 Task: For heading Use Caveat with green colour & Underline.  font size for heading24,  'Change the font style of data to'Caveat and font size to 16,  Change the alignment of both headline & data to Align left In the sheet   Budget Guru book
Action: Mouse moved to (175, 238)
Screenshot: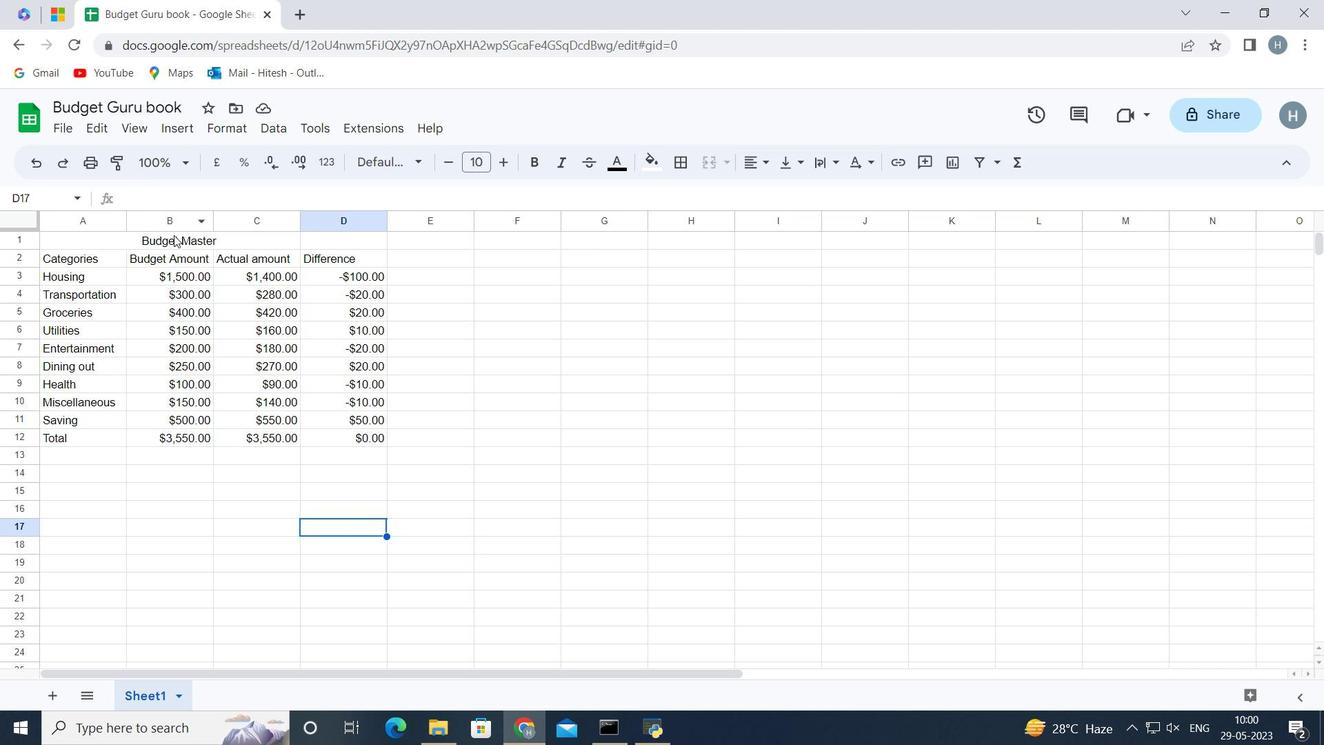 
Action: Mouse pressed left at (175, 238)
Screenshot: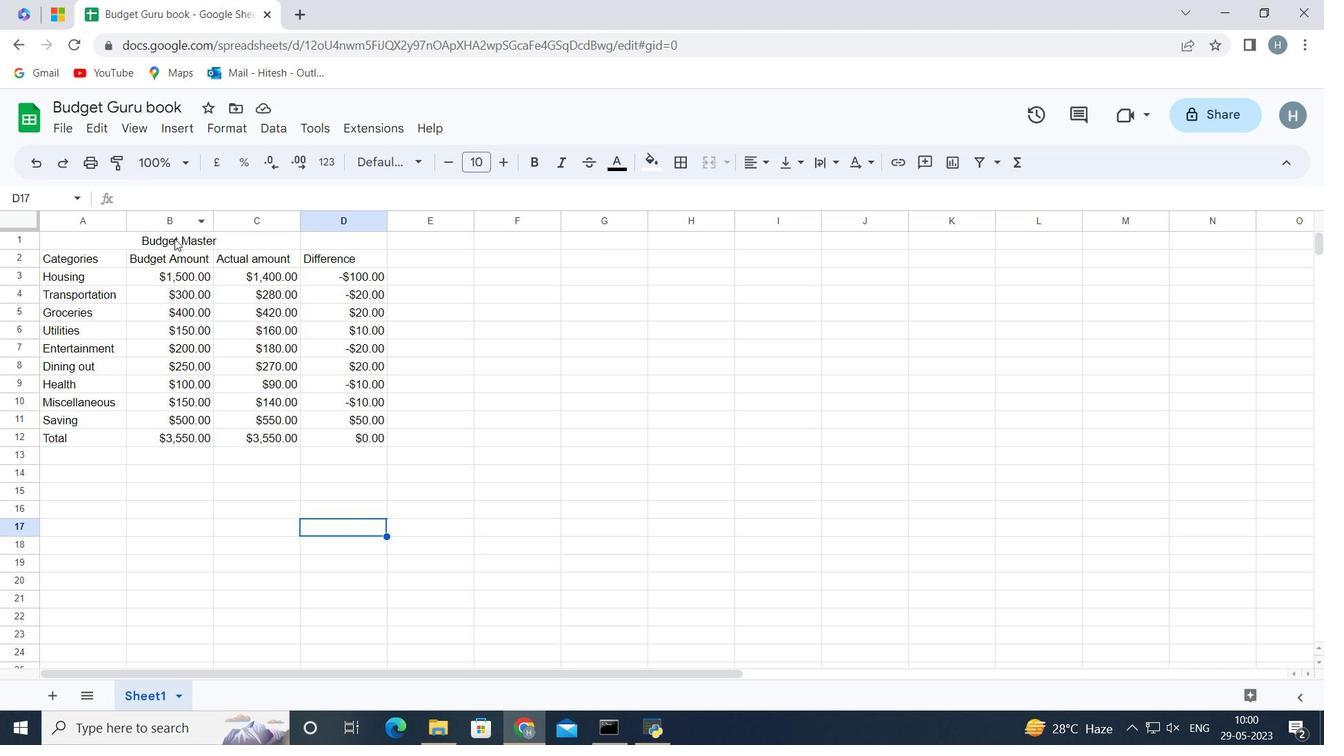 
Action: Mouse moved to (88, 126)
Screenshot: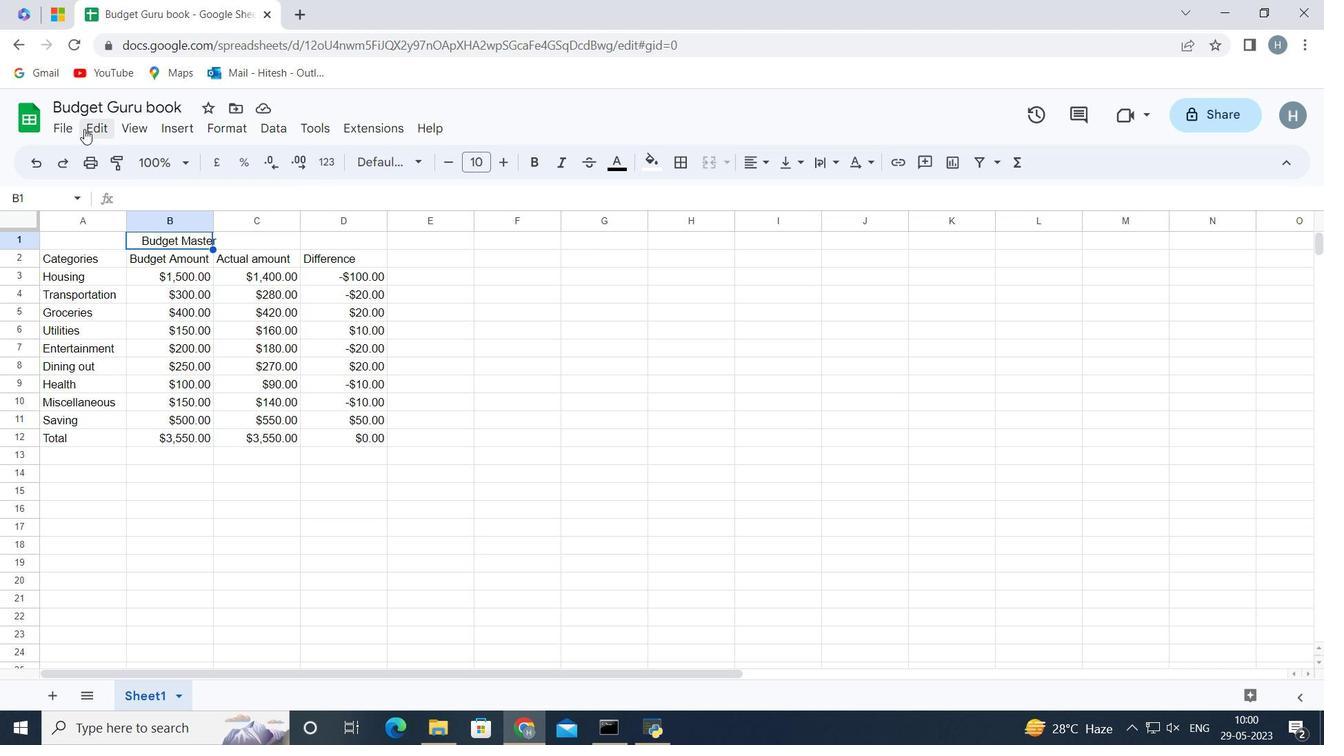 
Action: Mouse pressed left at (88, 126)
Screenshot: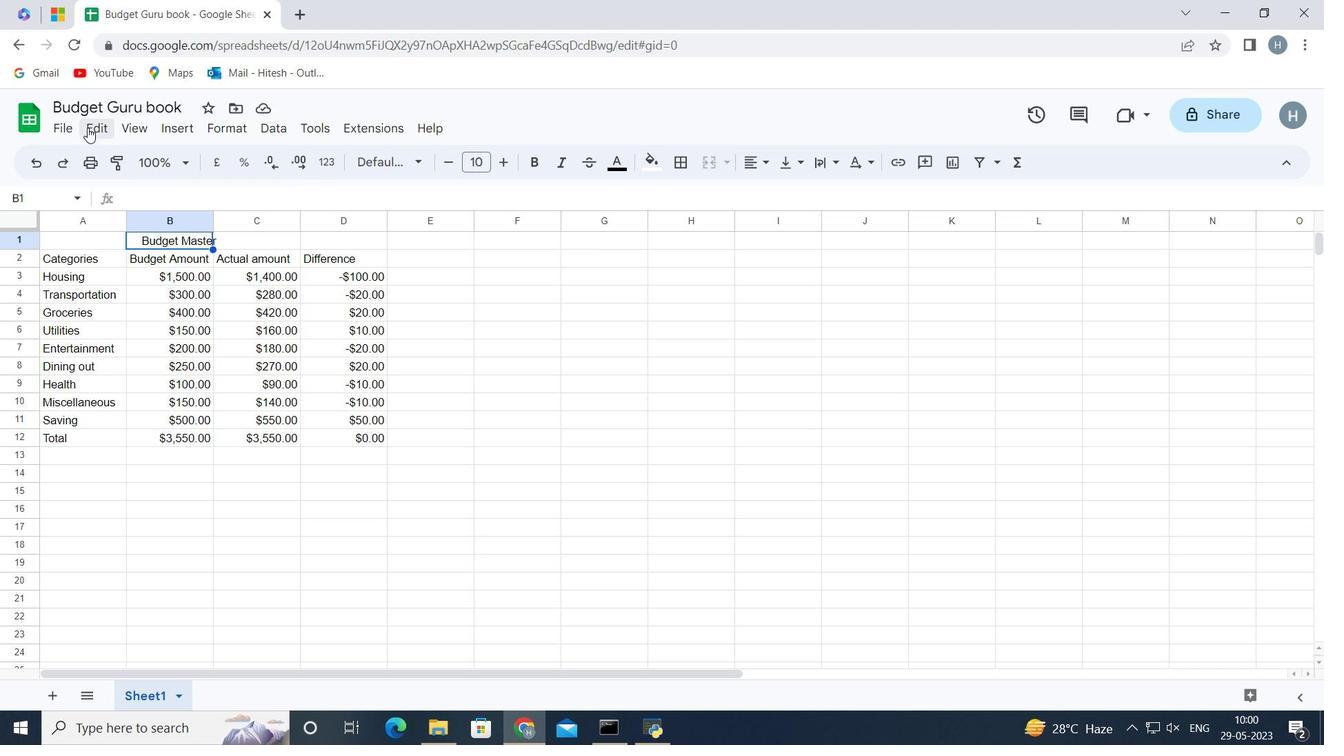 
Action: Mouse moved to (620, 409)
Screenshot: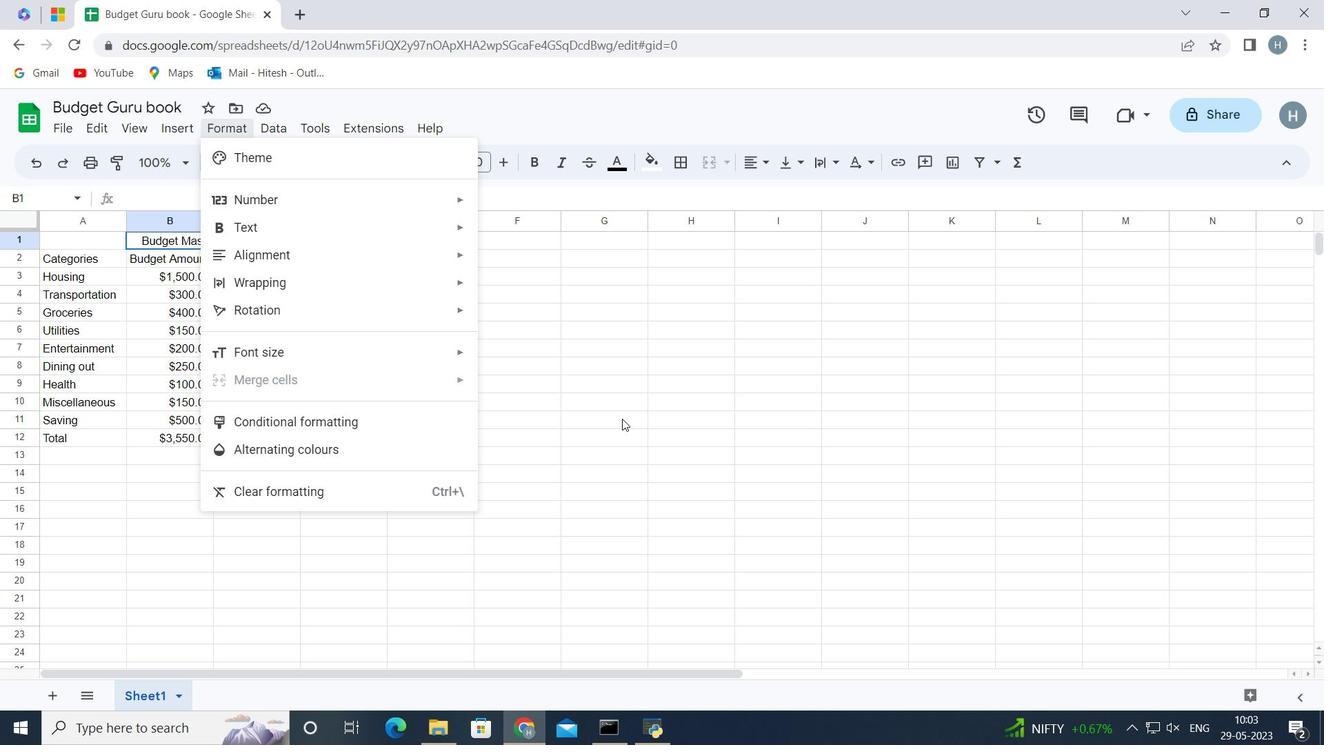
Action: Mouse pressed left at (620, 409)
Screenshot: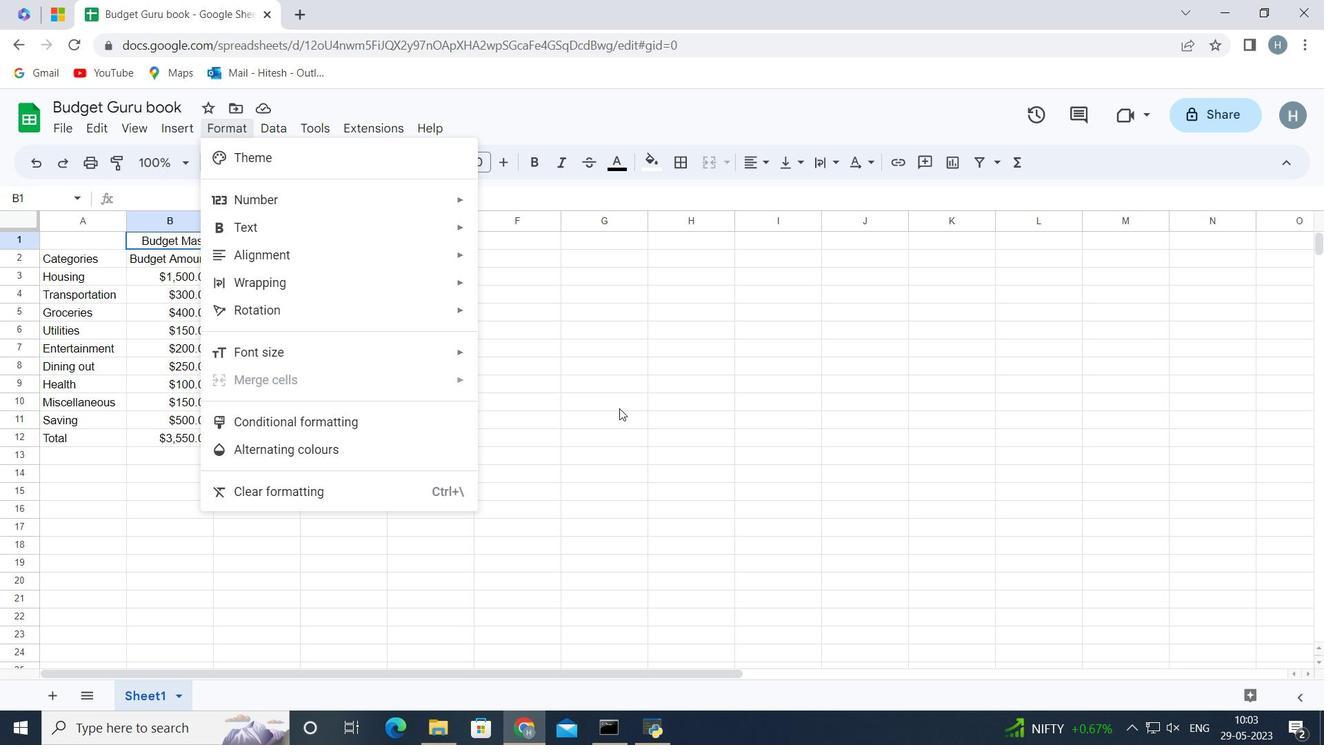 
Action: Mouse moved to (175, 240)
Screenshot: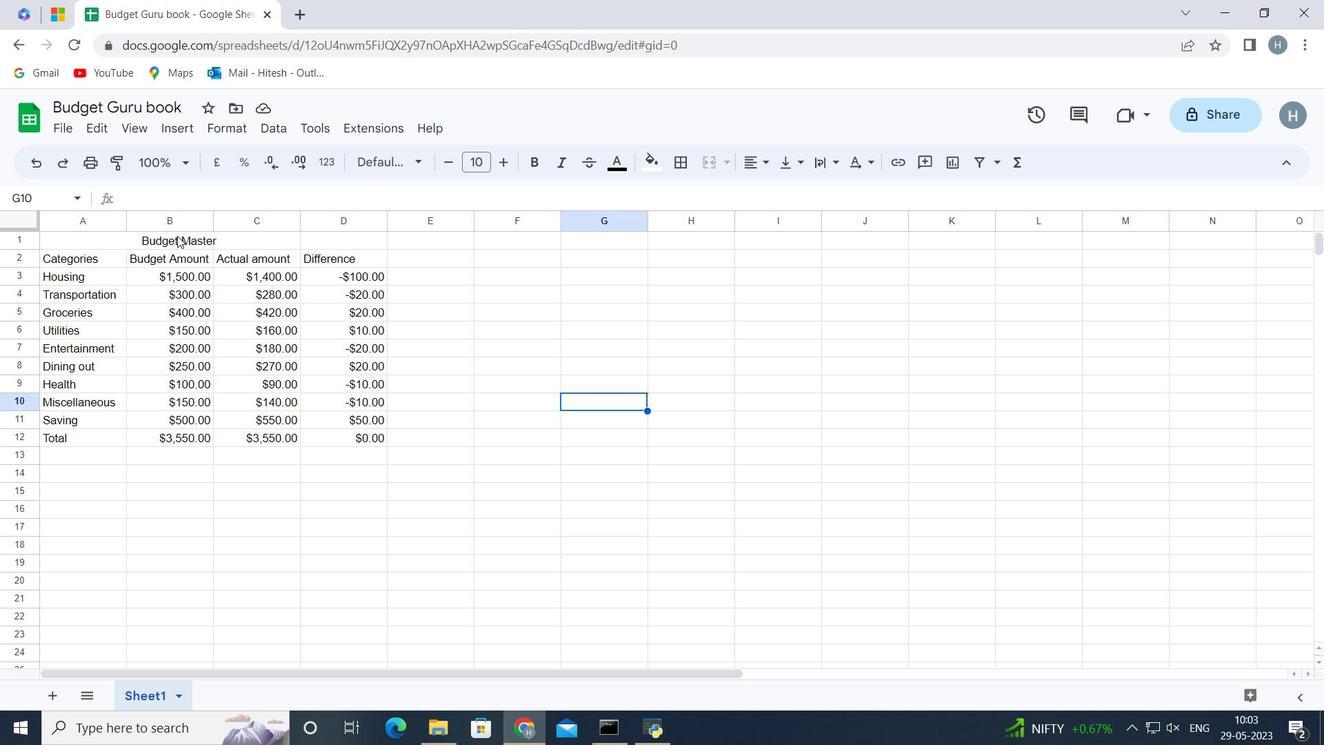 
Action: Mouse pressed left at (175, 240)
Screenshot: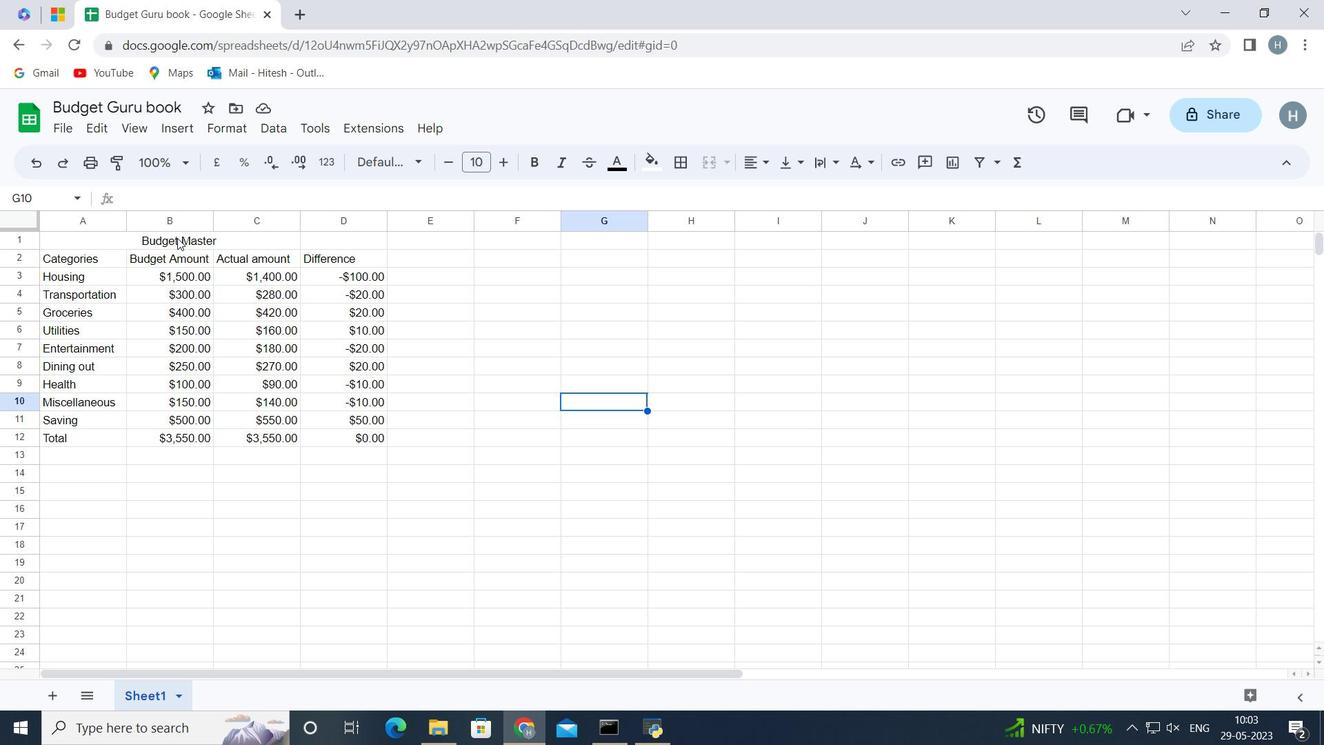 
Action: Mouse pressed left at (175, 240)
Screenshot: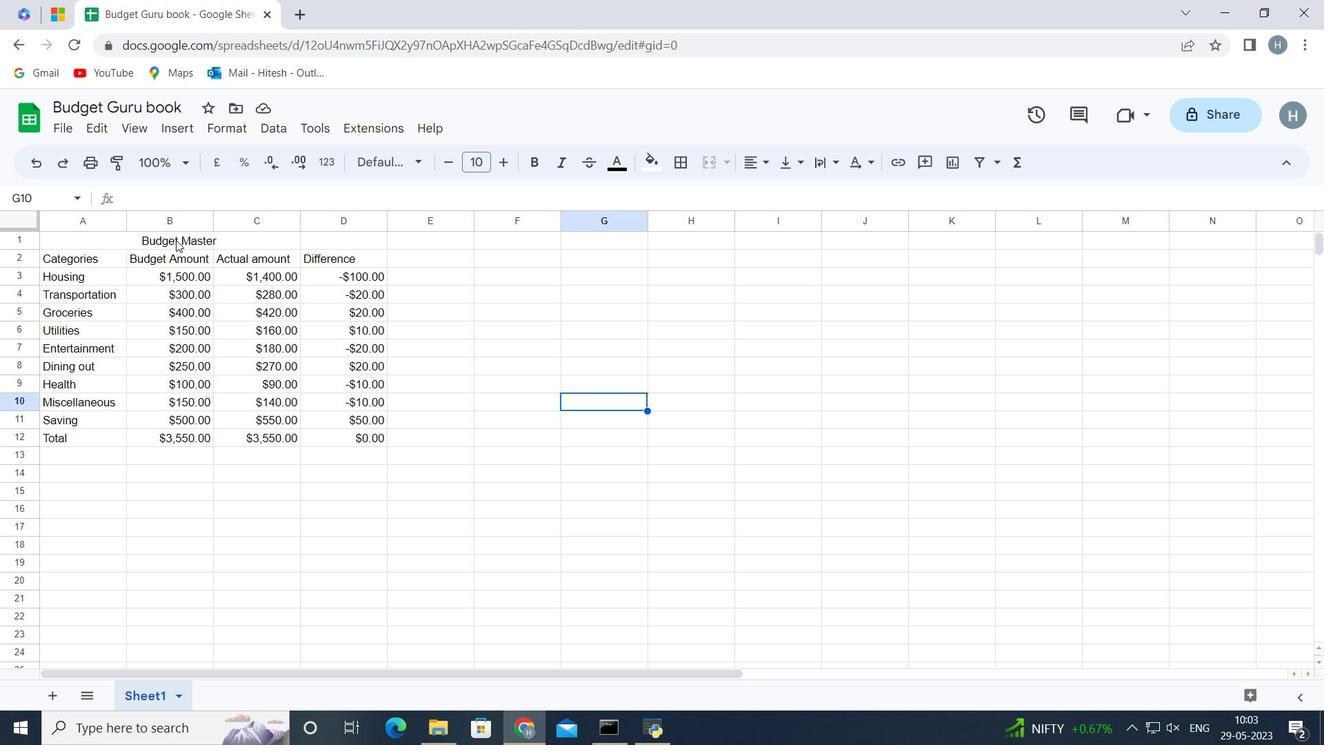
Action: Mouse moved to (168, 257)
Screenshot: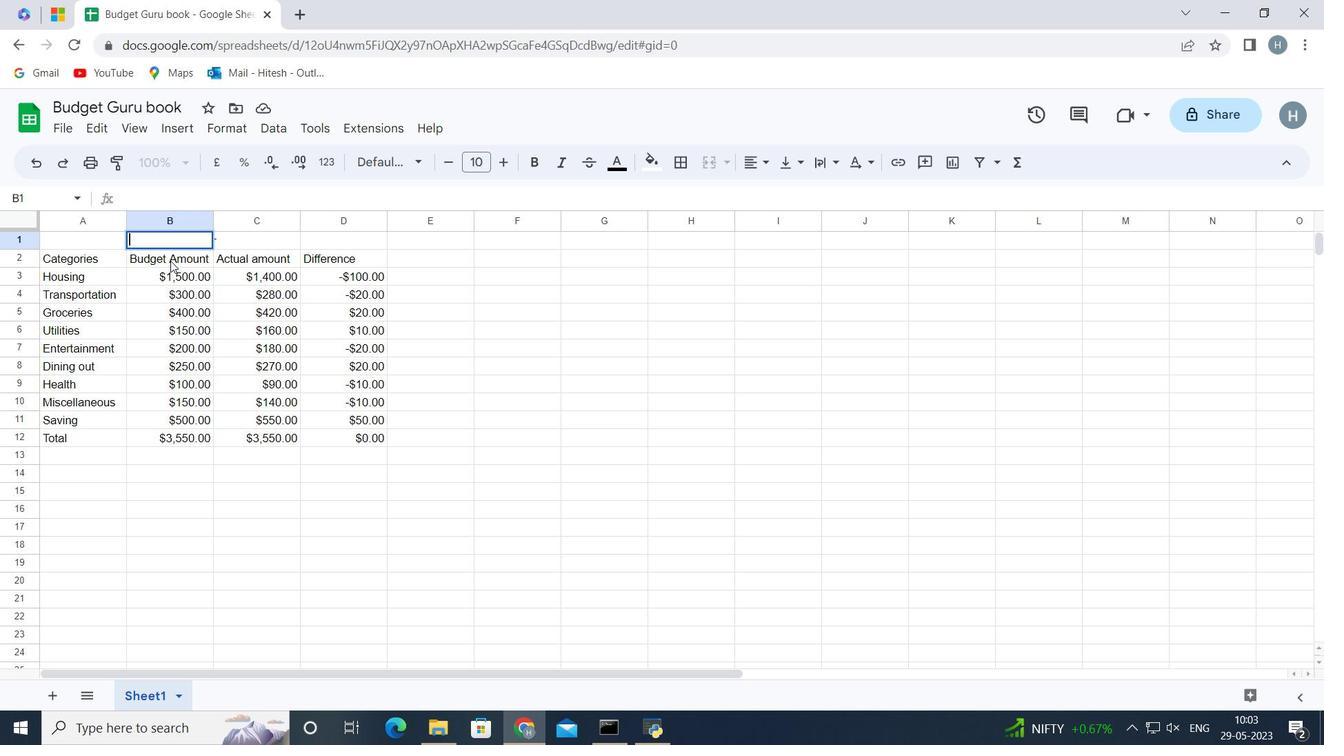 
Action: Mouse pressed left at (168, 257)
Screenshot: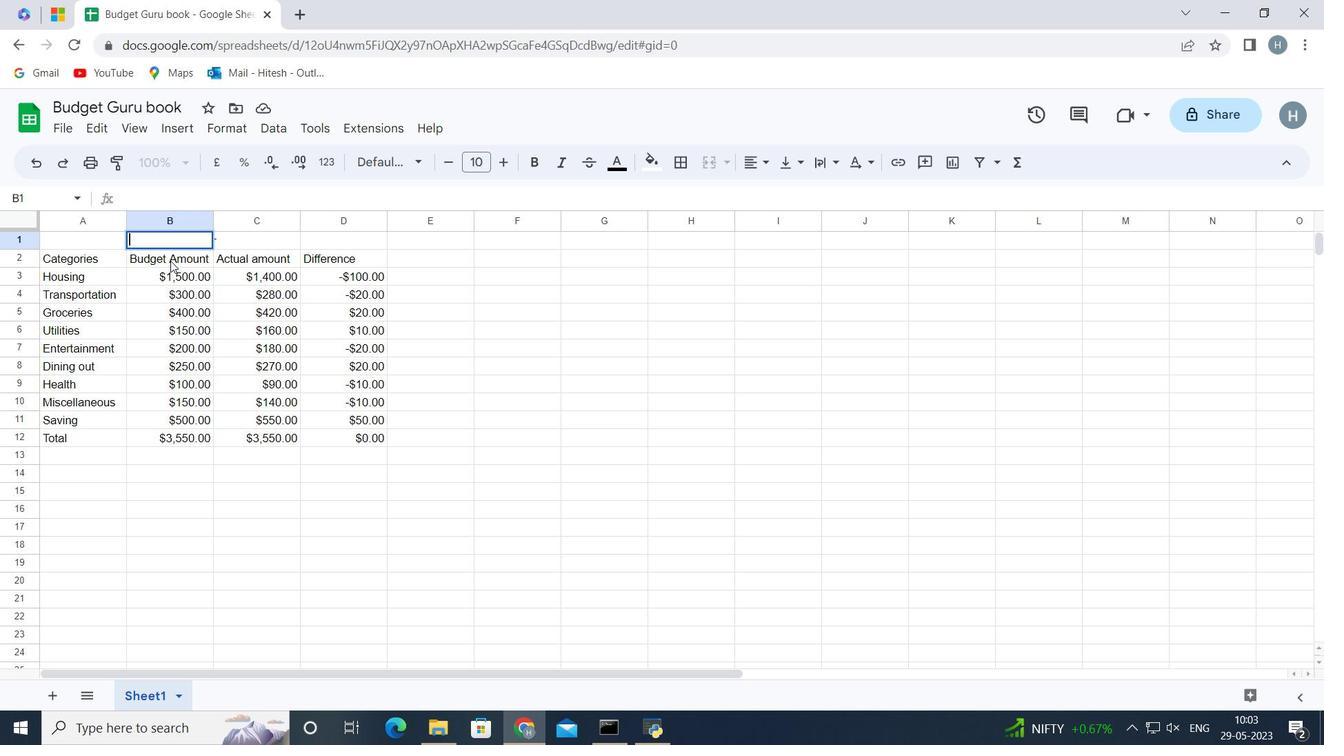 
Action: Mouse moved to (166, 242)
Screenshot: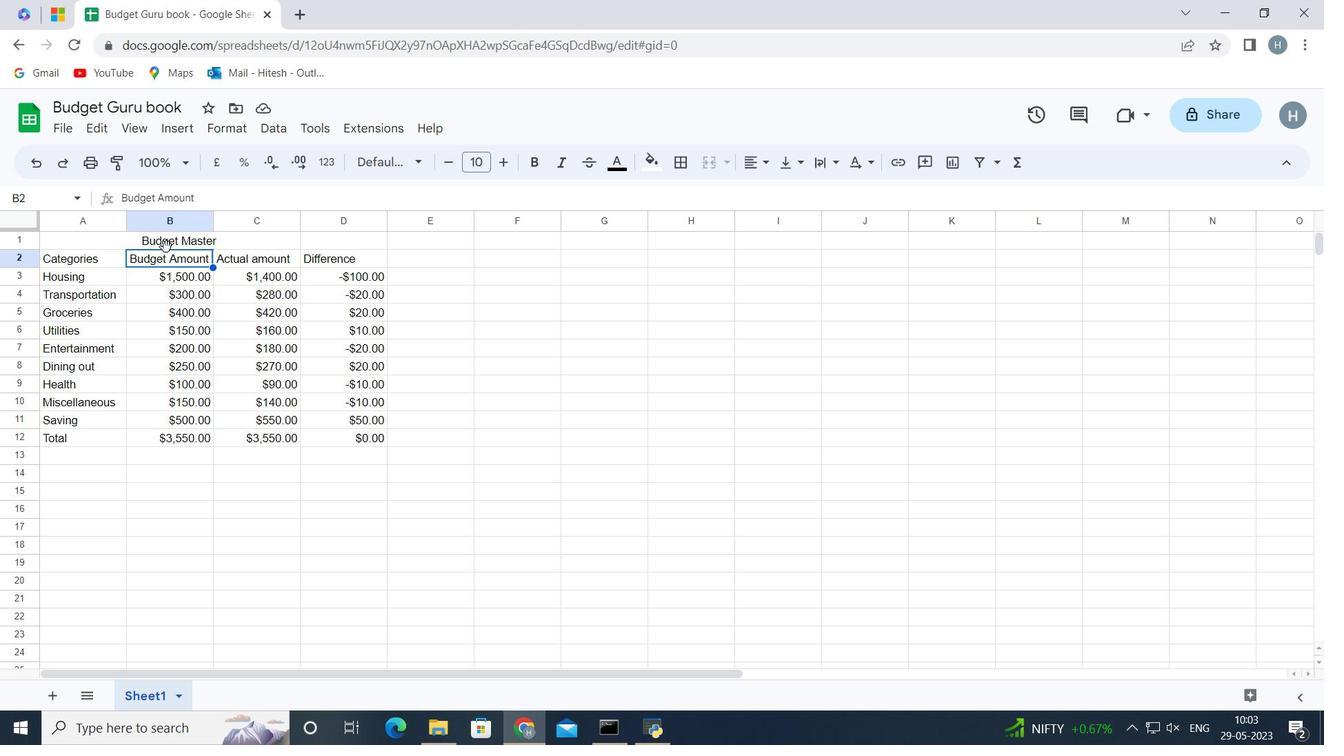 
Action: Mouse pressed left at (166, 242)
Screenshot: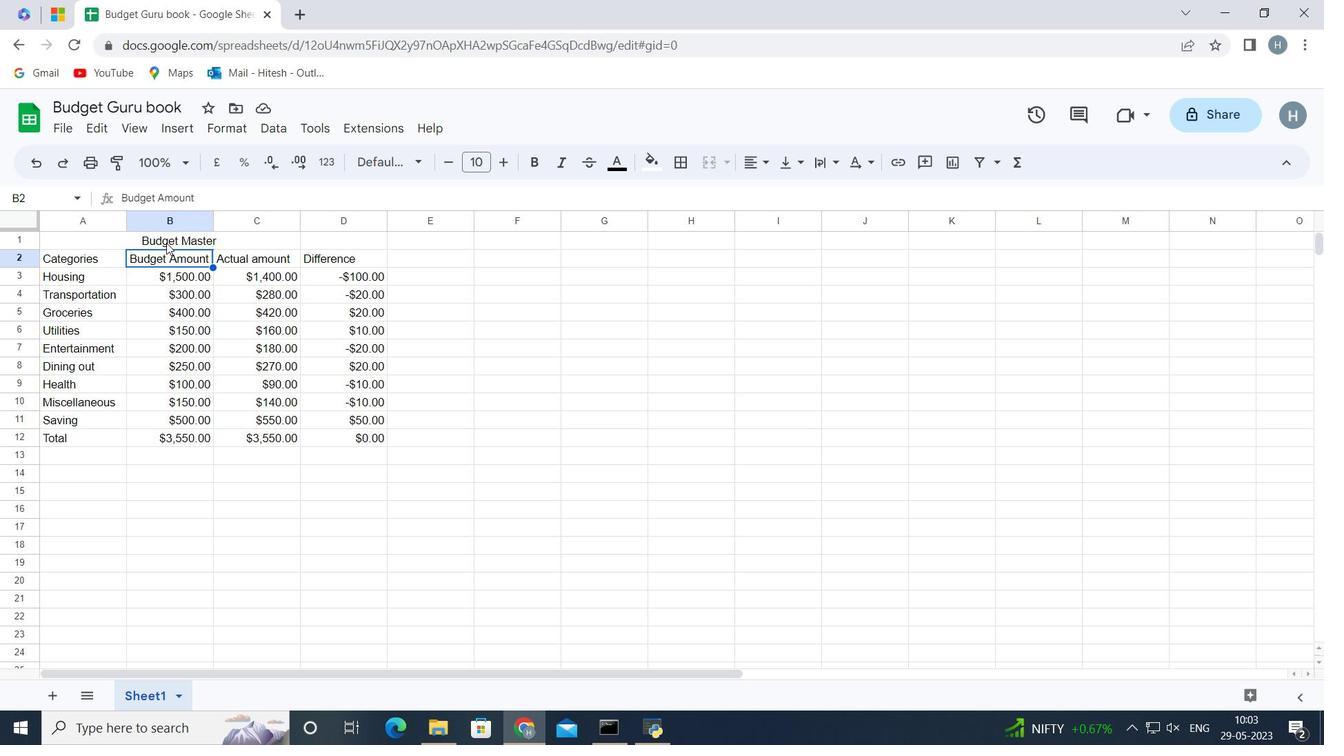 
Action: Mouse moved to (179, 271)
Screenshot: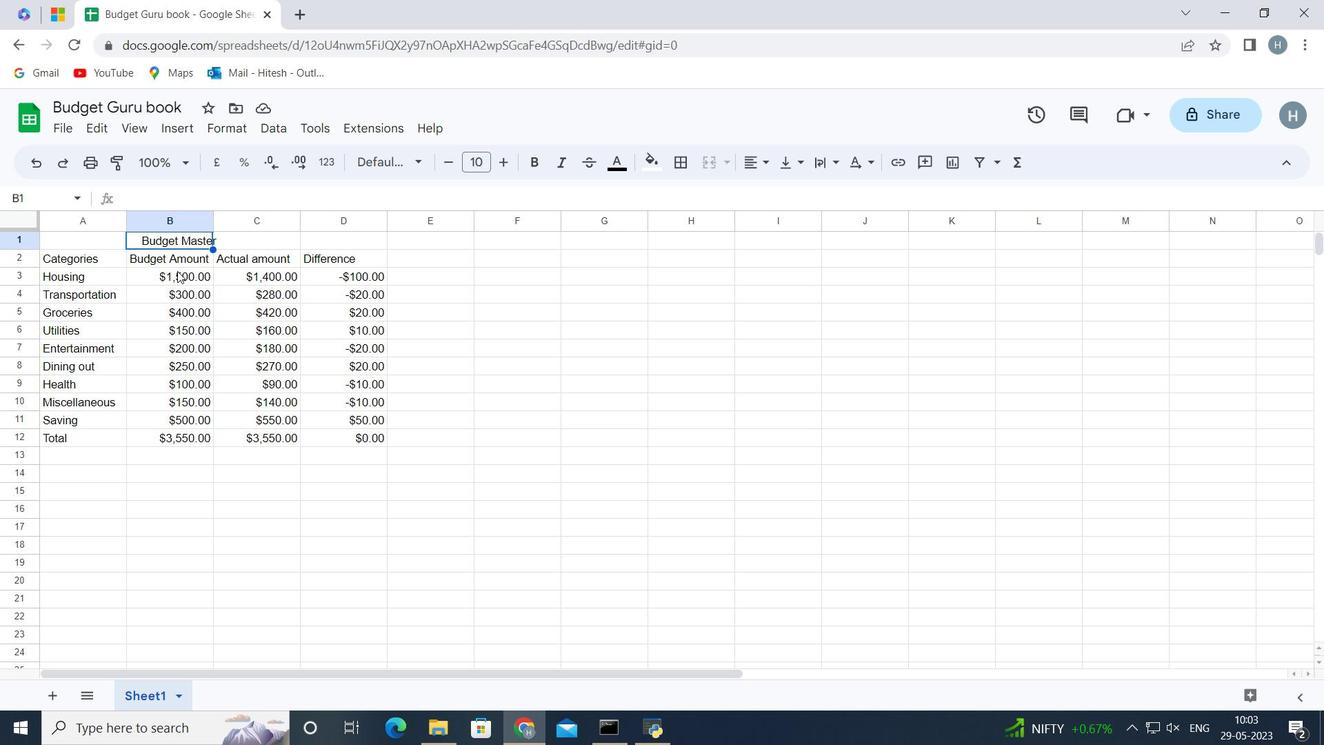 
Action: Mouse scrolled (179, 271) with delta (0, 0)
Screenshot: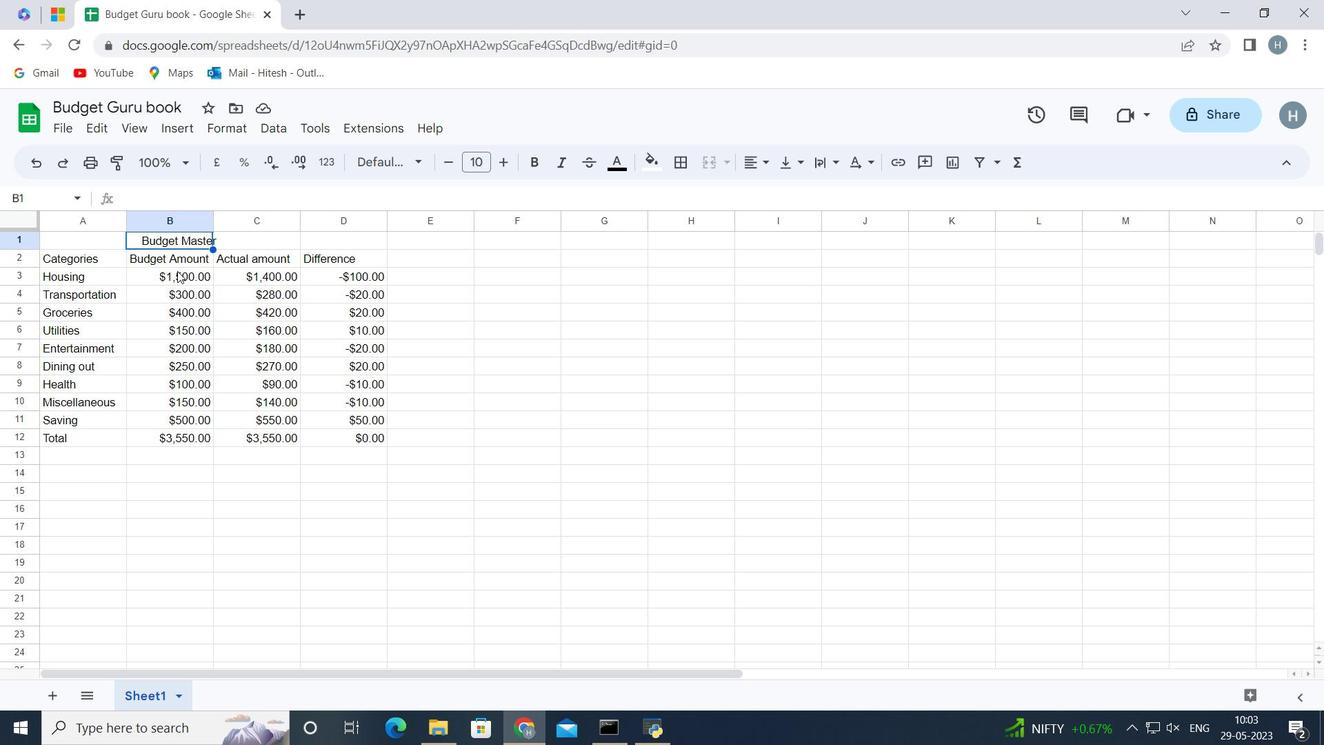 
Action: Mouse moved to (182, 271)
Screenshot: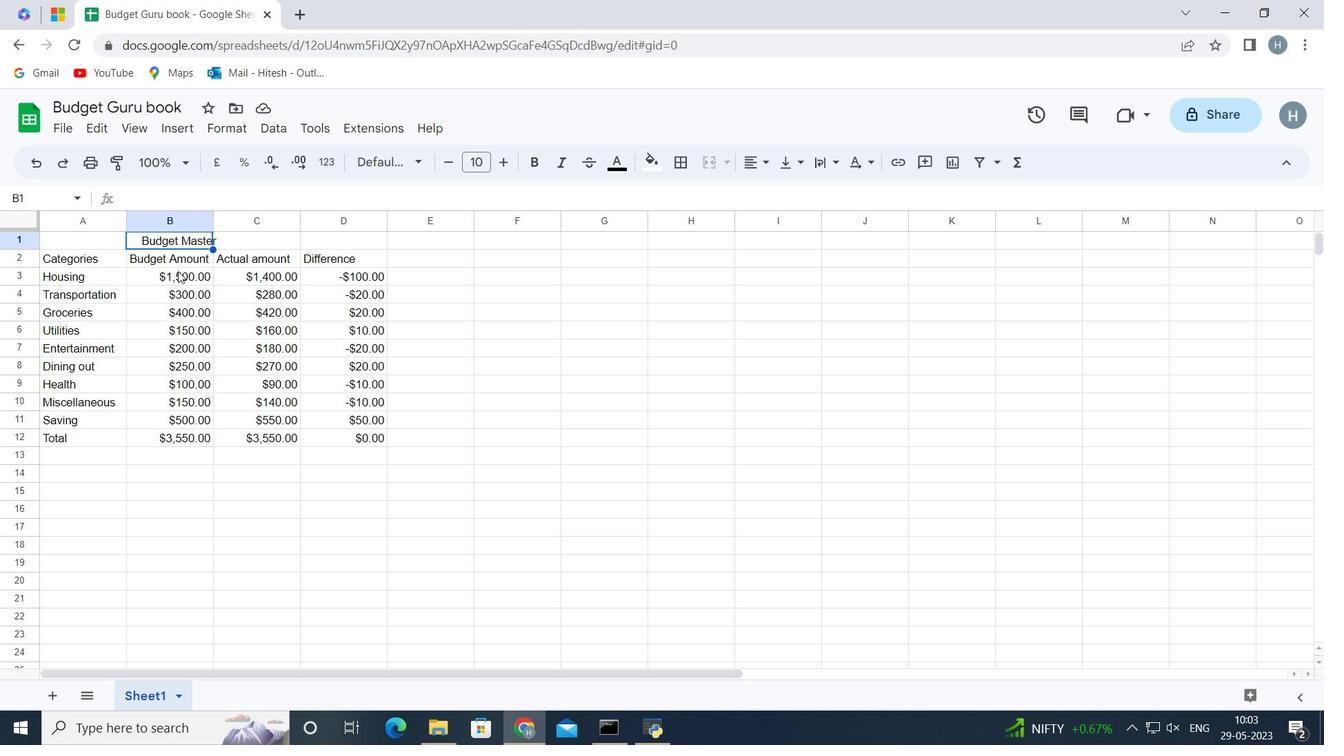 
Action: Mouse scrolled (182, 271) with delta (0, 0)
Screenshot: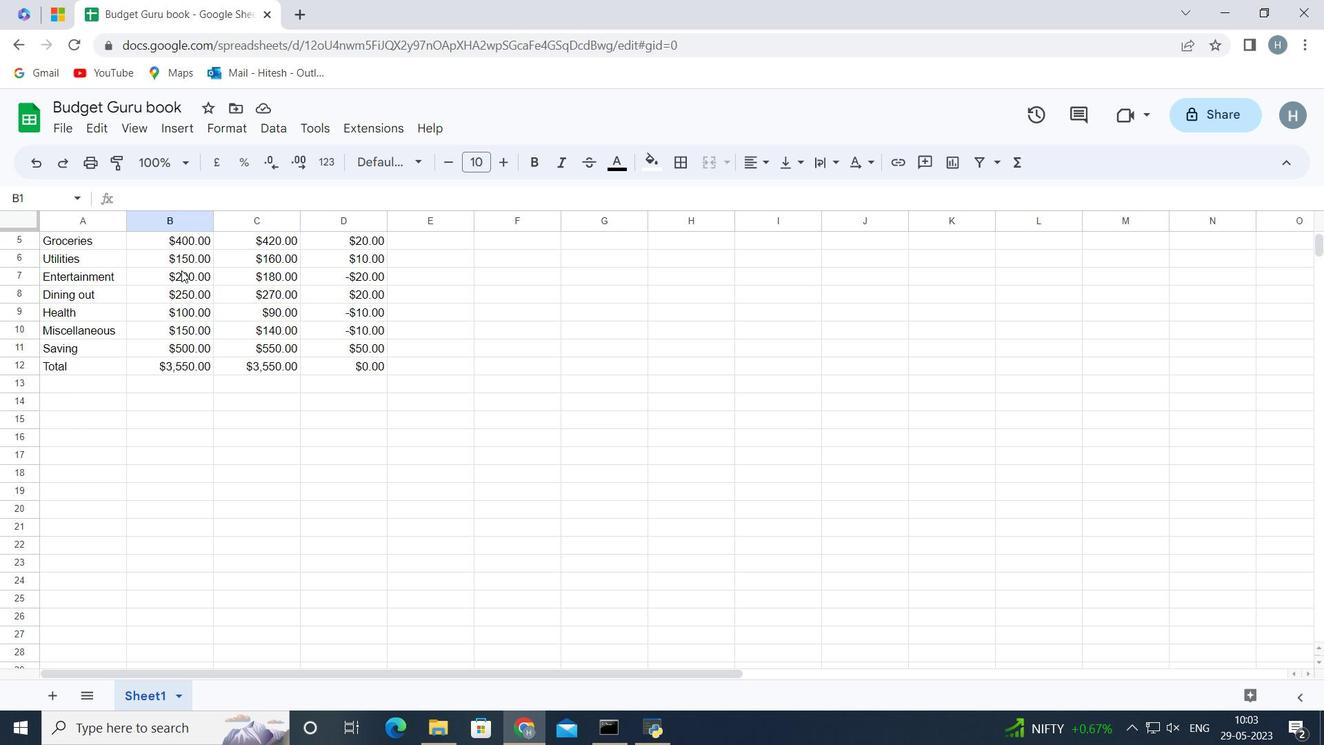 
Action: Mouse moved to (182, 270)
Screenshot: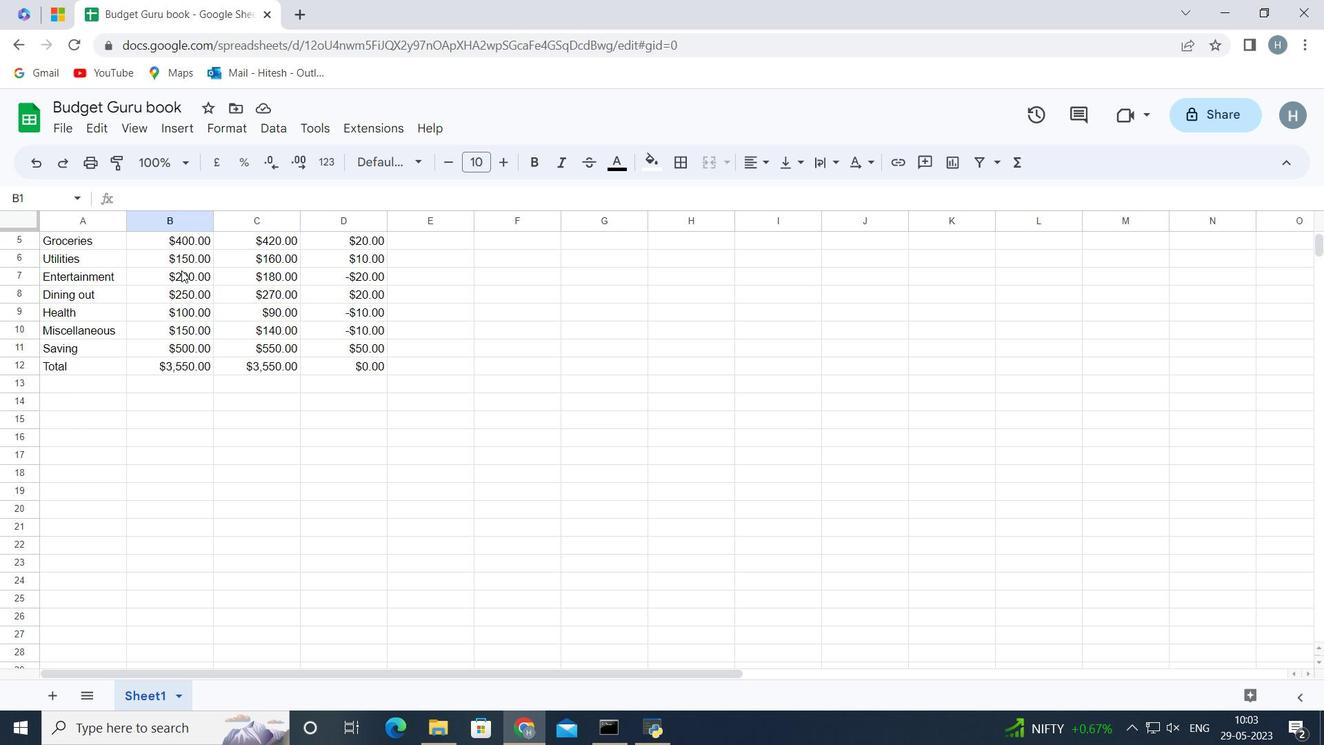 
Action: Mouse scrolled (182, 271) with delta (0, 0)
Screenshot: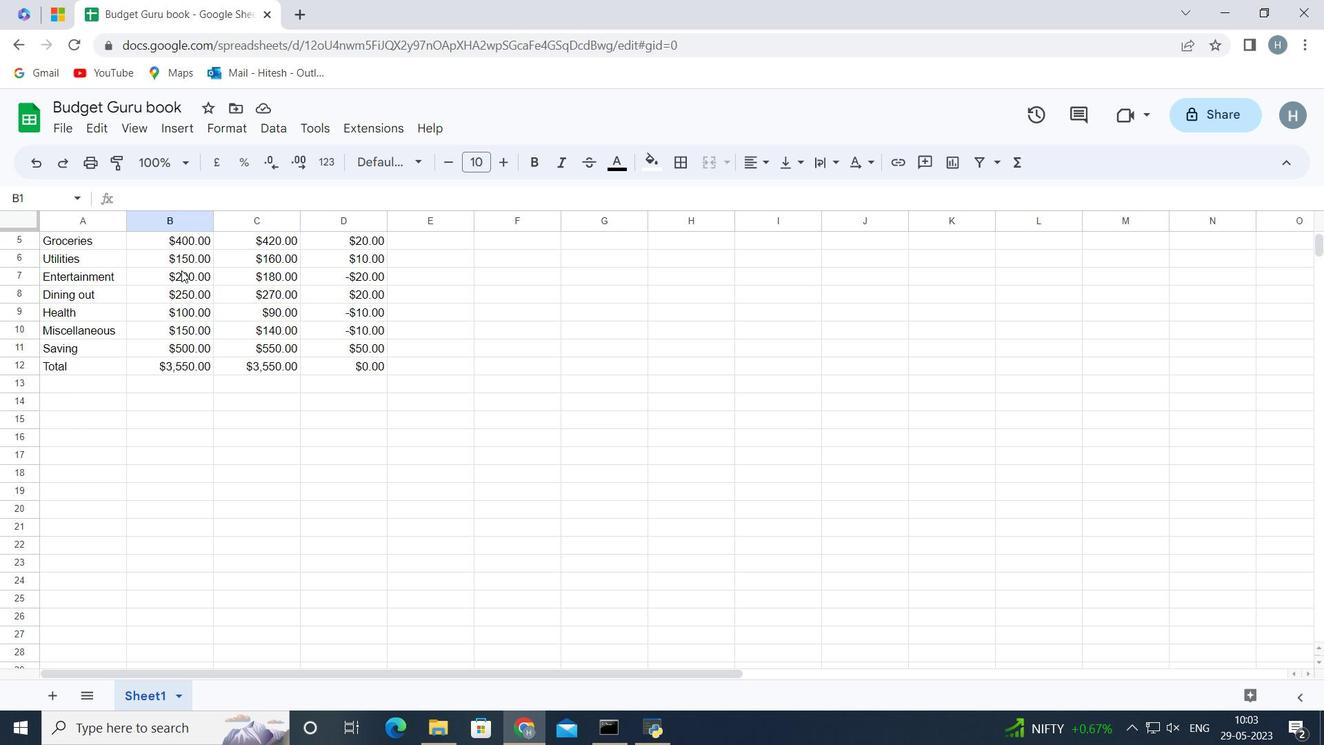 
Action: Mouse moved to (202, 240)
Screenshot: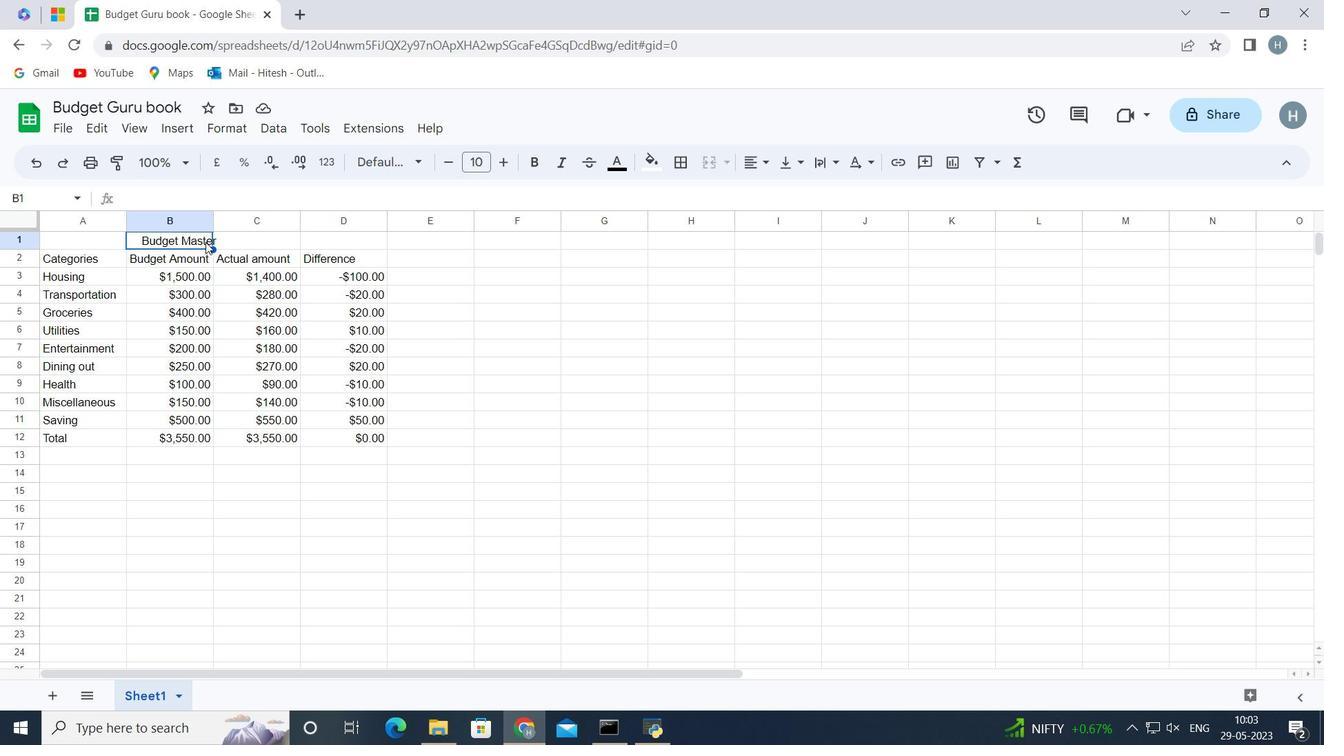 
Action: Mouse pressed left at (202, 240)
Screenshot: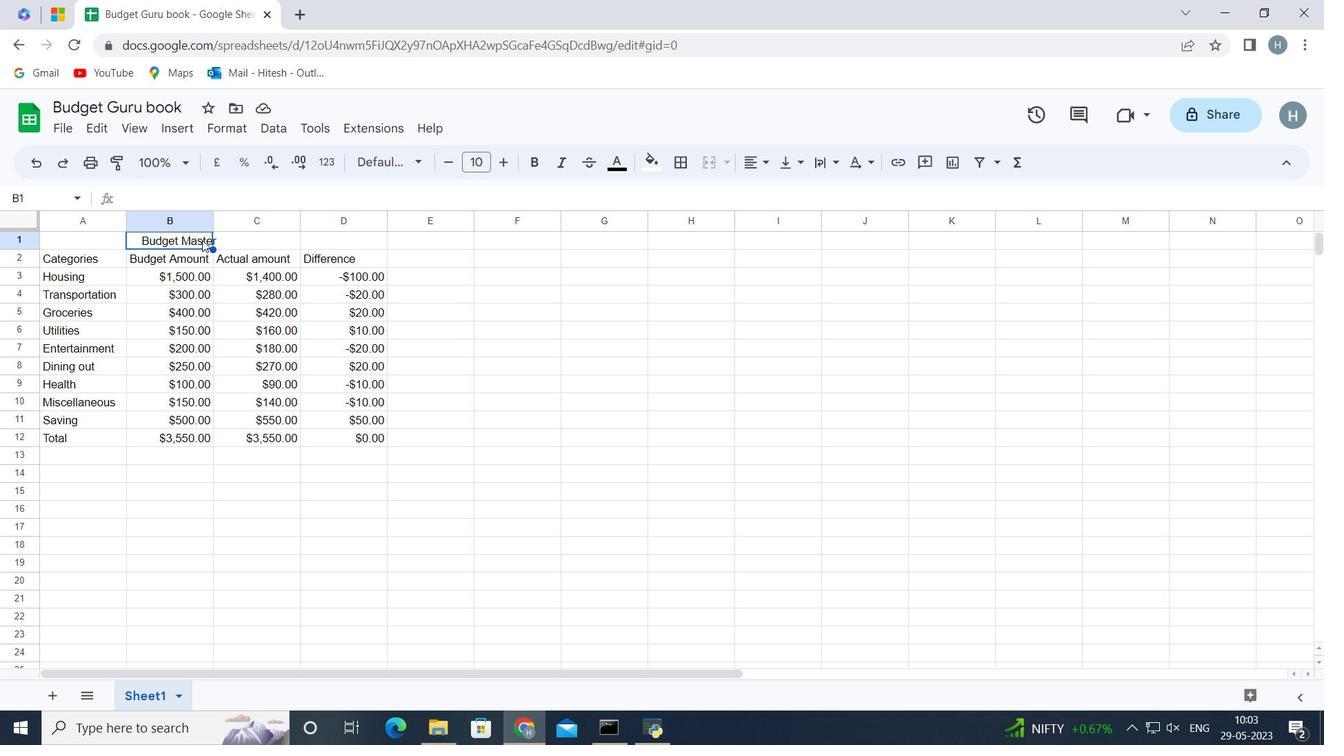 
Action: Mouse pressed left at (202, 240)
Screenshot: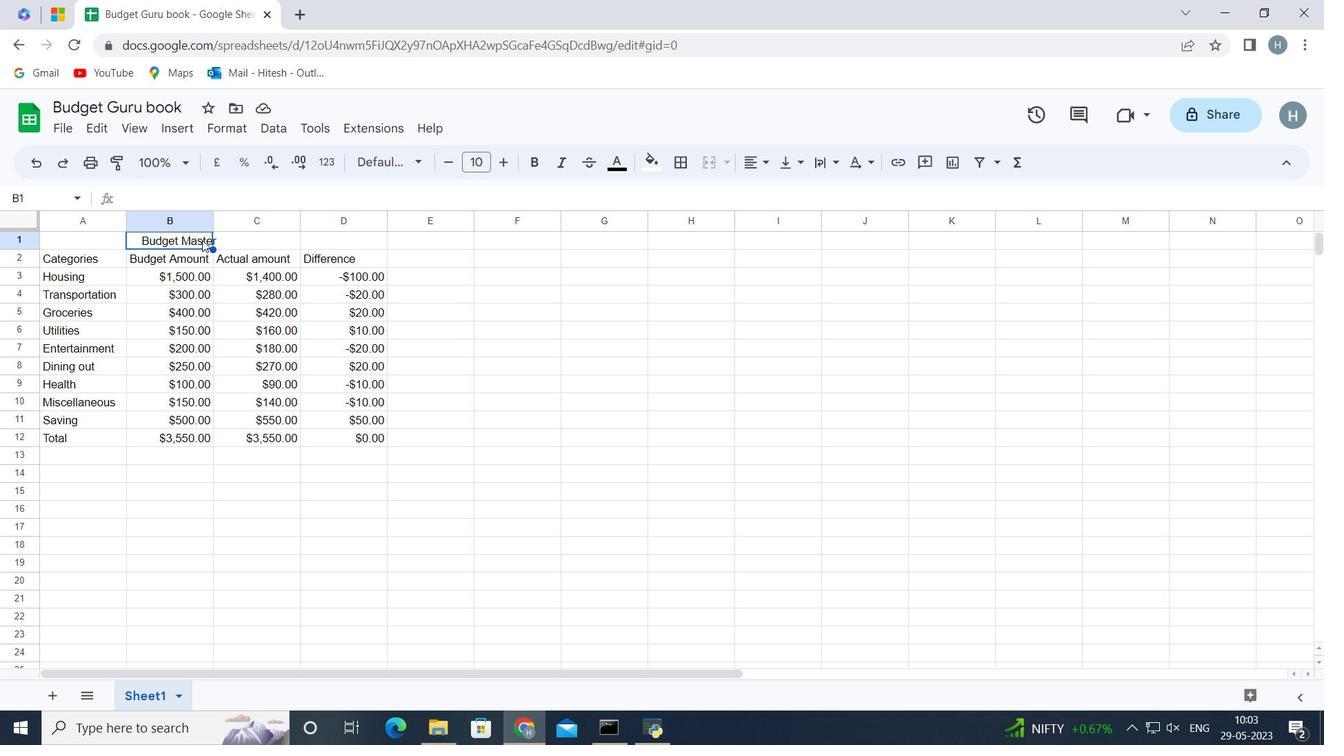 
Action: Mouse moved to (182, 260)
Screenshot: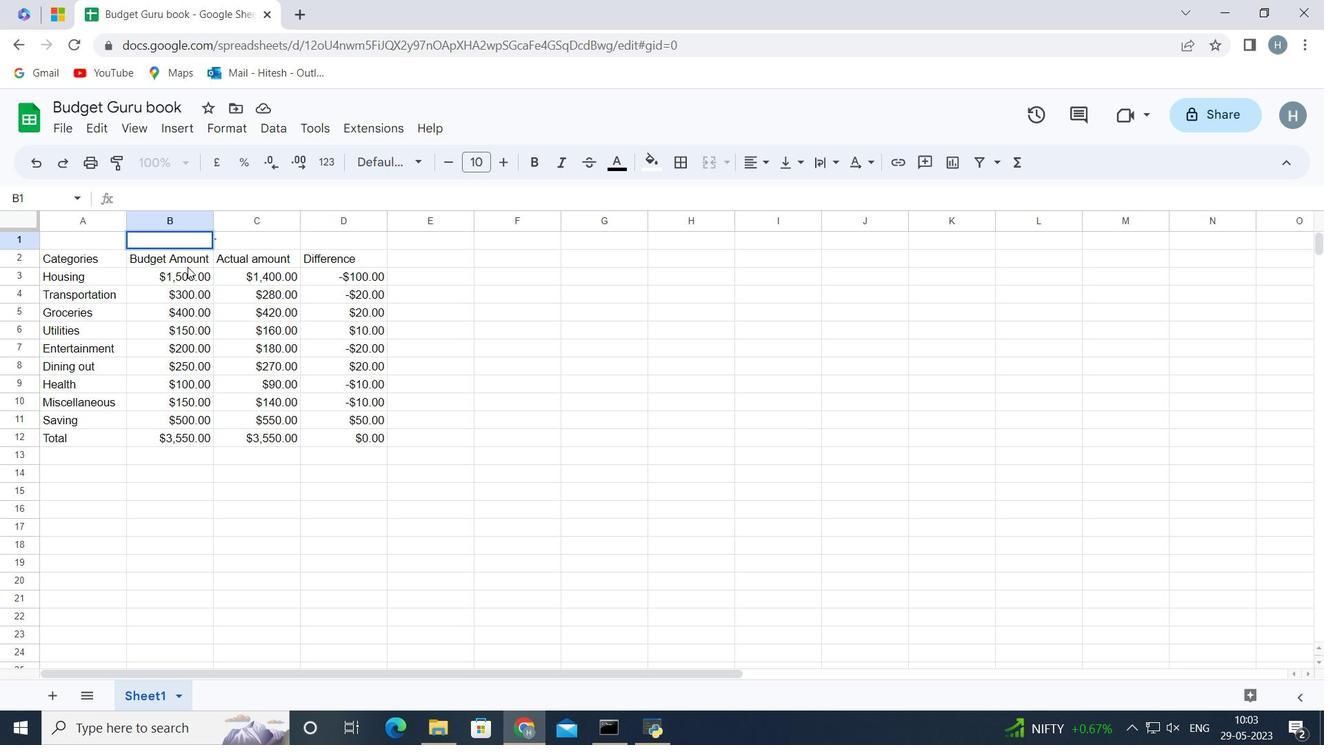 
Action: Mouse pressed left at (182, 260)
Screenshot: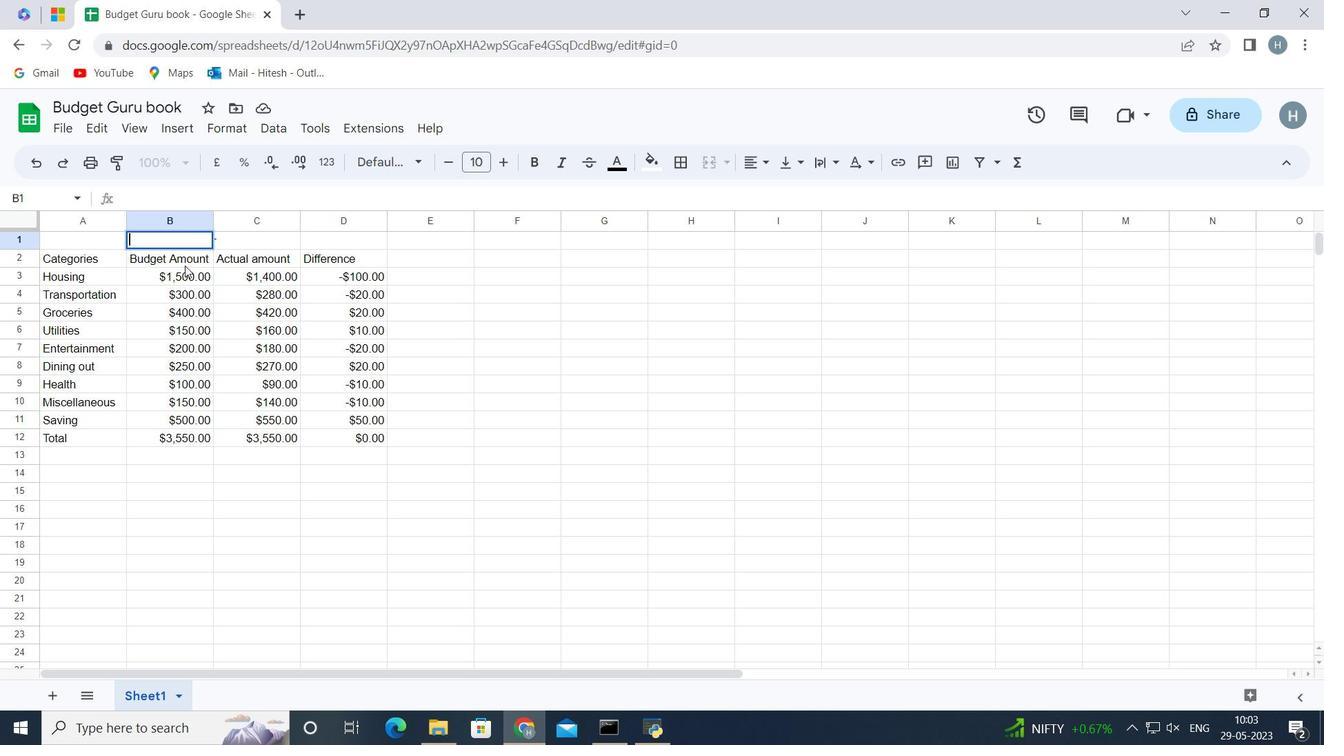 
Action: Mouse moved to (212, 239)
Screenshot: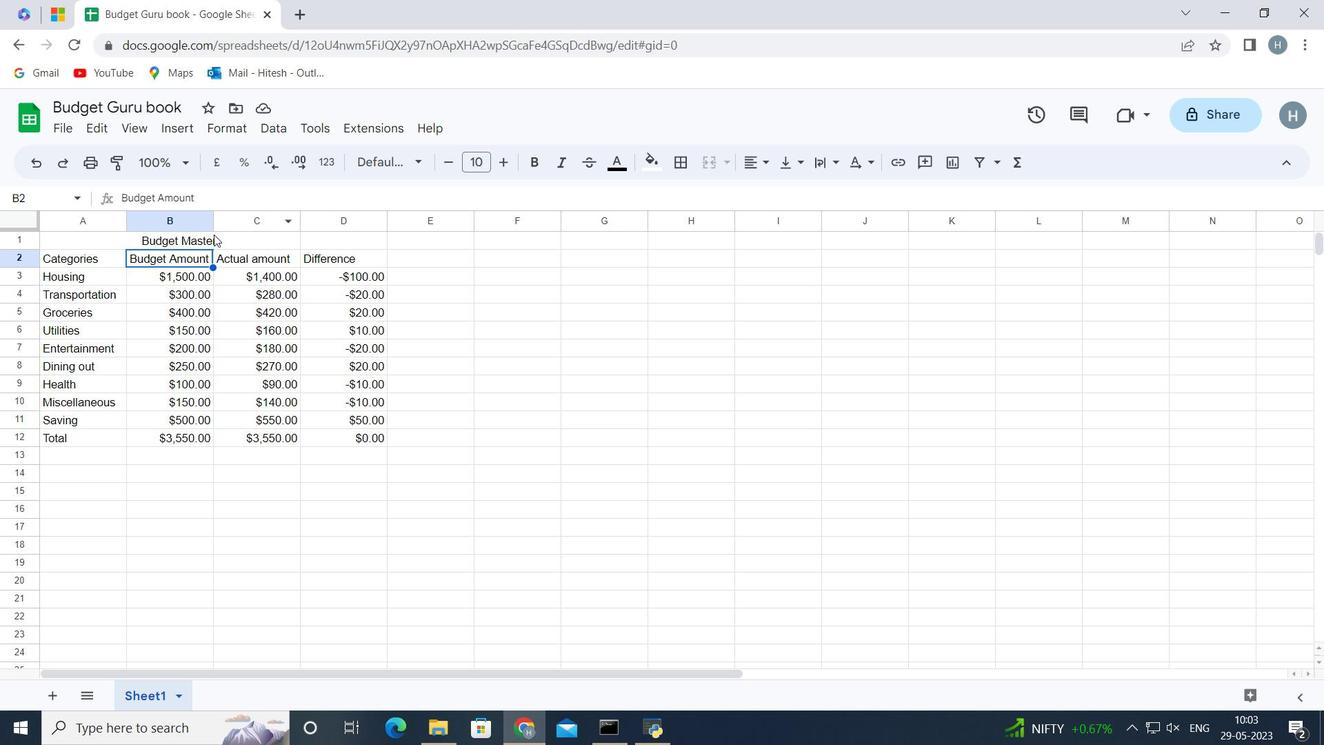 
Action: Mouse pressed left at (212, 239)
Screenshot: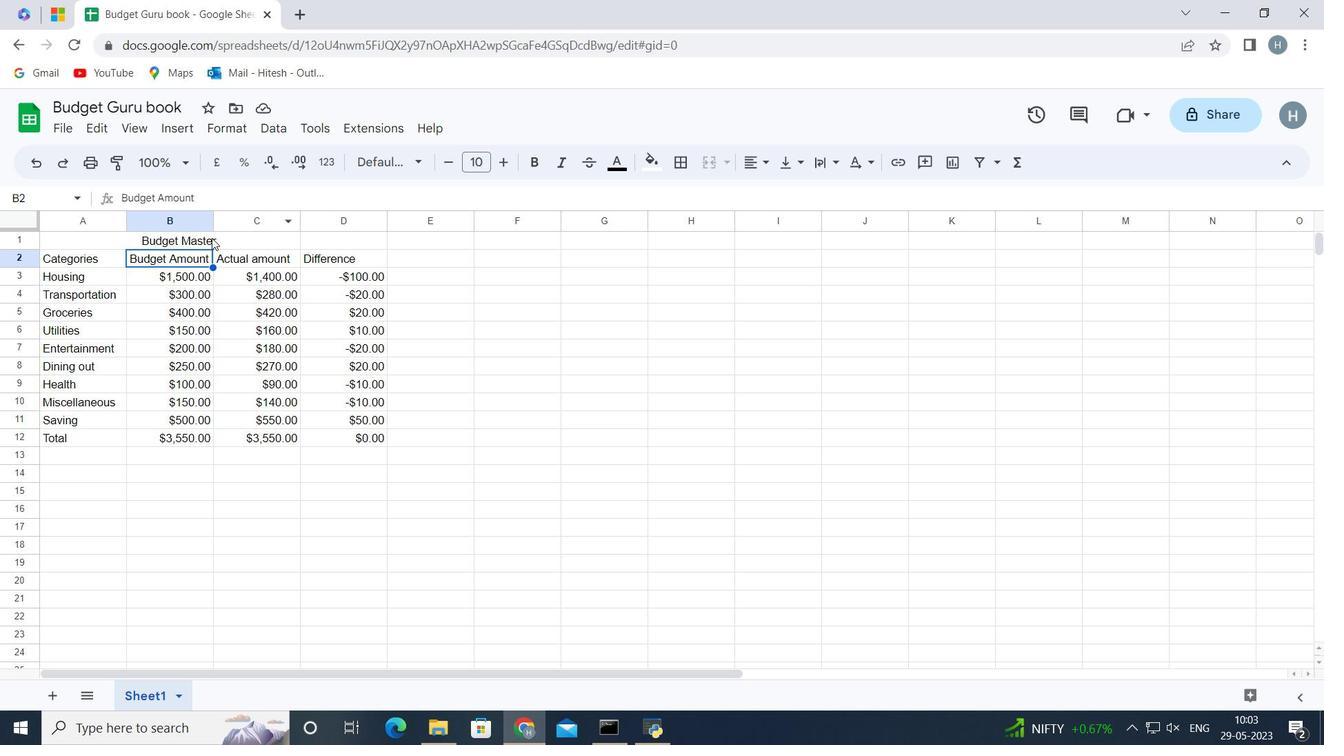 
Action: Mouse moved to (195, 242)
Screenshot: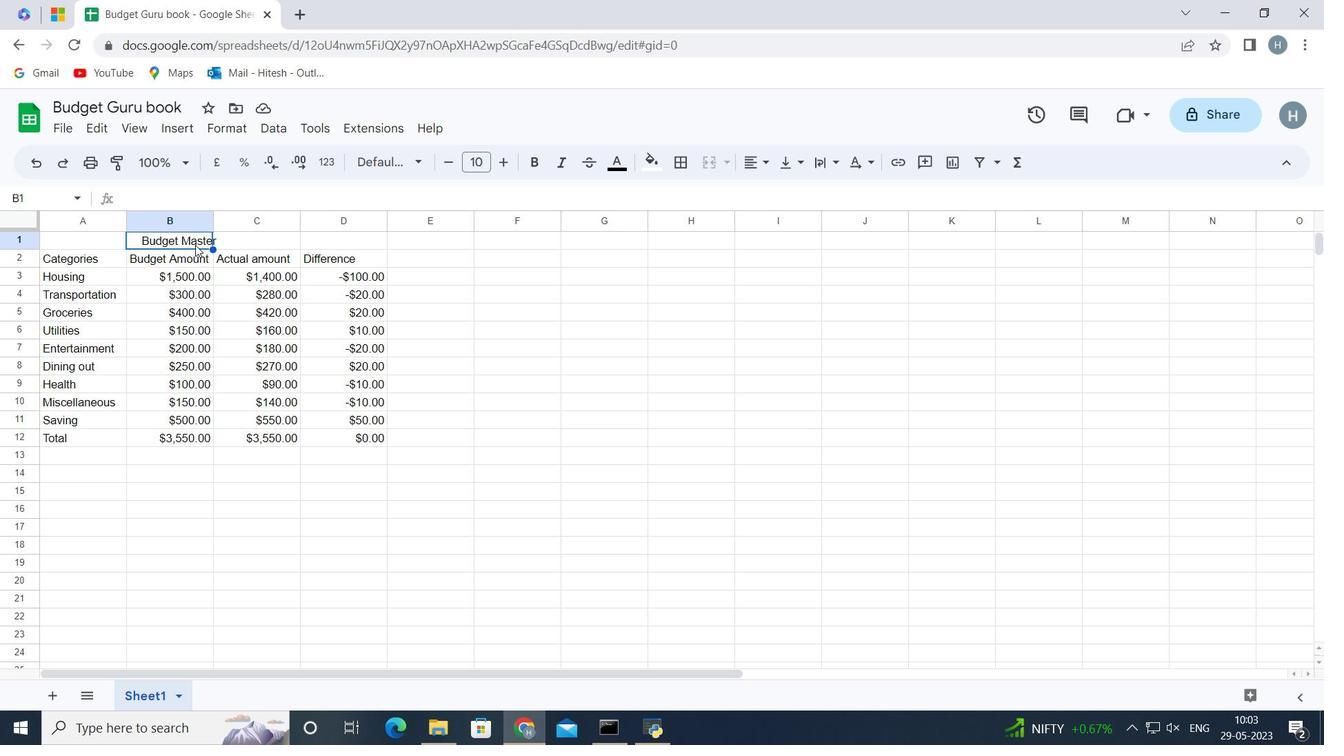 
Action: Mouse pressed left at (195, 242)
Screenshot: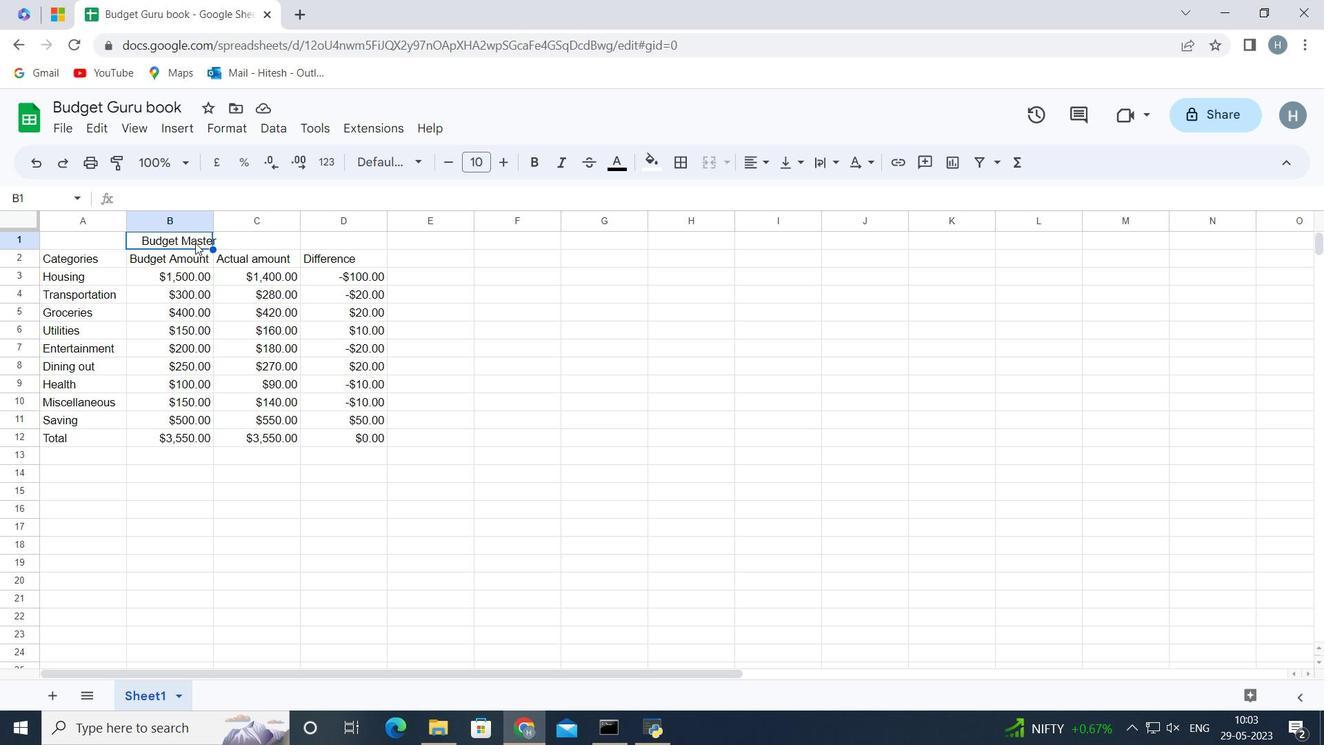 
Action: Mouse pressed left at (195, 242)
Screenshot: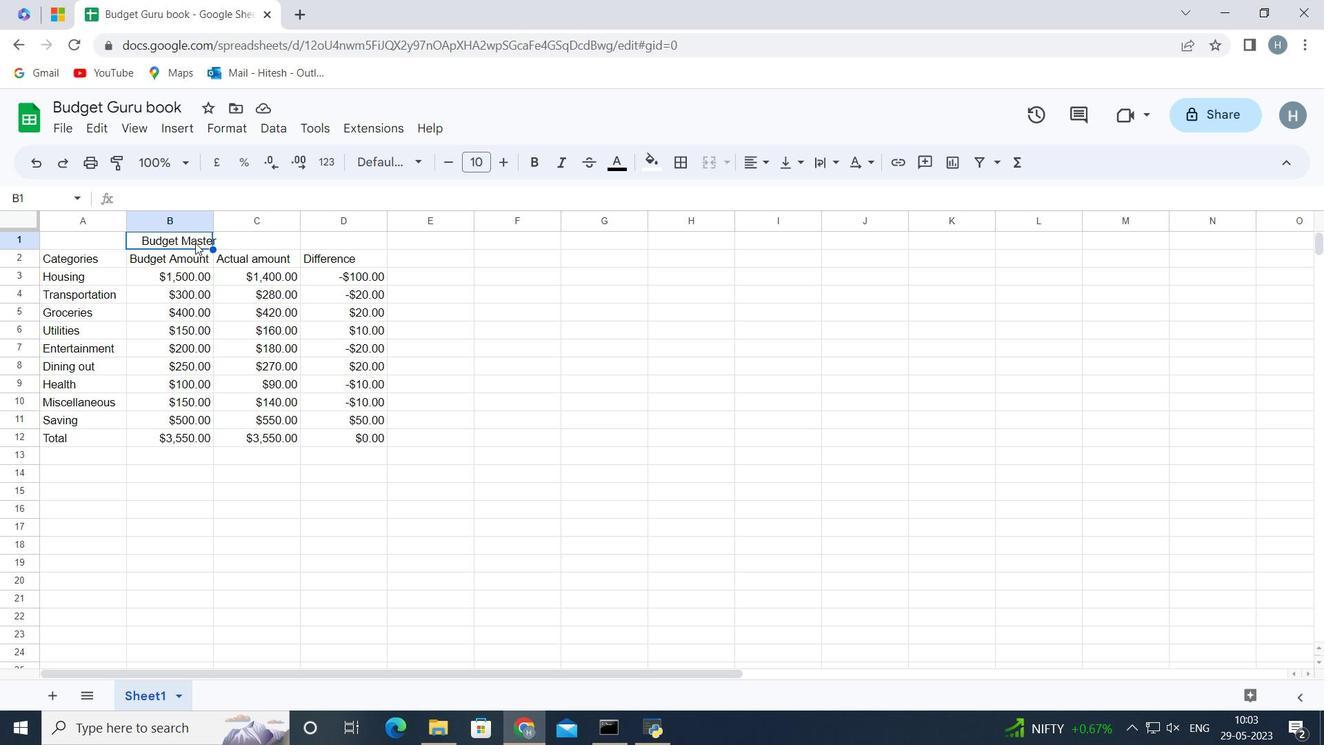 
Action: Mouse moved to (193, 257)
Screenshot: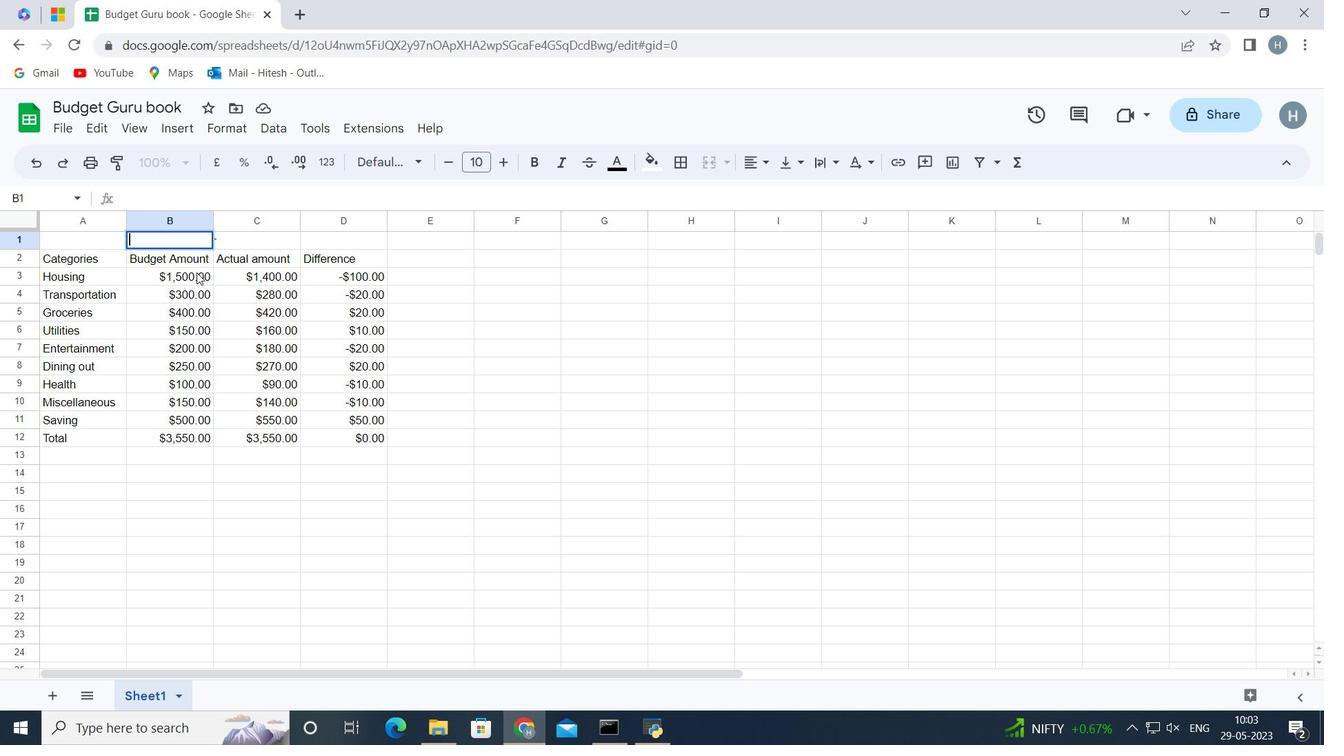 
Action: Mouse pressed left at (193, 257)
Screenshot: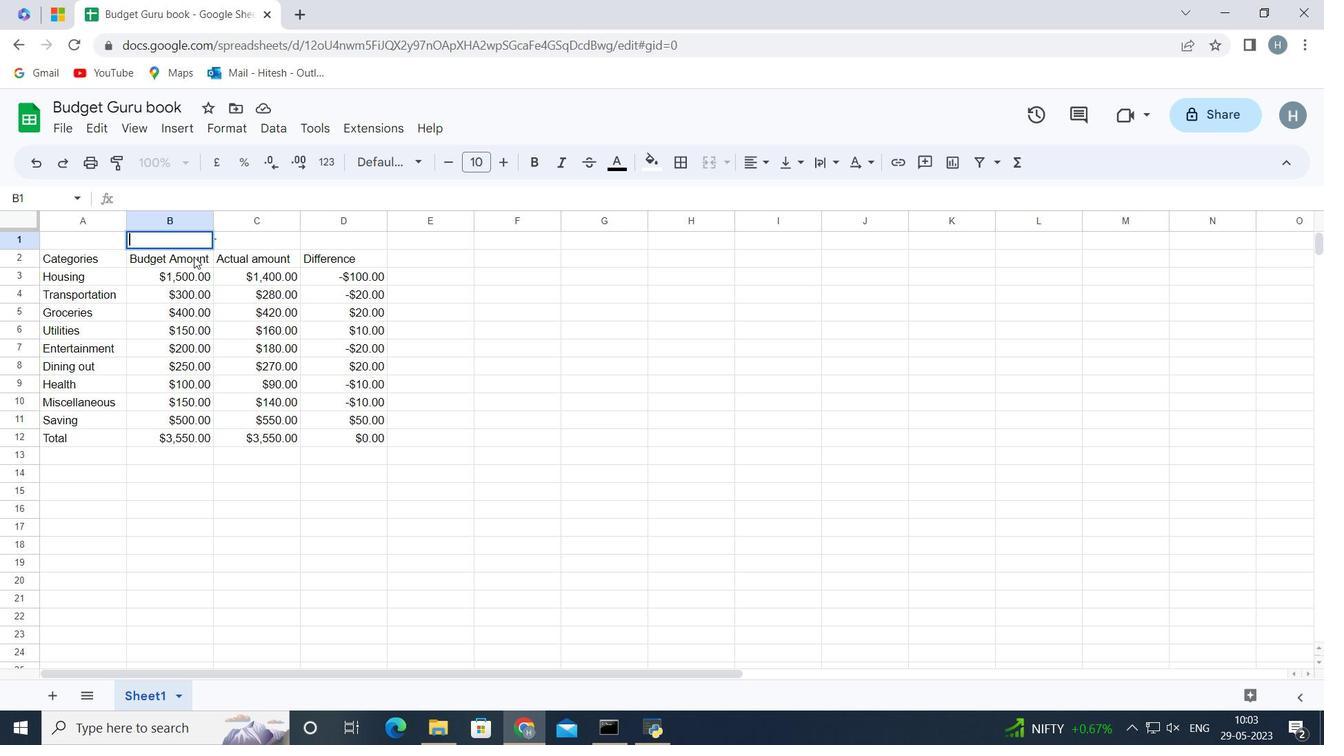 
Action: Mouse moved to (202, 240)
Screenshot: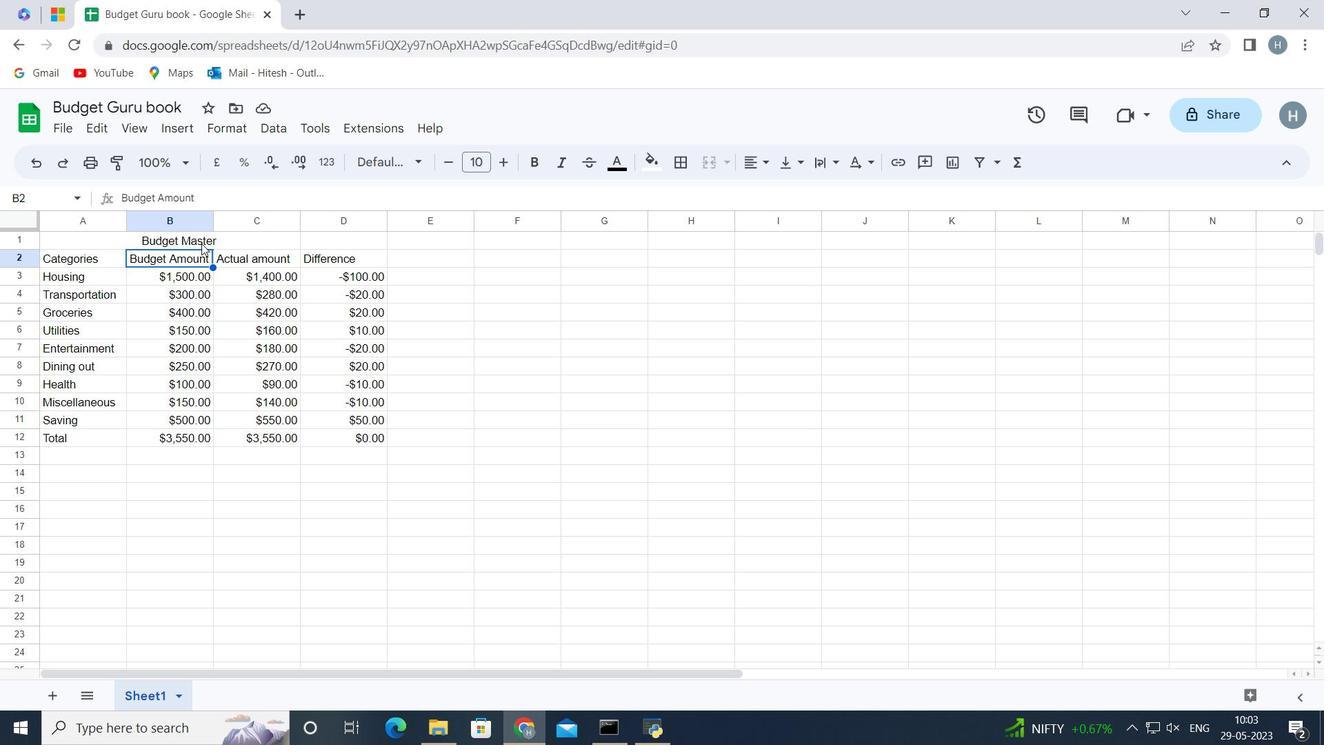 
Action: Mouse pressed left at (202, 240)
Screenshot: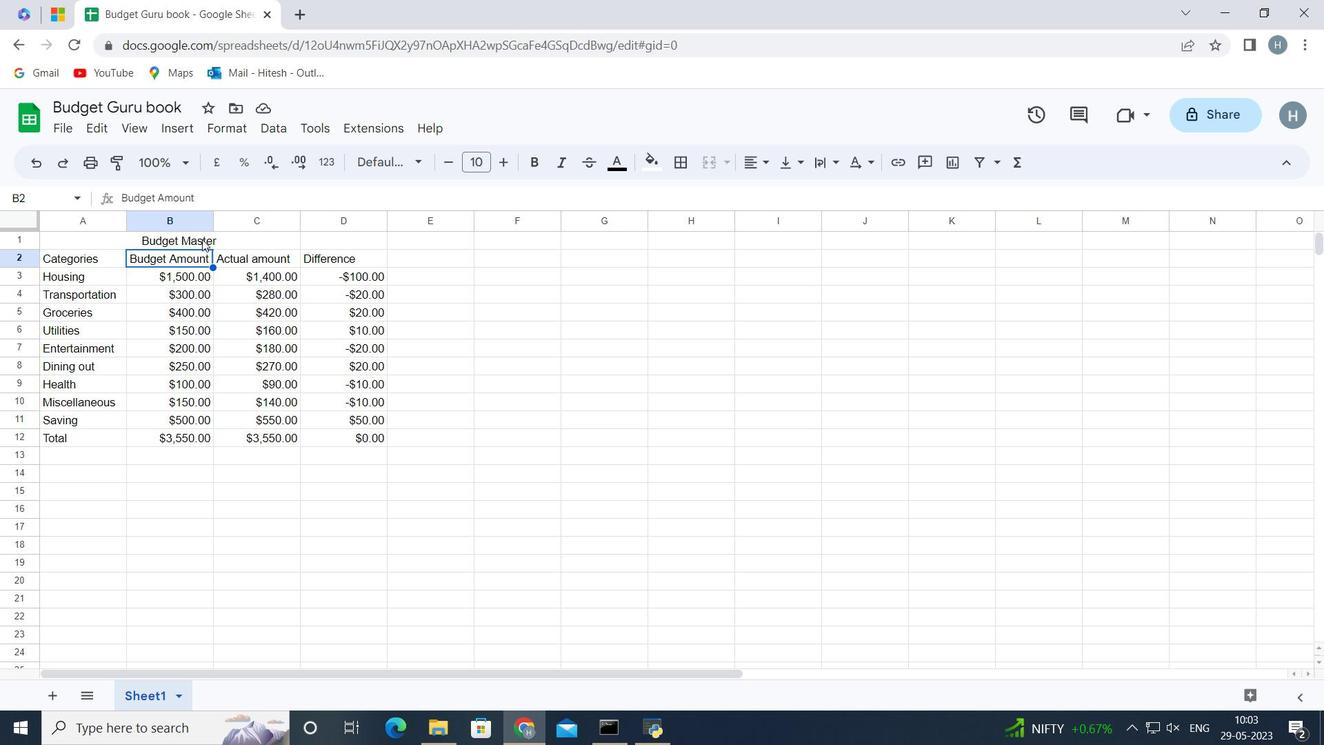 
Action: Mouse moved to (149, 237)
Screenshot: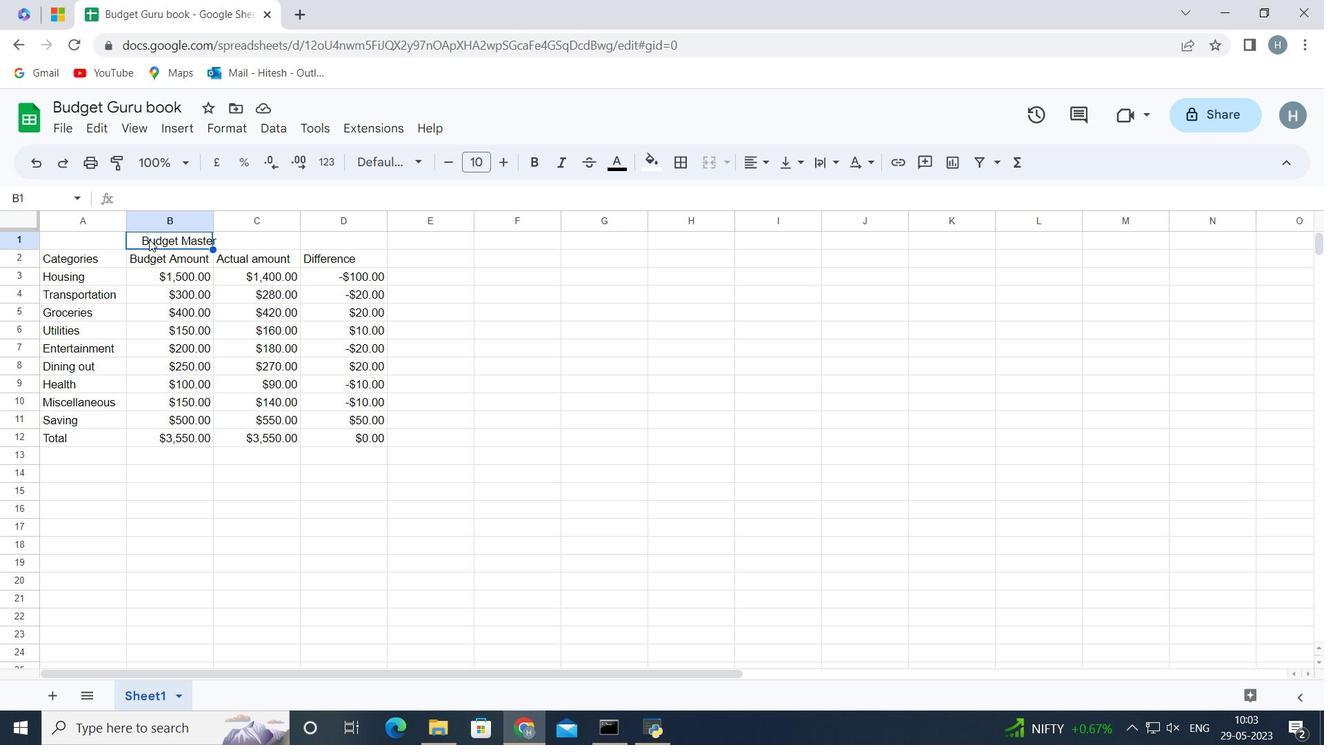 
Action: Mouse pressed left at (149, 237)
Screenshot: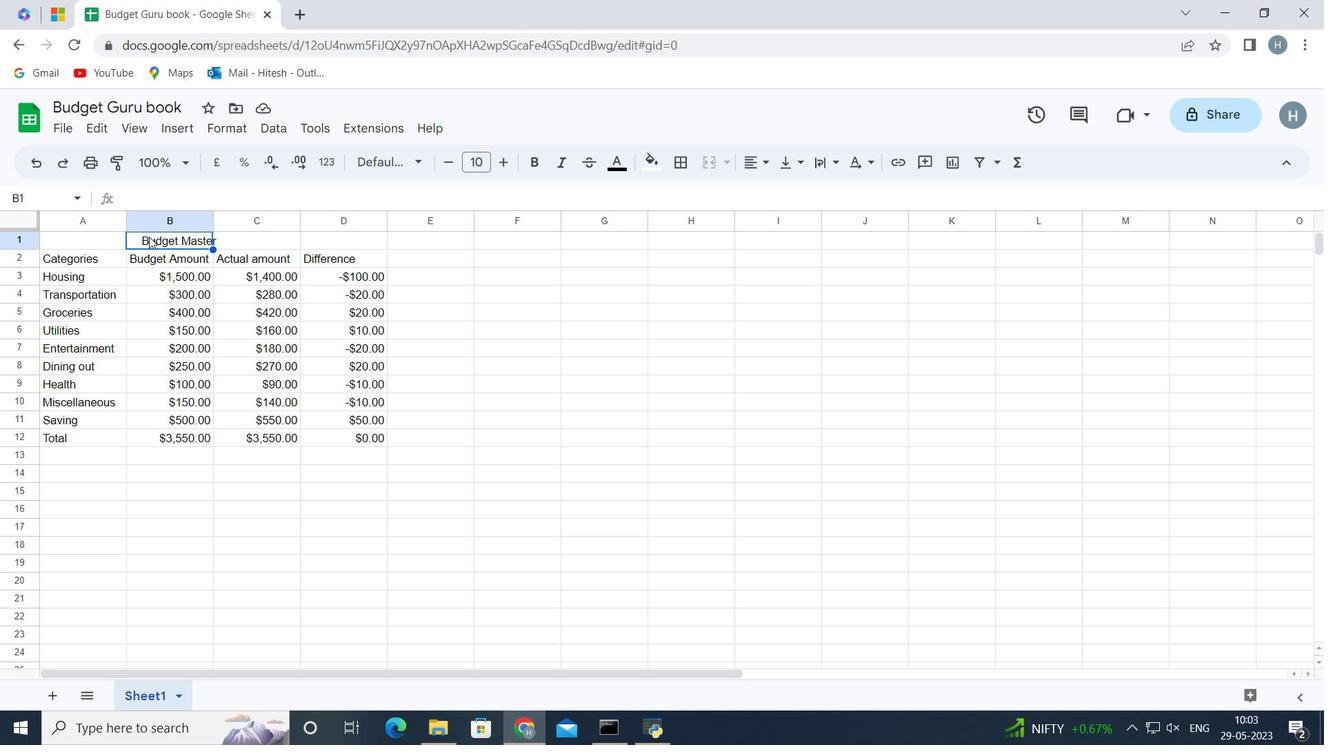 
Action: Mouse moved to (197, 241)
Screenshot: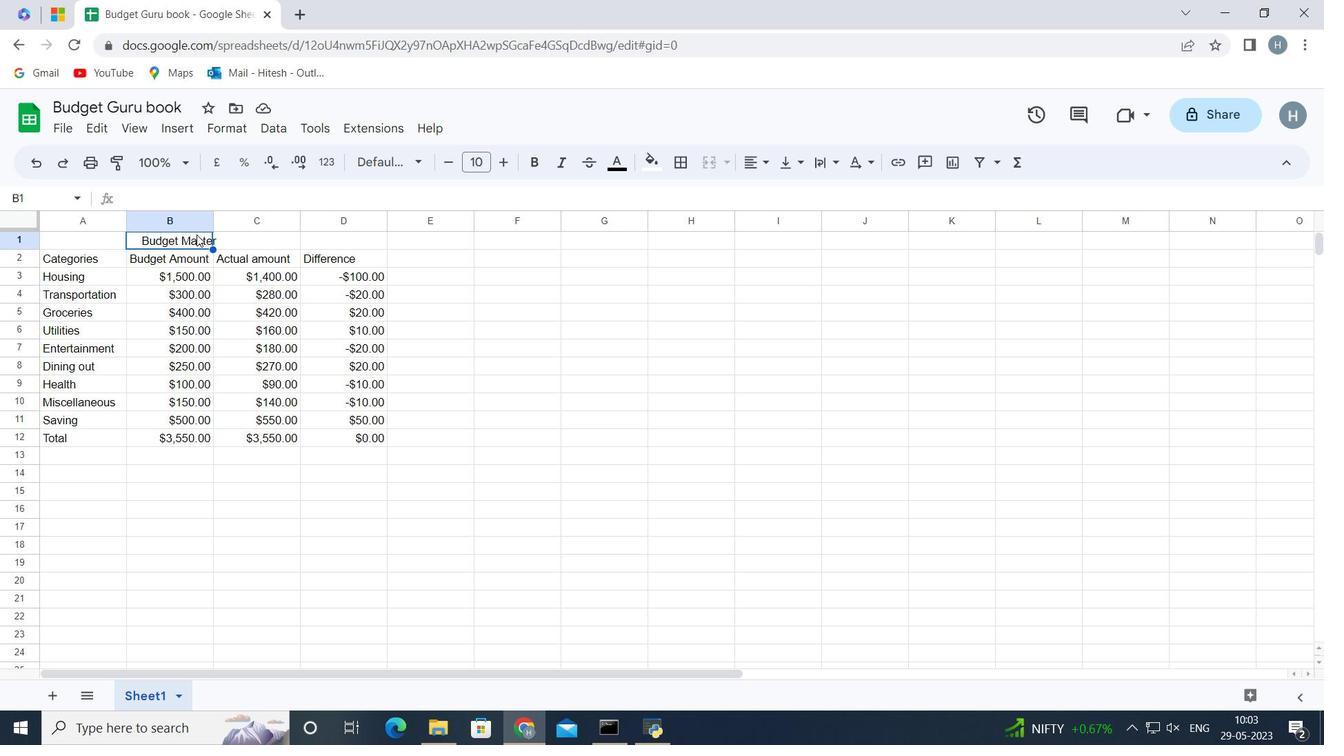 
Action: Mouse pressed left at (197, 241)
Screenshot: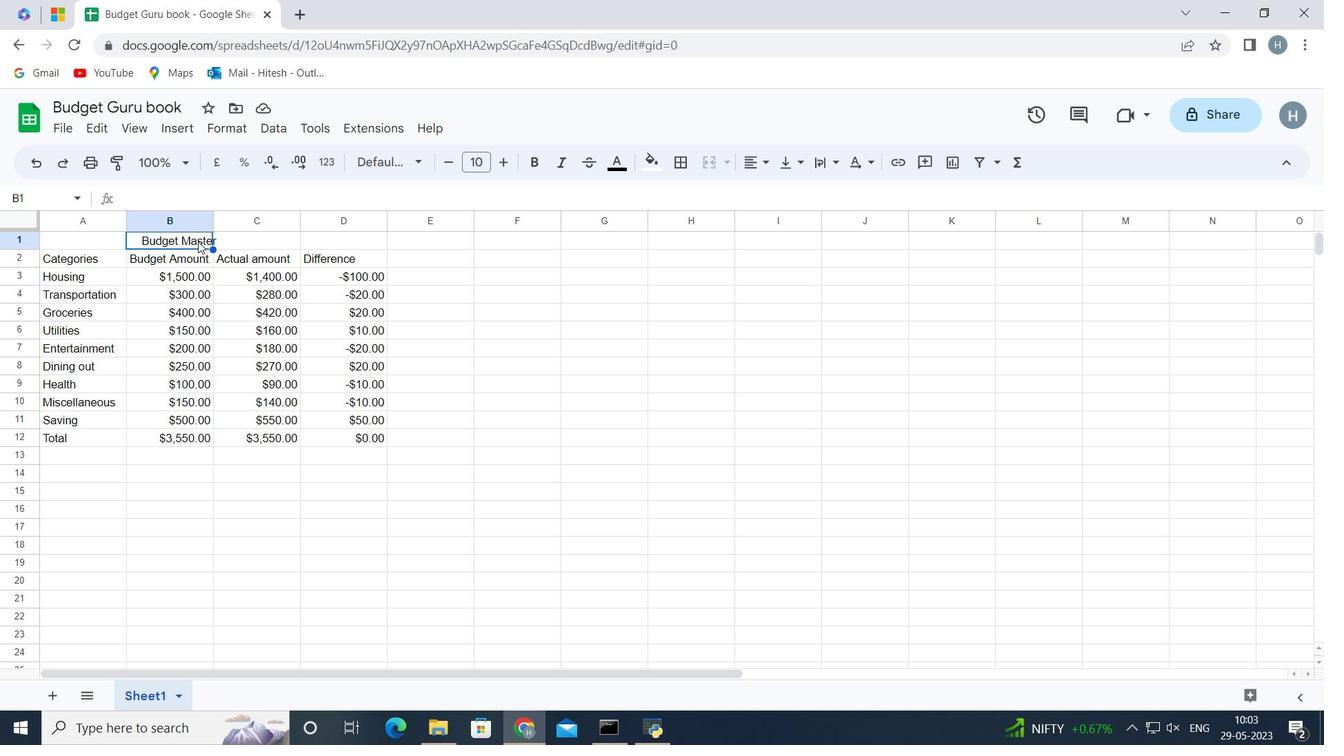 
Action: Mouse moved to (202, 265)
Screenshot: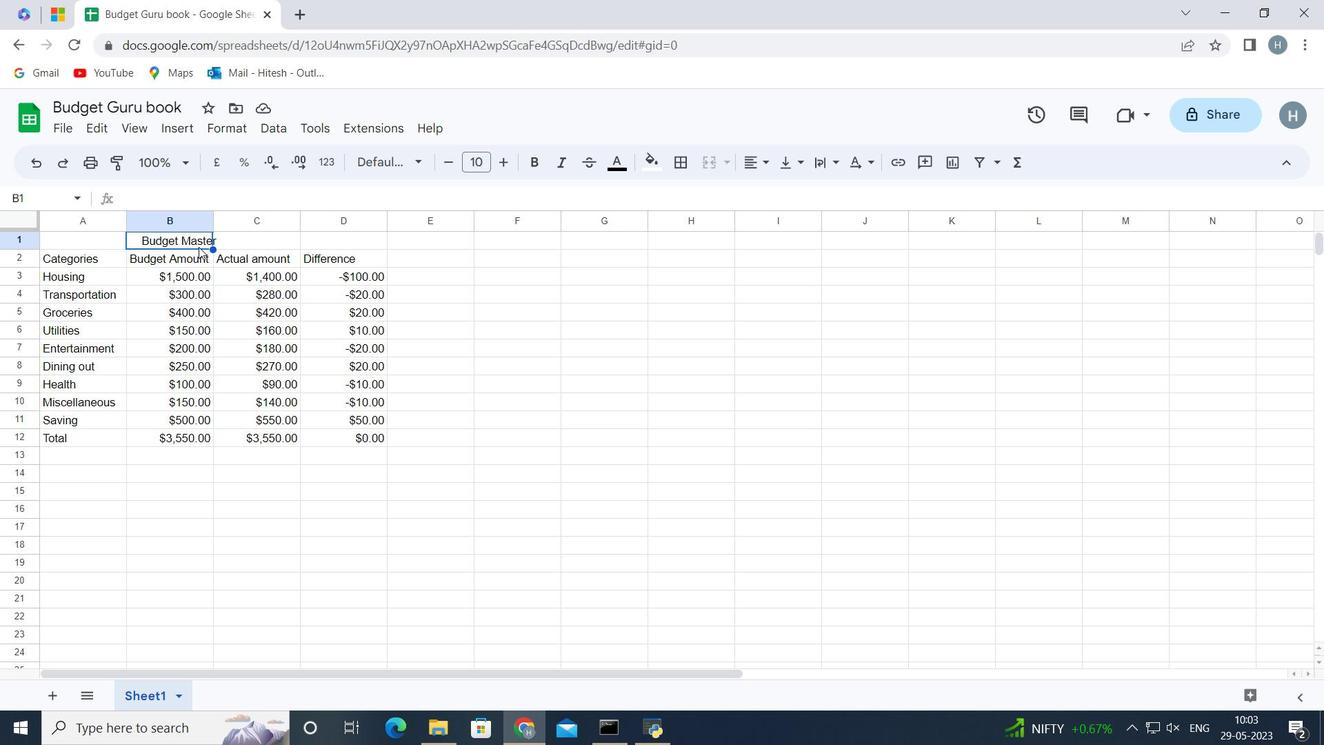 
Action: Mouse pressed left at (202, 265)
Screenshot: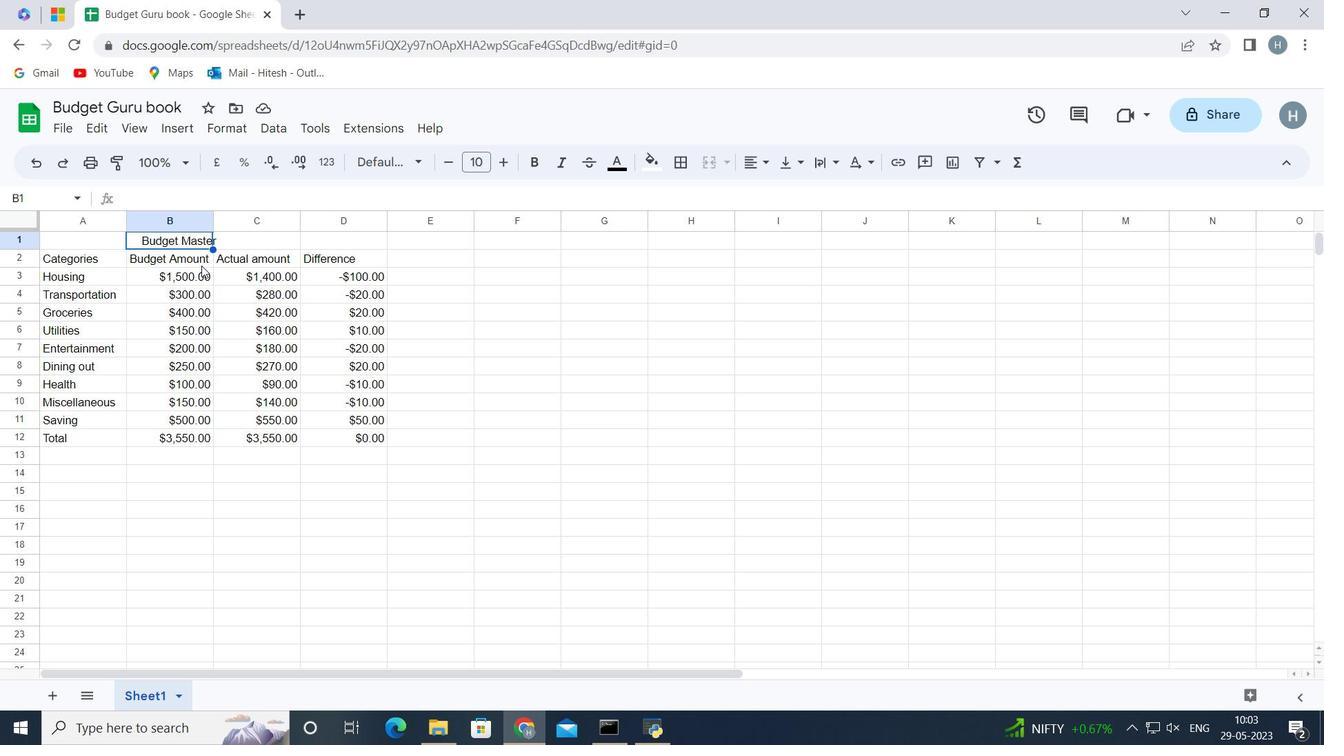 
Action: Mouse moved to (203, 242)
Screenshot: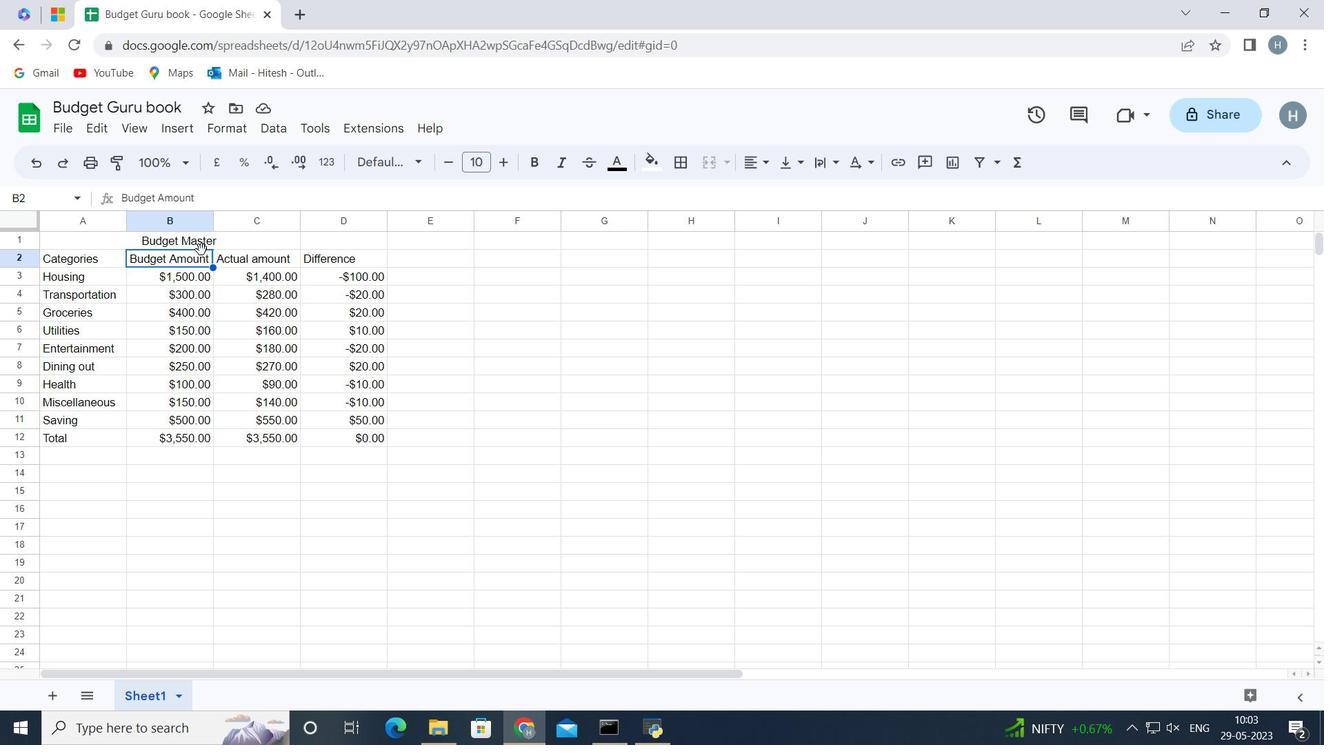 
Action: Mouse pressed left at (203, 242)
Screenshot: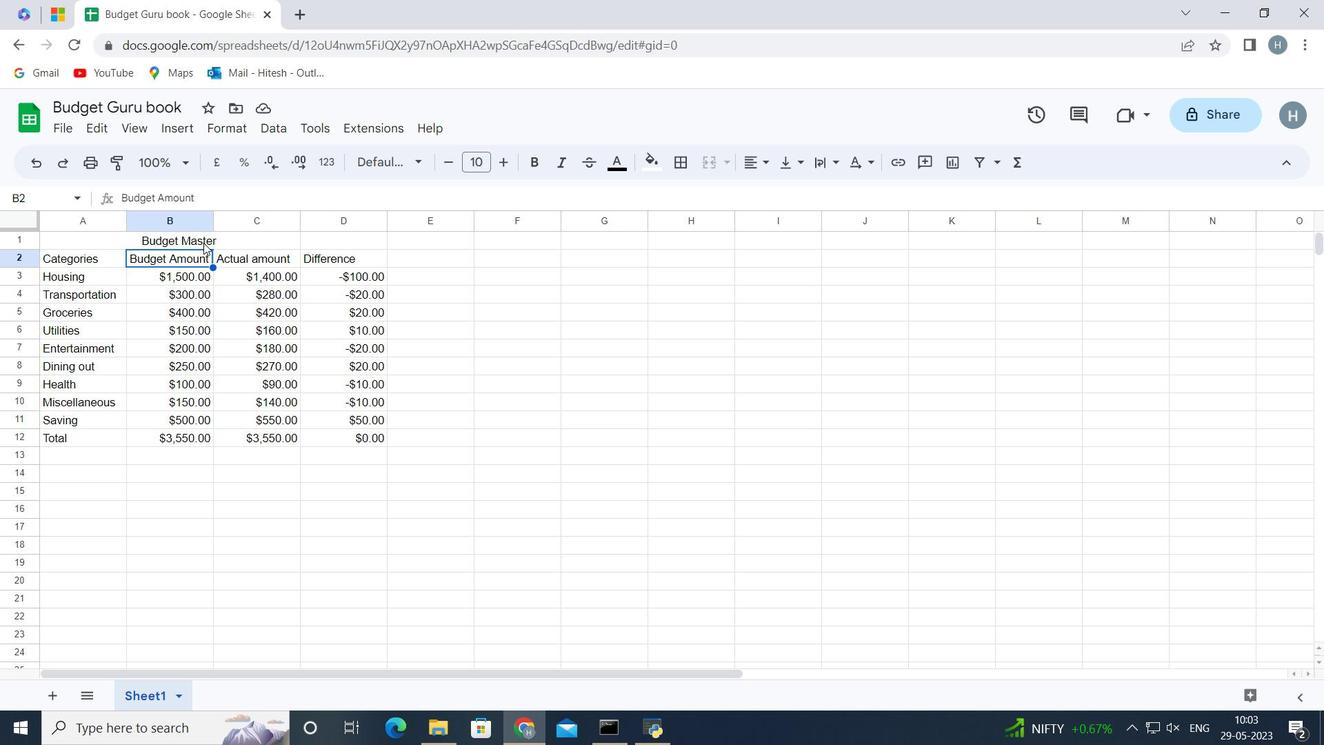 
Action: Mouse pressed left at (203, 242)
Screenshot: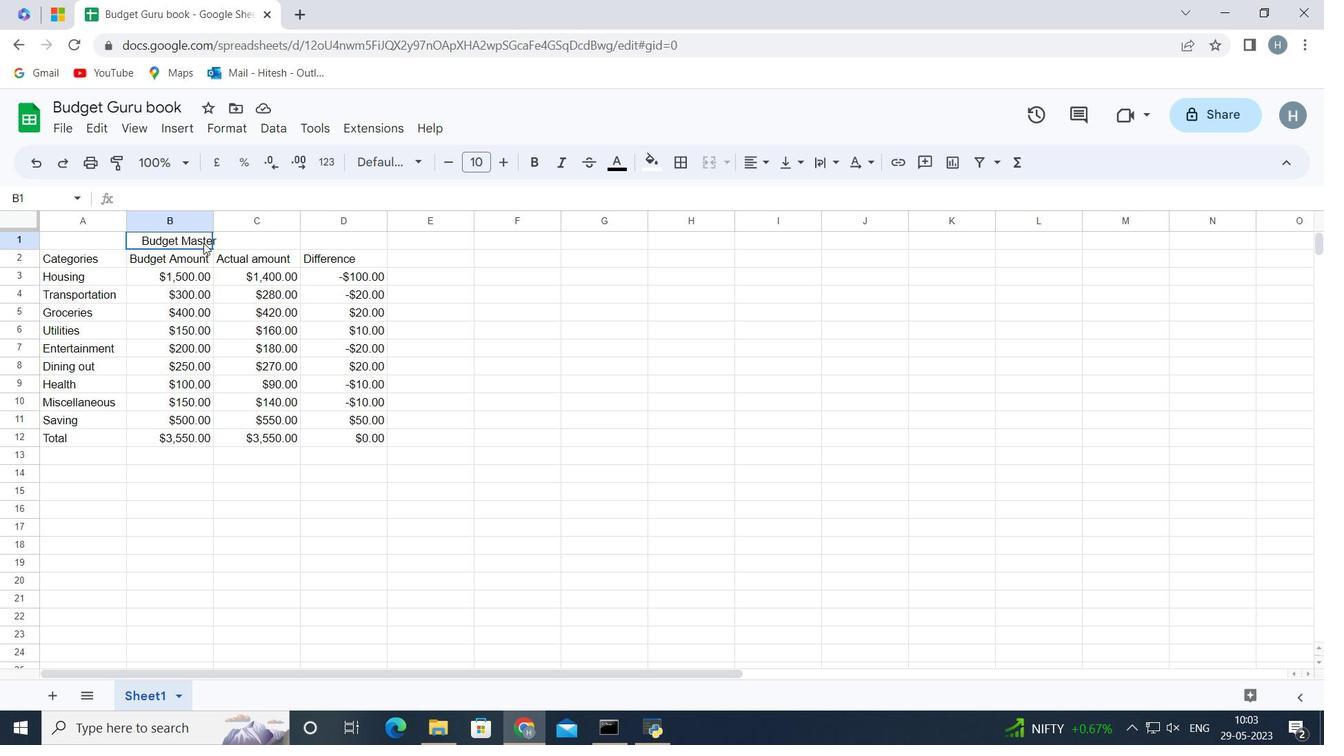 
Action: Mouse moved to (224, 284)
Screenshot: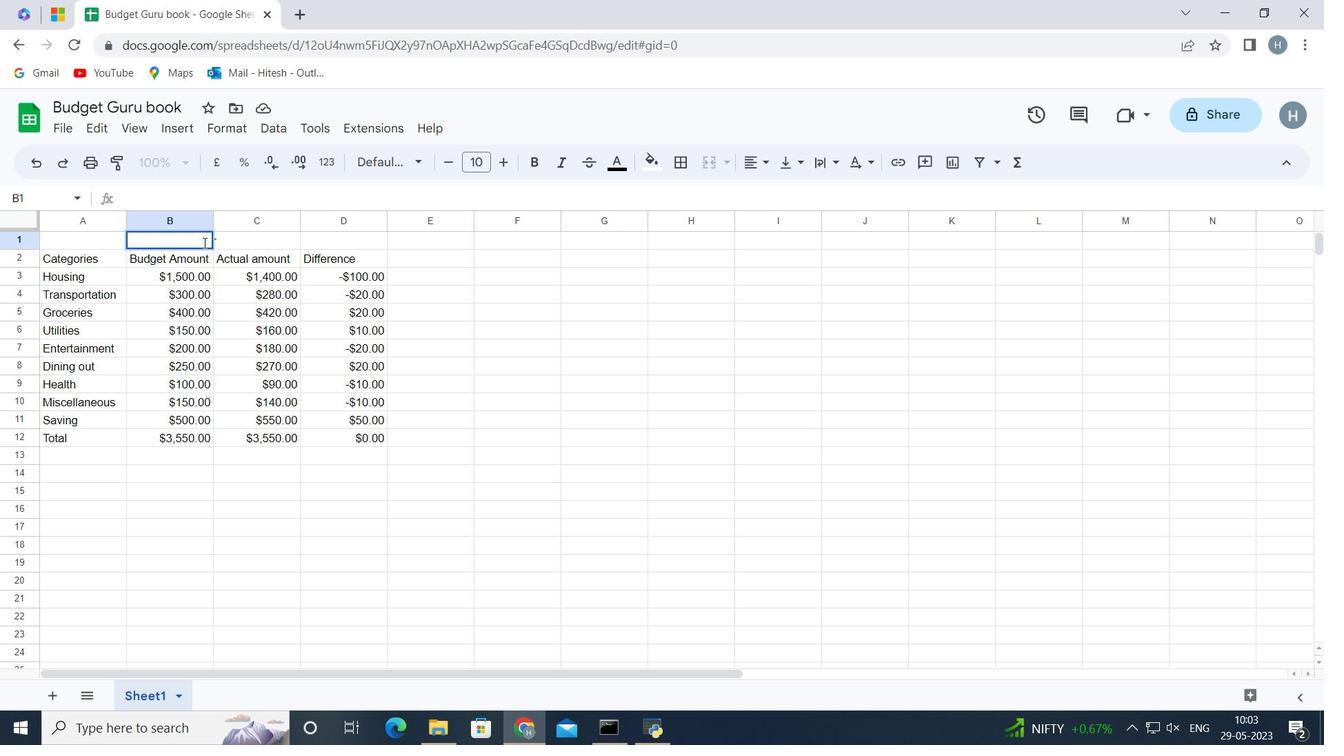 
Action: Mouse pressed left at (224, 284)
Screenshot: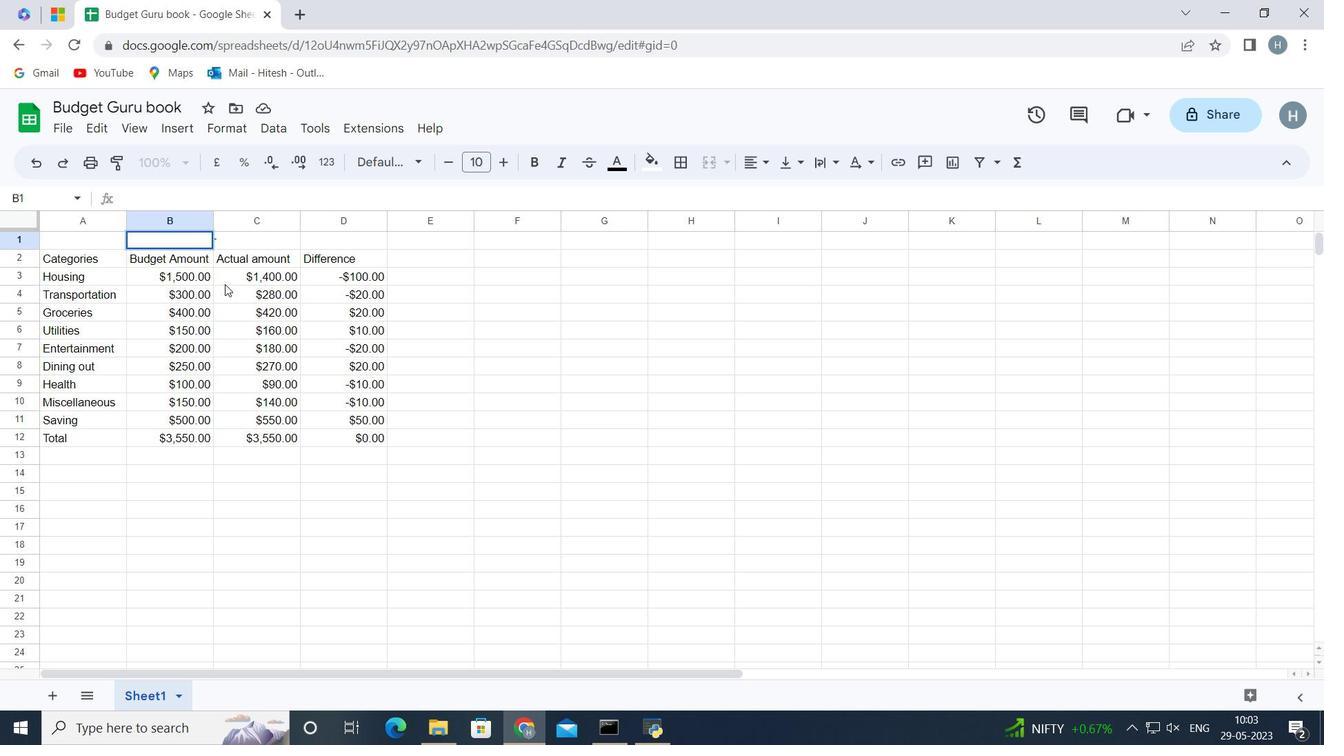 
Action: Mouse moved to (371, 202)
Screenshot: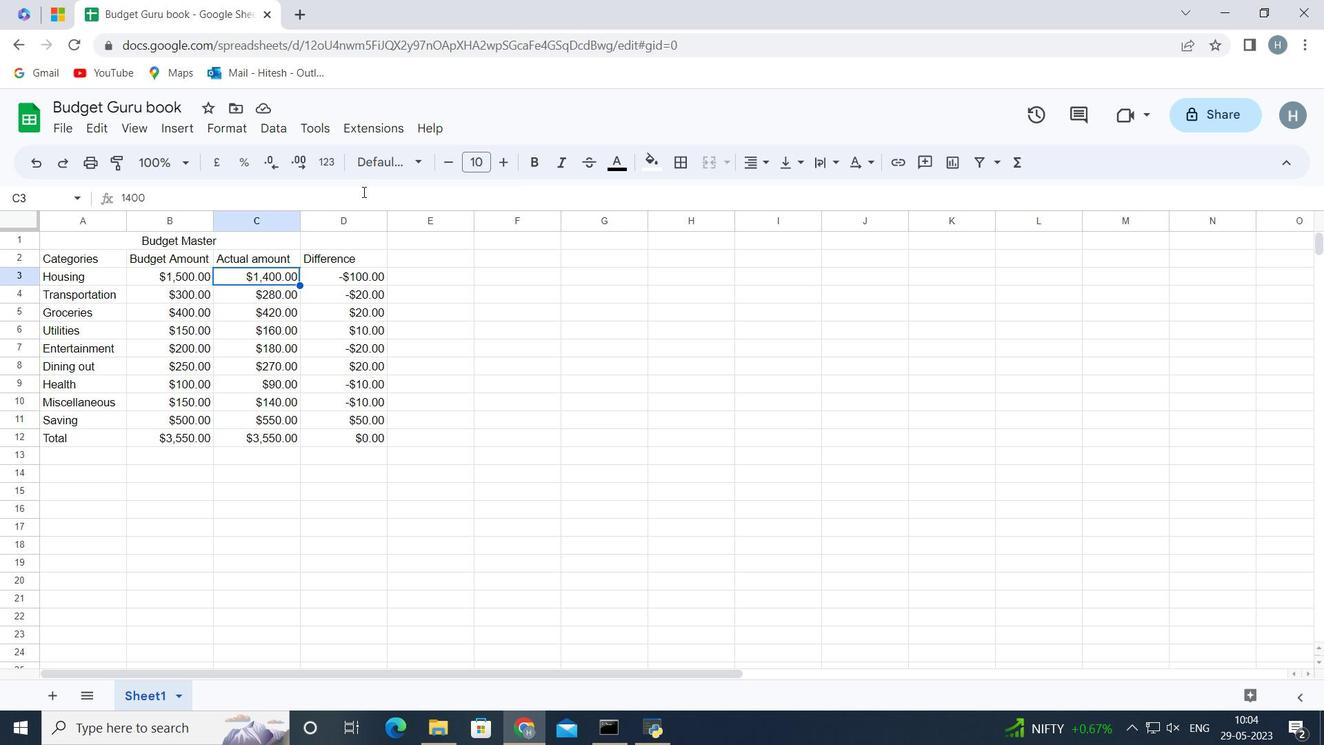 
Action: Mouse scrolled (371, 201) with delta (0, 0)
Screenshot: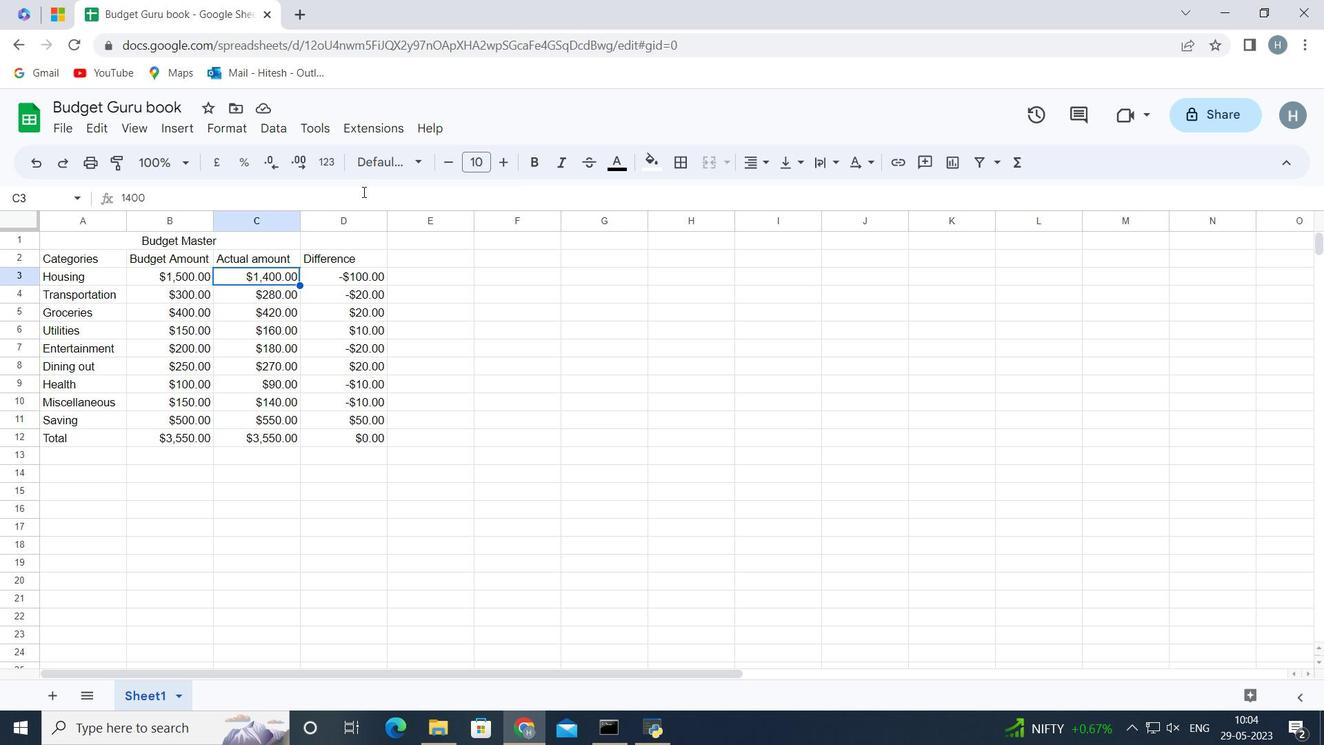 
Action: Mouse moved to (369, 223)
Screenshot: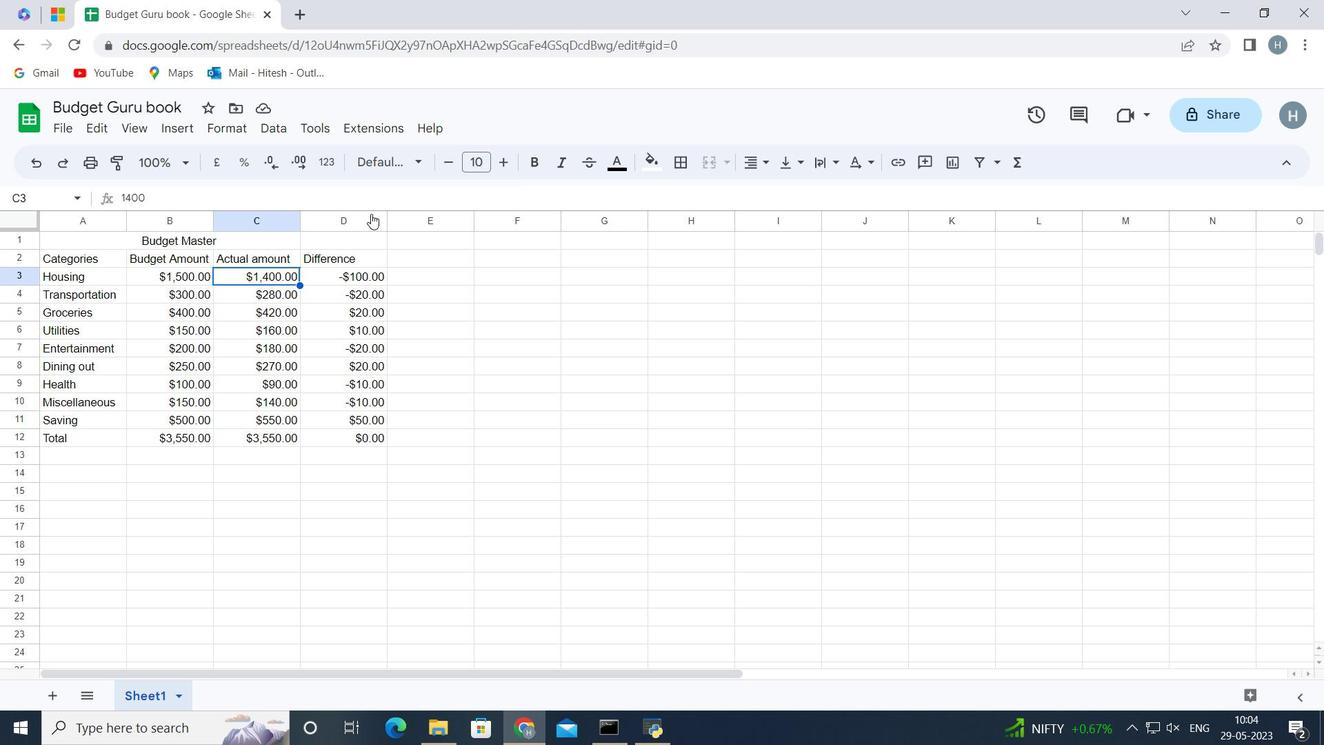 
Action: Mouse scrolled (370, 219) with delta (0, 0)
Screenshot: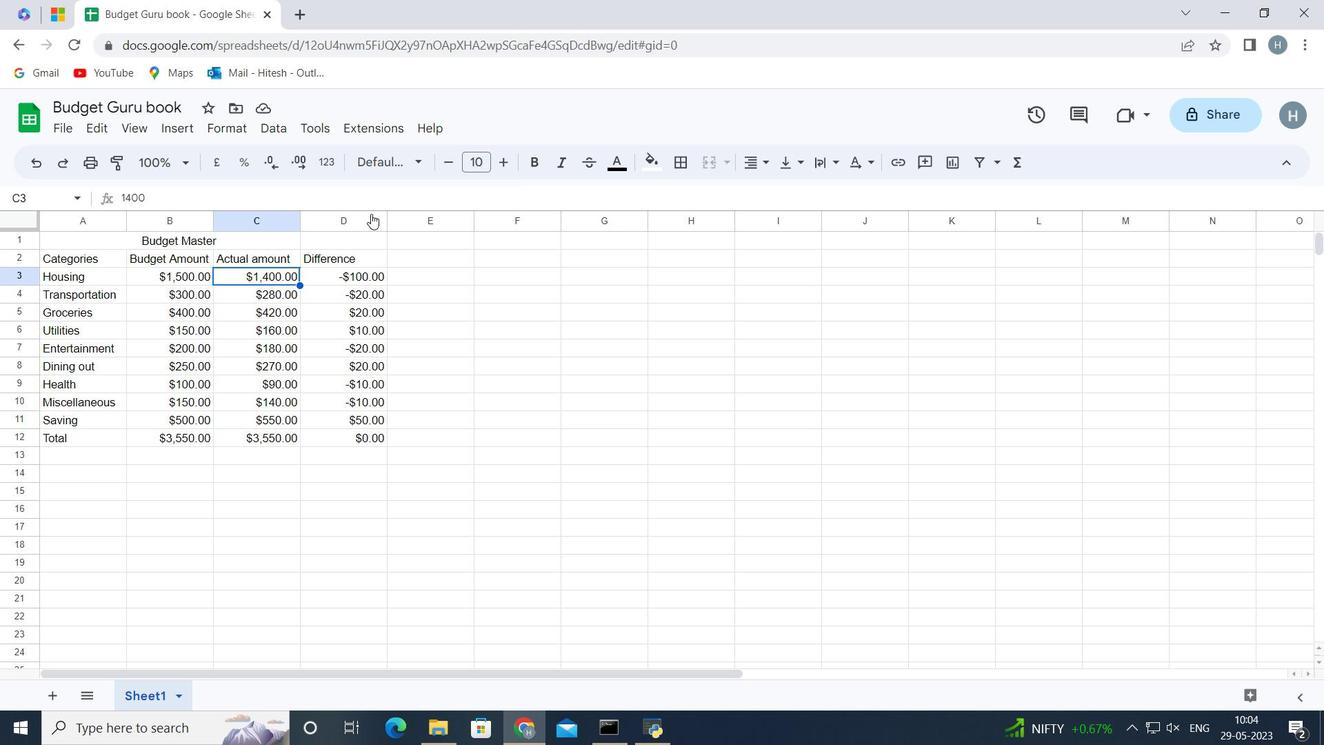 
Action: Mouse moved to (369, 227)
Screenshot: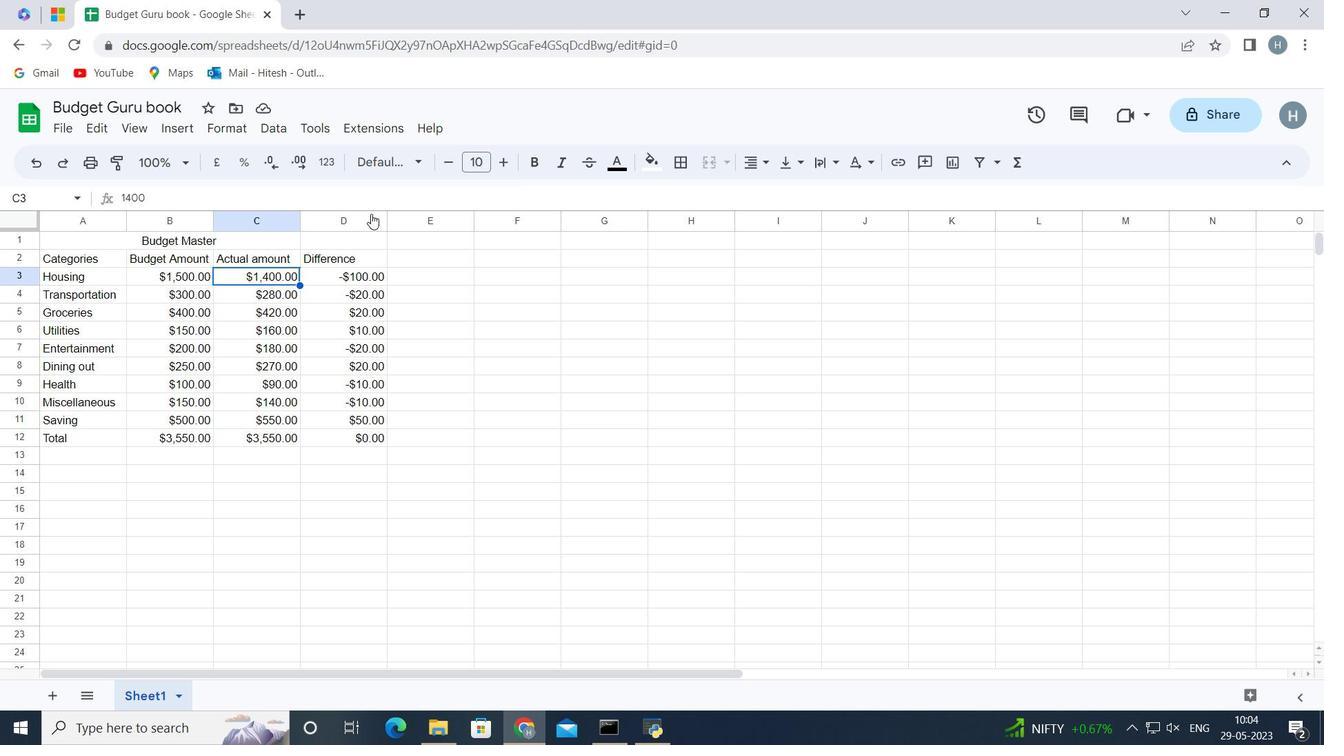 
Action: Mouse scrolled (369, 228) with delta (0, 0)
Screenshot: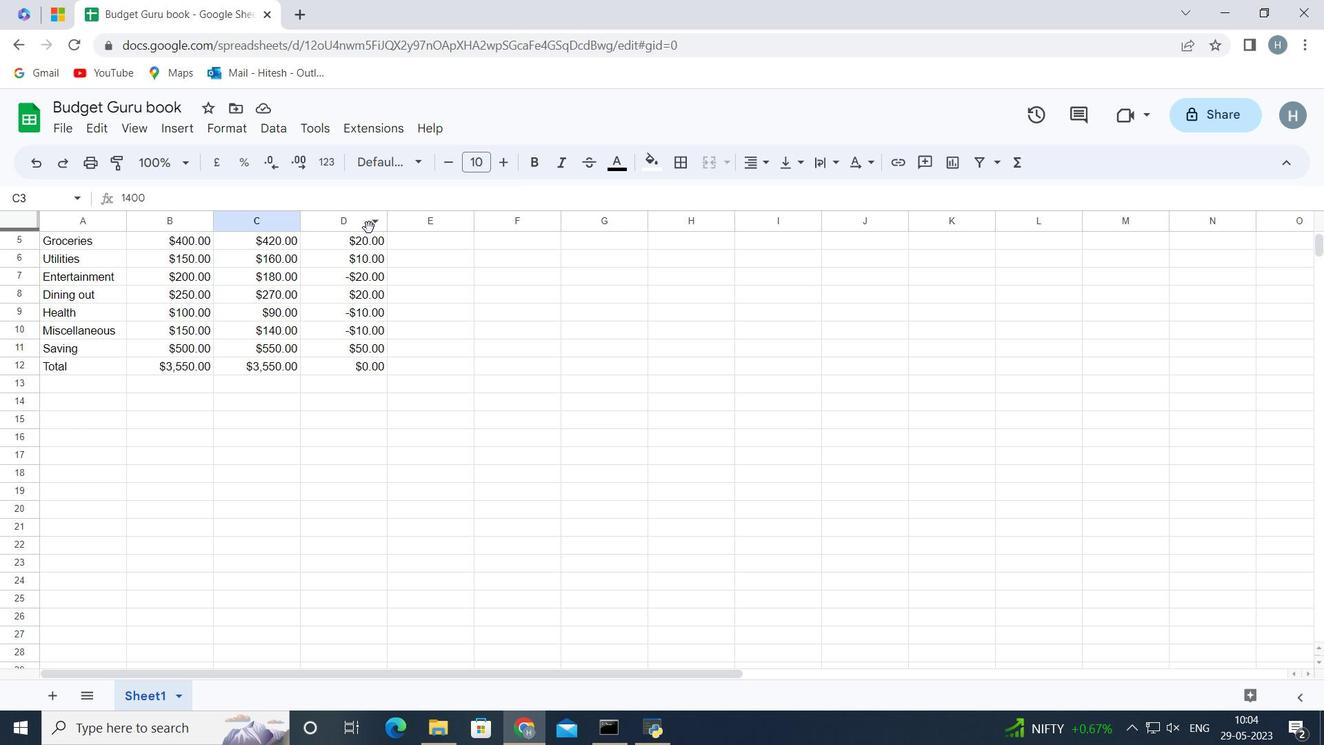 
Action: Mouse scrolled (369, 228) with delta (0, 0)
Screenshot: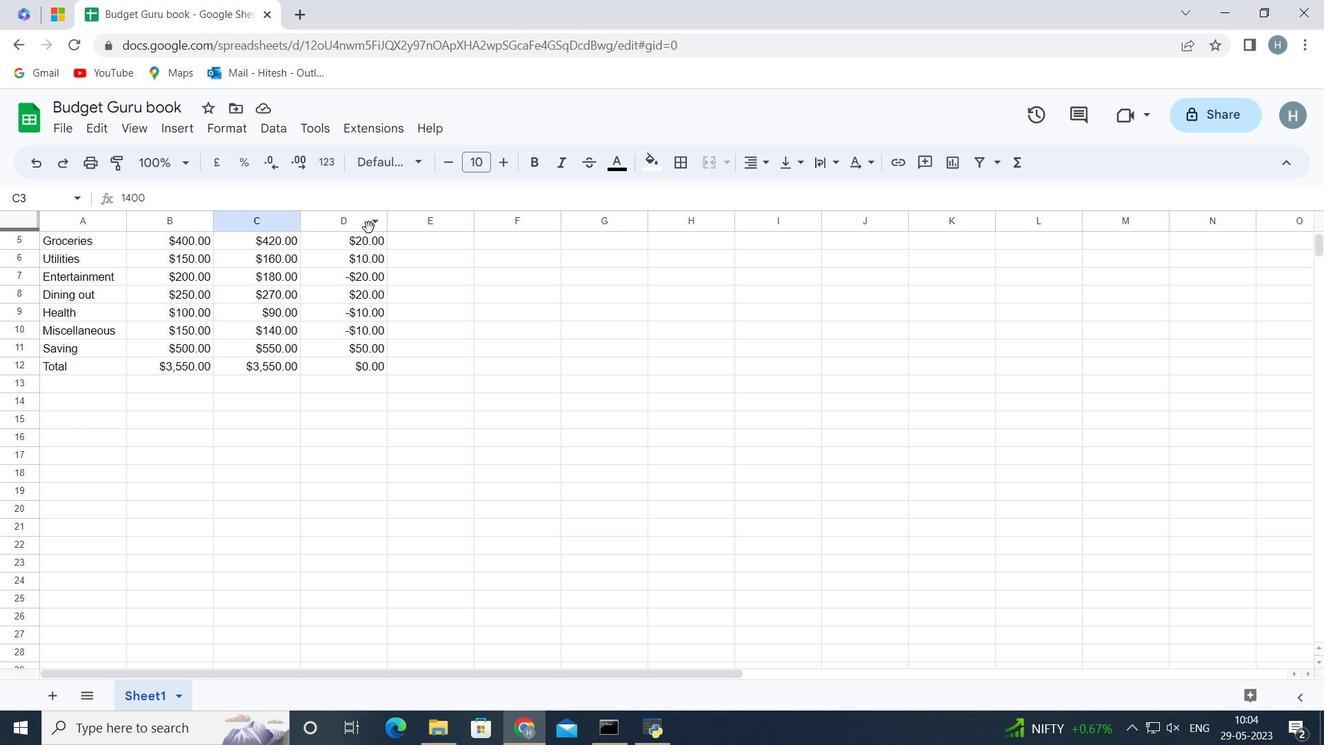 
Action: Mouse scrolled (369, 228) with delta (0, 0)
Screenshot: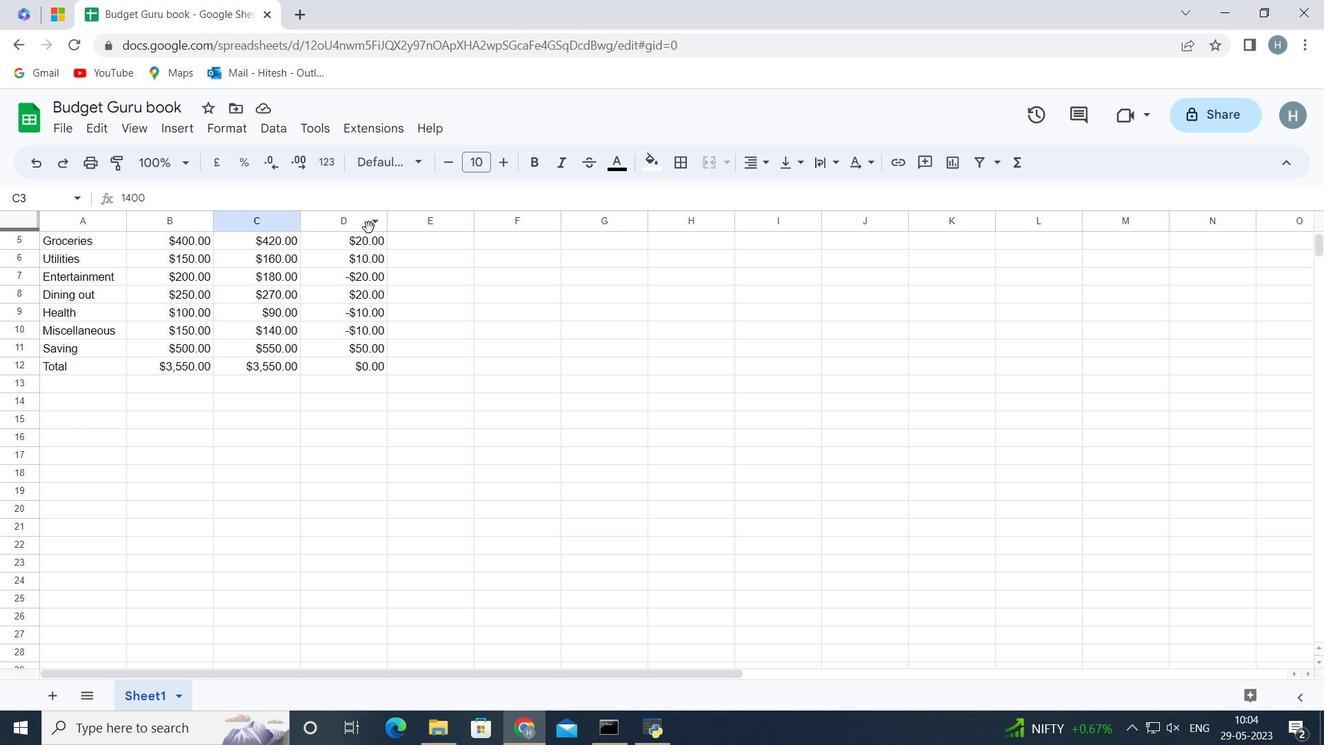 
Action: Mouse moved to (398, 258)
Screenshot: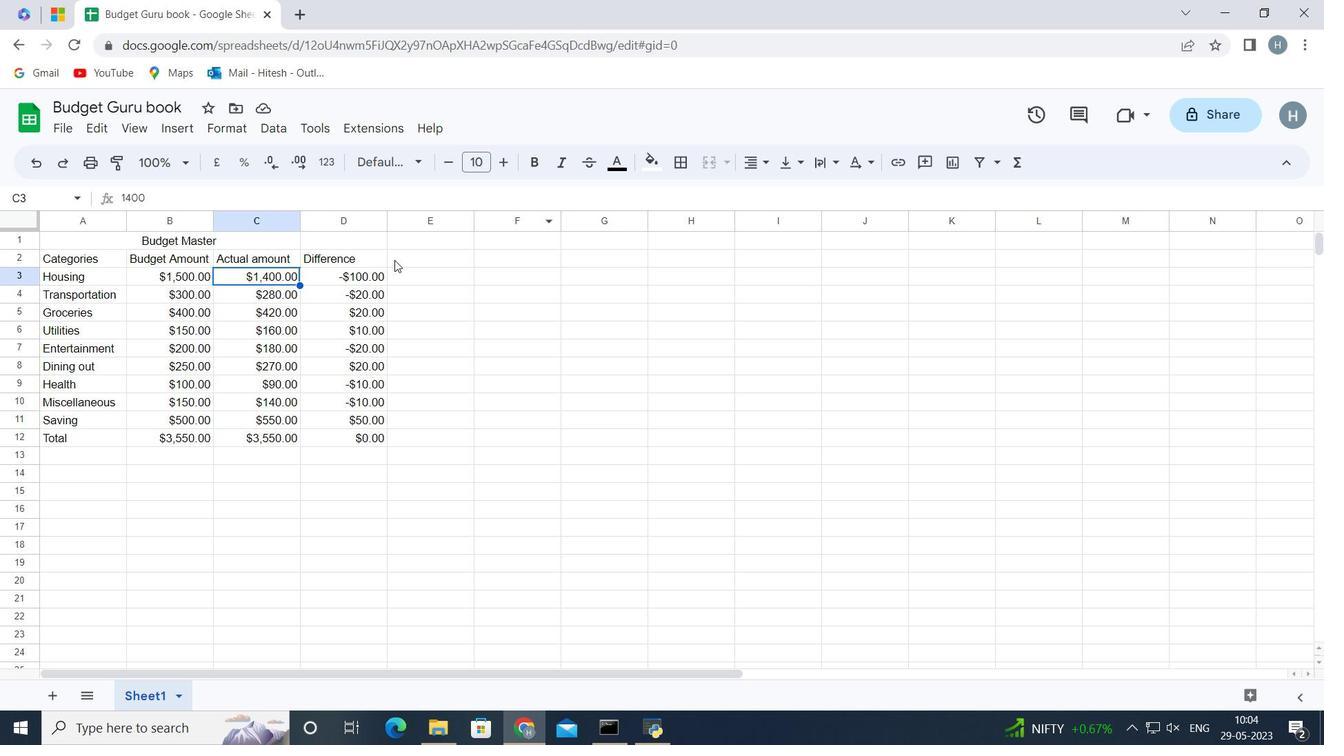 
Action: Mouse pressed left at (398, 258)
Screenshot: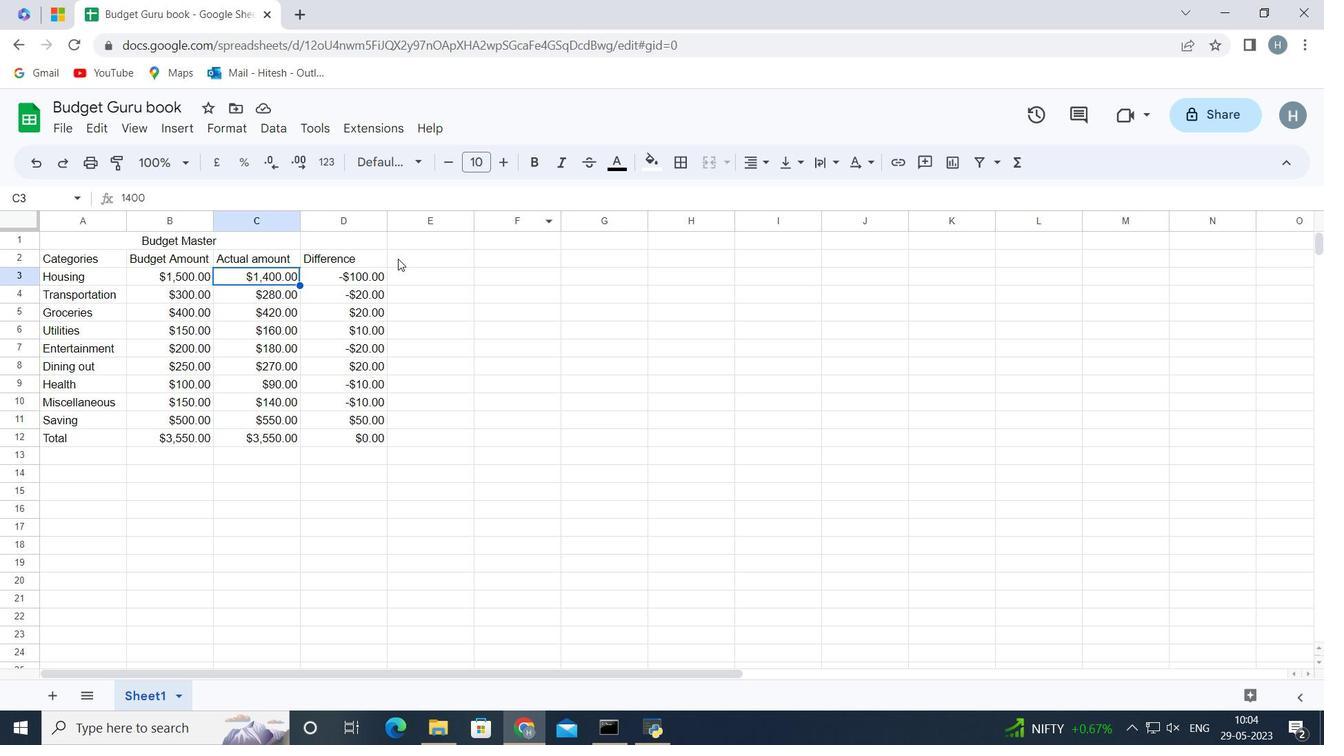 
Action: Mouse moved to (386, 267)
Screenshot: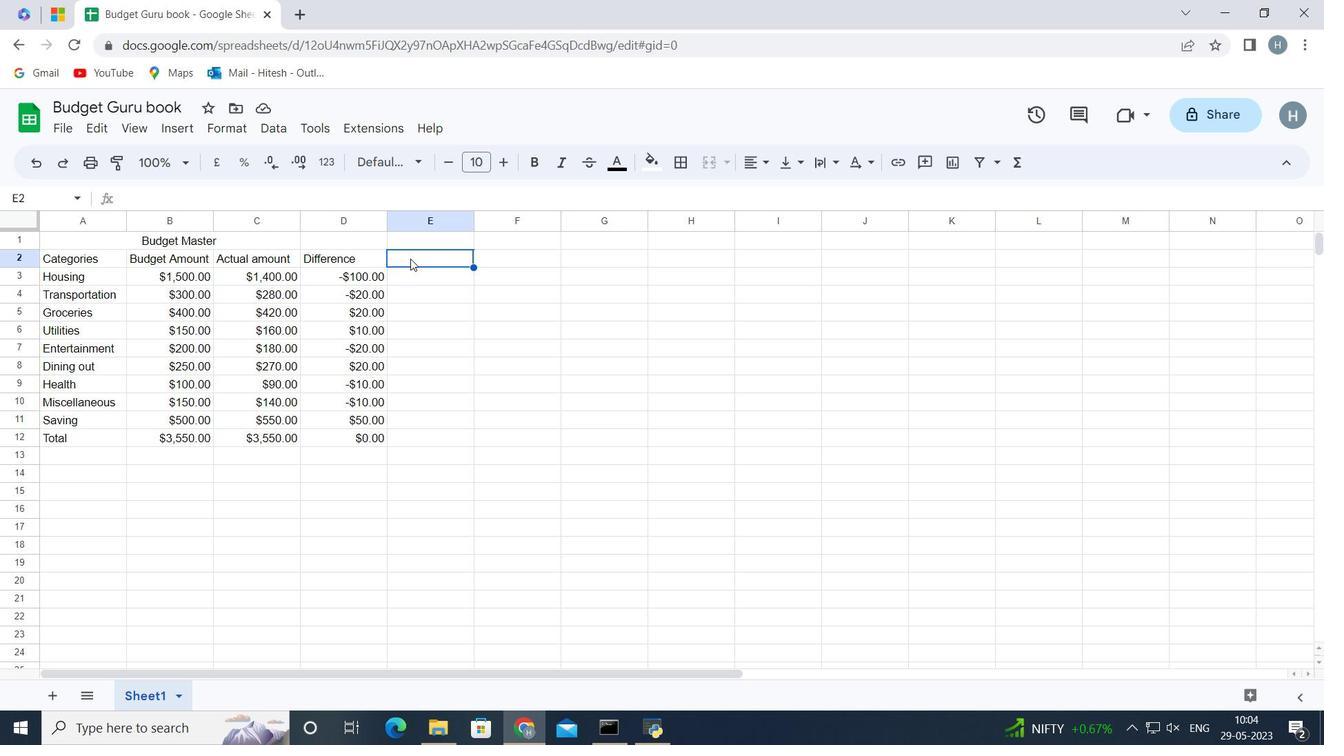 
Action: Mouse scrolled (386, 266) with delta (0, 0)
Screenshot: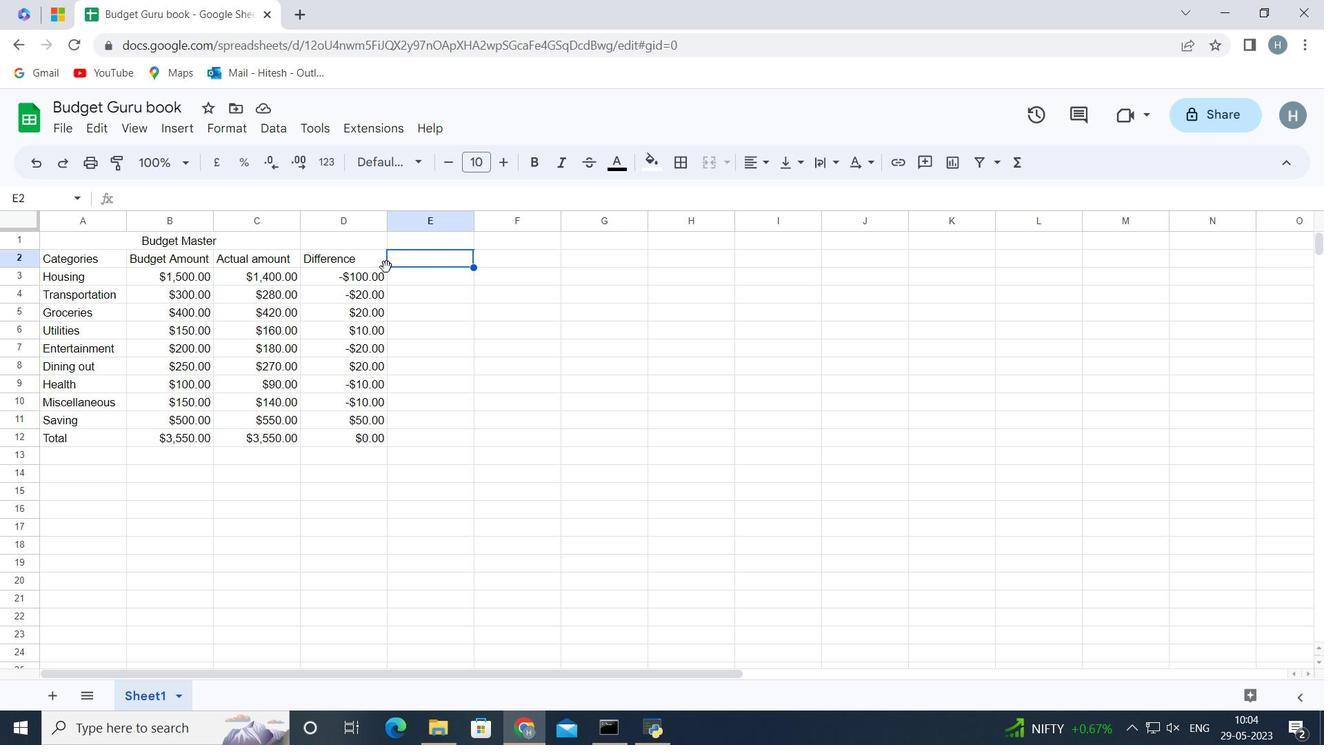 
Action: Mouse moved to (391, 284)
Screenshot: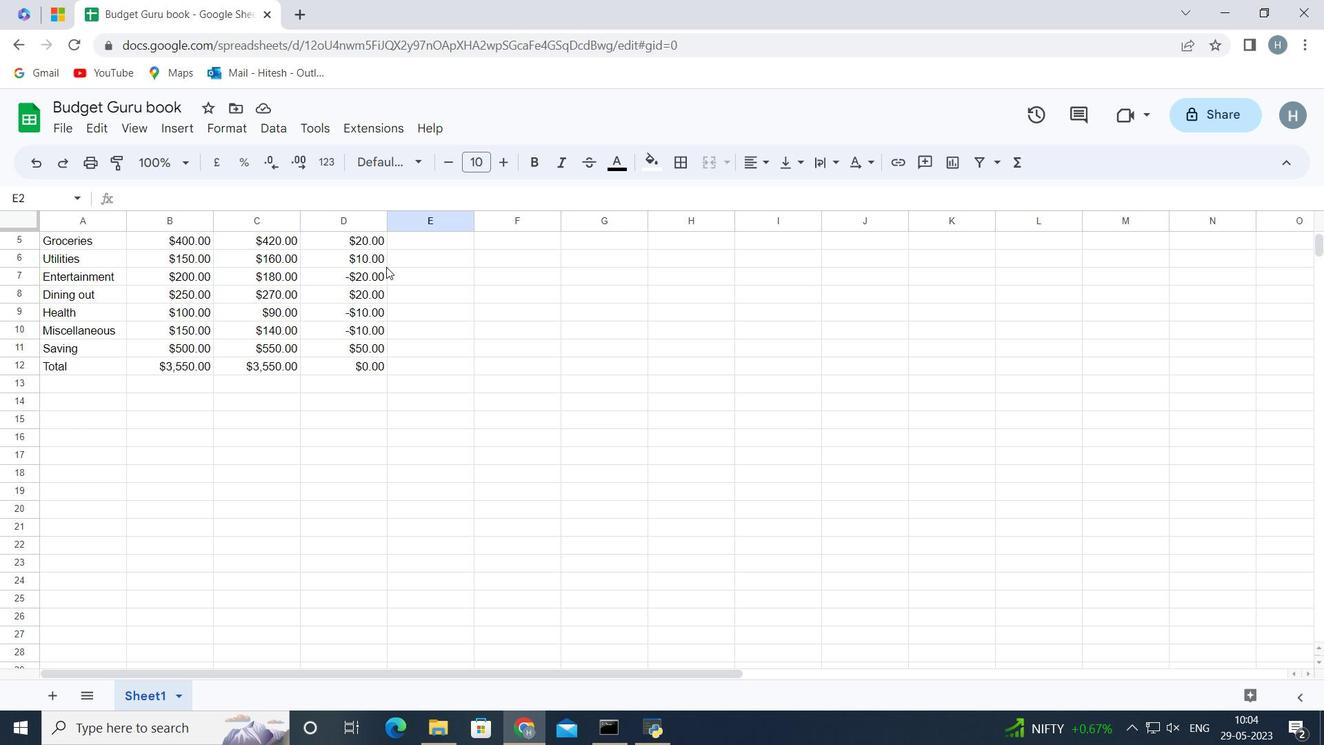 
Action: Mouse scrolled (391, 284) with delta (0, 0)
Screenshot: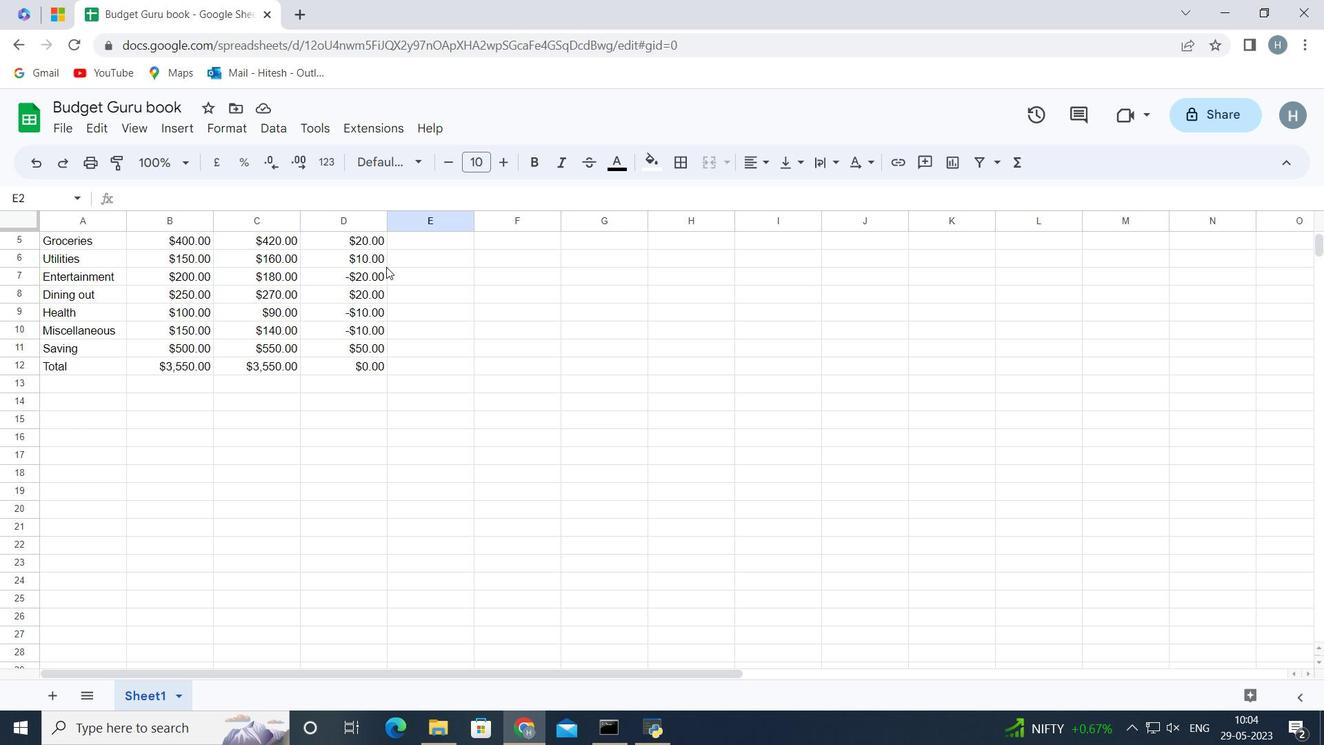 
Action: Mouse moved to (393, 284)
Screenshot: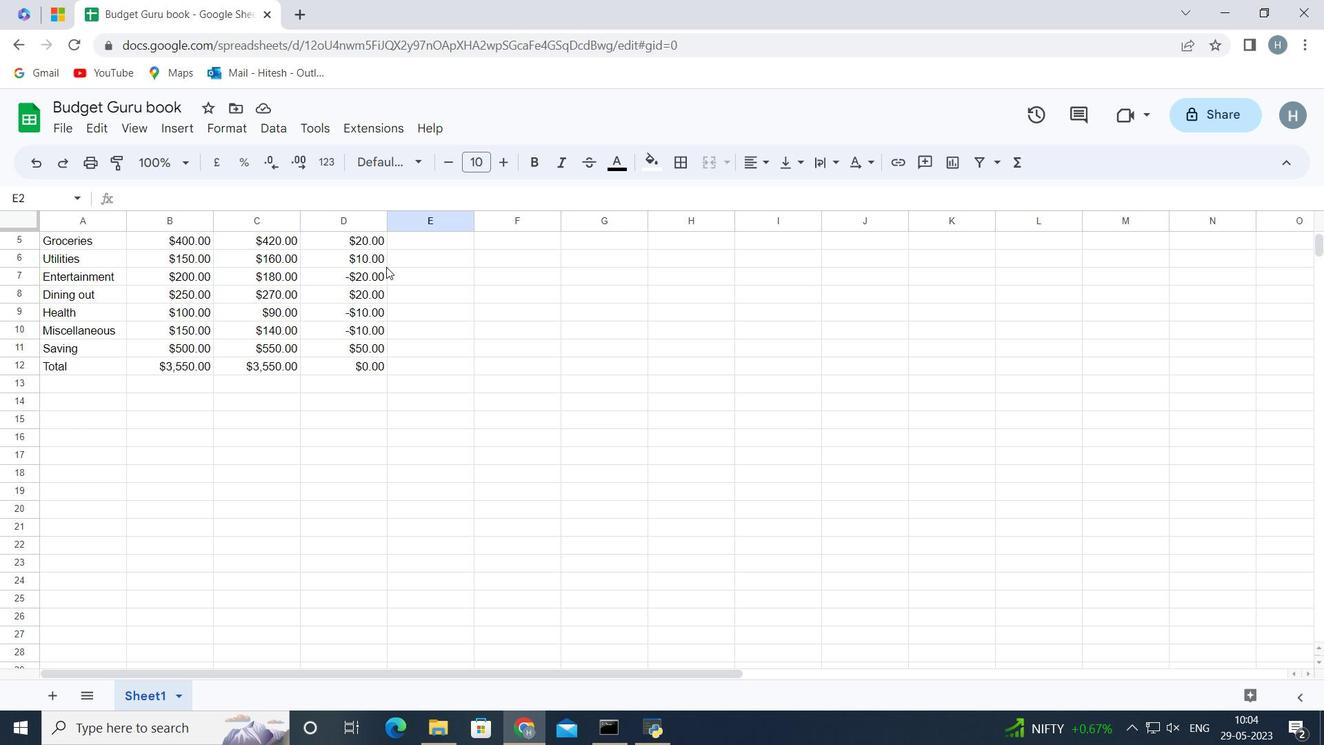 
Action: Mouse scrolled (393, 284) with delta (0, 0)
Screenshot: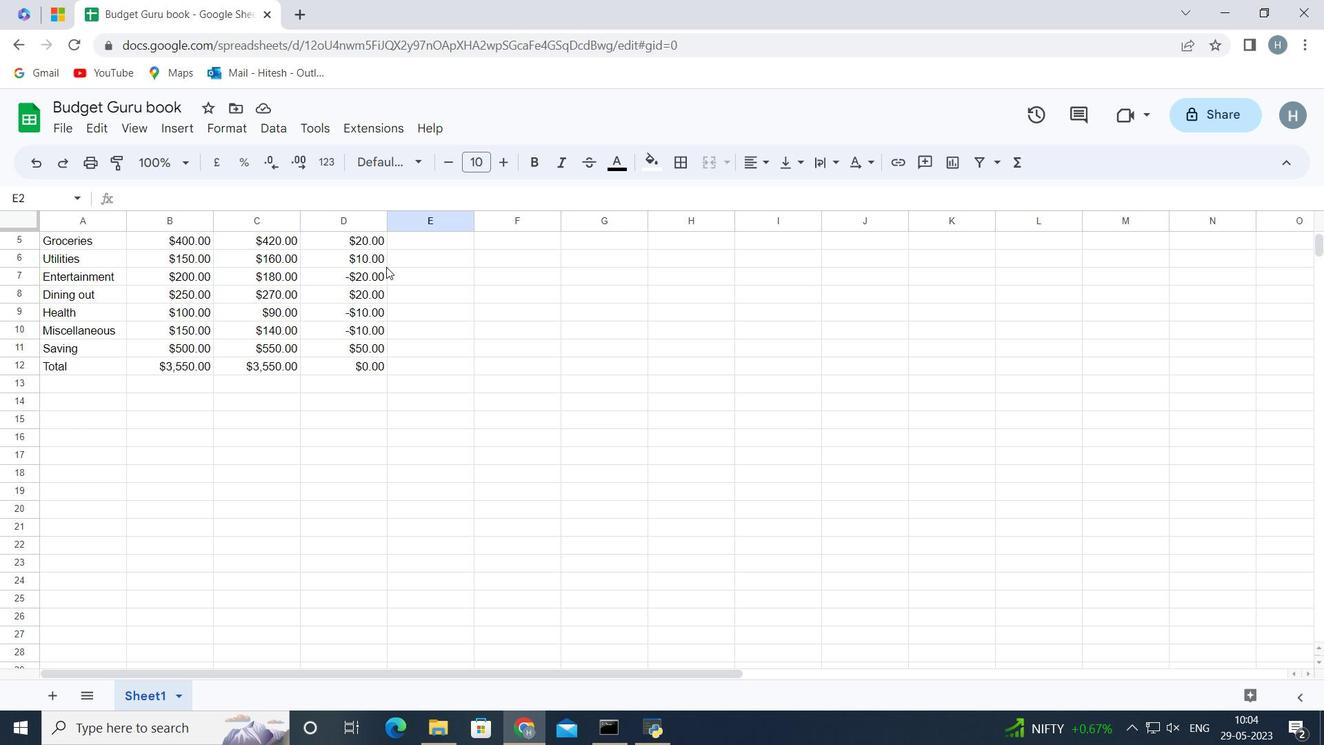 
Action: Mouse moved to (394, 284)
Screenshot: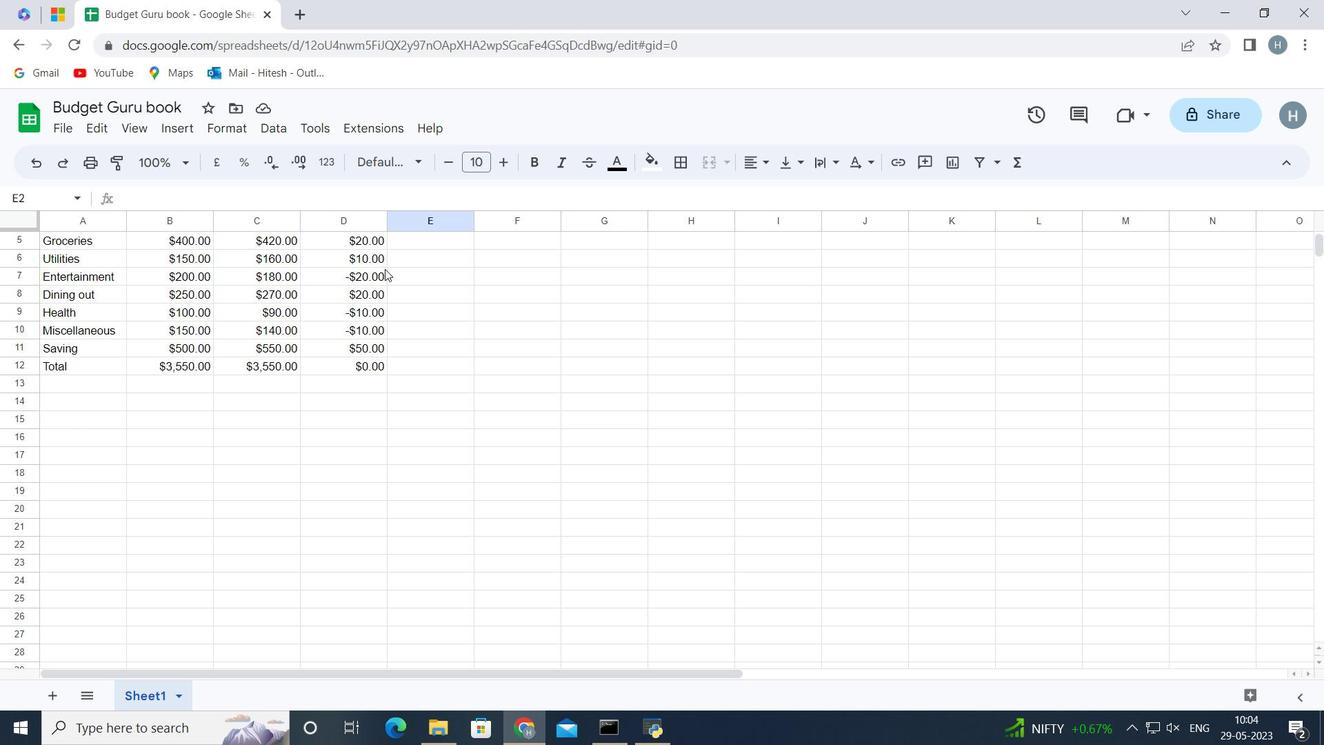 
Action: Mouse scrolled (394, 284) with delta (0, 0)
Screenshot: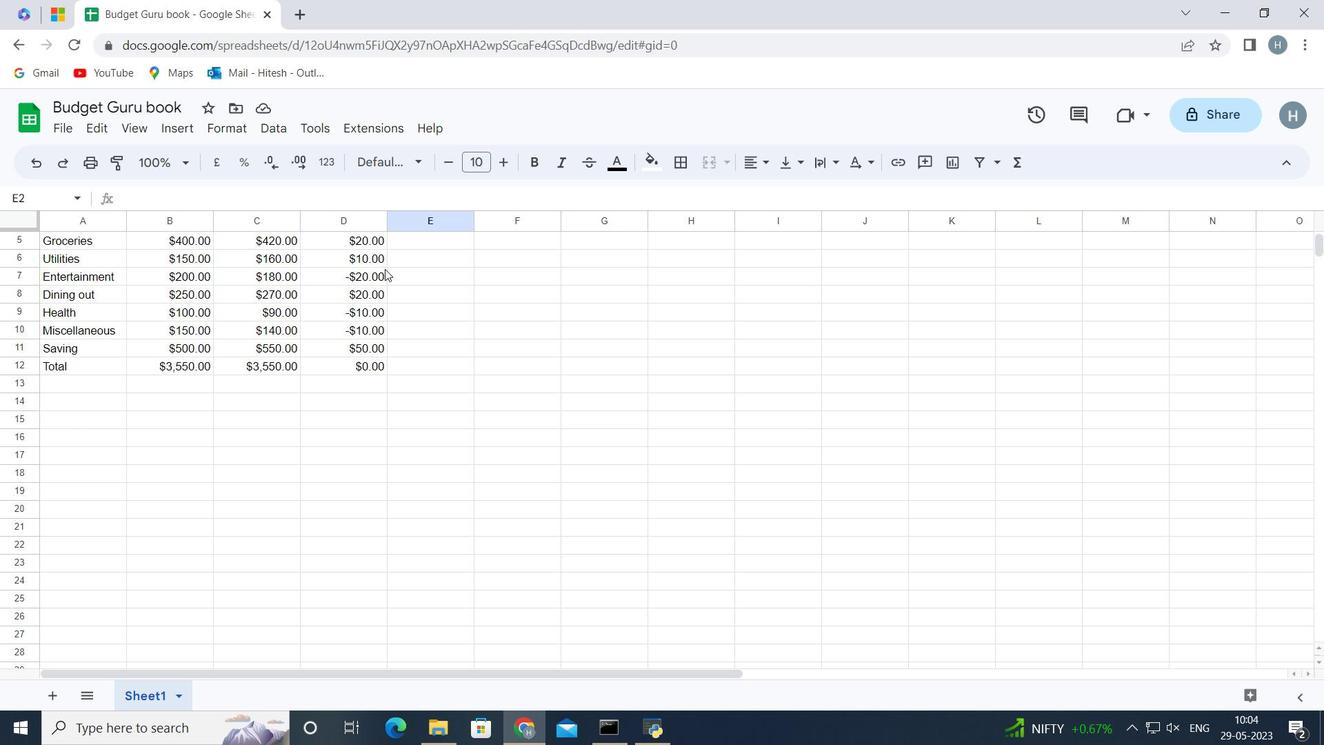 
Action: Mouse moved to (400, 282)
Screenshot: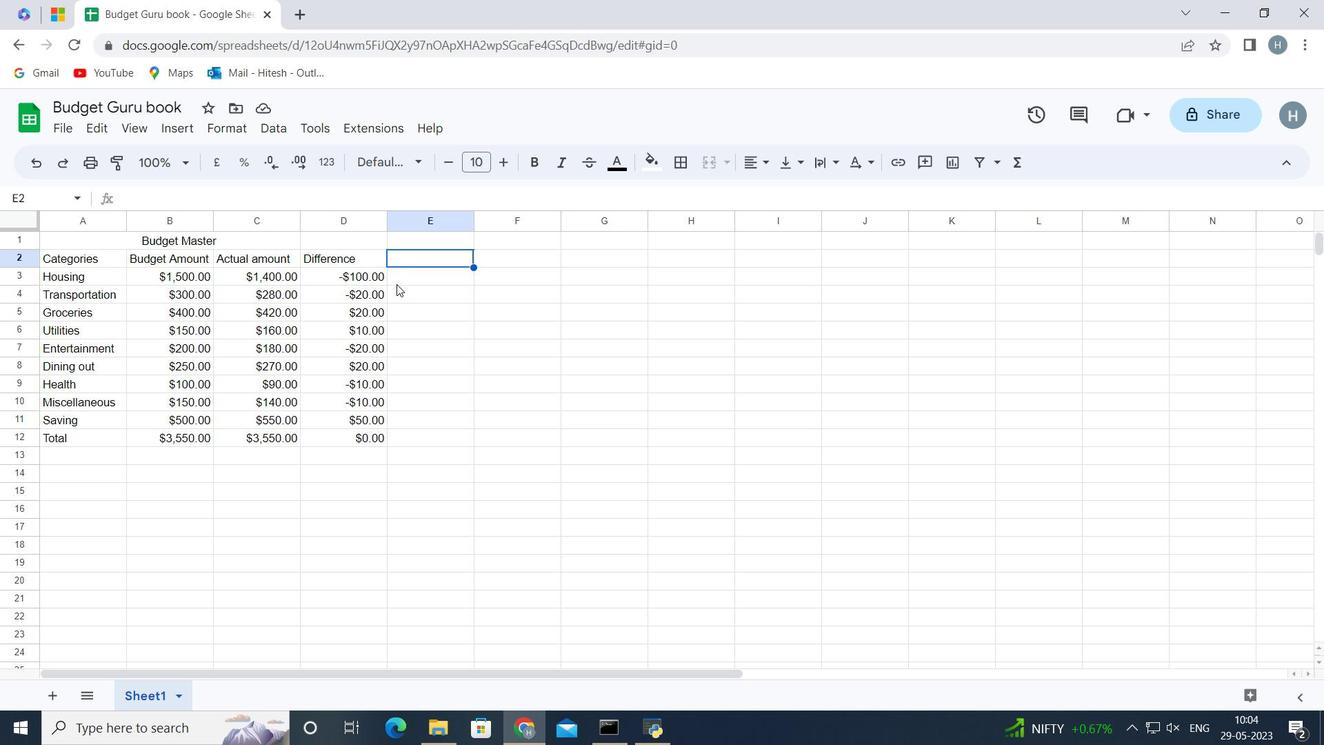 
Action: Key pressed <Key.down><Key.down><Key.down><Key.up><Key.up><Key.left><Key.left><Key.left><Key.left>
Screenshot: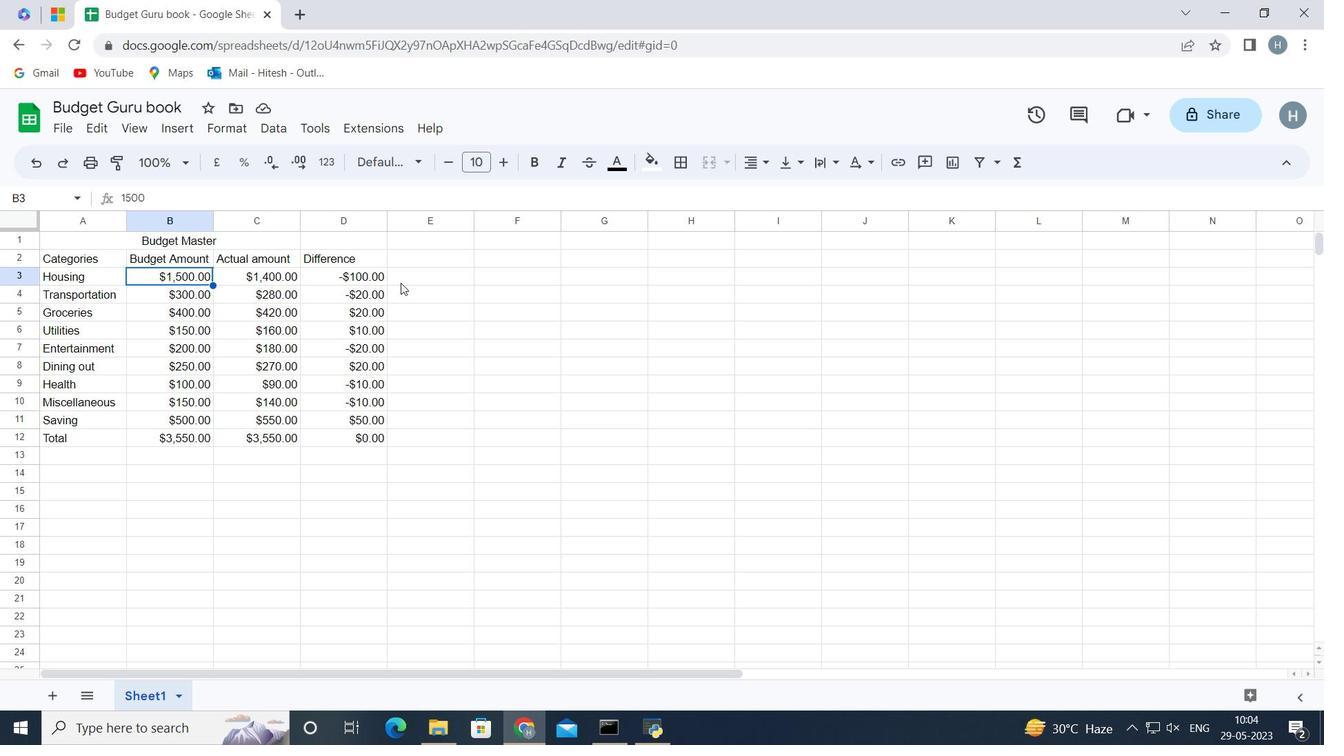 
Action: Mouse moved to (415, 164)
Screenshot: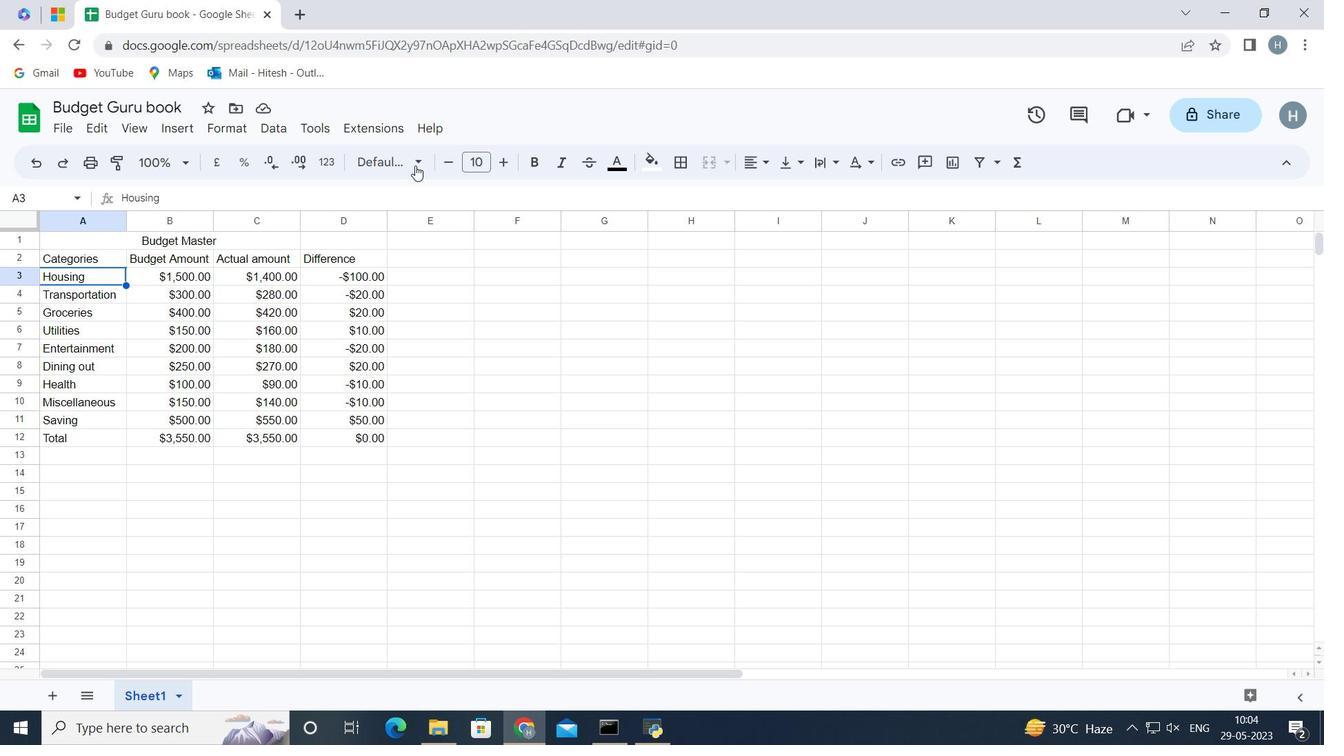 
Action: Mouse pressed left at (415, 164)
Screenshot: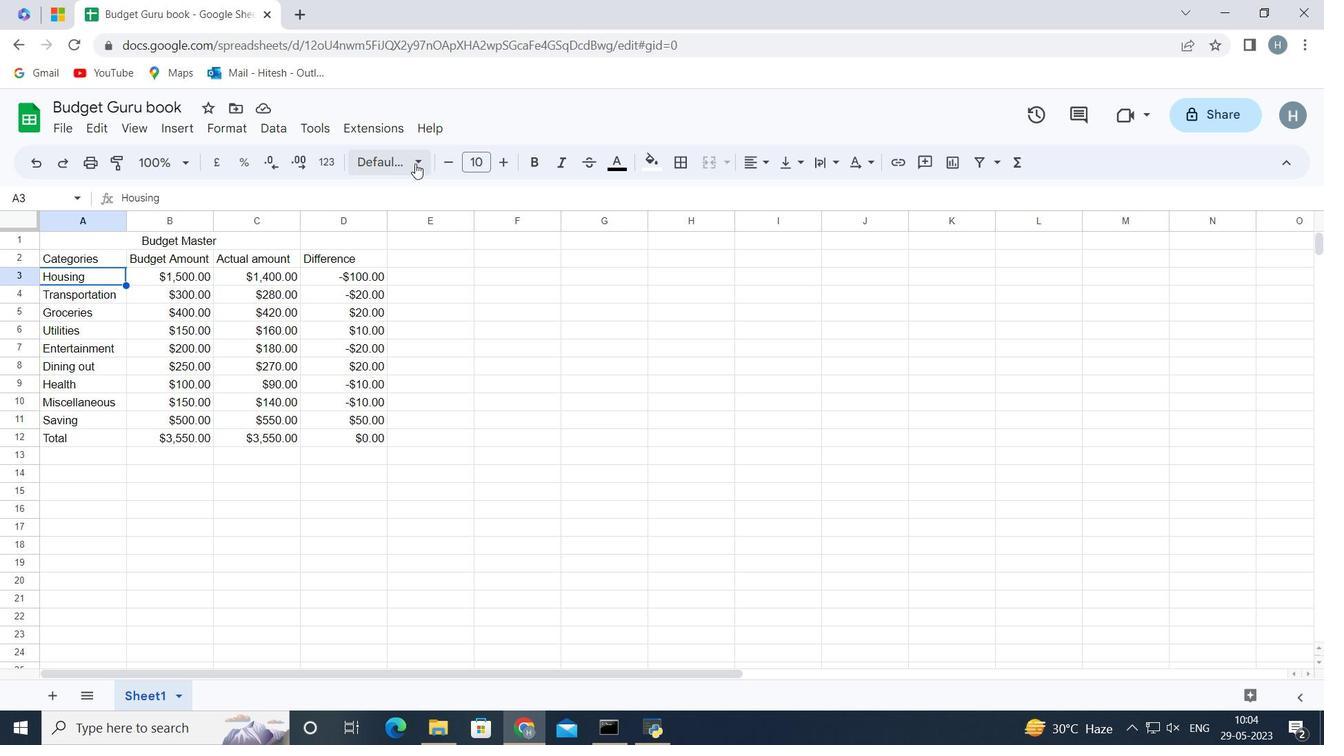 
Action: Mouse moved to (451, 358)
Screenshot: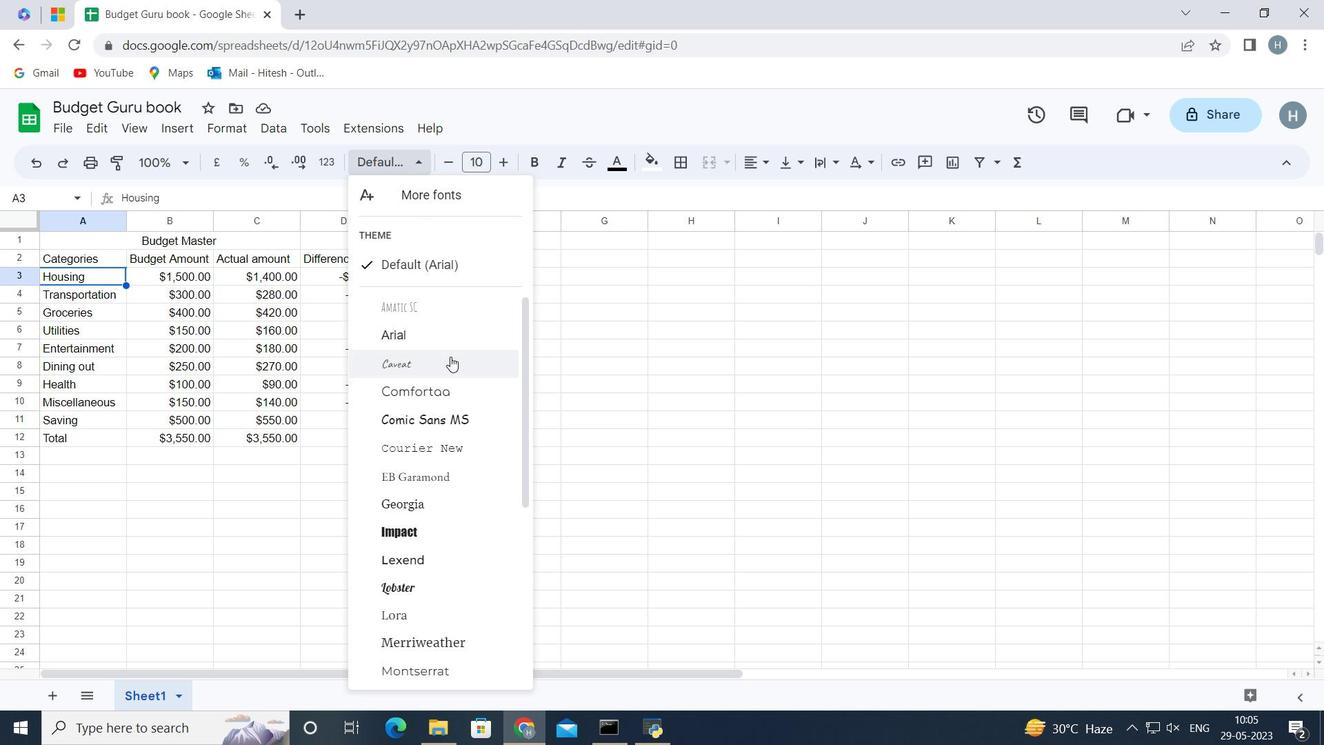 
Action: Mouse pressed left at (451, 358)
Screenshot: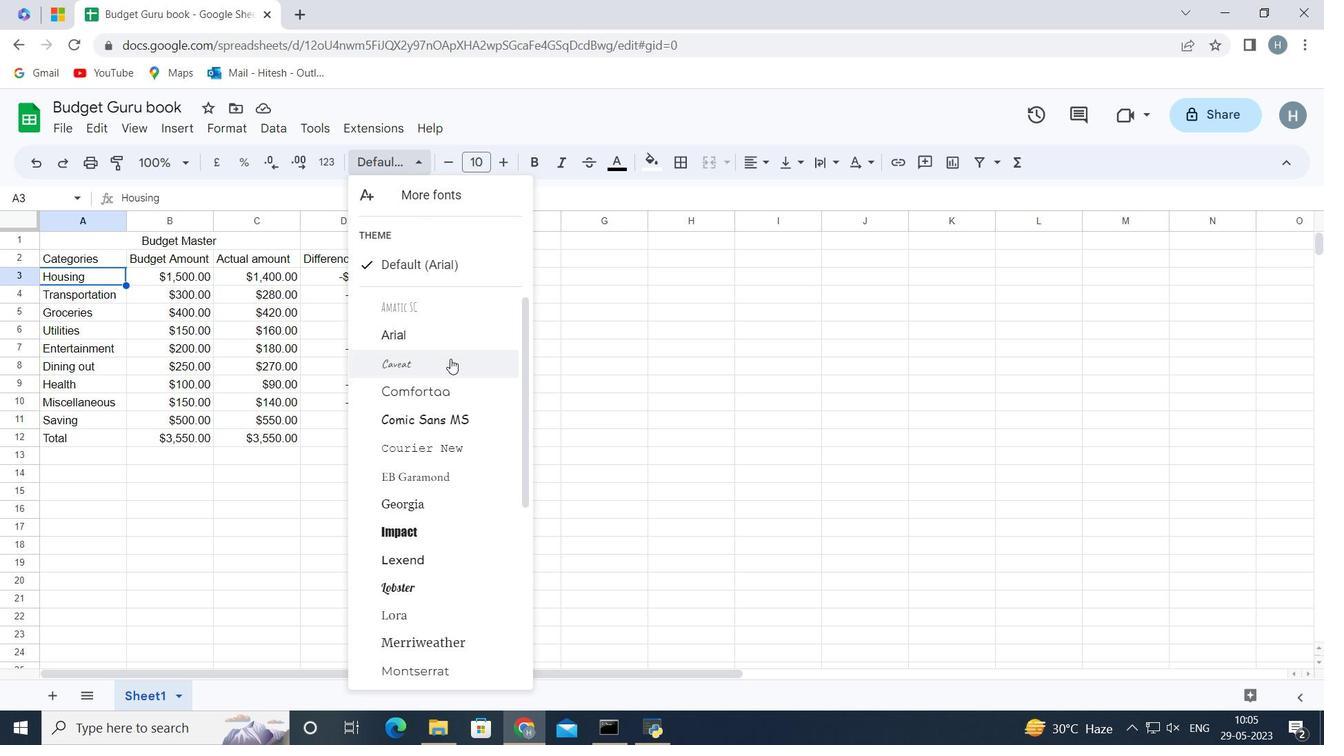 
Action: Mouse moved to (422, 161)
Screenshot: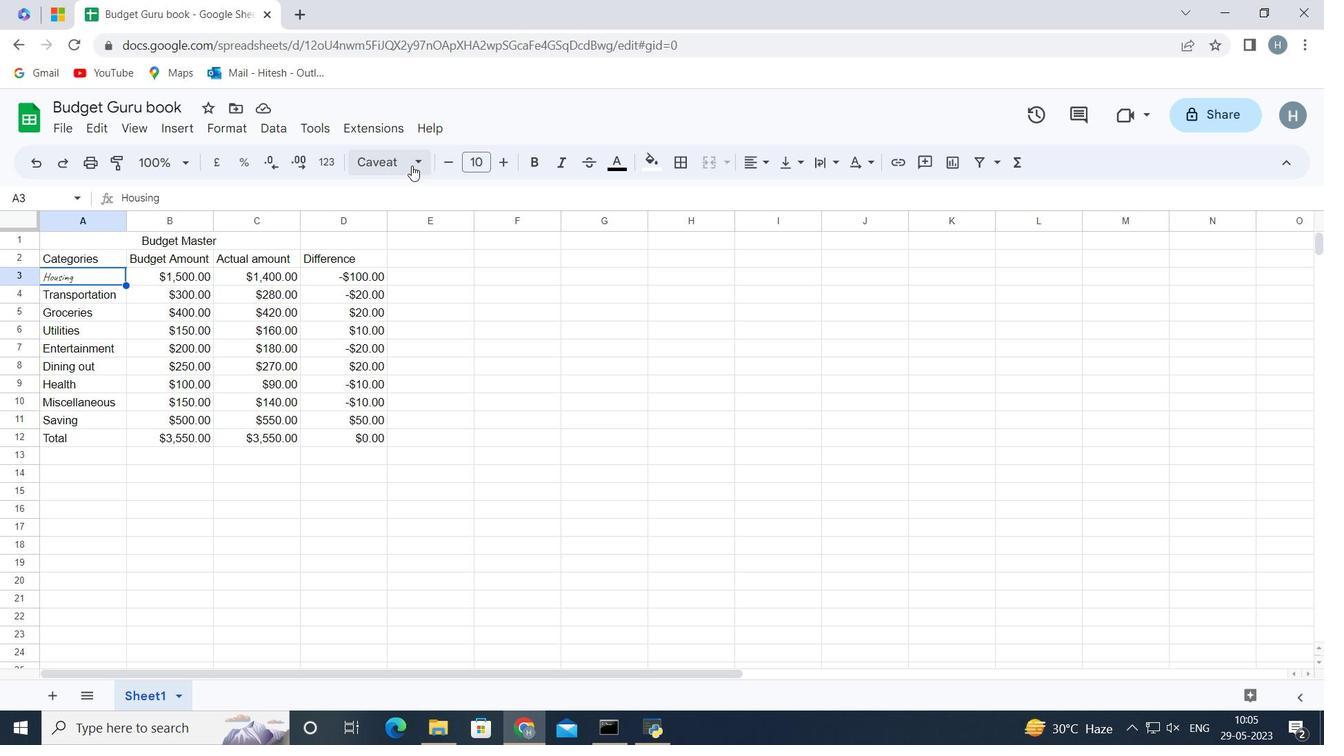 
Action: Mouse pressed left at (422, 161)
Screenshot: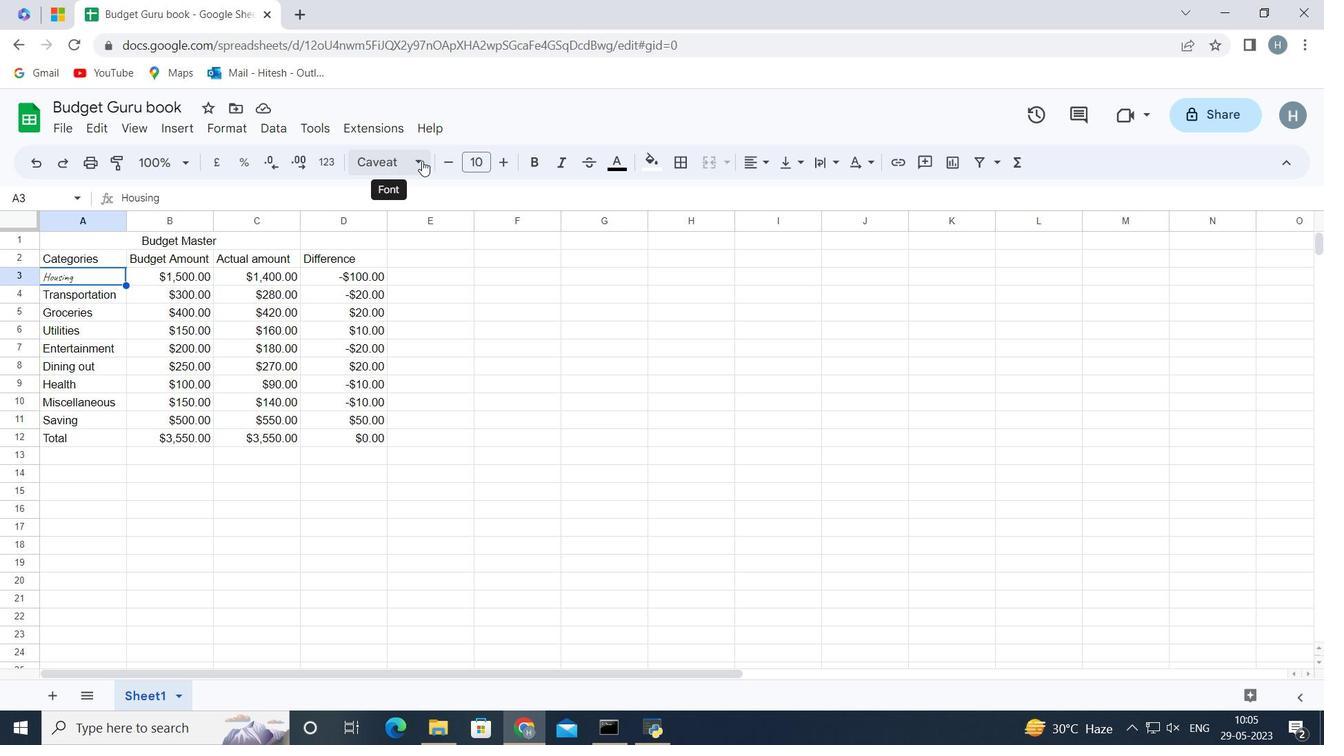 
Action: Mouse moved to (437, 268)
Screenshot: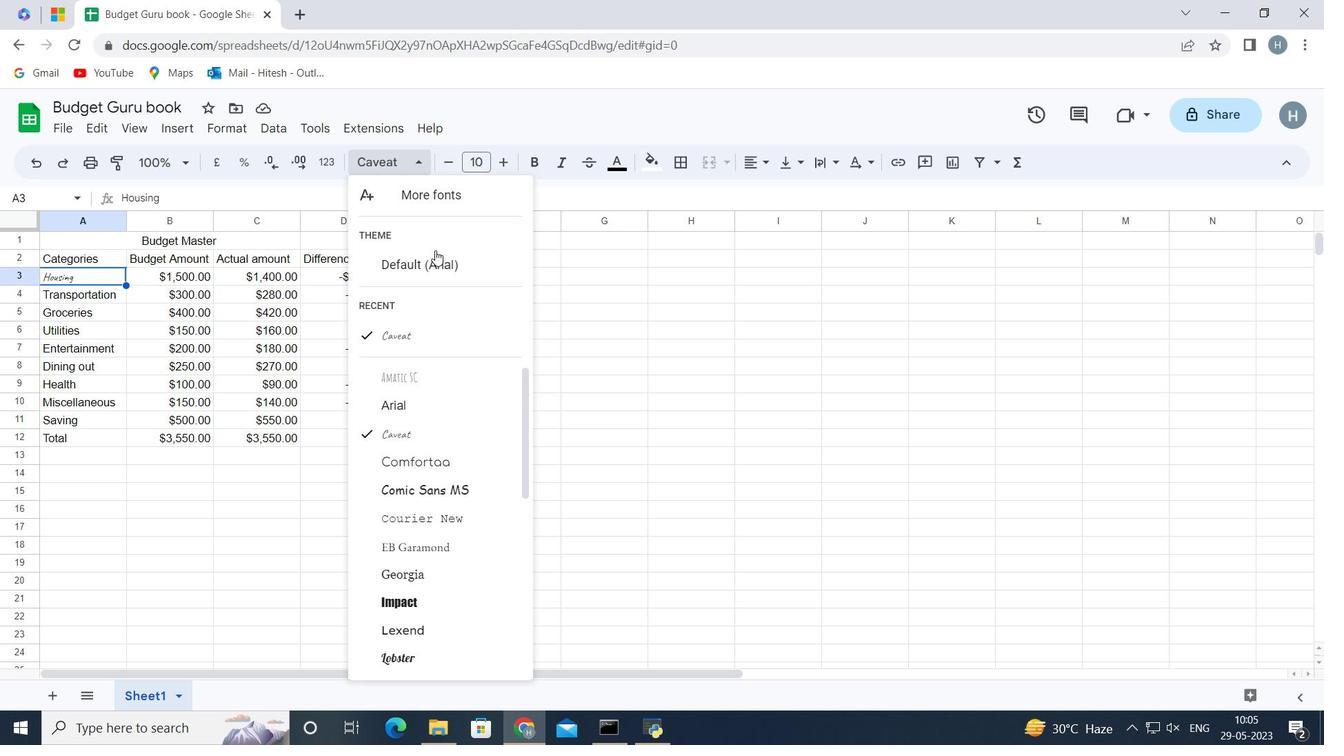 
Action: Mouse pressed left at (437, 268)
Screenshot: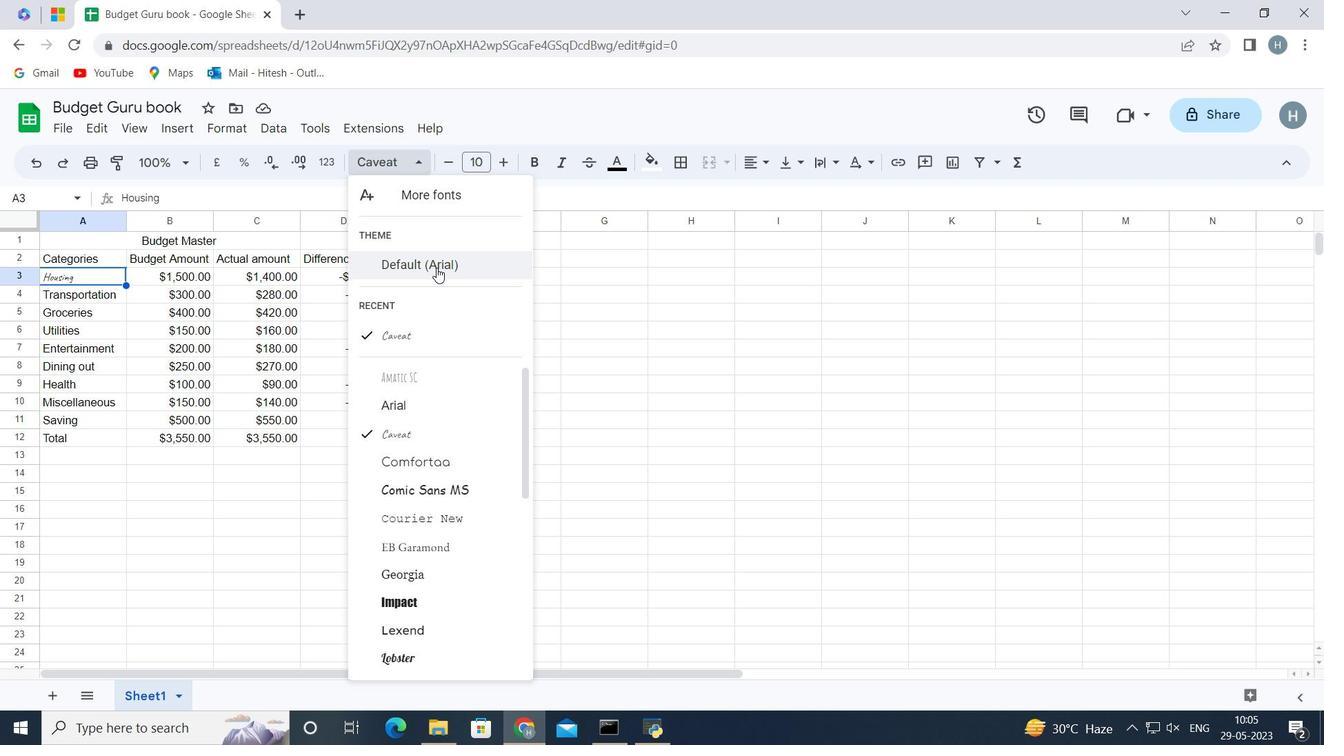 
Action: Mouse moved to (209, 234)
Screenshot: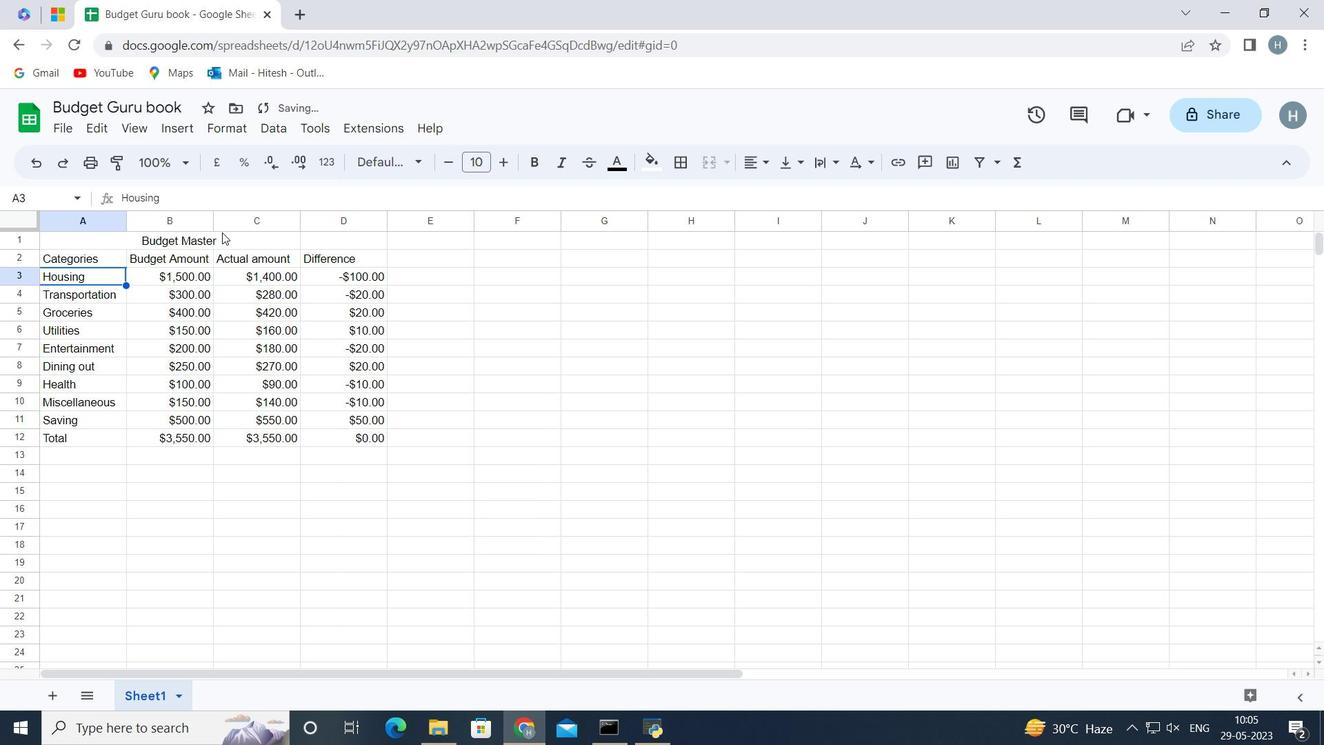 
Action: Mouse pressed left at (209, 234)
Screenshot: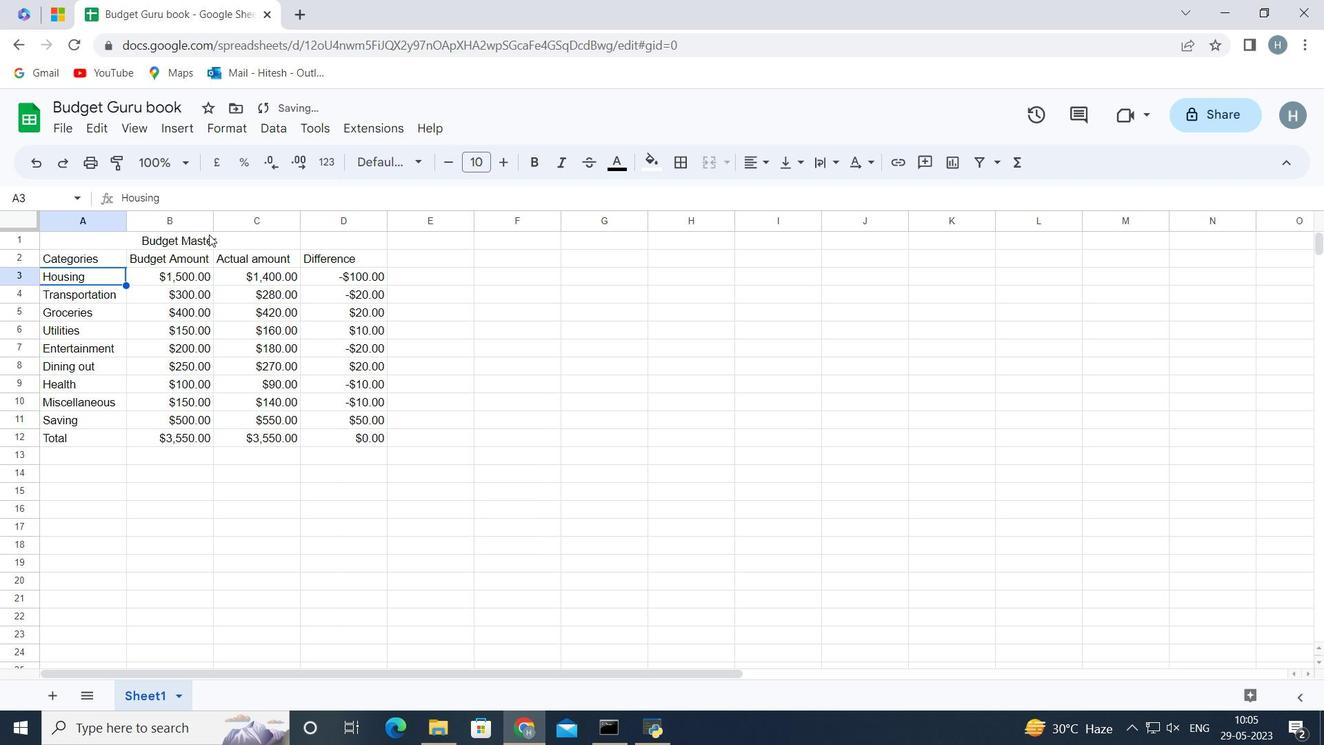 
Action: Mouse moved to (427, 153)
Screenshot: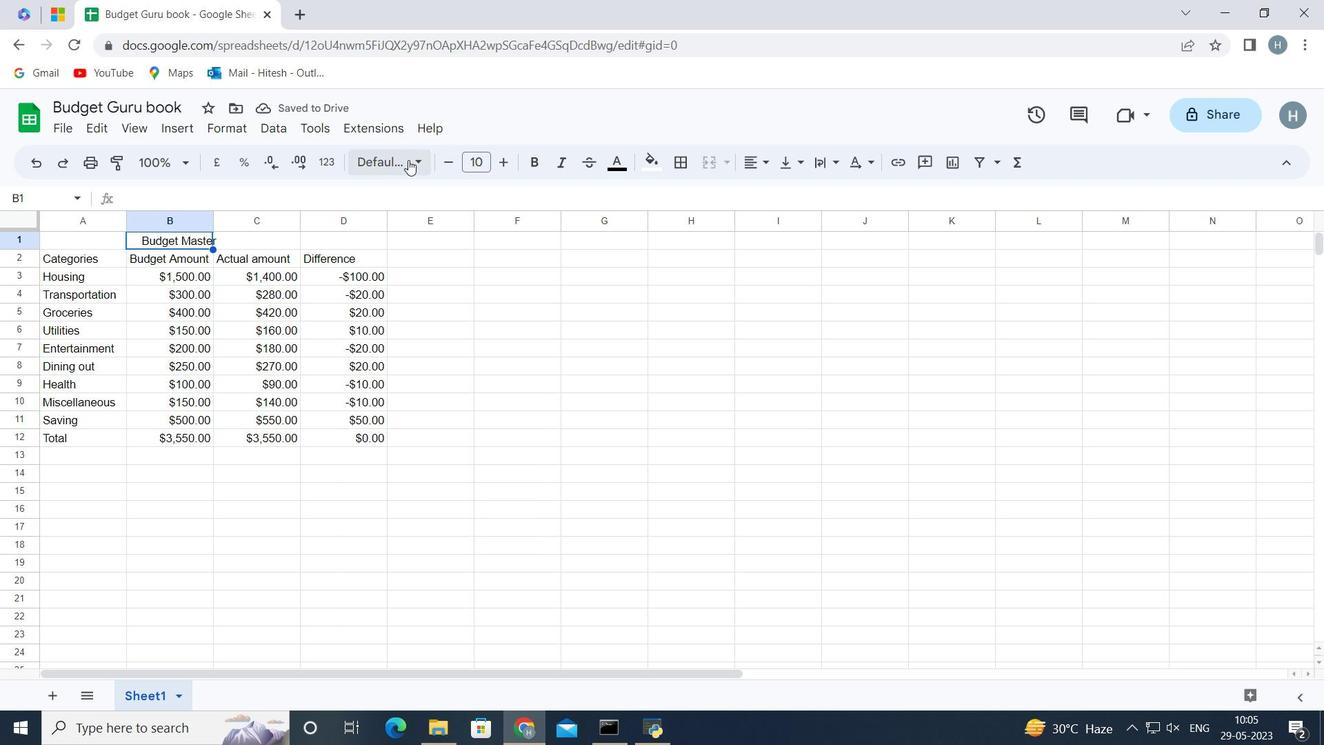 
Action: Mouse pressed left at (427, 153)
Screenshot: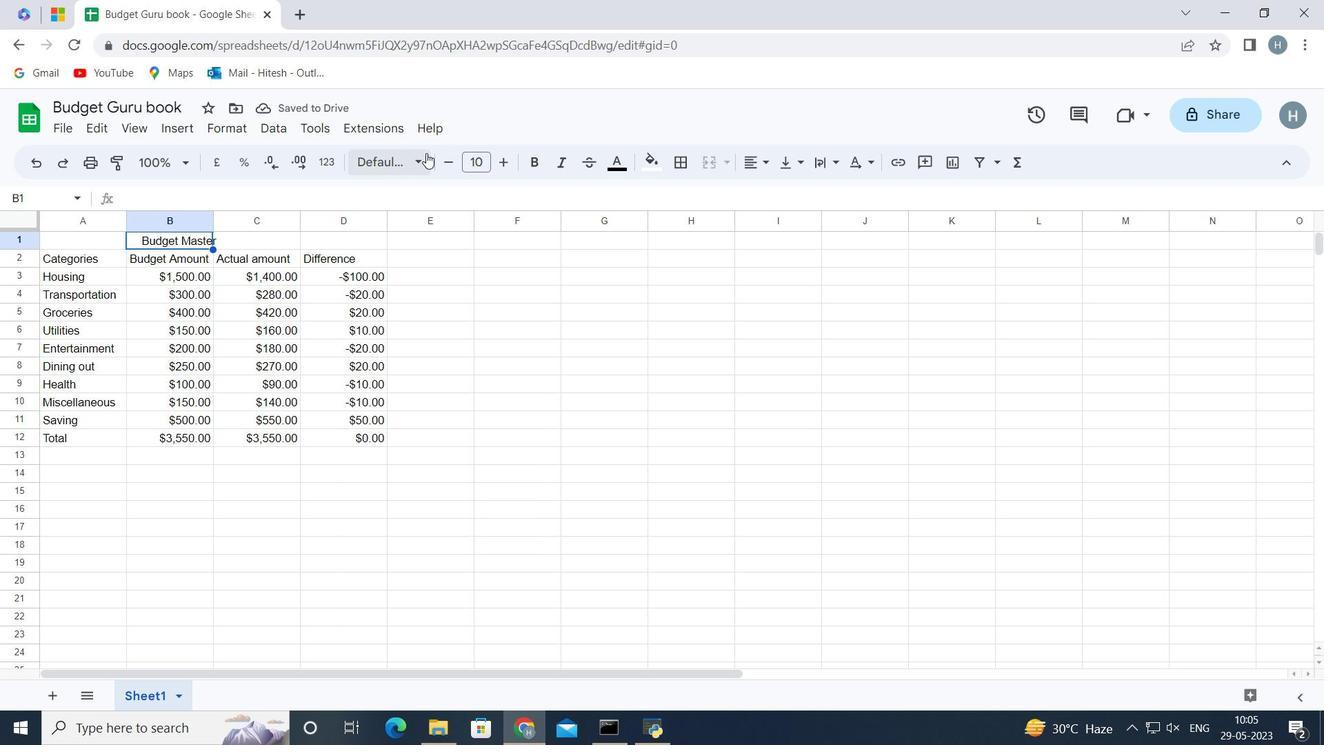 
Action: Mouse moved to (434, 364)
Screenshot: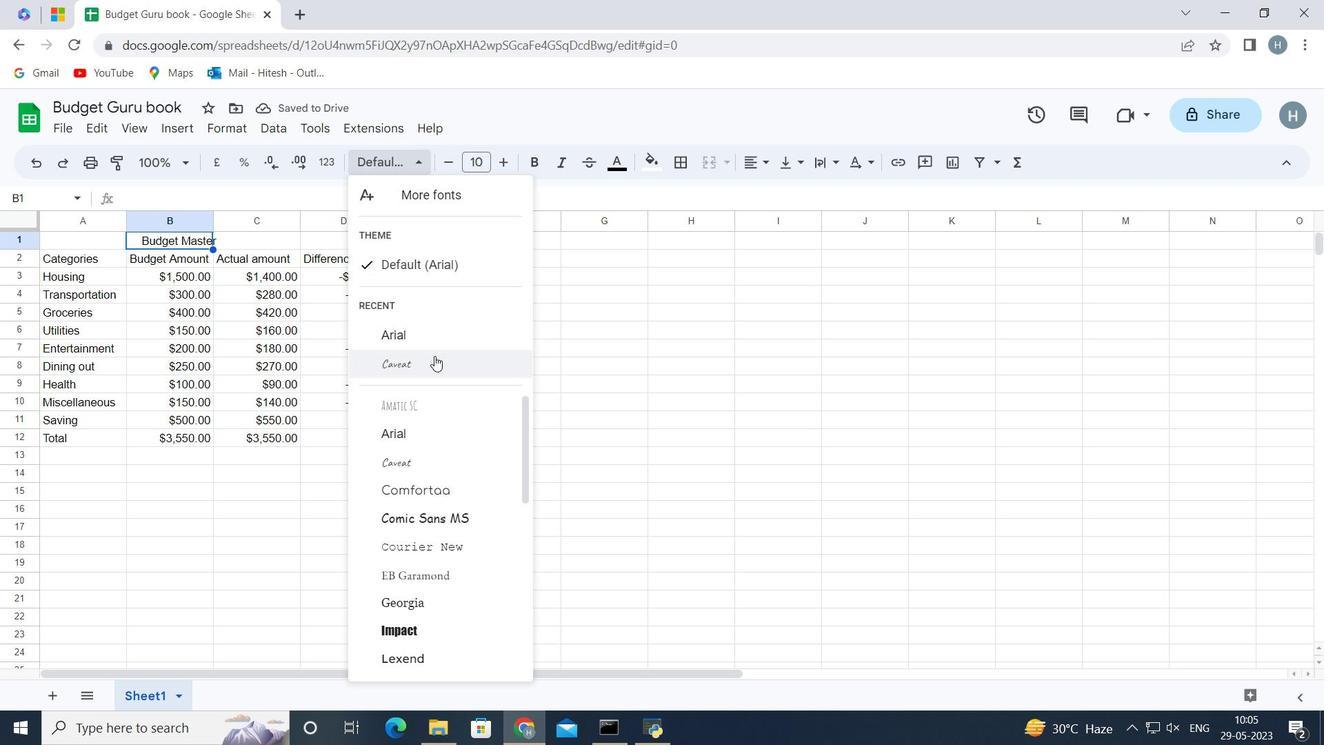 
Action: Mouse pressed left at (434, 364)
Screenshot: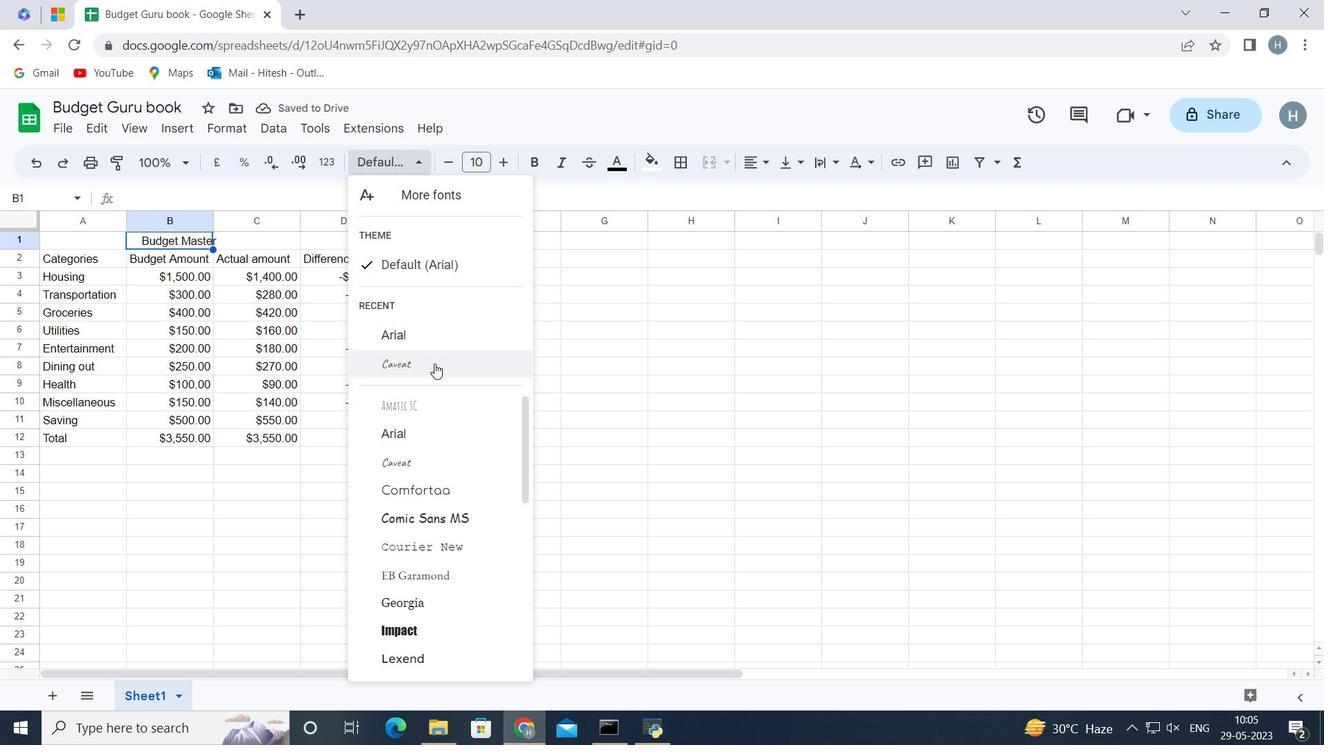 
Action: Mouse moved to (191, 231)
Screenshot: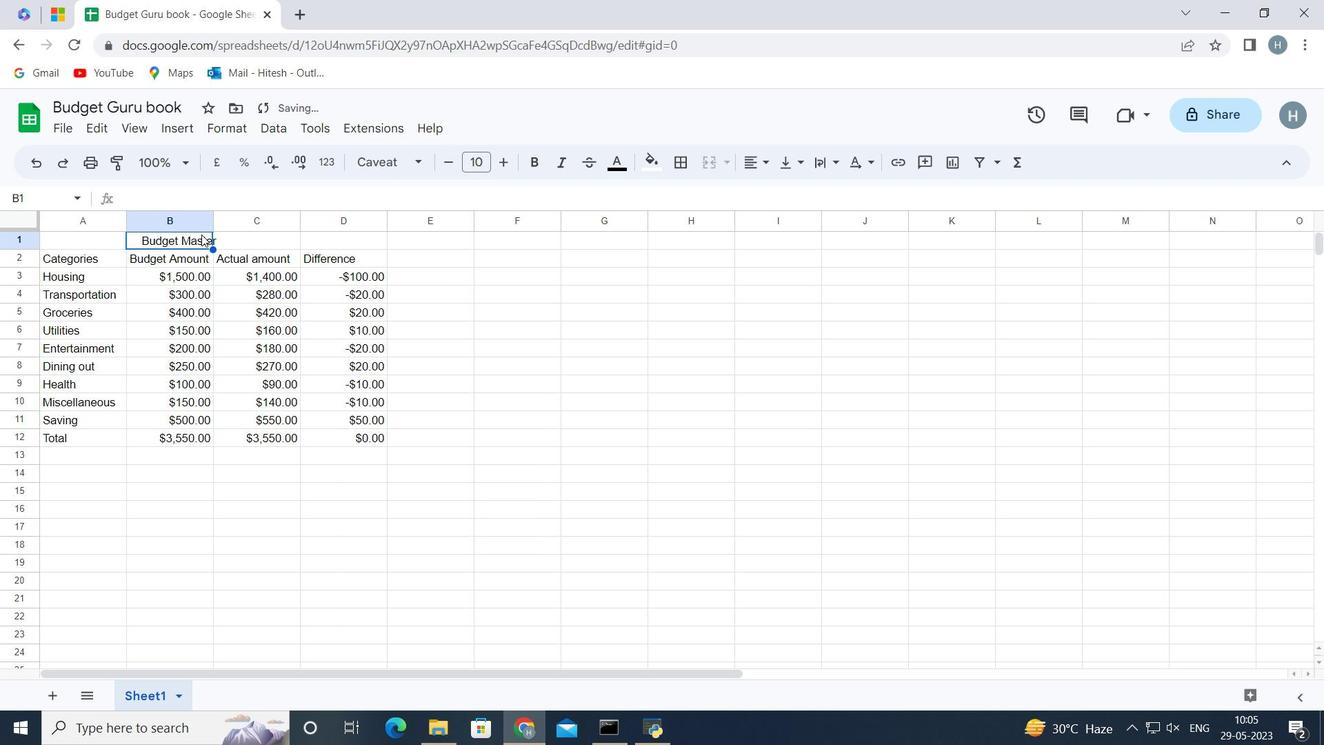 
Action: Mouse pressed left at (191, 231)
Screenshot: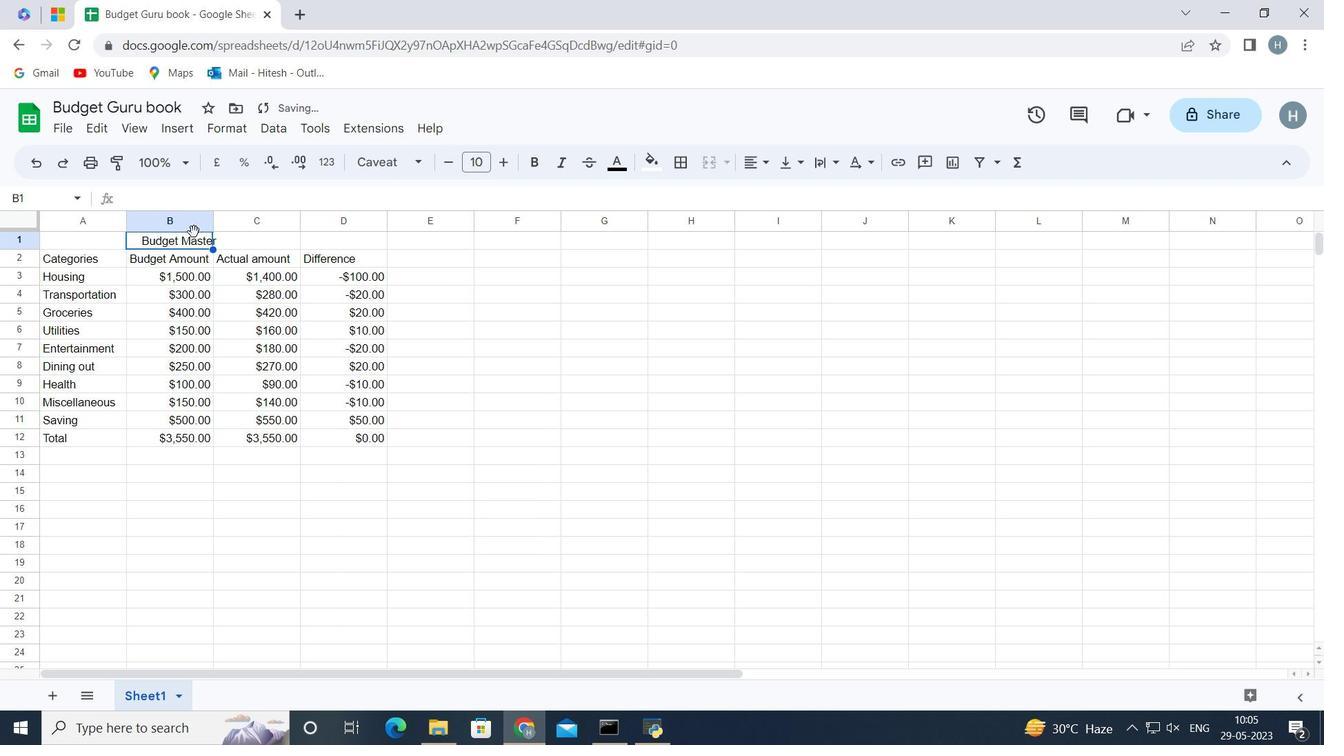 
Action: Mouse moved to (195, 241)
Screenshot: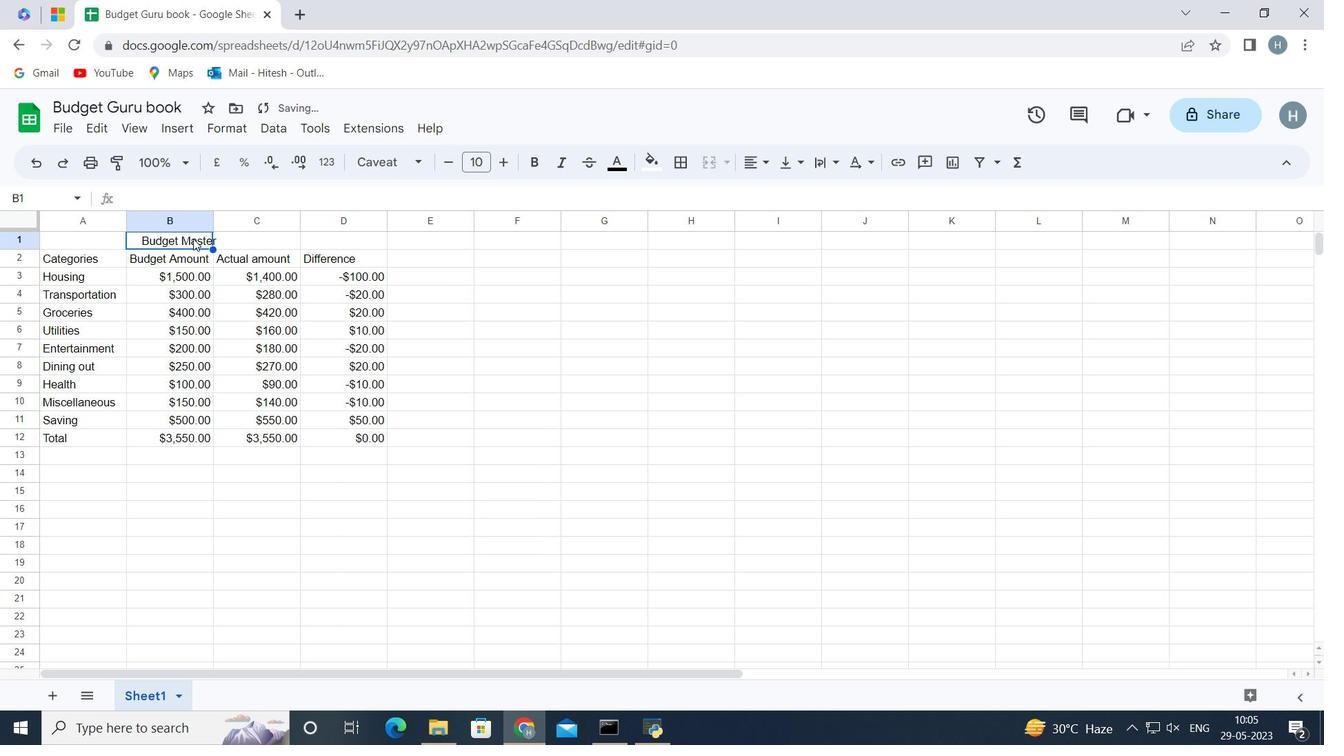 
Action: Mouse pressed left at (195, 241)
Screenshot: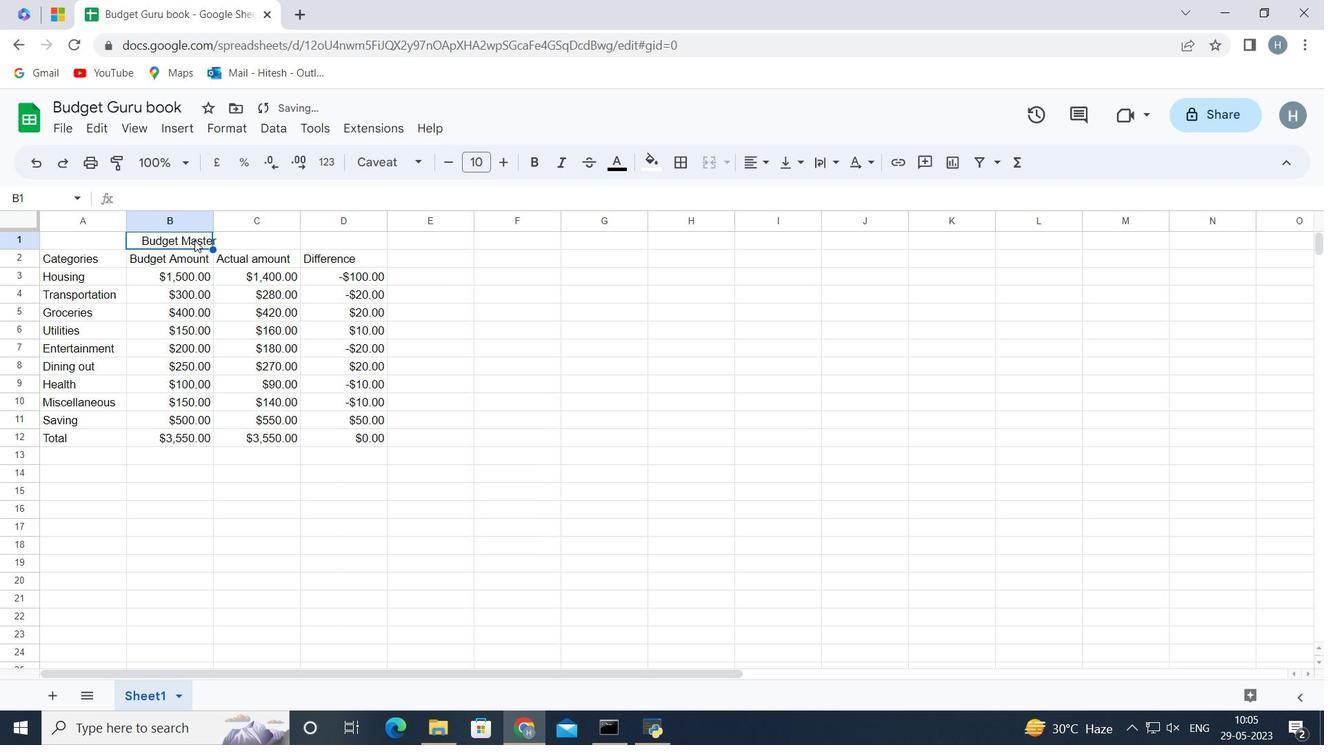 
Action: Mouse moved to (70, 231)
Screenshot: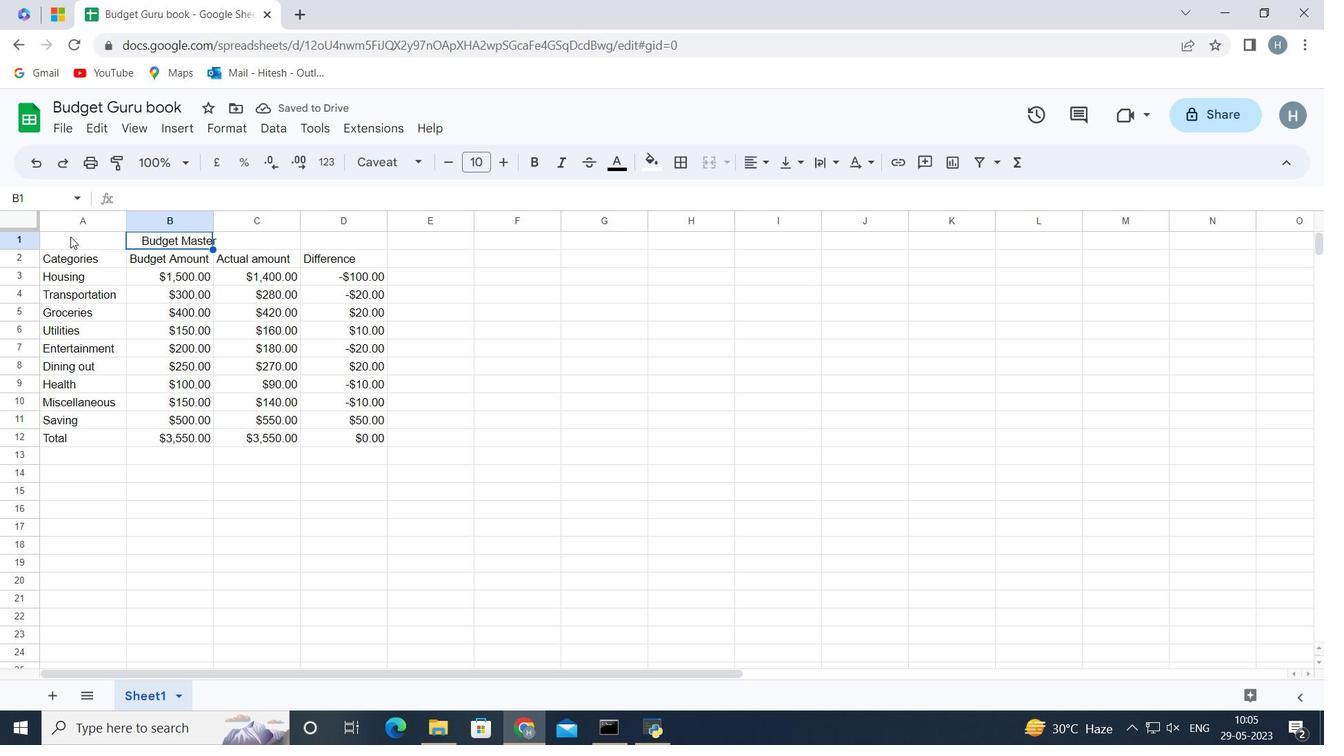 
Action: Mouse pressed left at (70, 231)
Screenshot: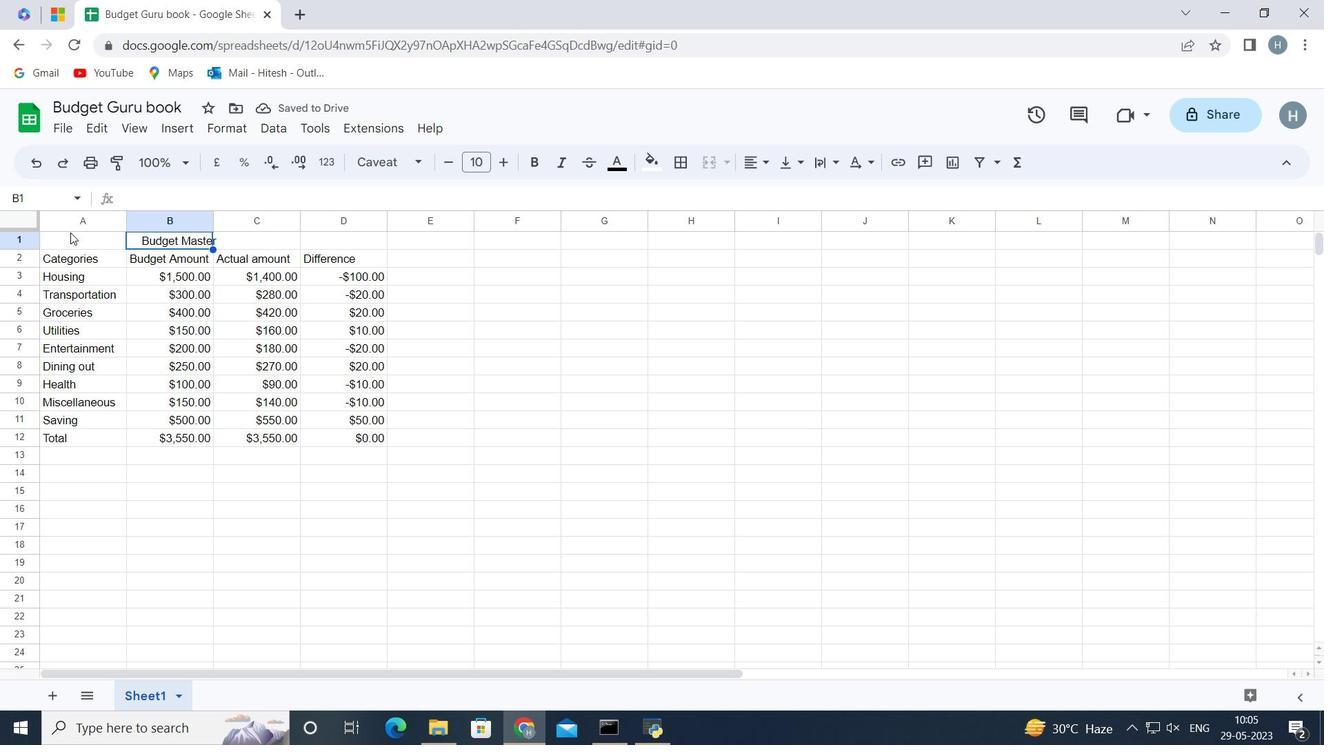 
Action: Mouse moved to (230, 509)
Screenshot: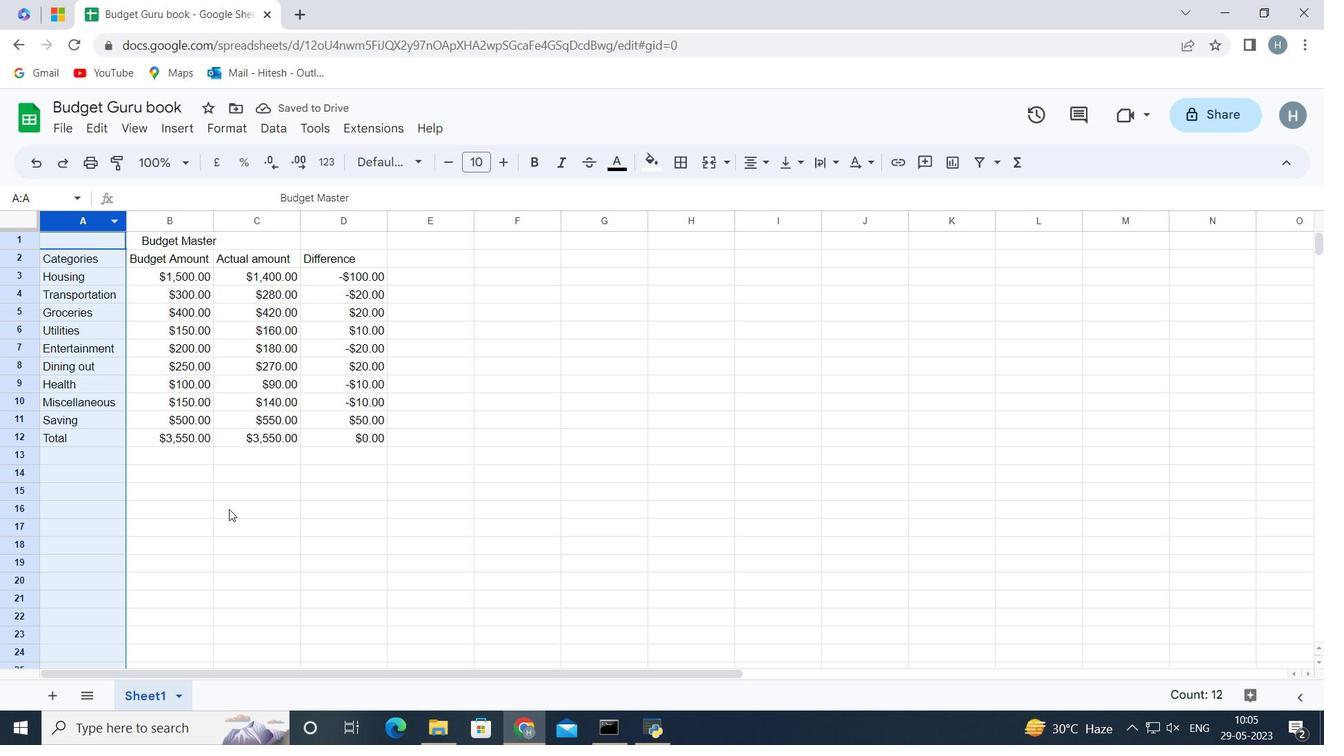 
Action: Mouse pressed left at (230, 509)
Screenshot: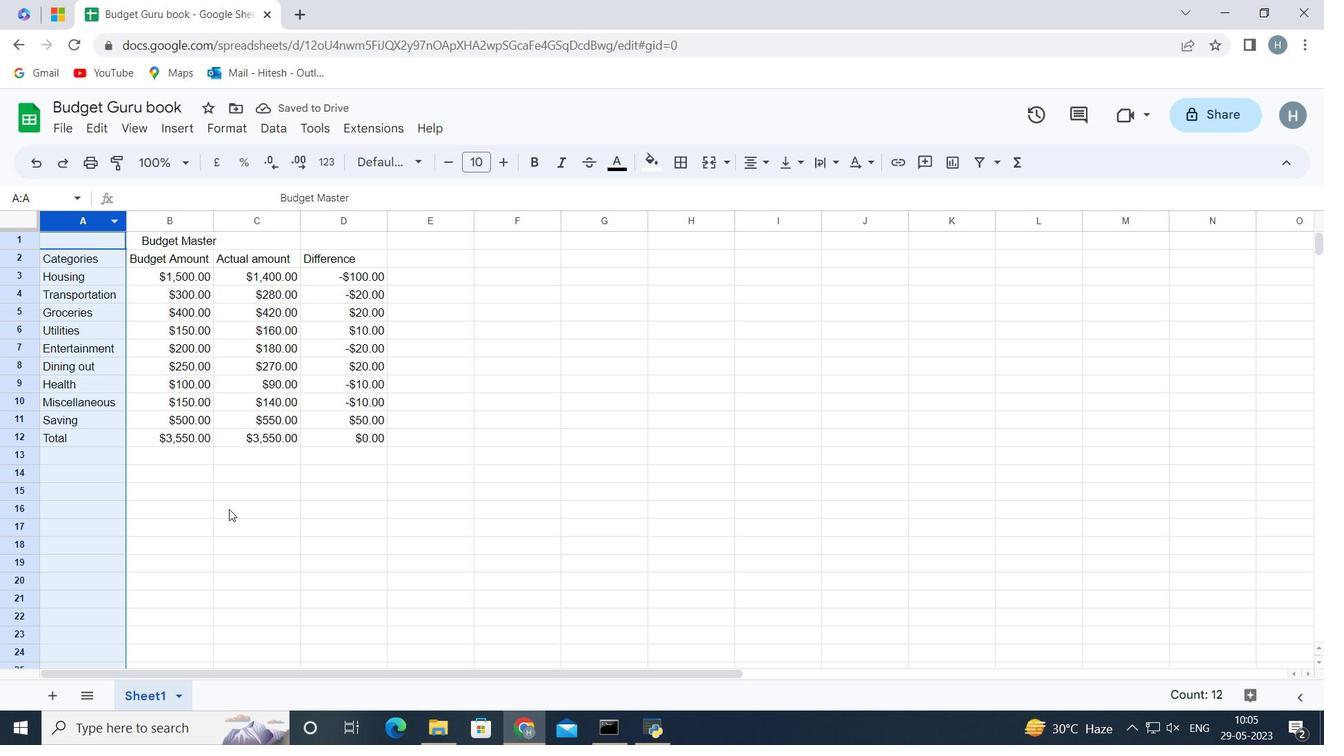 
Action: Mouse moved to (87, 284)
Screenshot: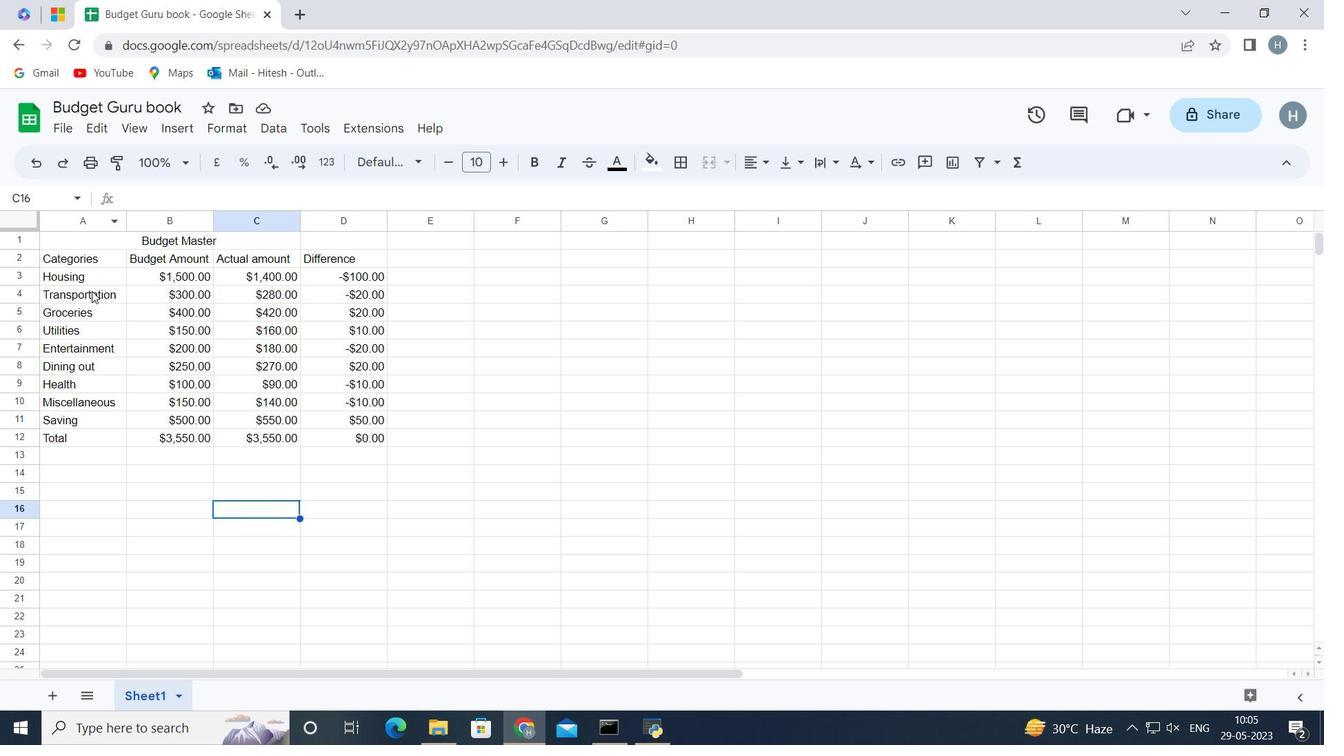 
Action: Mouse pressed left at (87, 284)
Screenshot: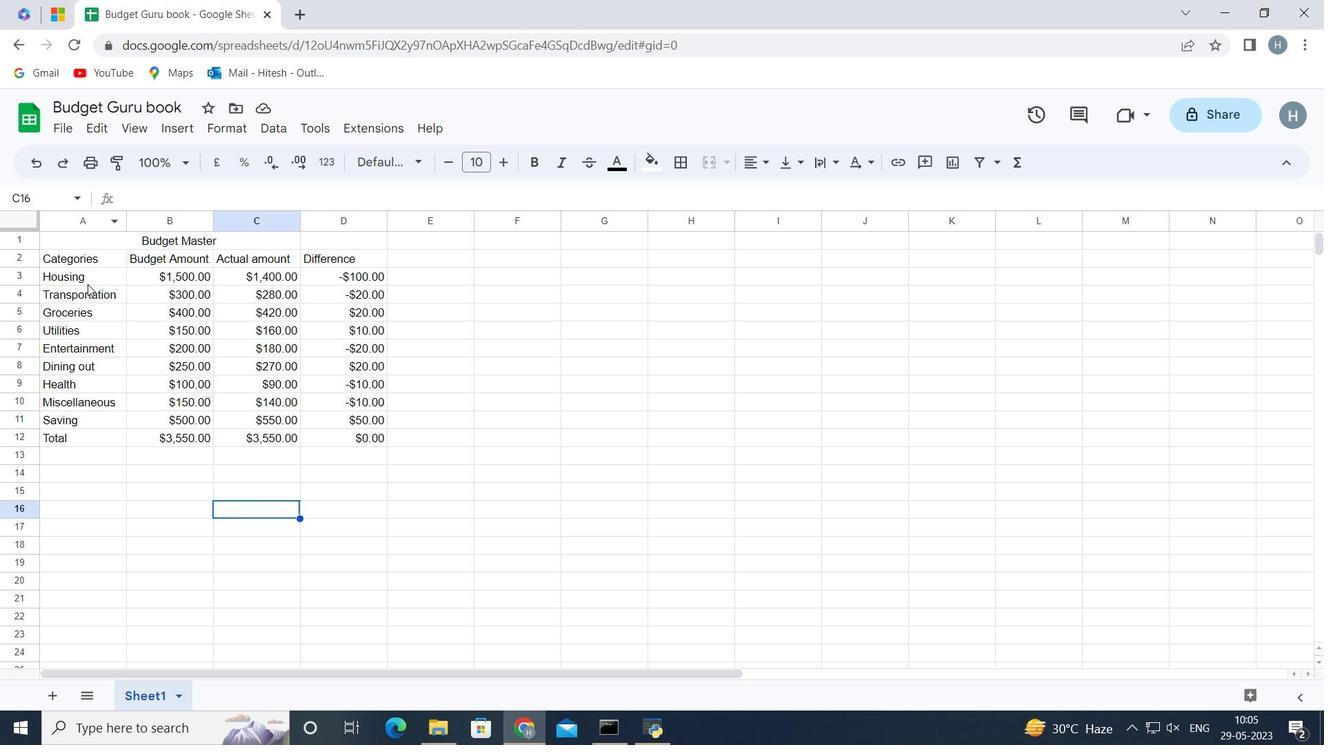
Action: Mouse moved to (97, 289)
Screenshot: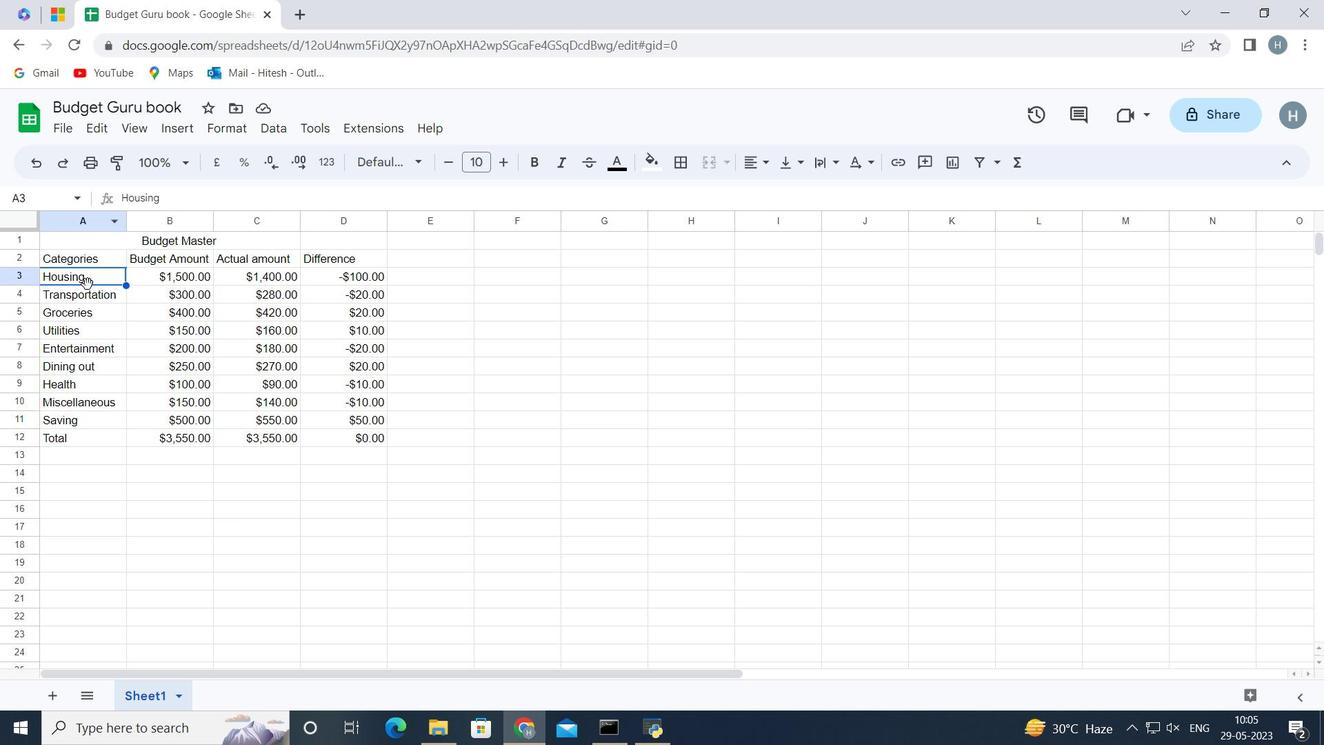 
Action: Mouse pressed left at (97, 289)
Screenshot: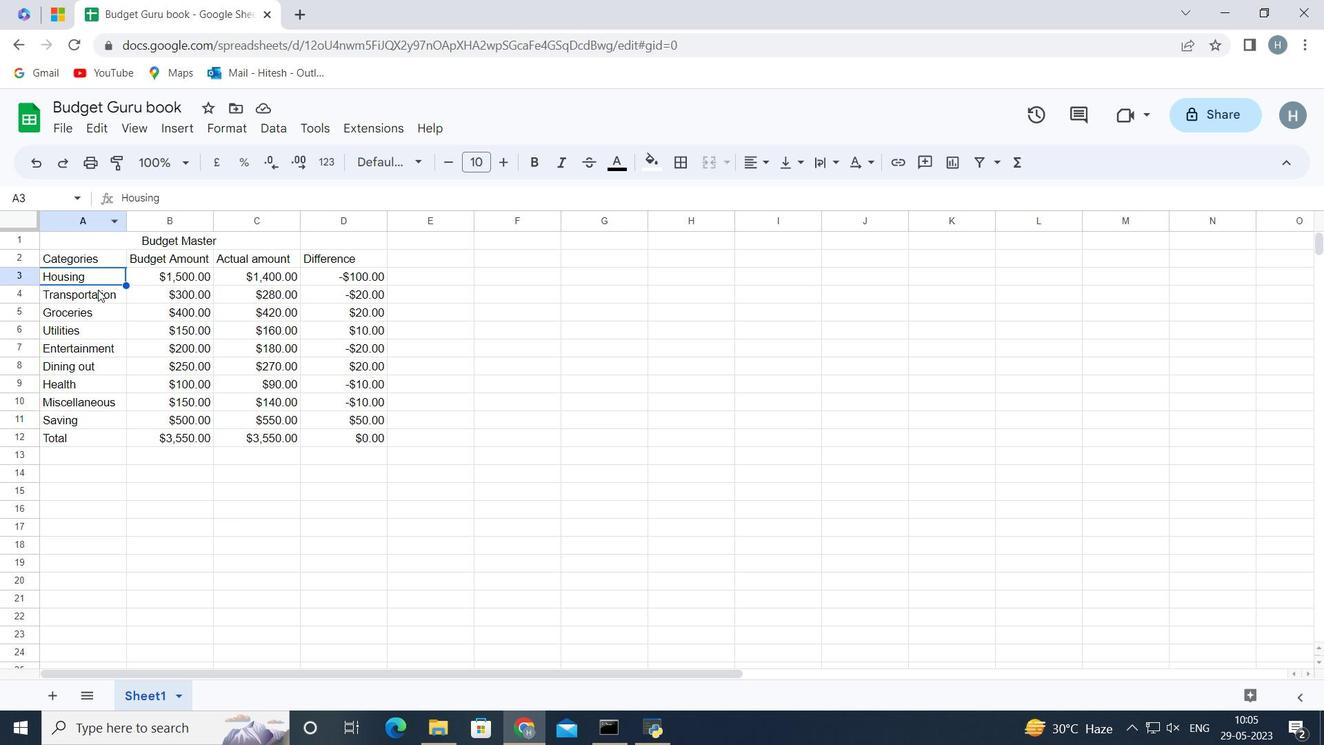 
Action: Mouse moved to (160, 236)
Screenshot: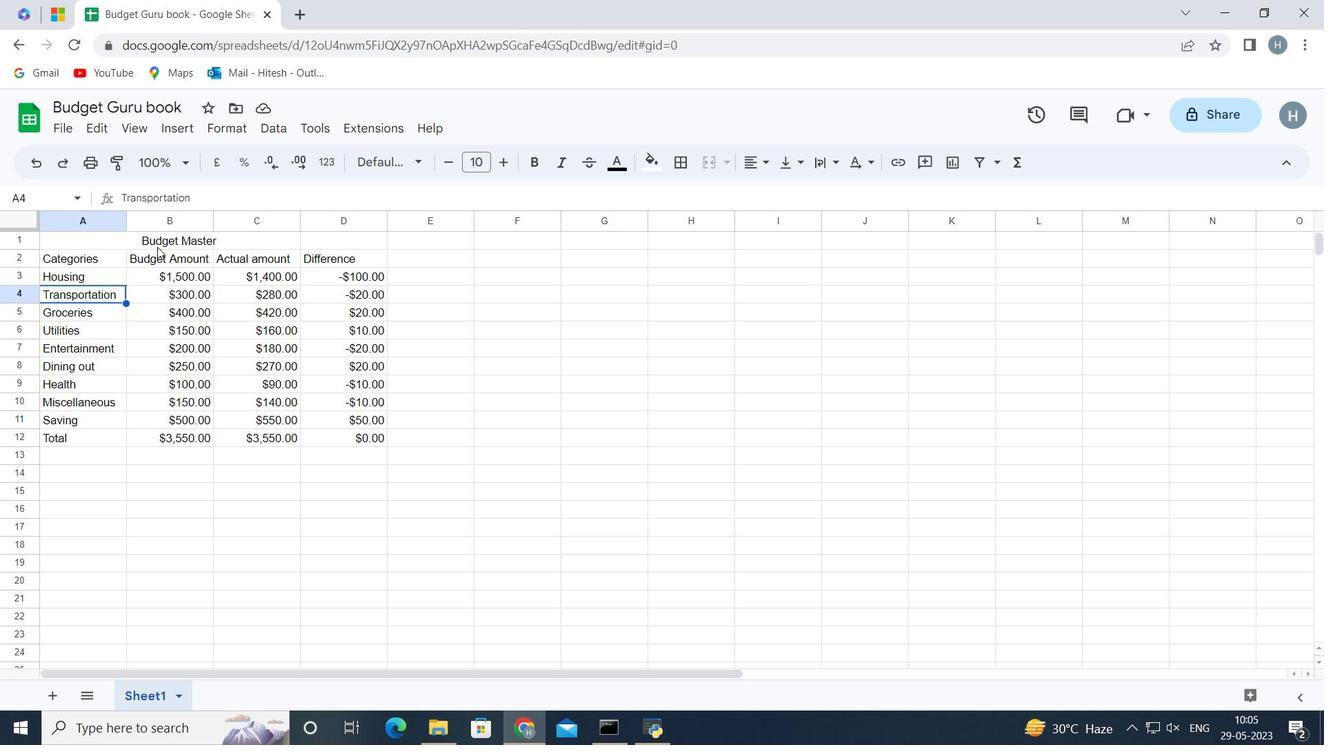 
Action: Mouse pressed left at (160, 236)
Screenshot: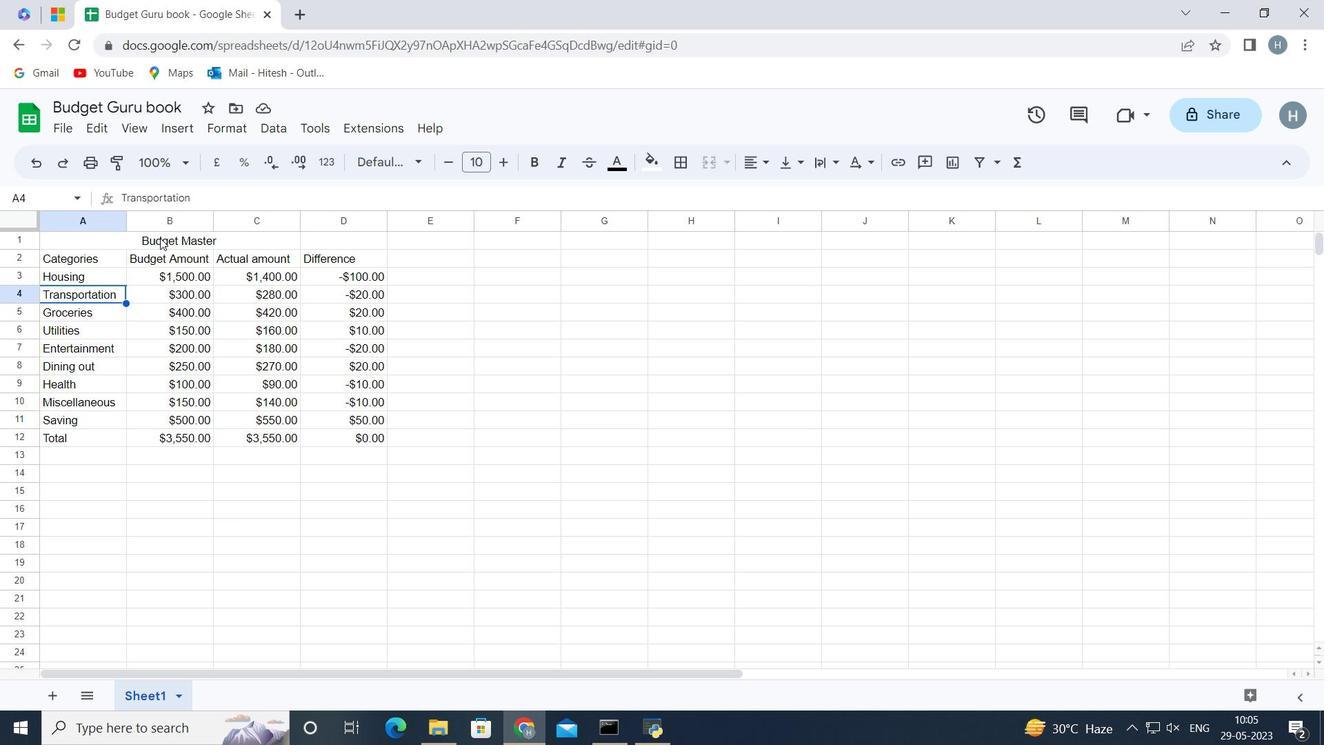 
Action: Mouse moved to (203, 239)
Screenshot: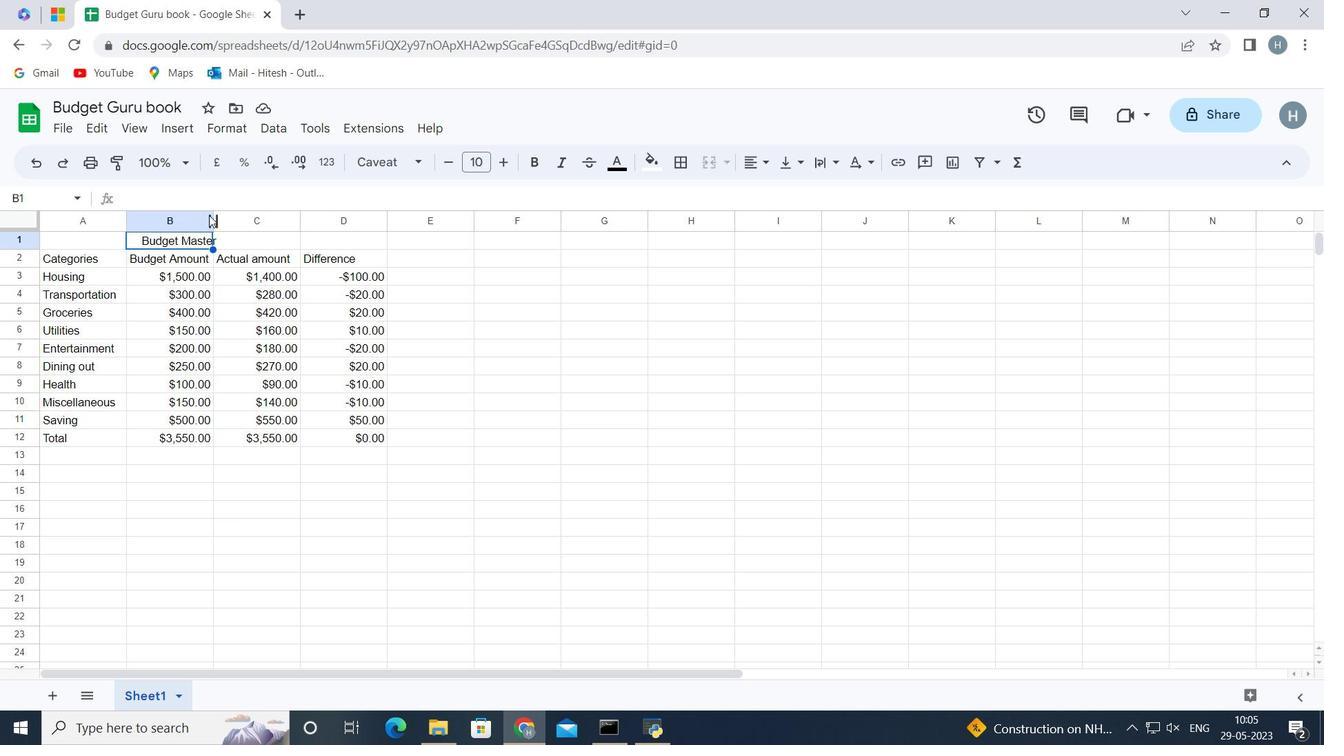 
Action: Key pressed ctrl+A
Screenshot: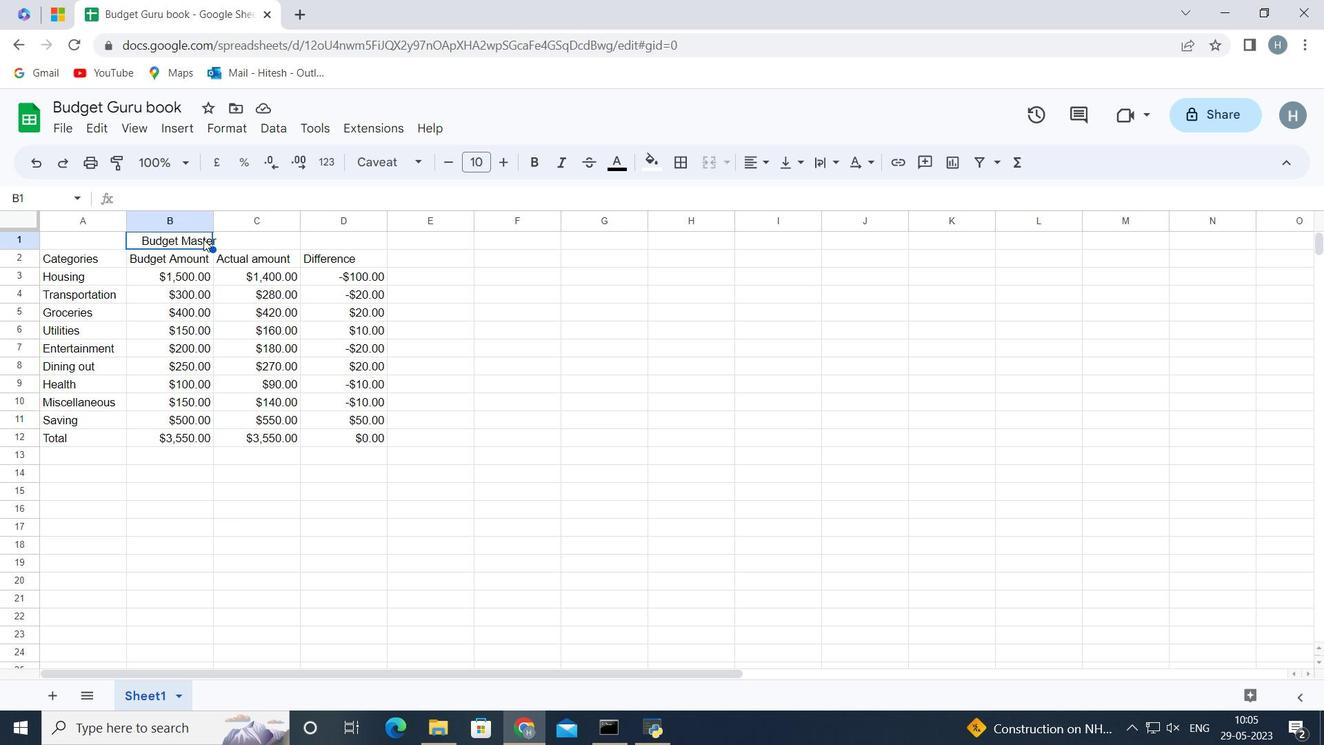 
Action: Mouse moved to (189, 496)
Screenshot: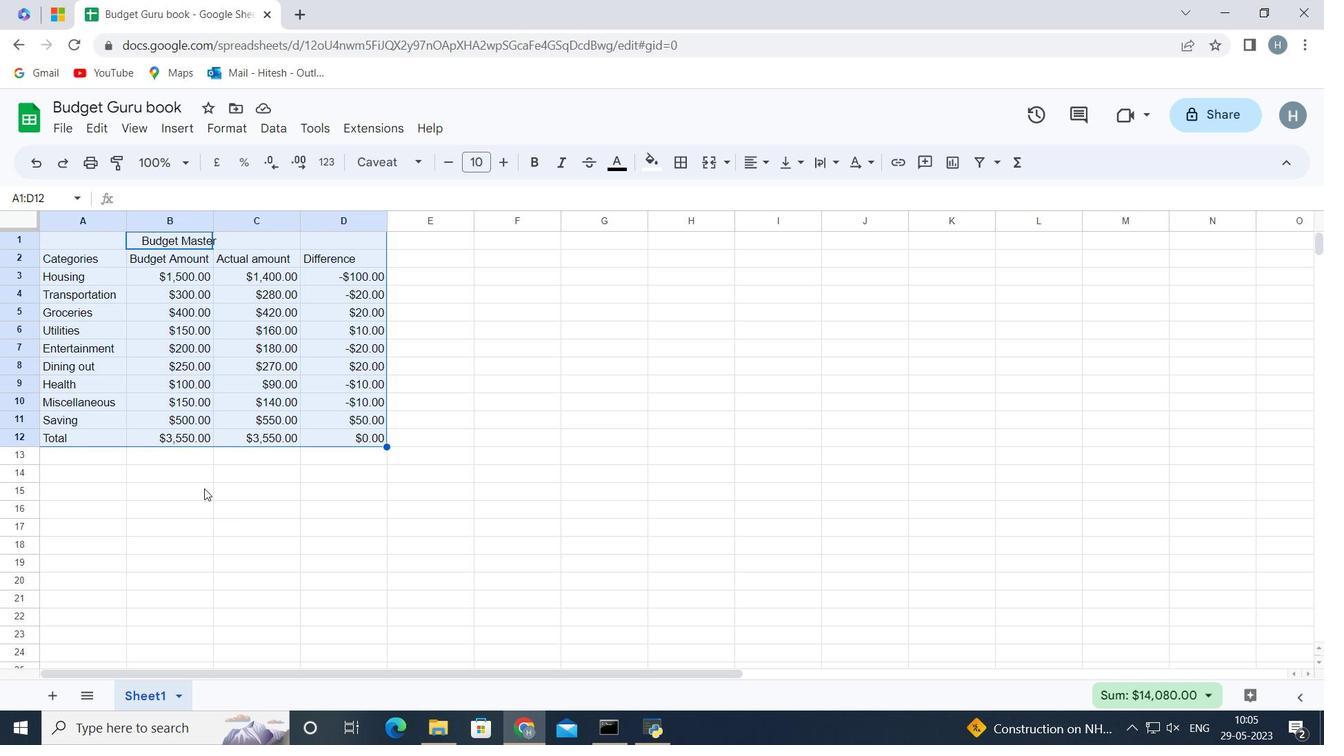 
Action: Mouse pressed left at (189, 496)
Screenshot: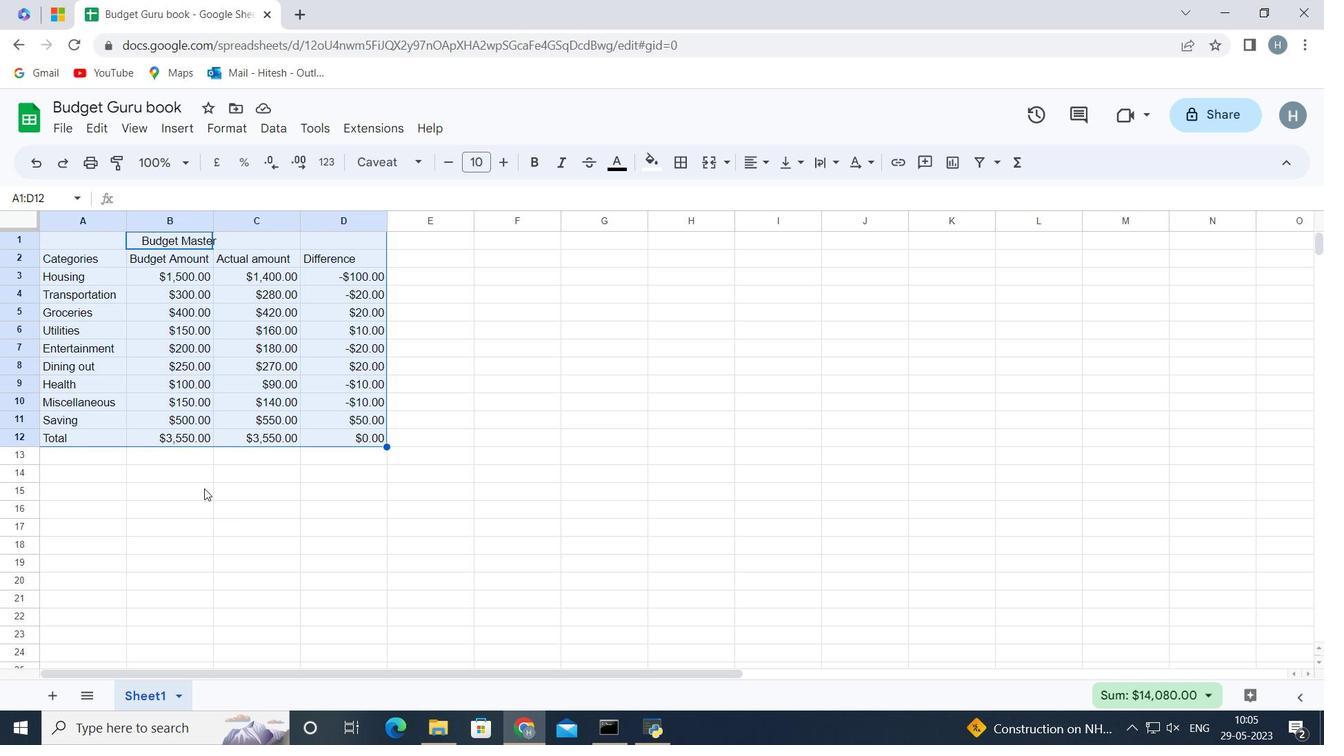 
Action: Mouse moved to (148, 237)
Screenshot: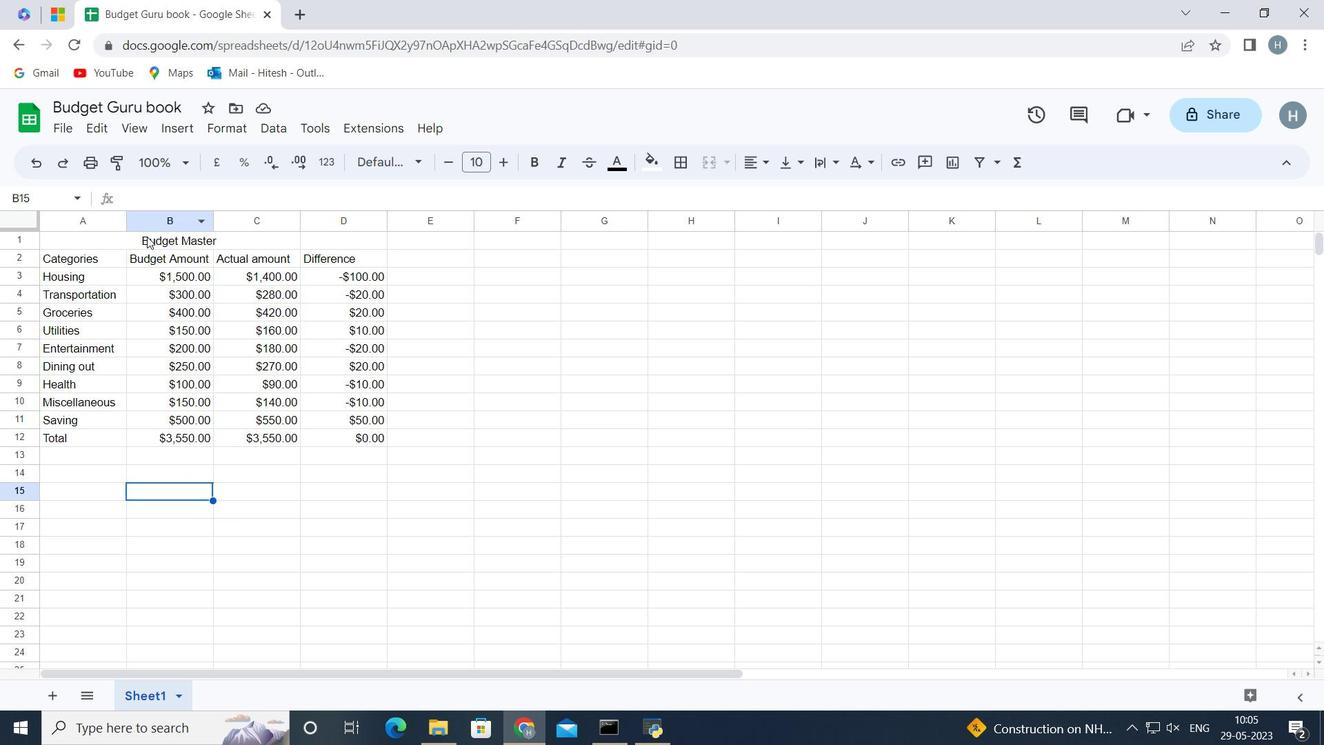 
Action: Mouse pressed left at (148, 237)
Screenshot: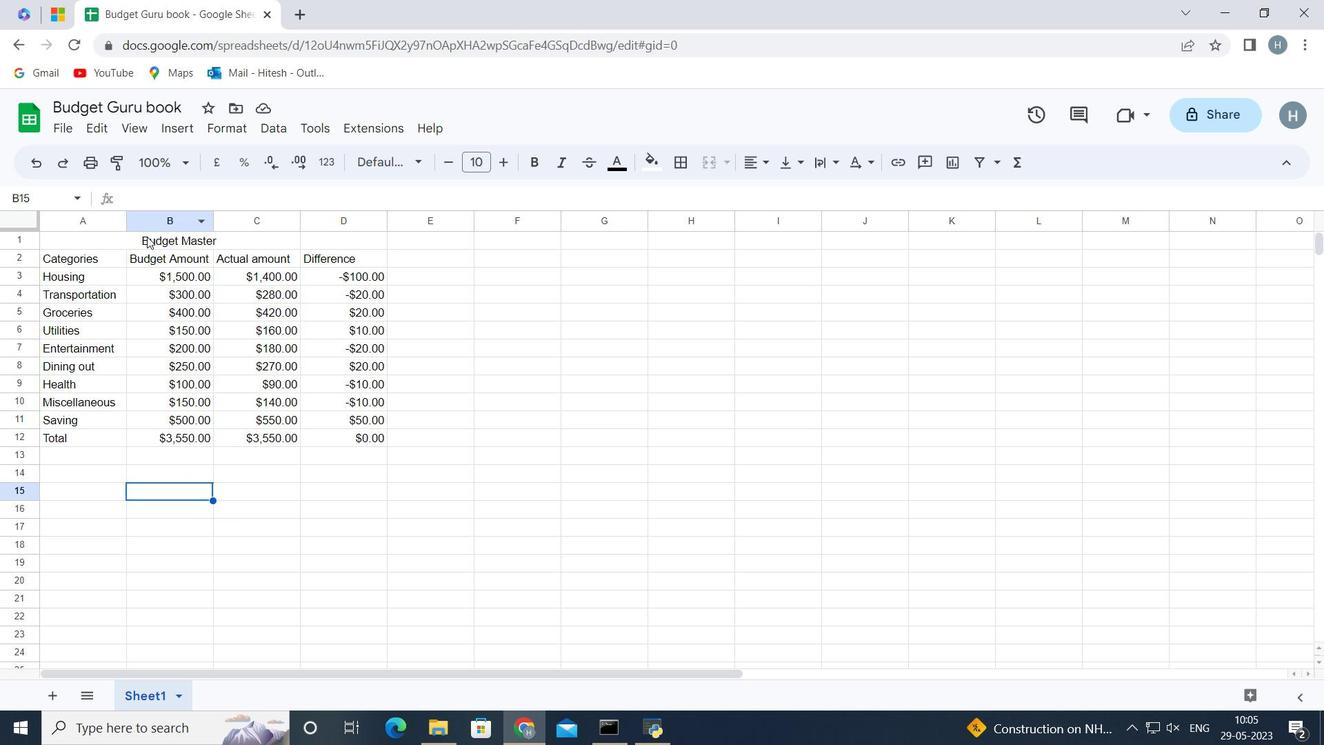
Action: Mouse moved to (142, 238)
Screenshot: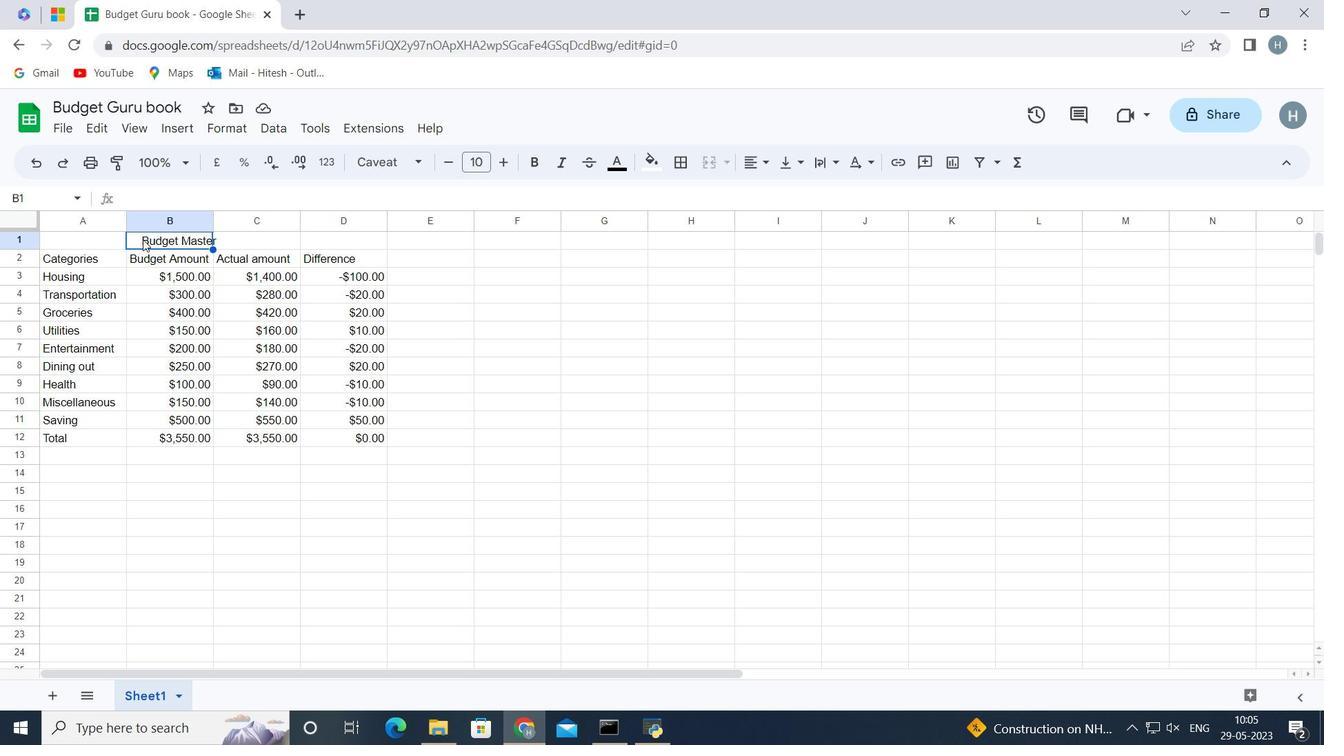 
Action: Mouse pressed left at (142, 238)
Screenshot: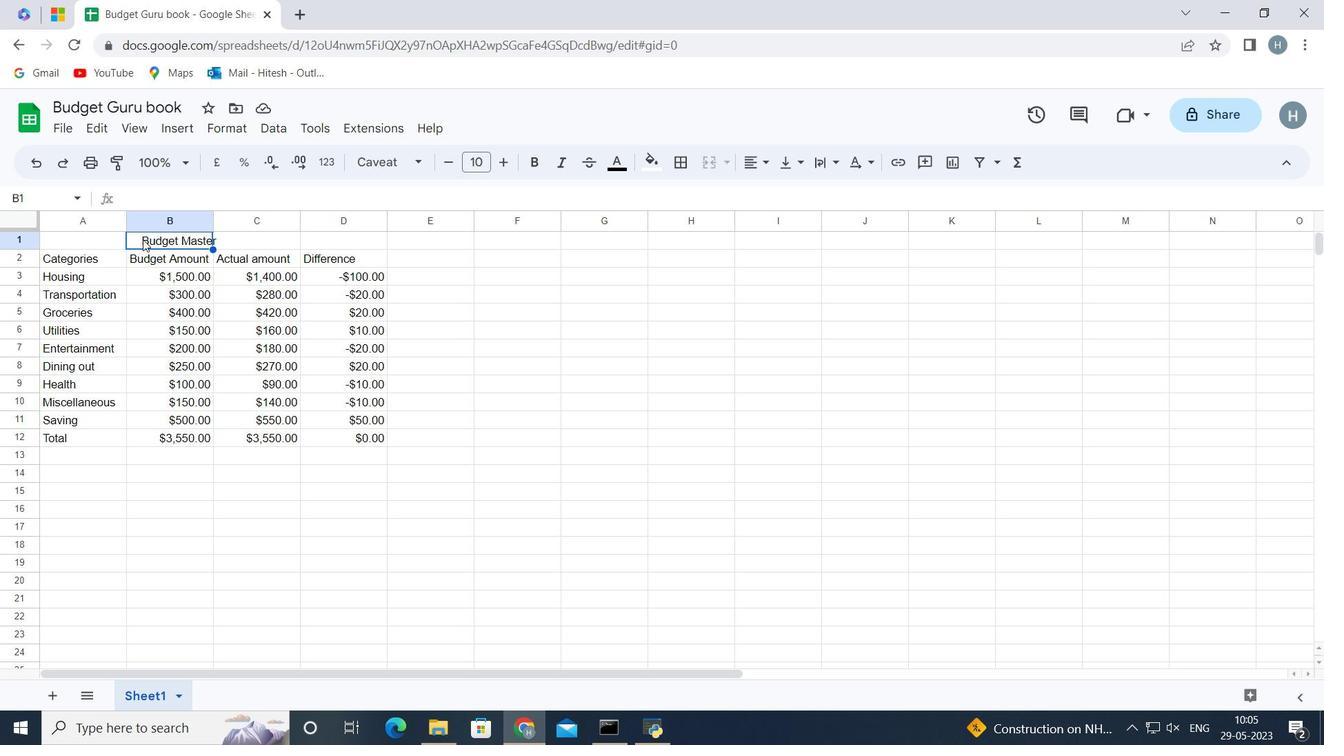 
Action: Mouse moved to (191, 236)
Screenshot: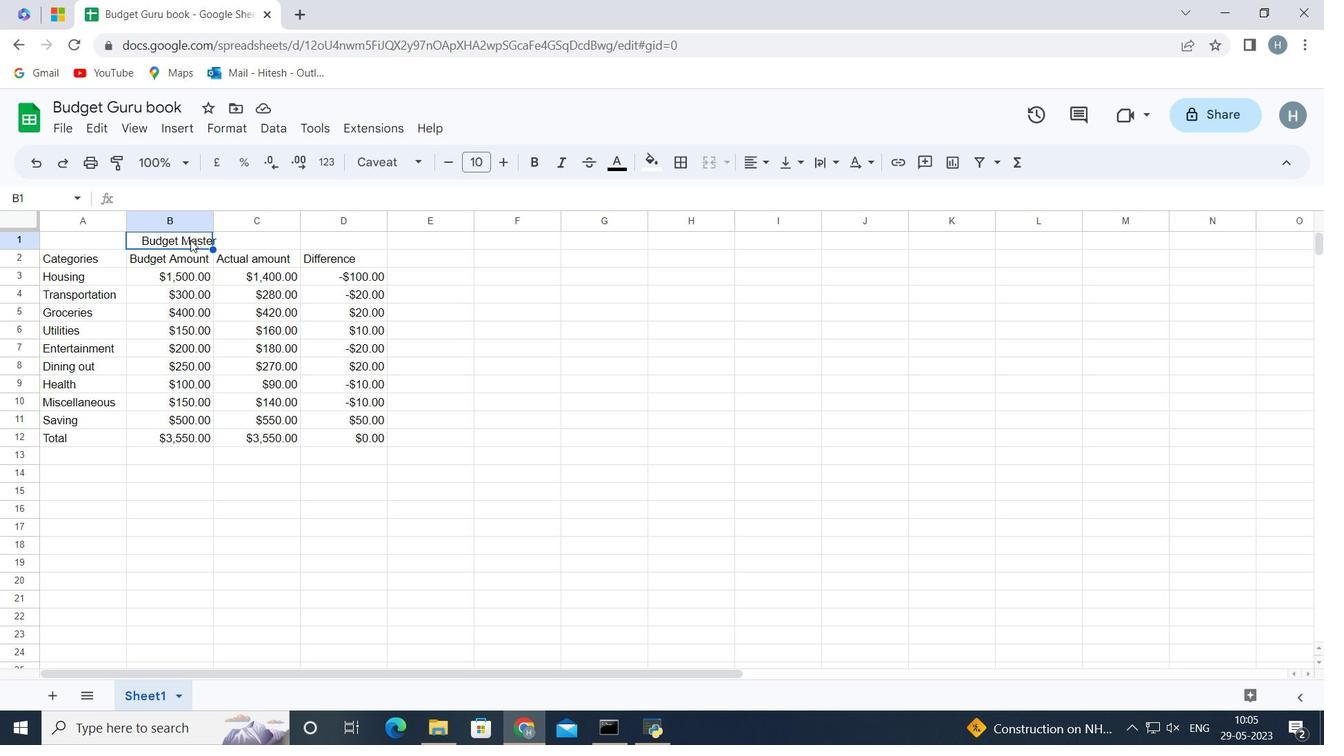 
Action: Mouse pressed left at (191, 236)
Screenshot: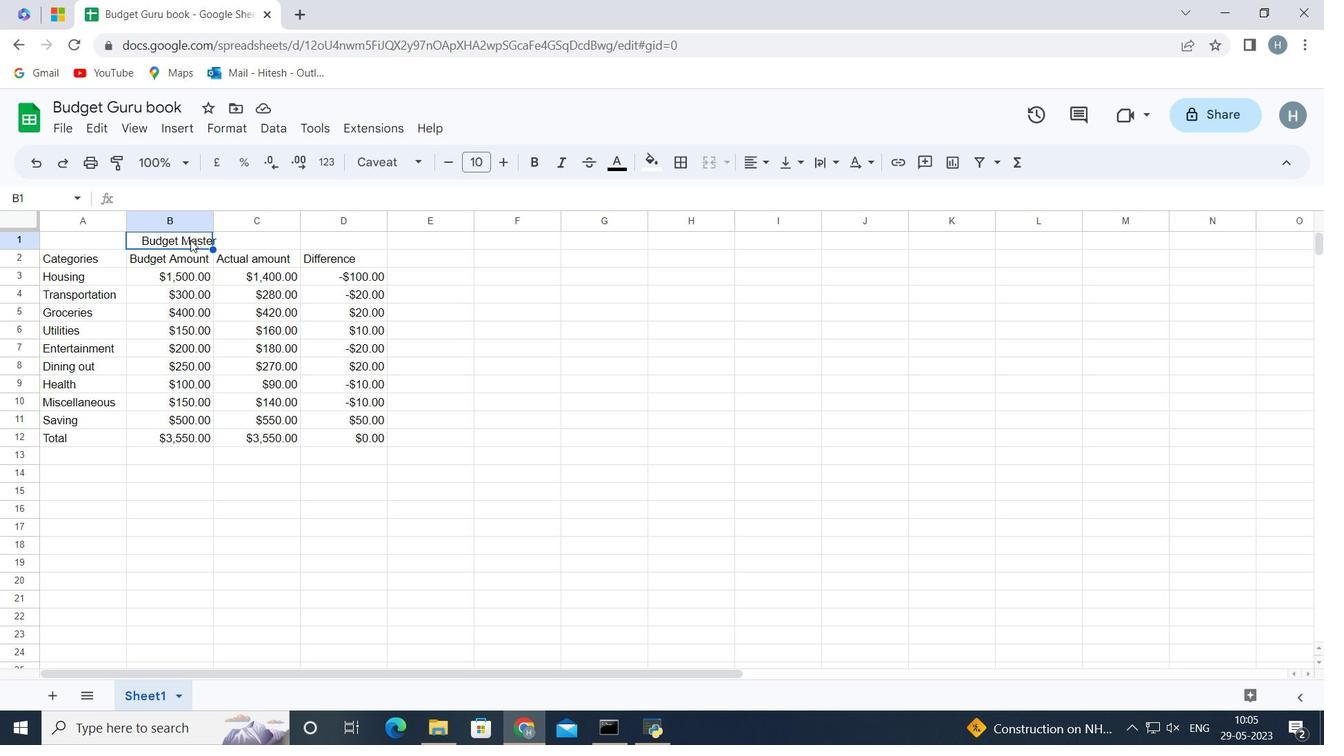 
Action: Mouse moved to (104, 233)
Screenshot: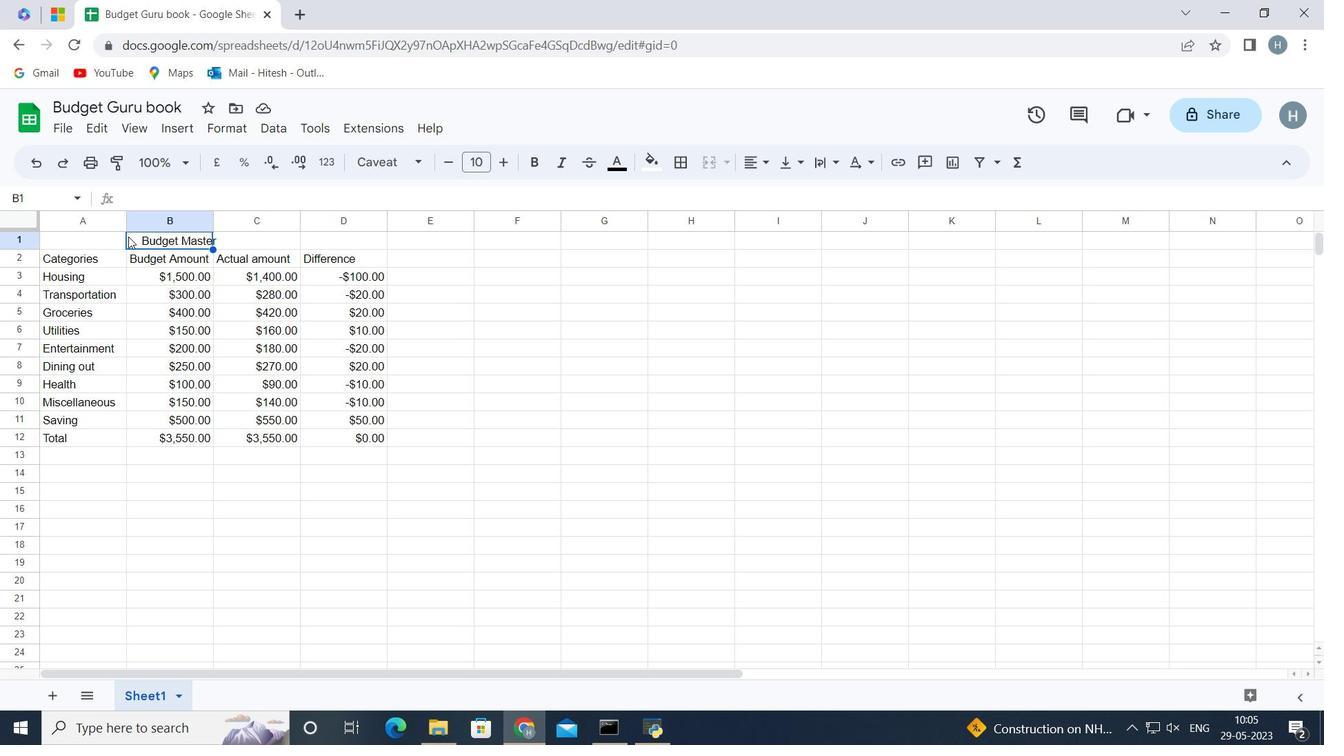 
Action: Mouse pressed left at (104, 233)
Screenshot: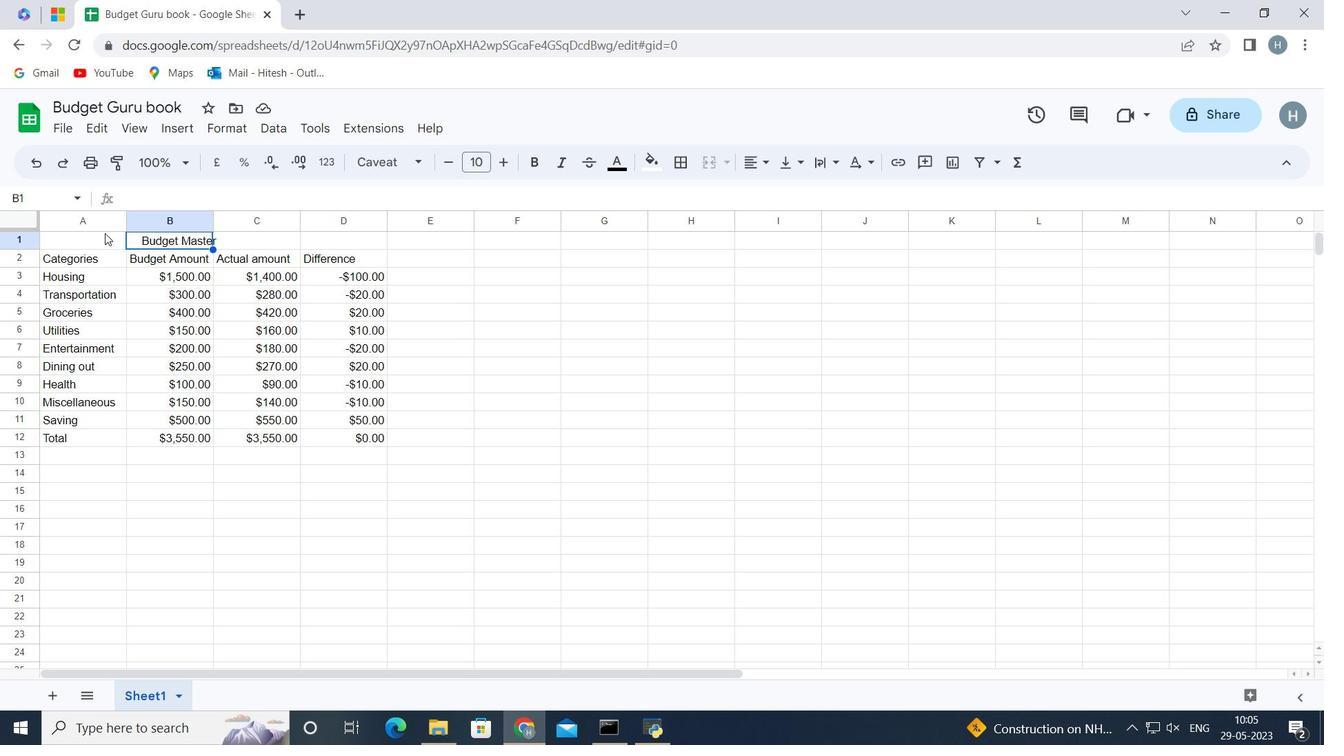 
Action: Mouse moved to (351, 195)
Screenshot: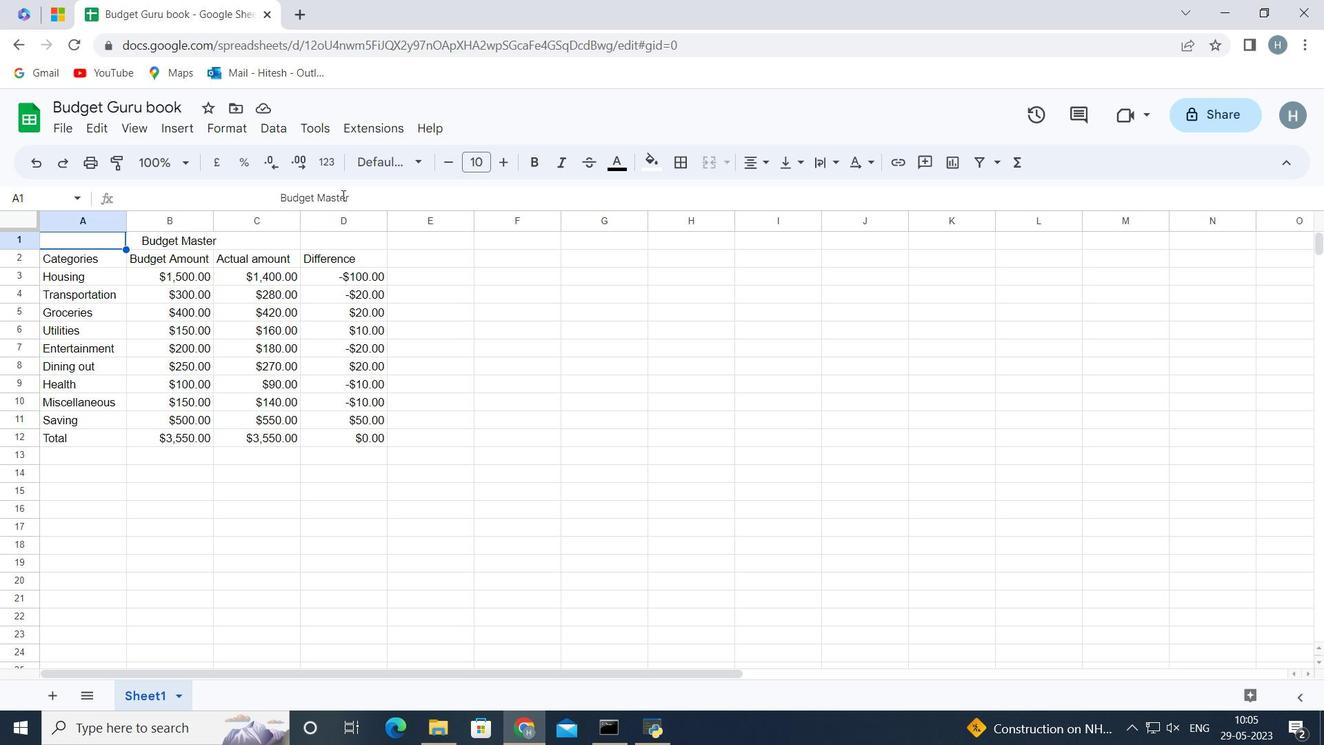 
Action: Mouse pressed left at (351, 195)
Screenshot: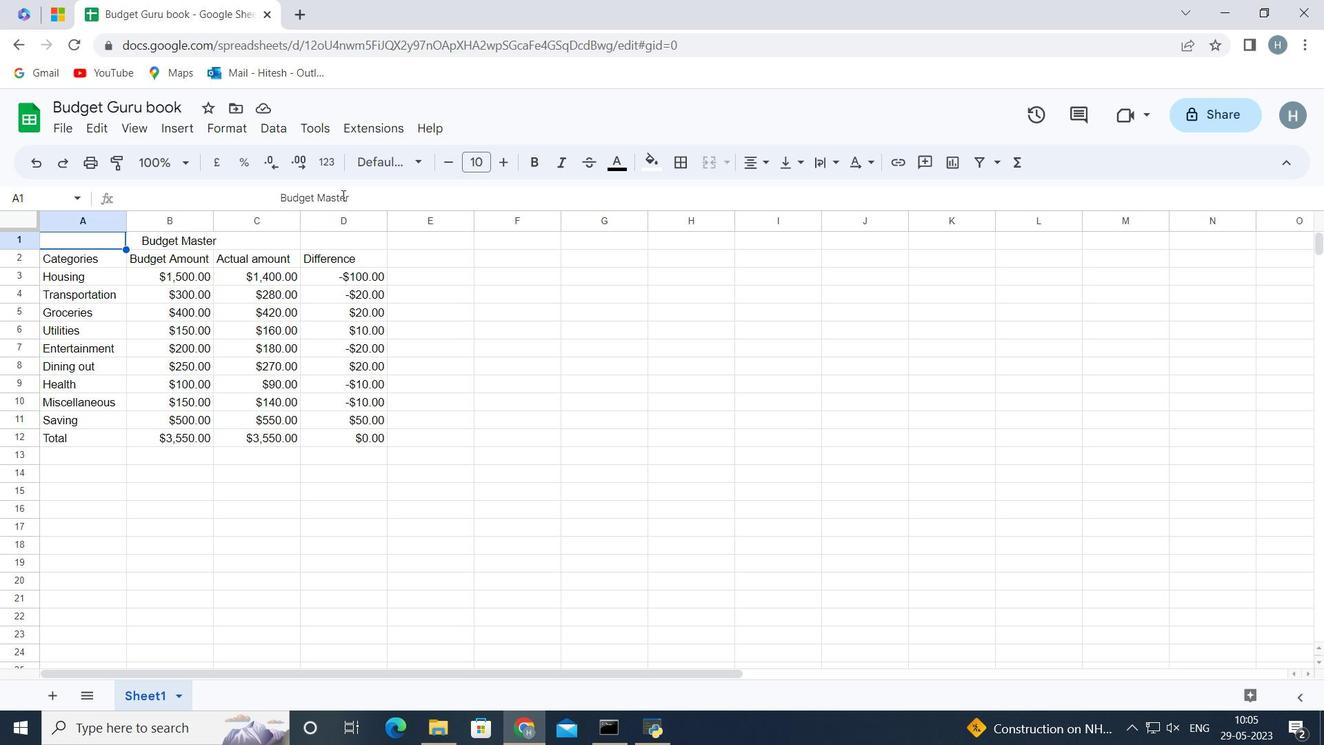 
Action: Mouse moved to (361, 195)
Screenshot: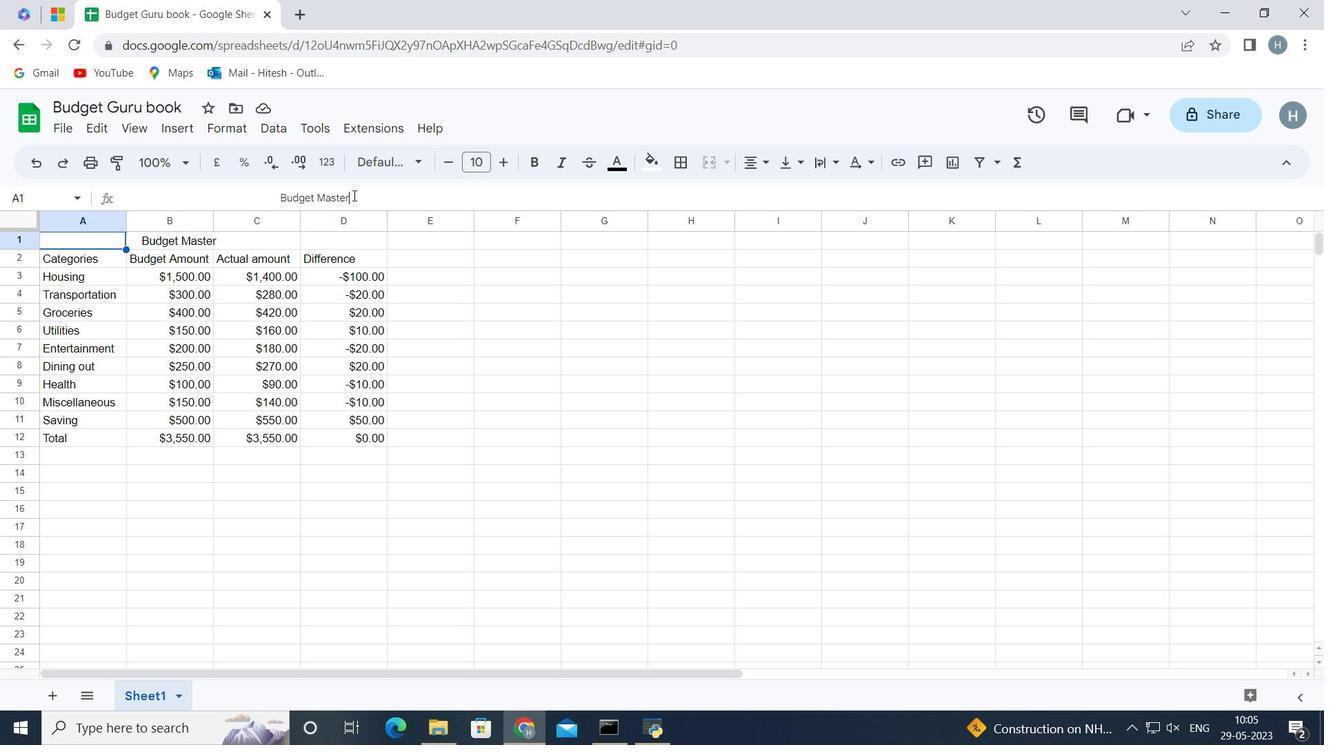 
Action: Mouse pressed left at (361, 195)
Screenshot: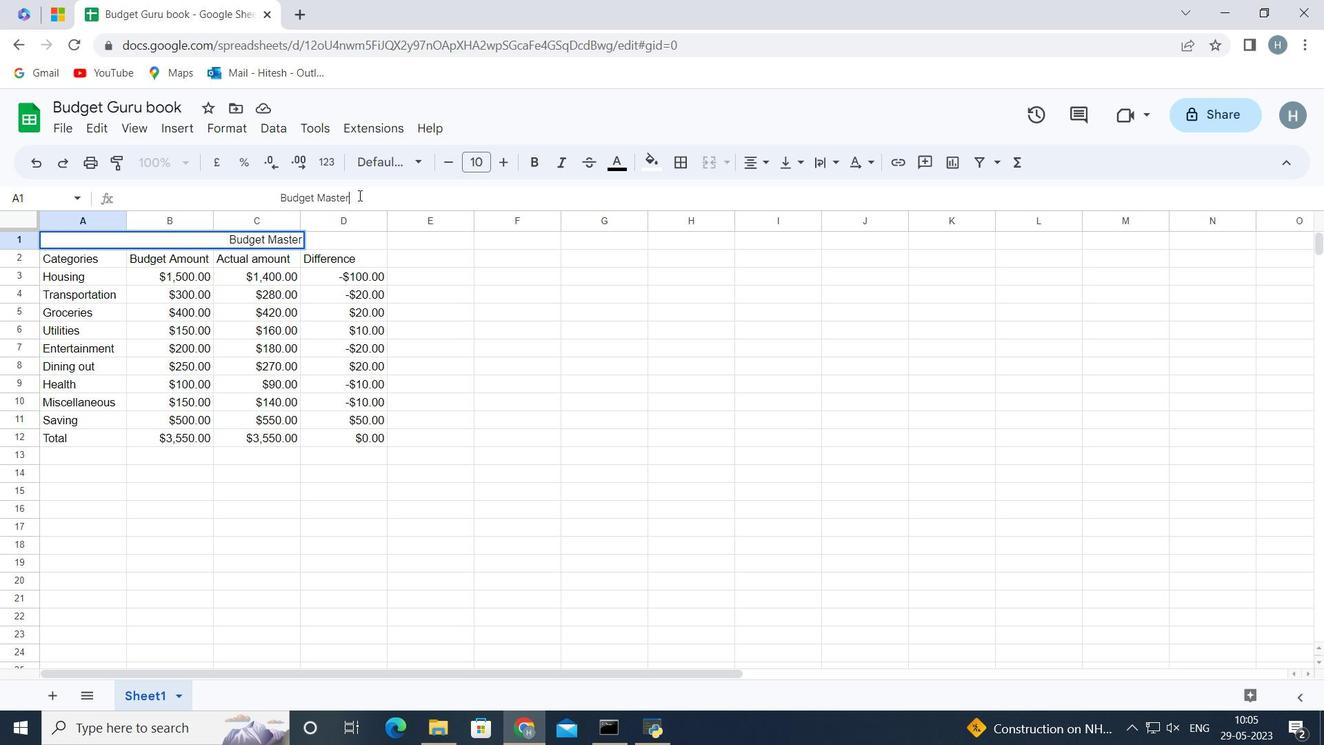 
Action: Mouse moved to (420, 158)
Screenshot: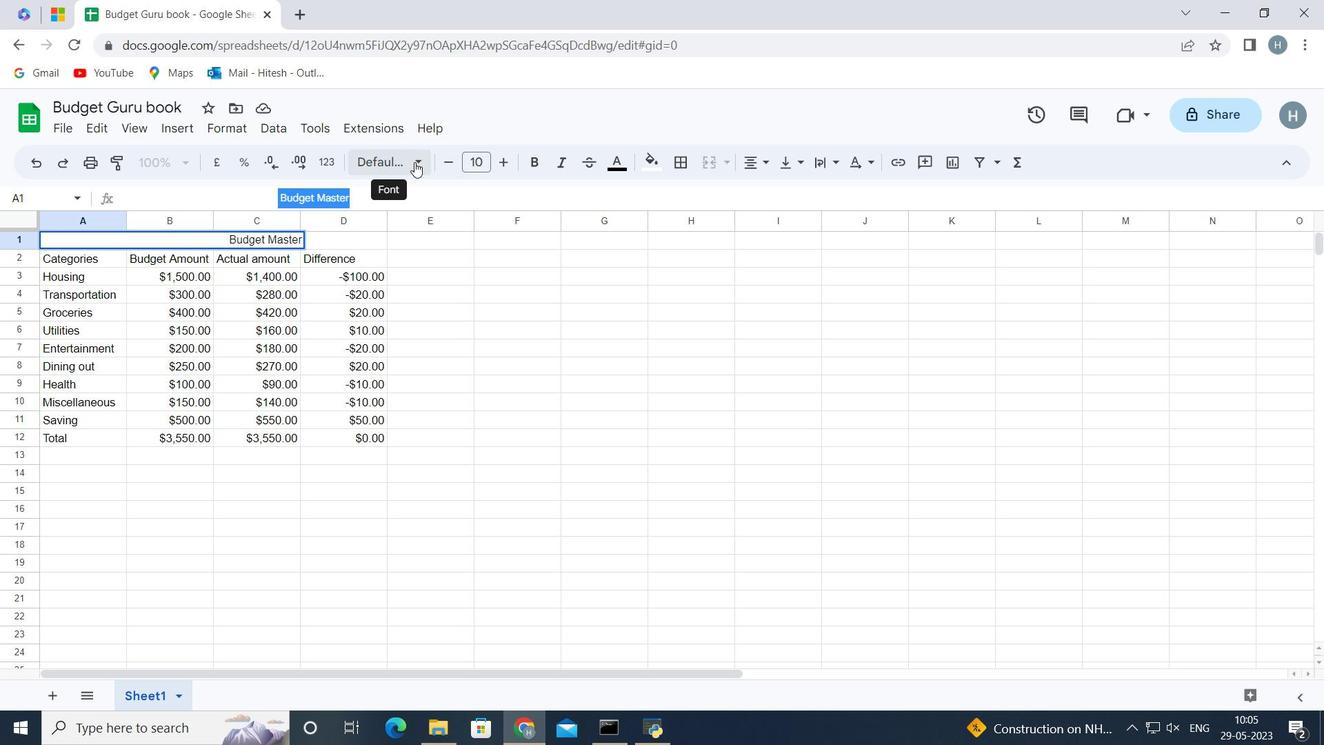 
Action: Mouse pressed left at (420, 158)
Screenshot: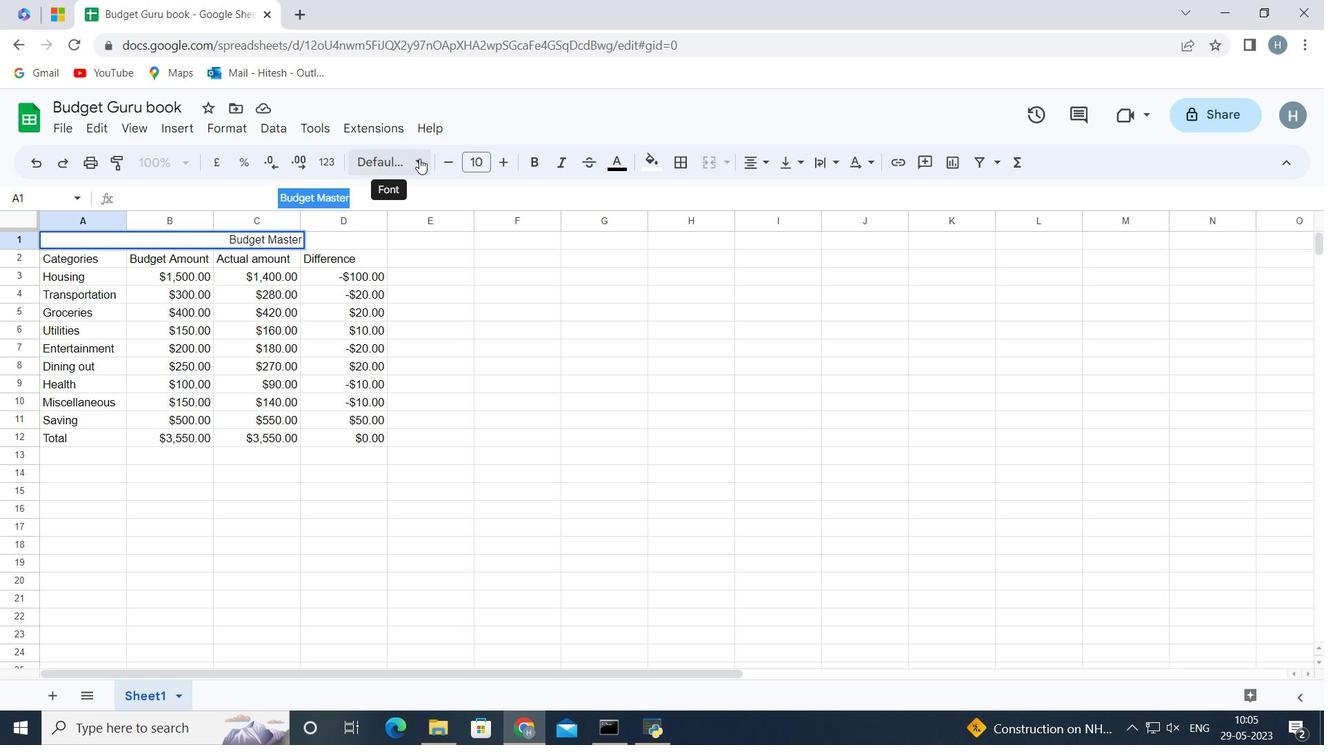 
Action: Mouse moved to (449, 333)
Screenshot: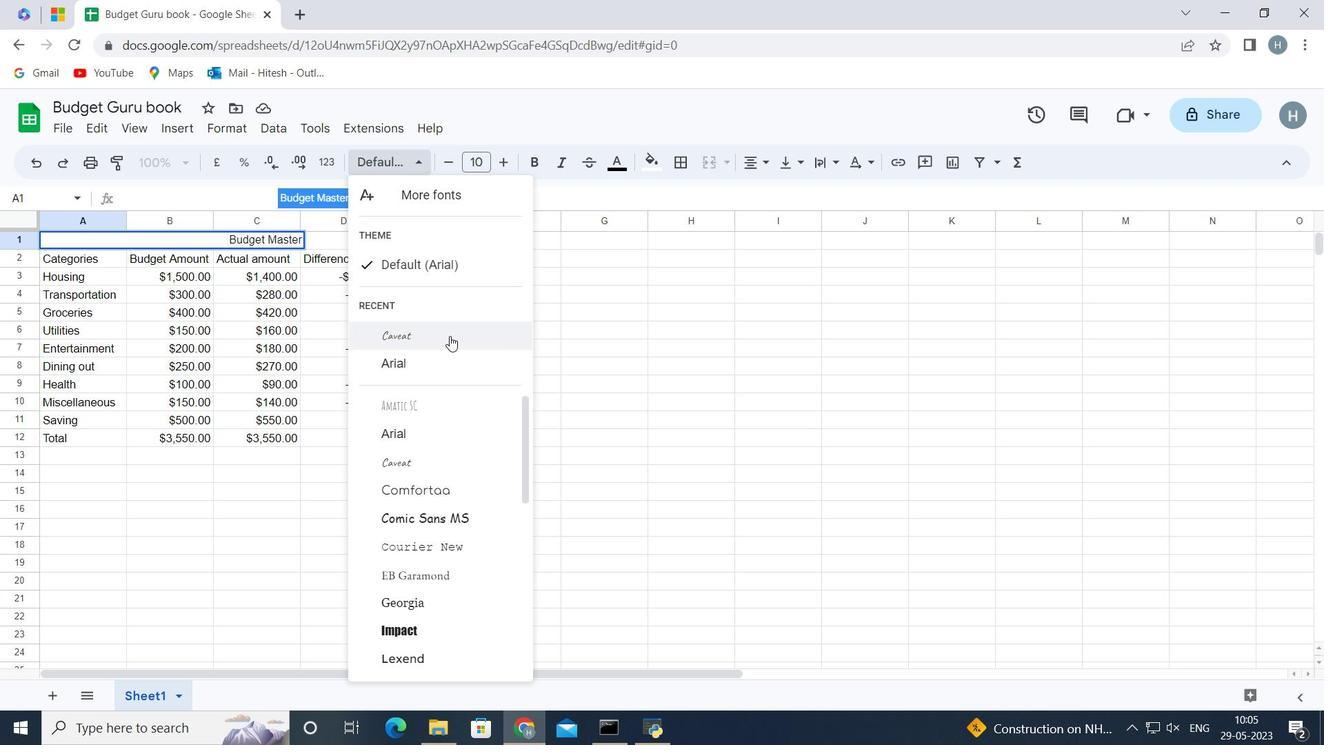 
Action: Mouse pressed left at (449, 333)
Screenshot: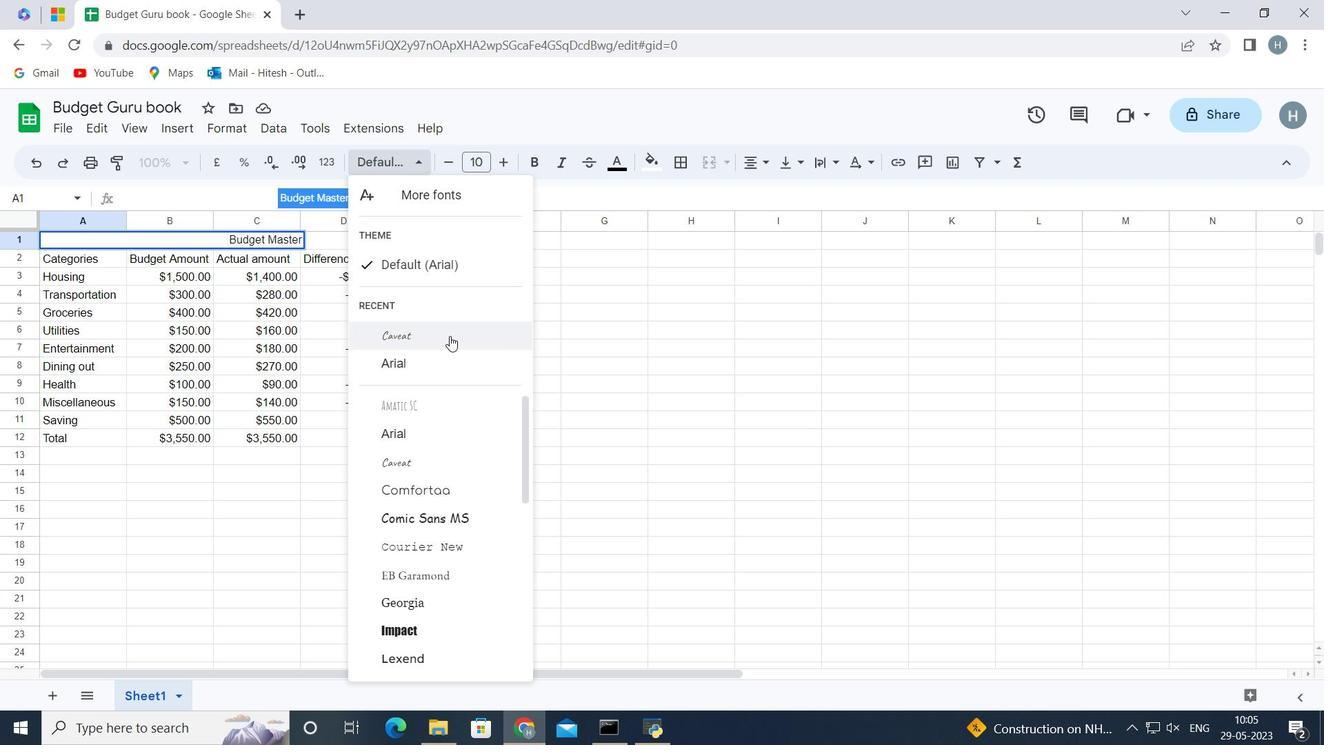 
Action: Mouse moved to (487, 304)
Screenshot: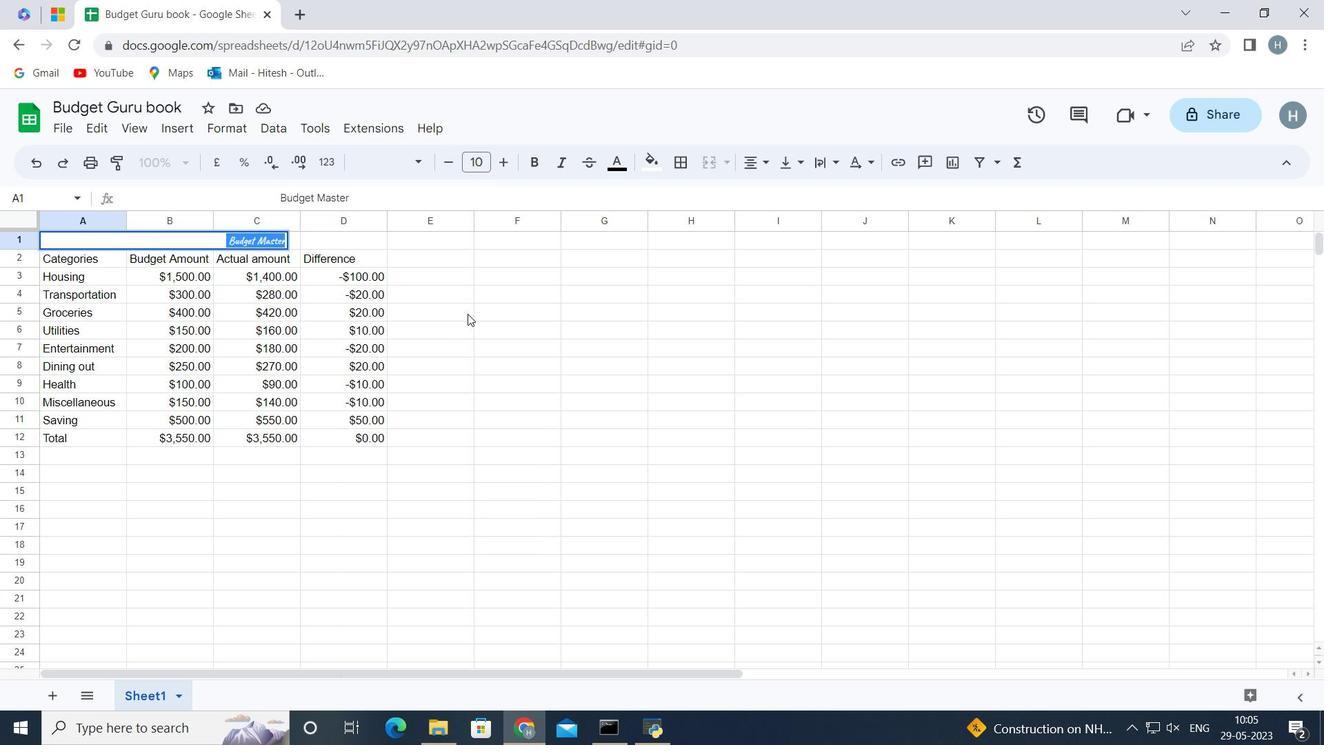 
Action: Key pressed <Key.enter>
Screenshot: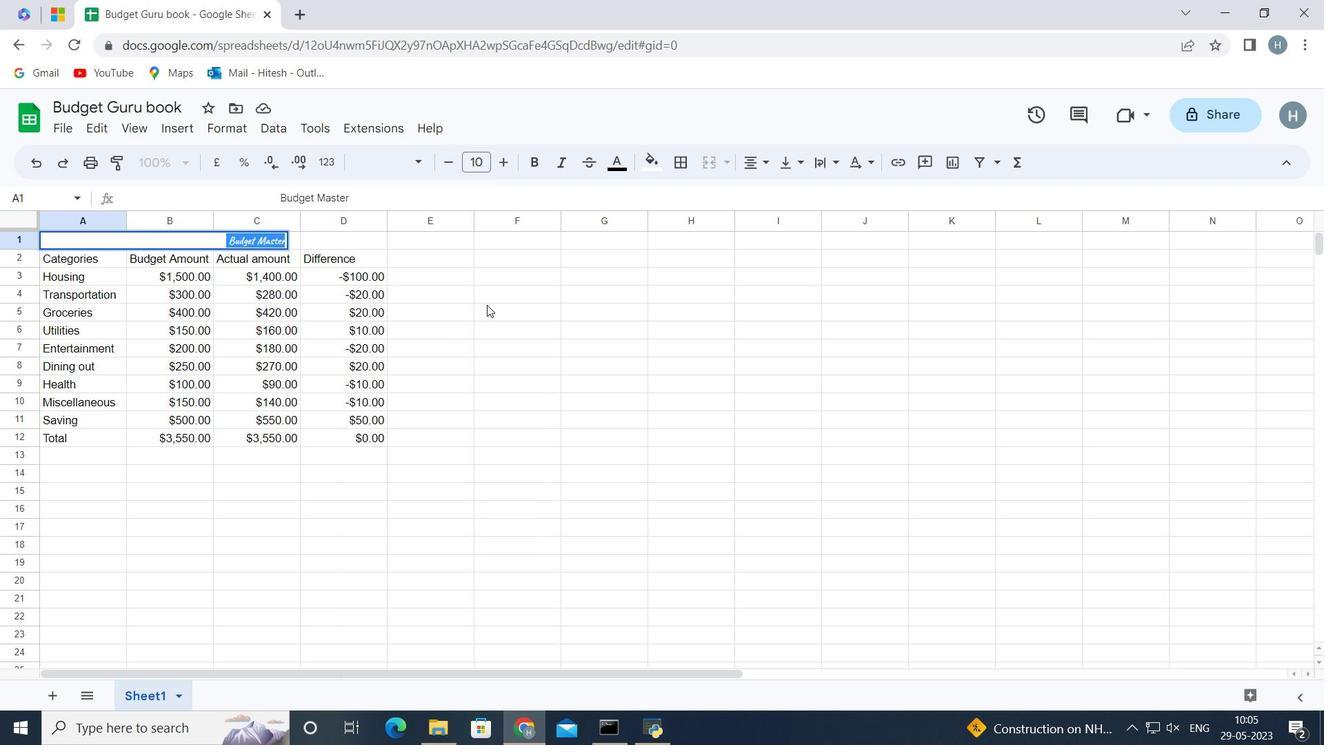
Action: Mouse moved to (229, 497)
Screenshot: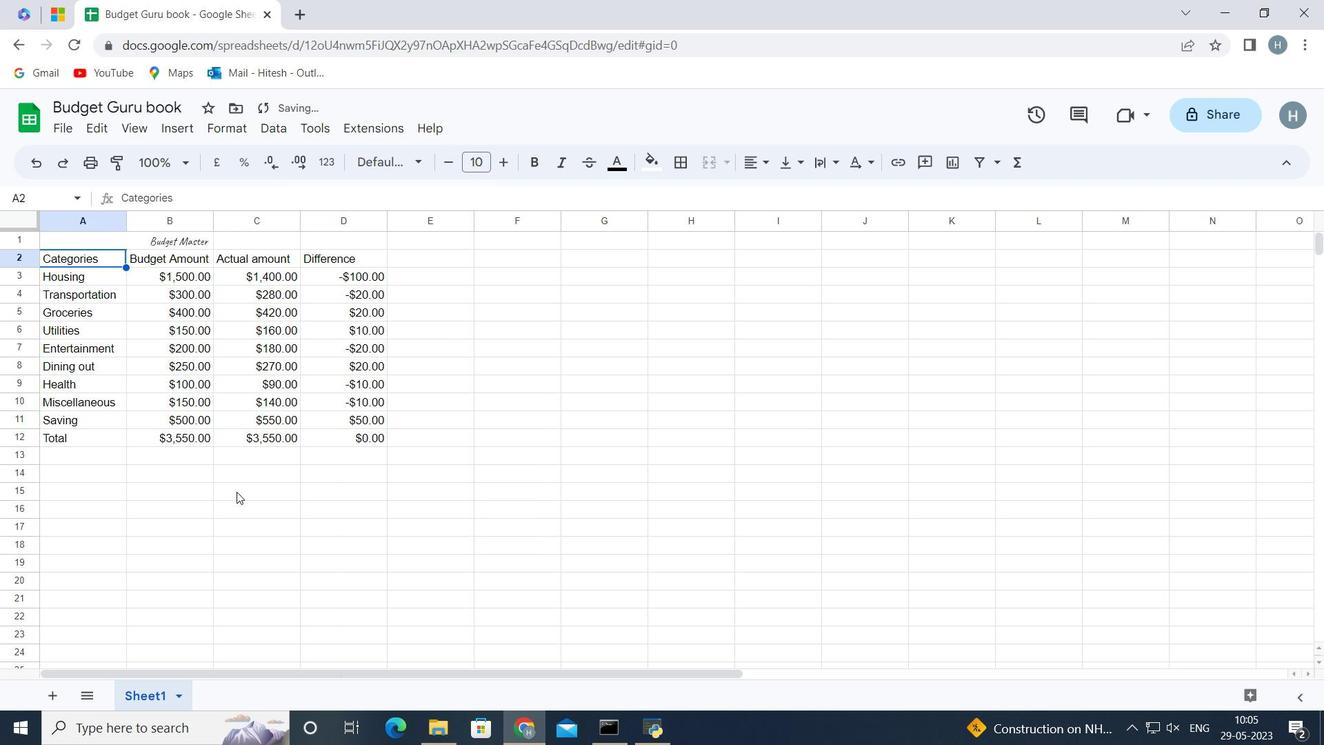 
Action: Mouse pressed left at (229, 497)
Screenshot: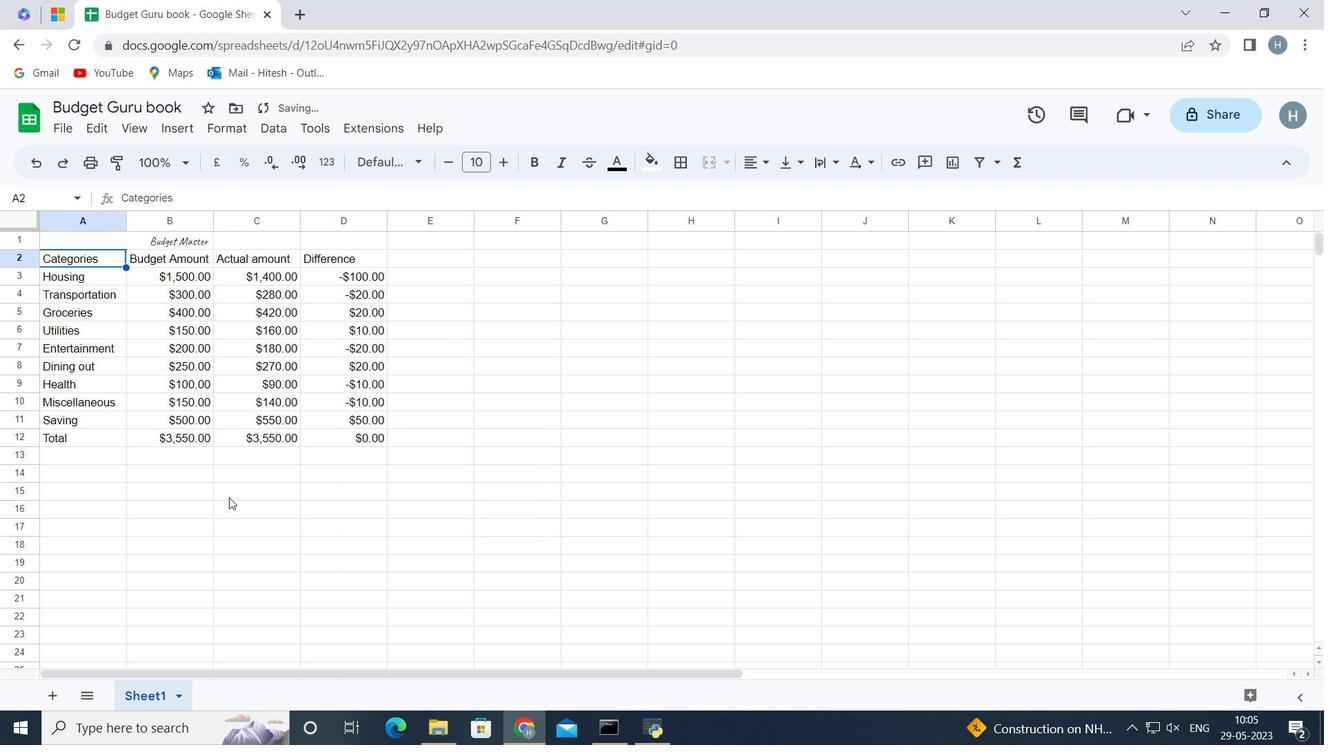 
Action: Mouse moved to (179, 234)
Screenshot: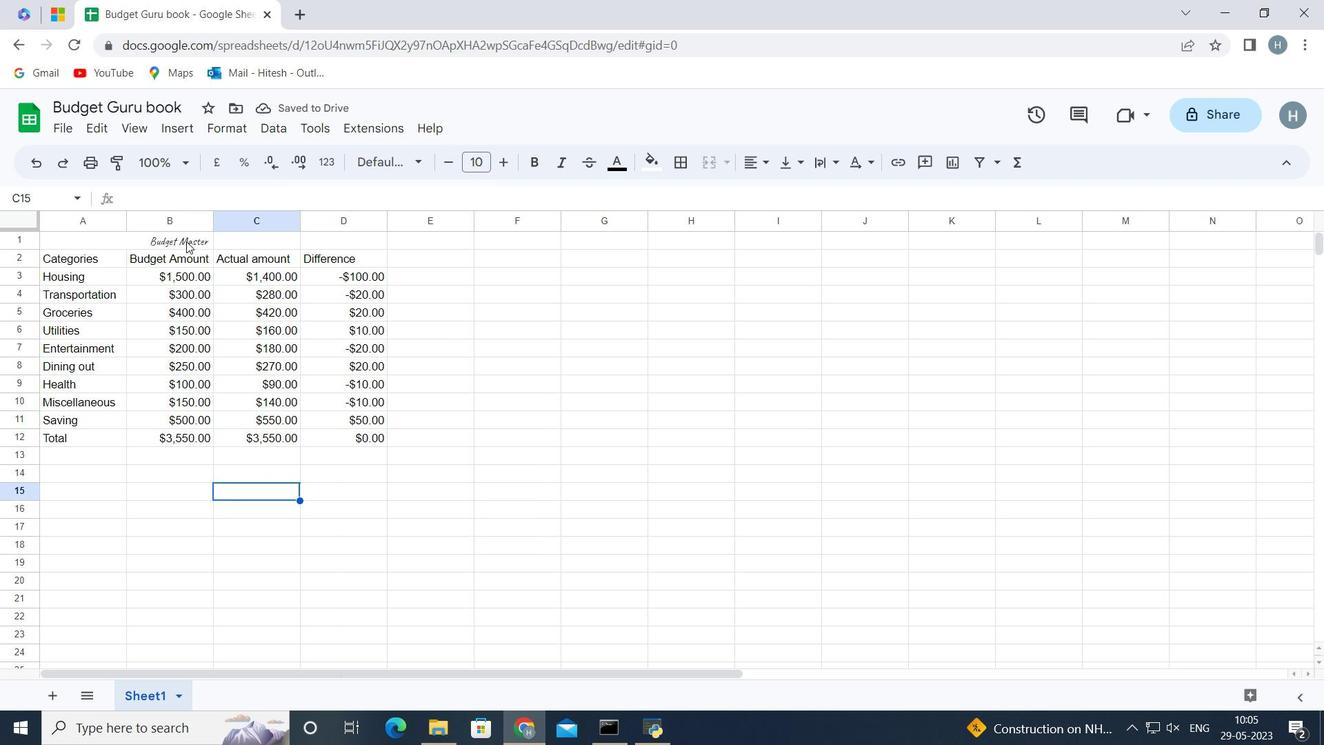 
Action: Mouse pressed left at (179, 234)
Screenshot: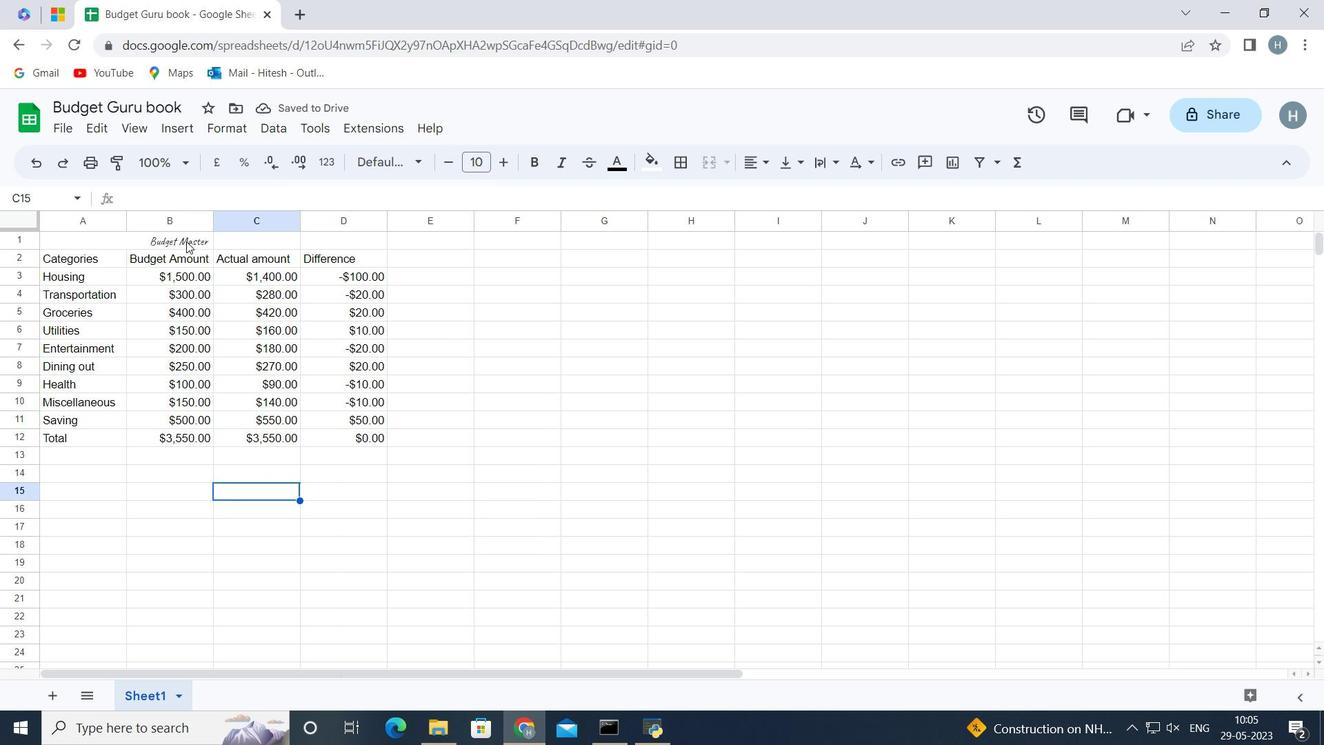 
Action: Mouse moved to (93, 238)
Screenshot: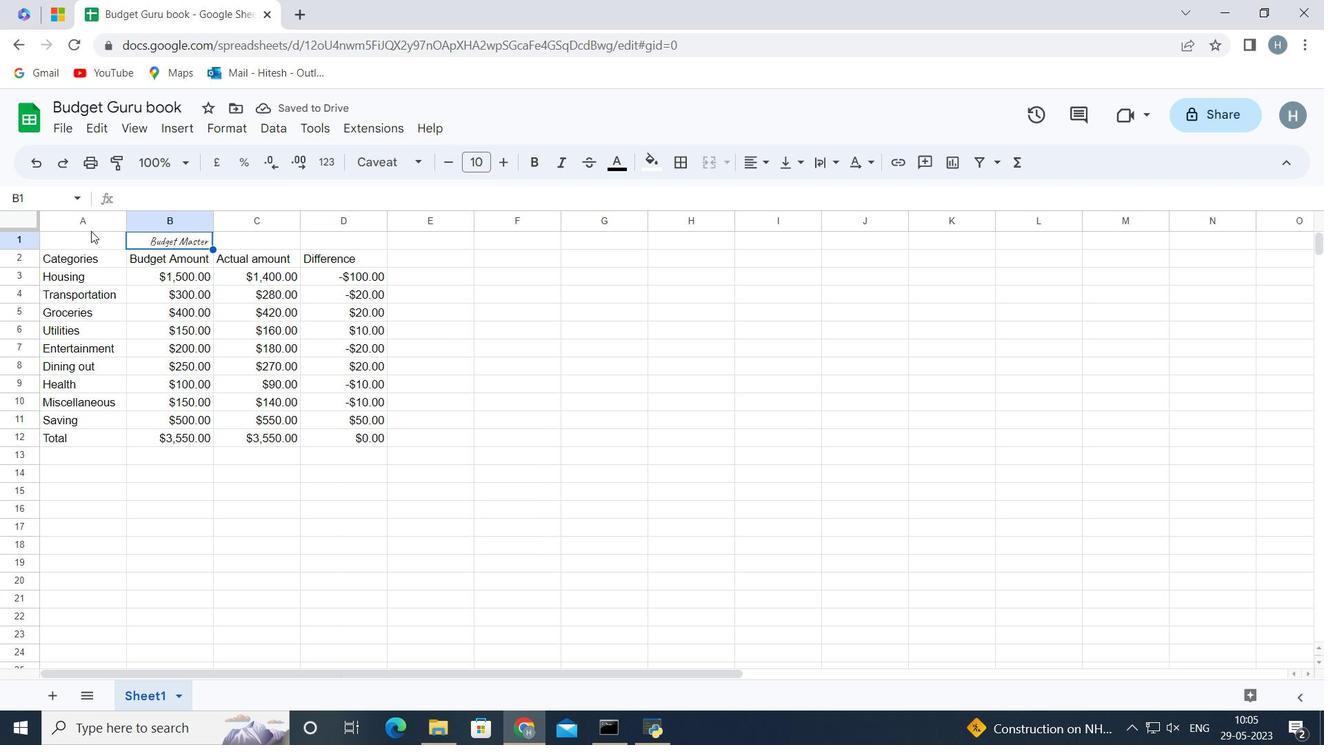 
Action: Mouse pressed left at (93, 238)
Screenshot: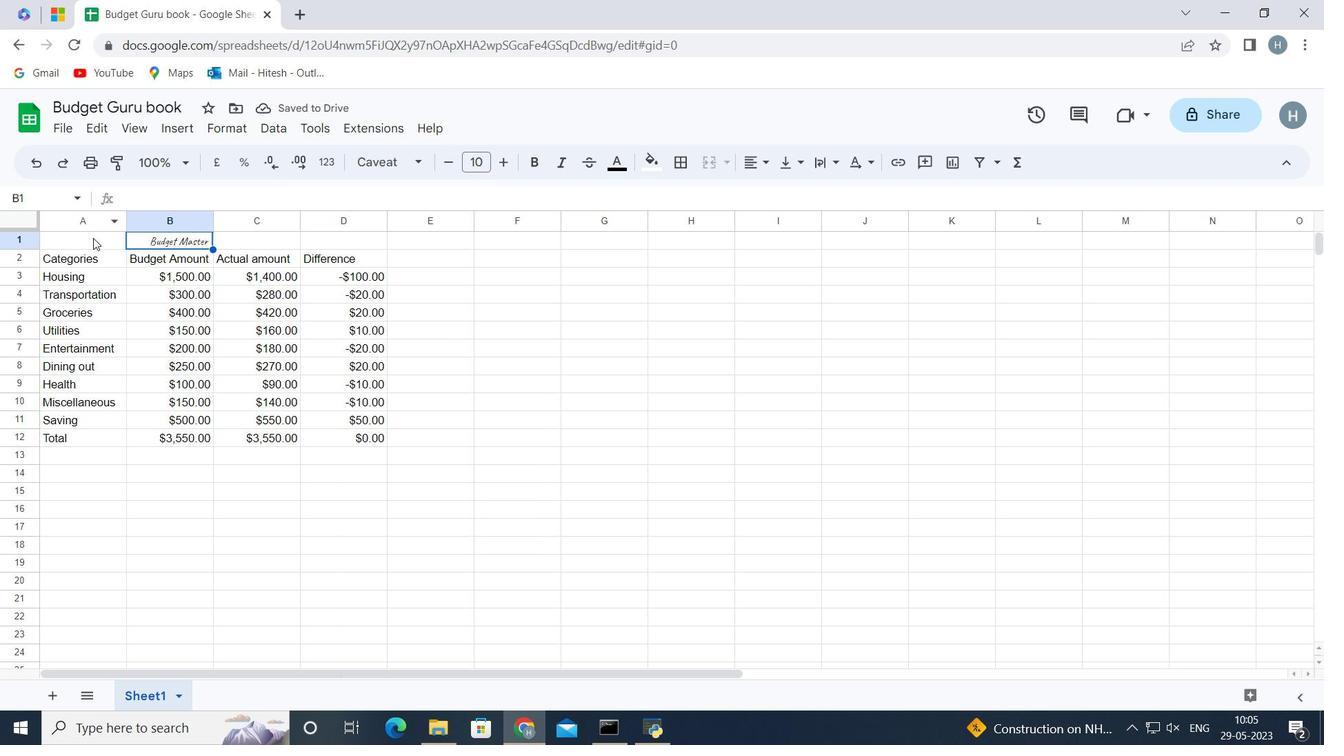 
Action: Mouse moved to (273, 189)
Screenshot: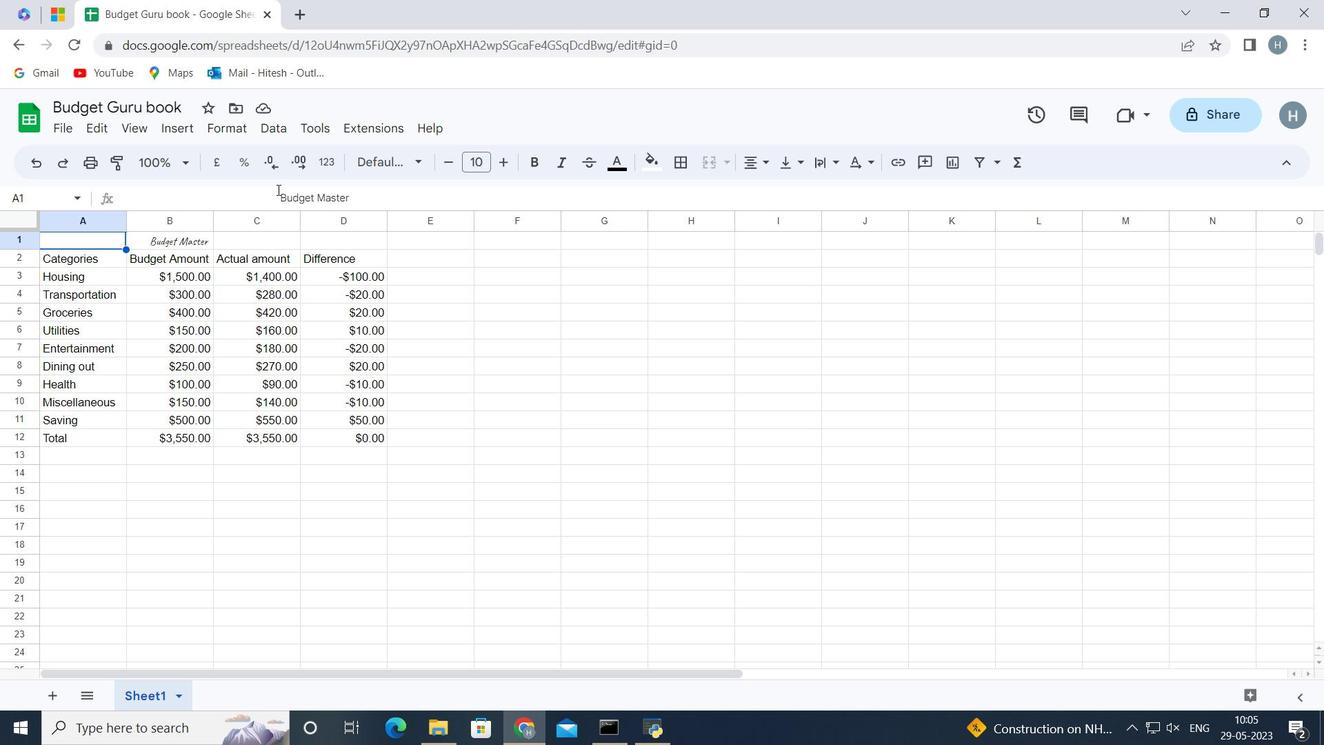 
Action: Mouse pressed left at (273, 189)
Screenshot: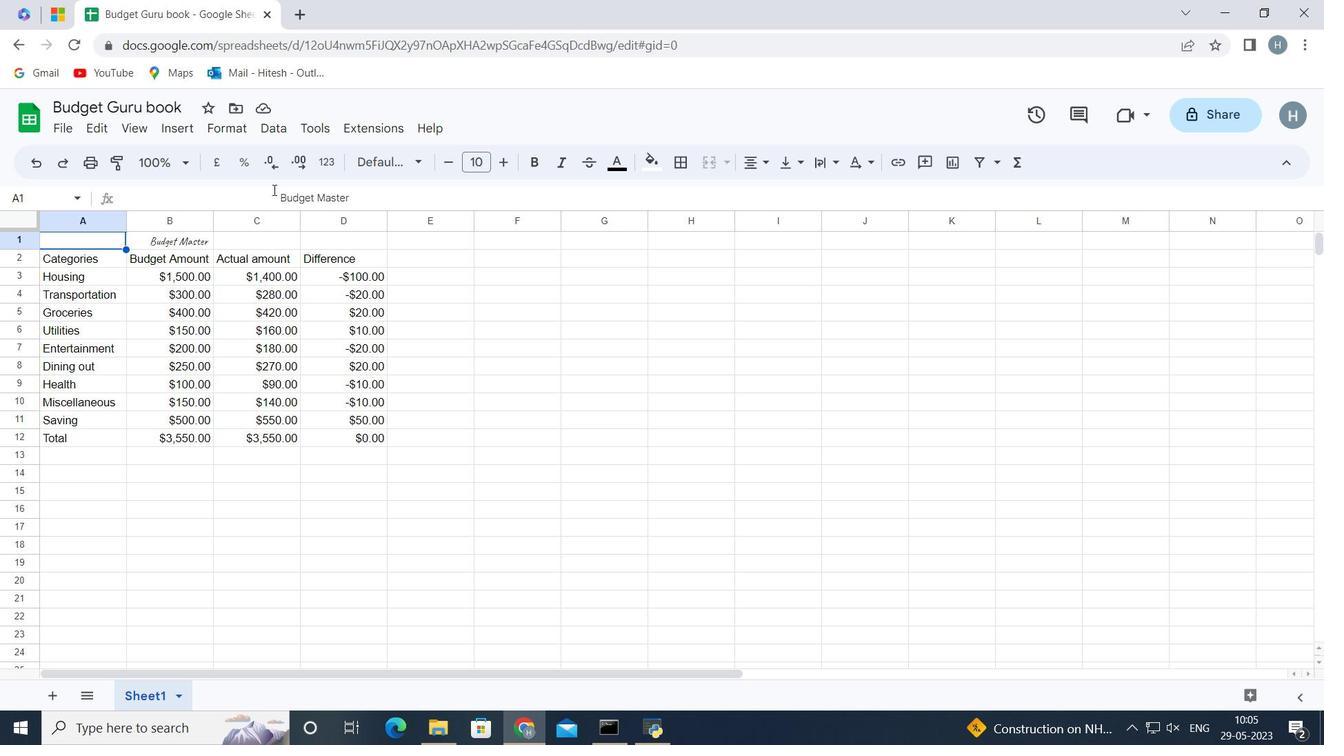 
Action: Mouse moved to (653, 160)
Screenshot: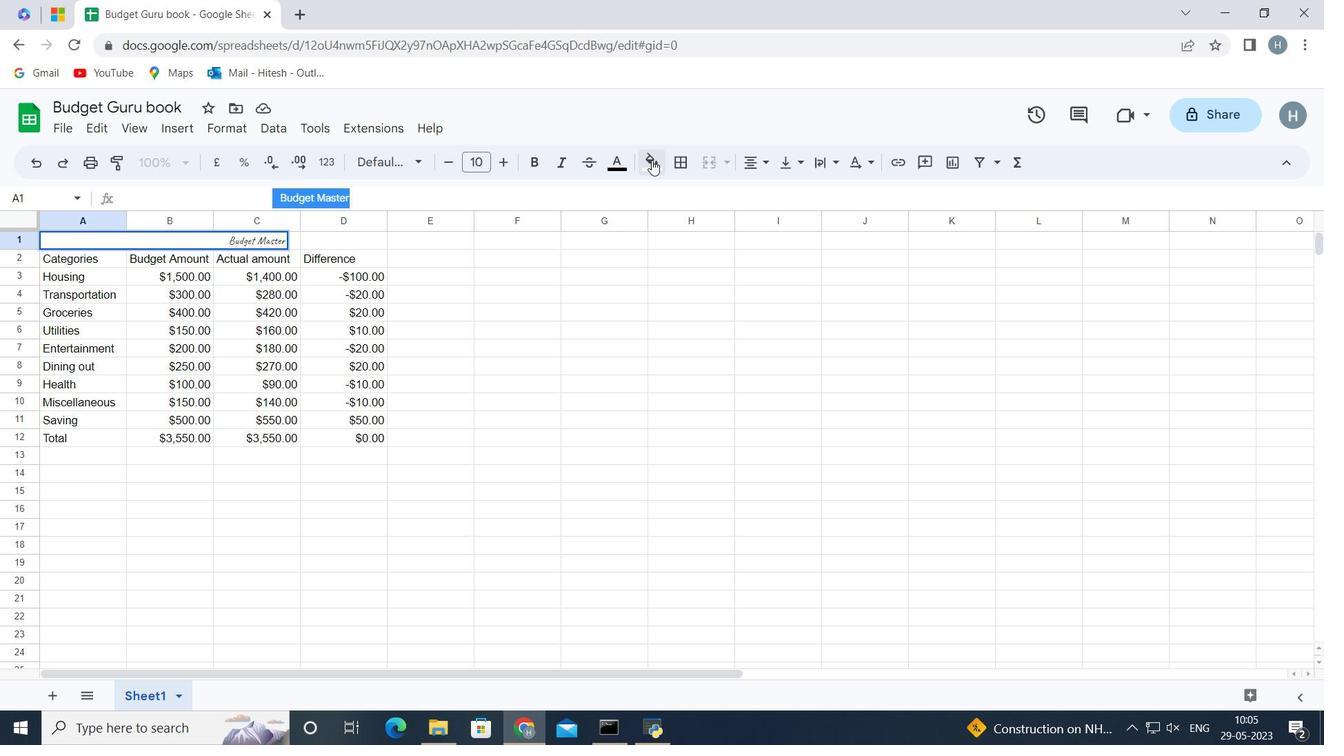 
Action: Mouse pressed left at (653, 160)
Screenshot: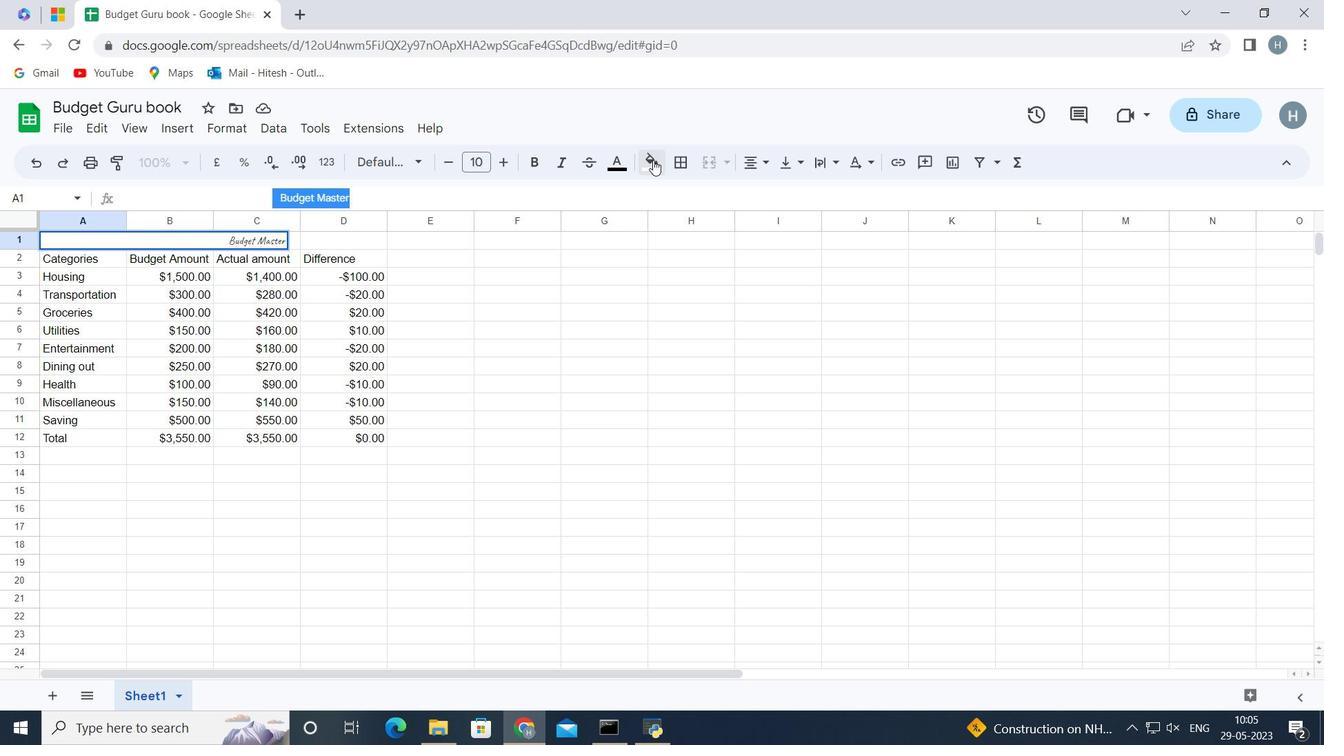 
Action: Mouse moved to (734, 241)
Screenshot: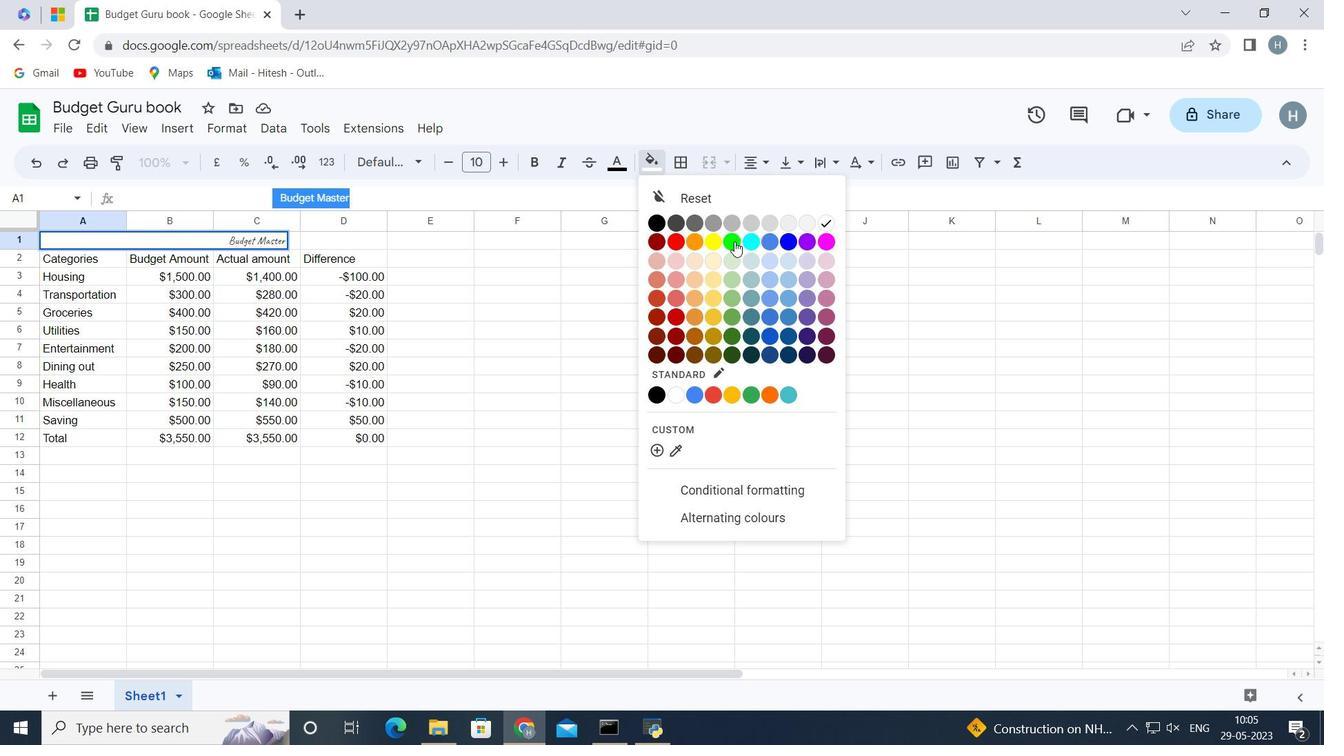 
Action: Mouse pressed left at (734, 241)
Screenshot: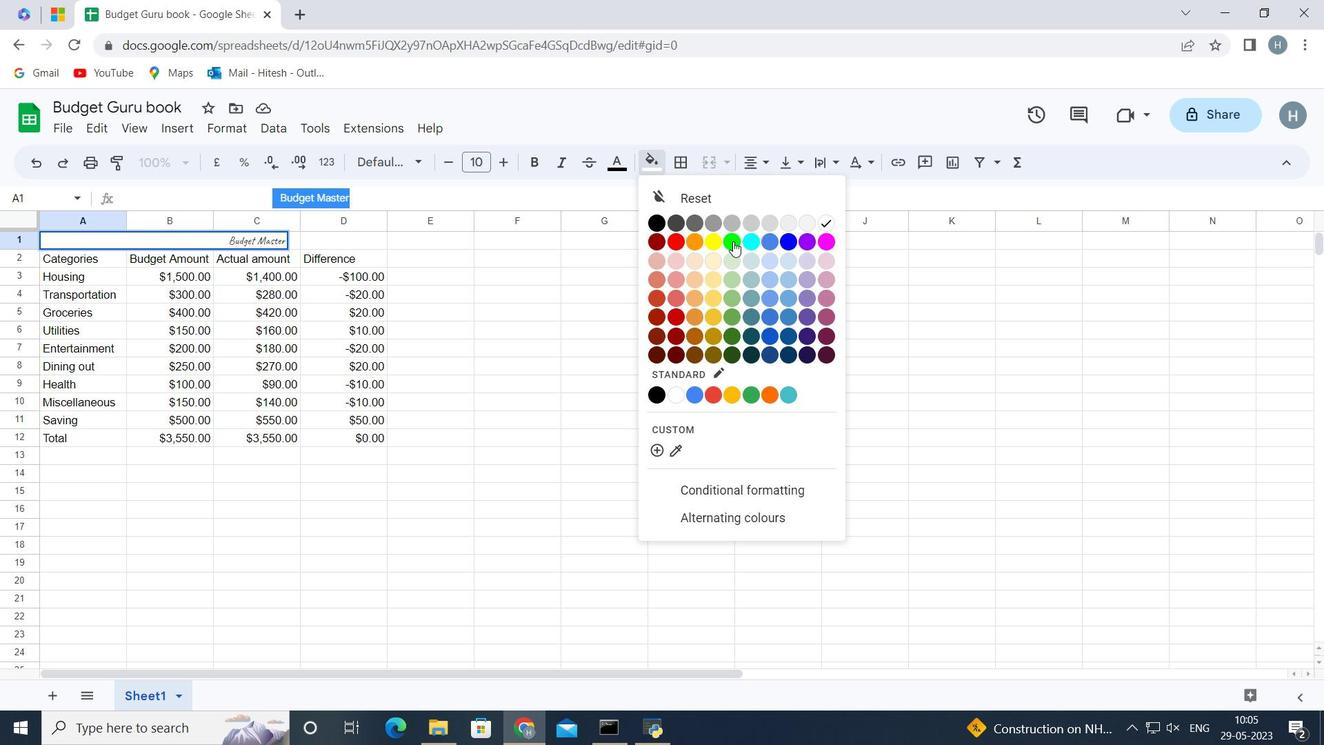 
Action: Mouse moved to (211, 243)
Screenshot: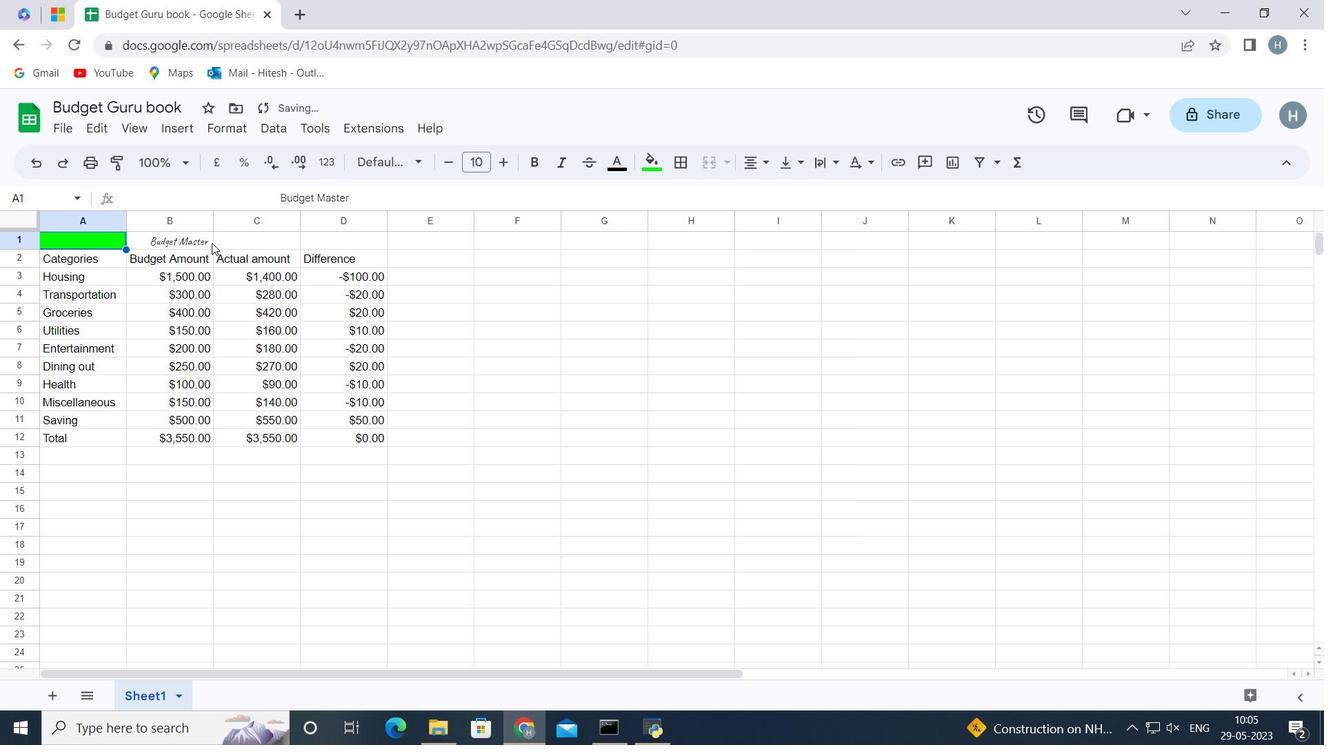 
Action: Key pressed <Key.enter>
Screenshot: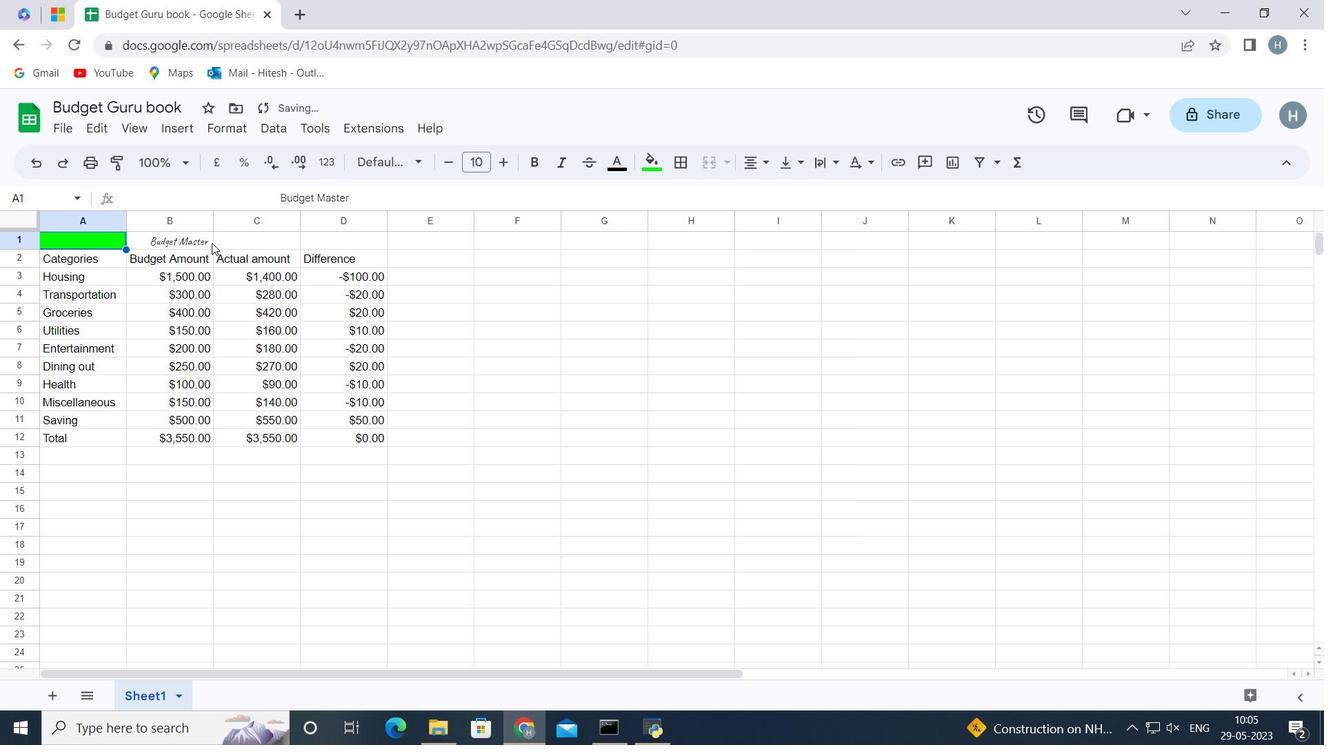 
Action: Mouse moved to (271, 491)
Screenshot: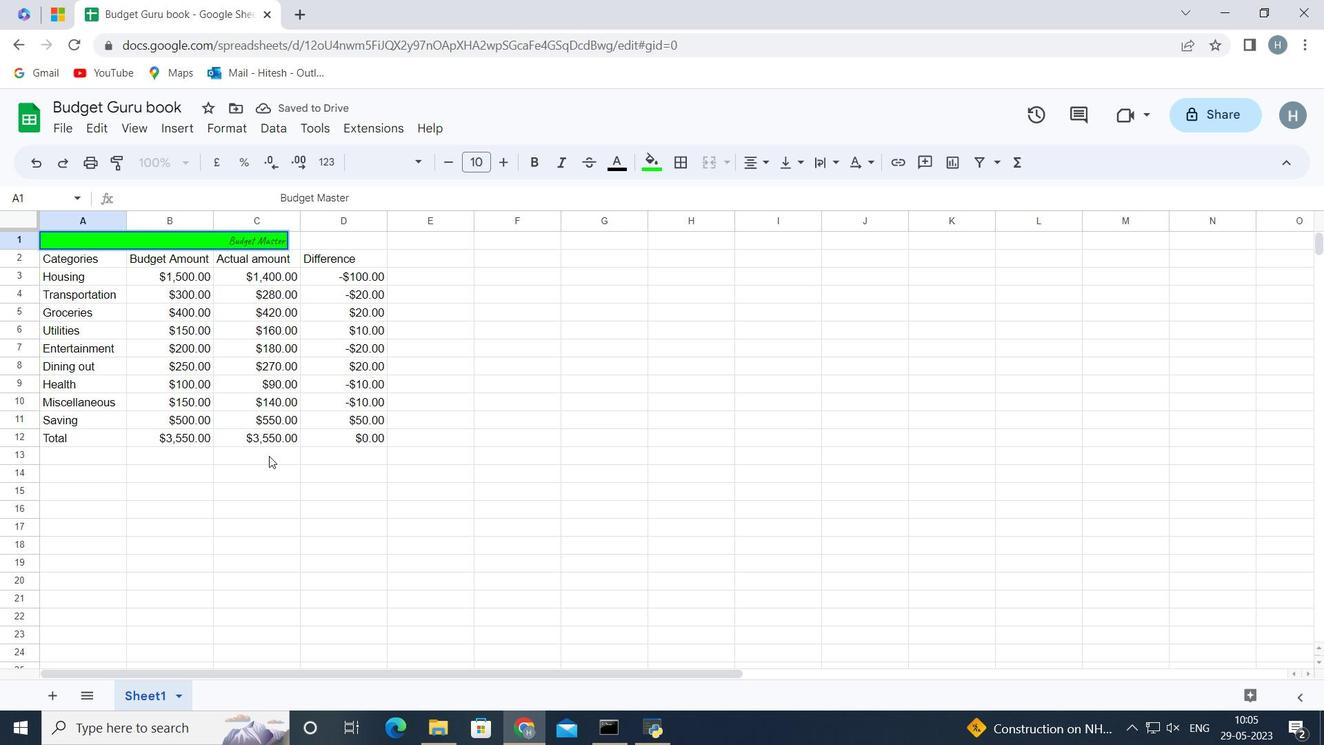 
Action: Key pressed <Key.enter>
Screenshot: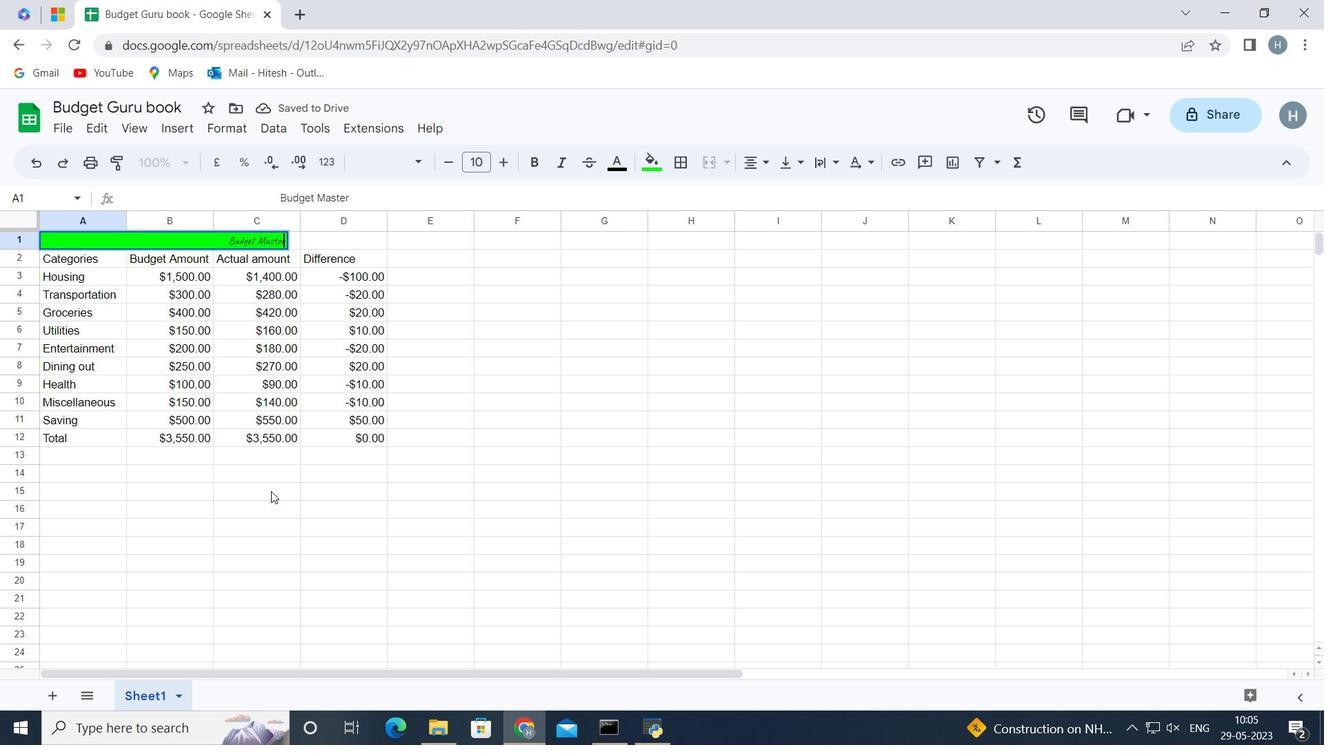 
Action: Mouse moved to (273, 491)
Screenshot: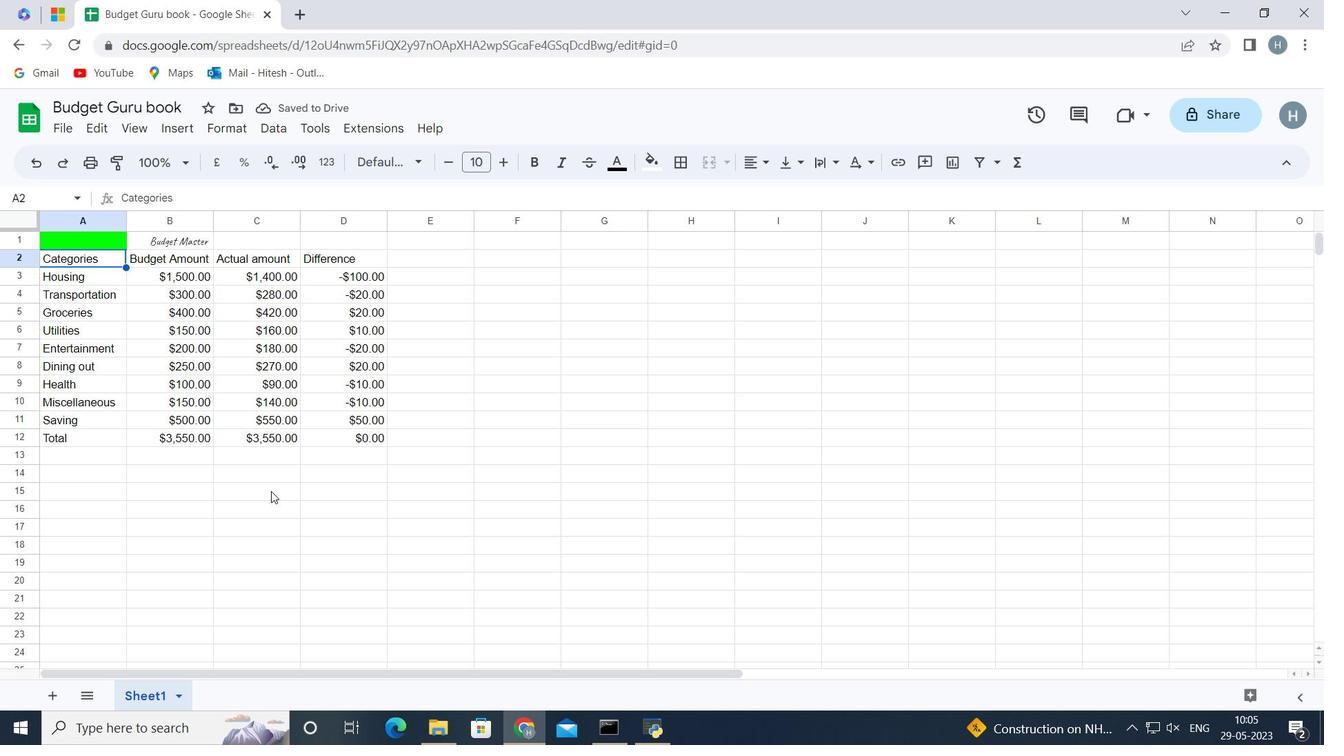 
Action: Mouse pressed left at (273, 491)
Screenshot: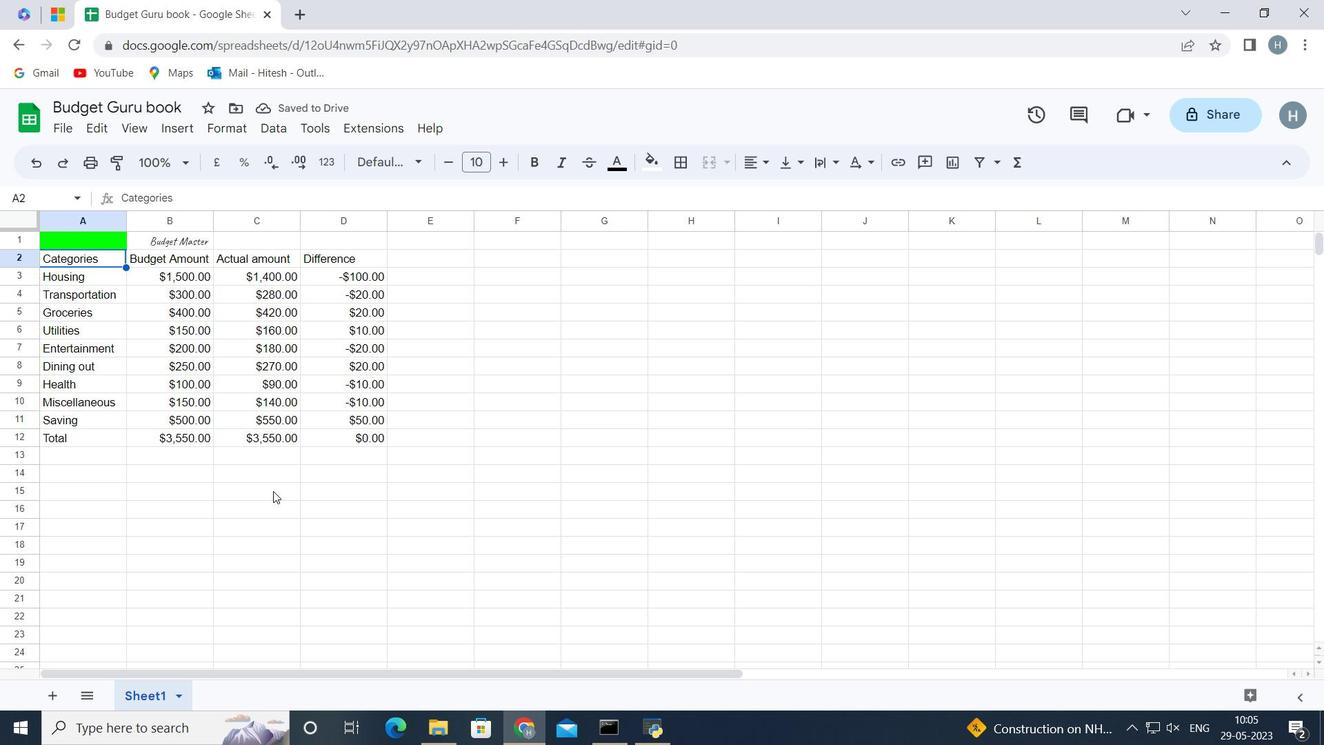 
Action: Mouse moved to (106, 241)
Screenshot: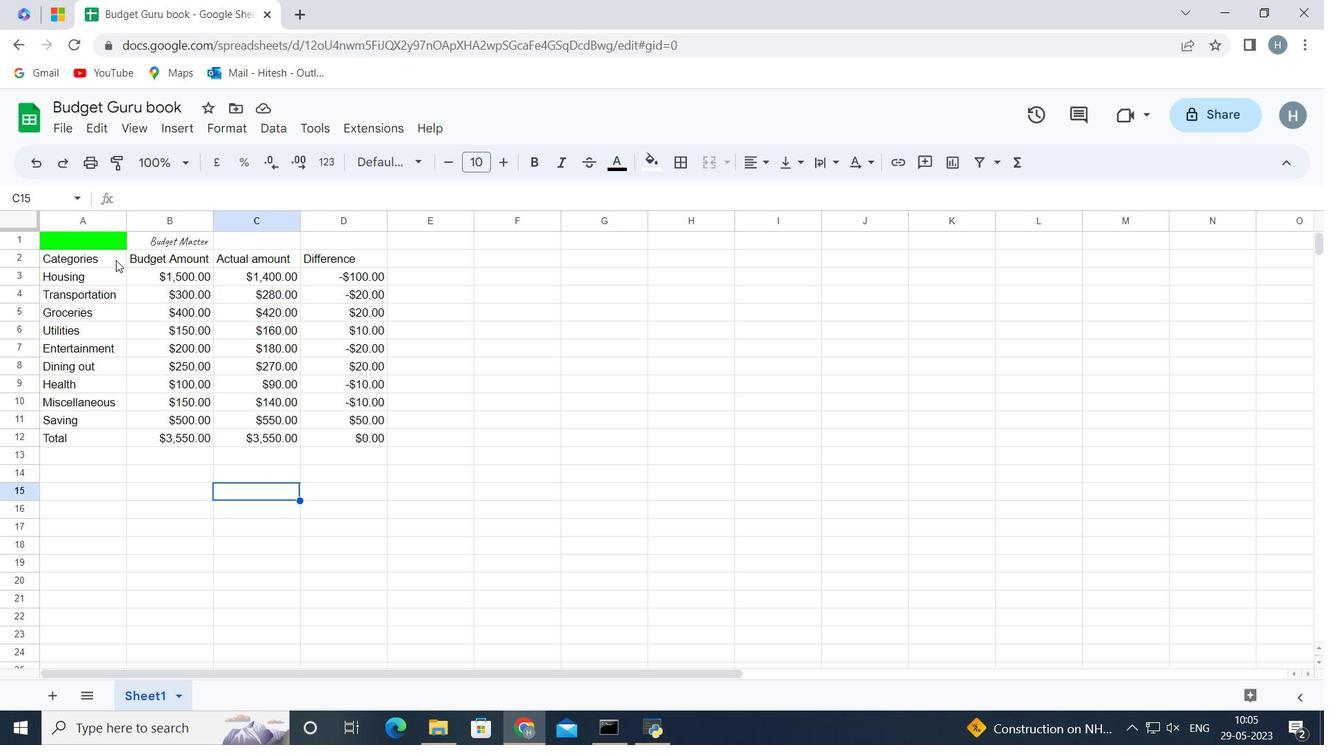 
Action: Mouse pressed left at (106, 241)
Screenshot: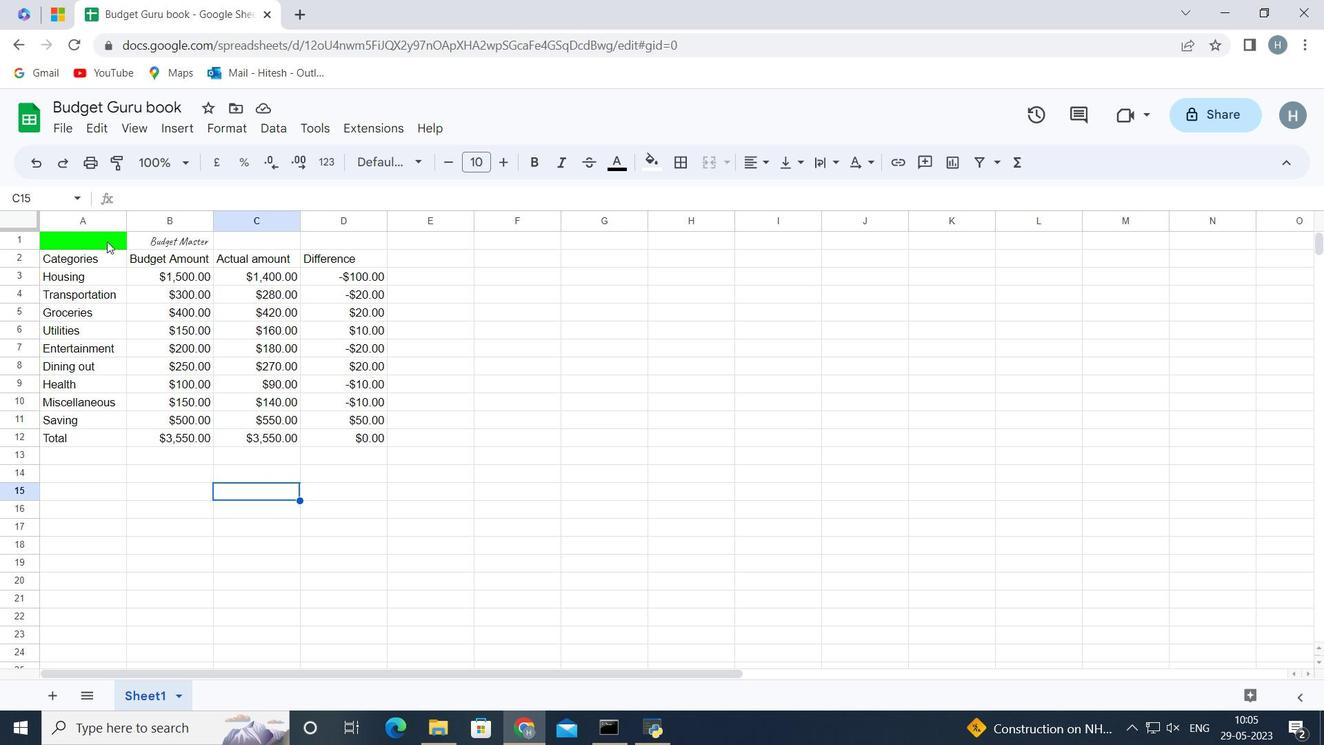 
Action: Mouse moved to (157, 241)
Screenshot: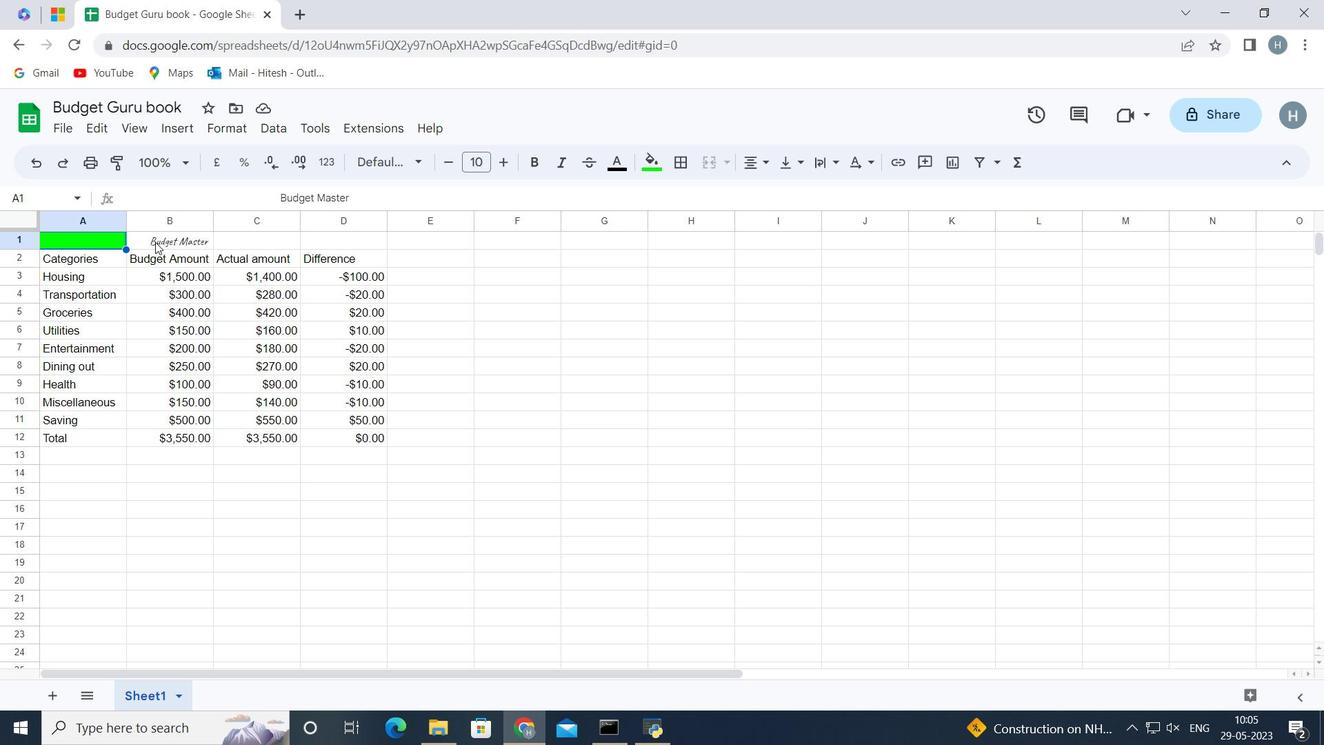 
Action: Mouse pressed left at (157, 241)
Screenshot: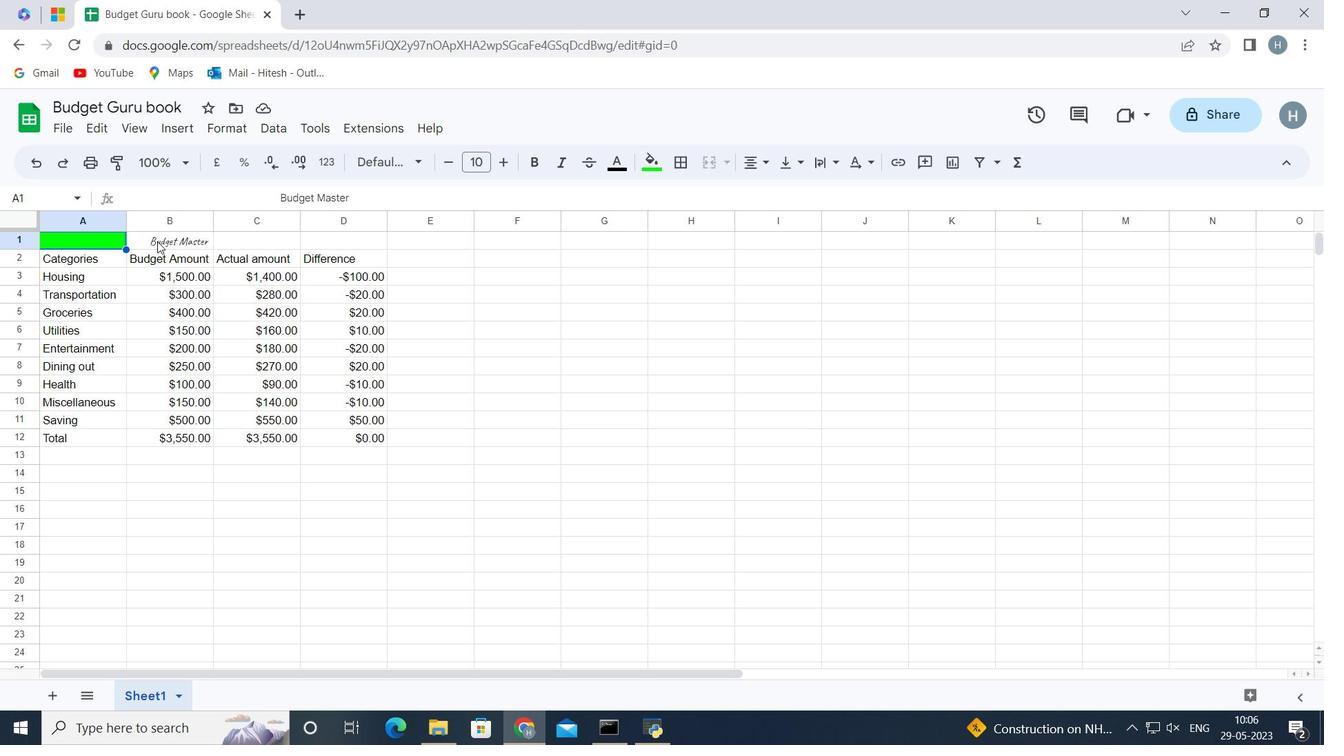 
Action: Mouse moved to (660, 164)
Screenshot: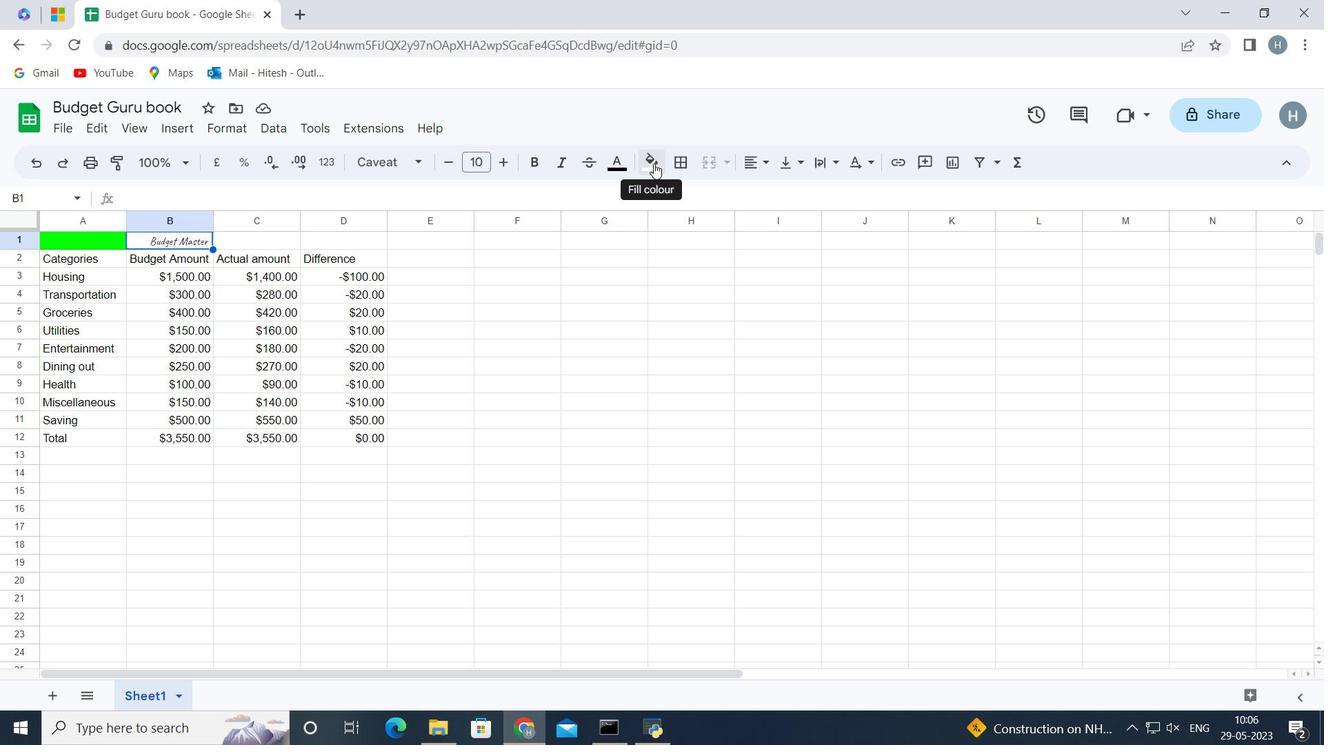 
Action: Mouse pressed left at (660, 164)
Screenshot: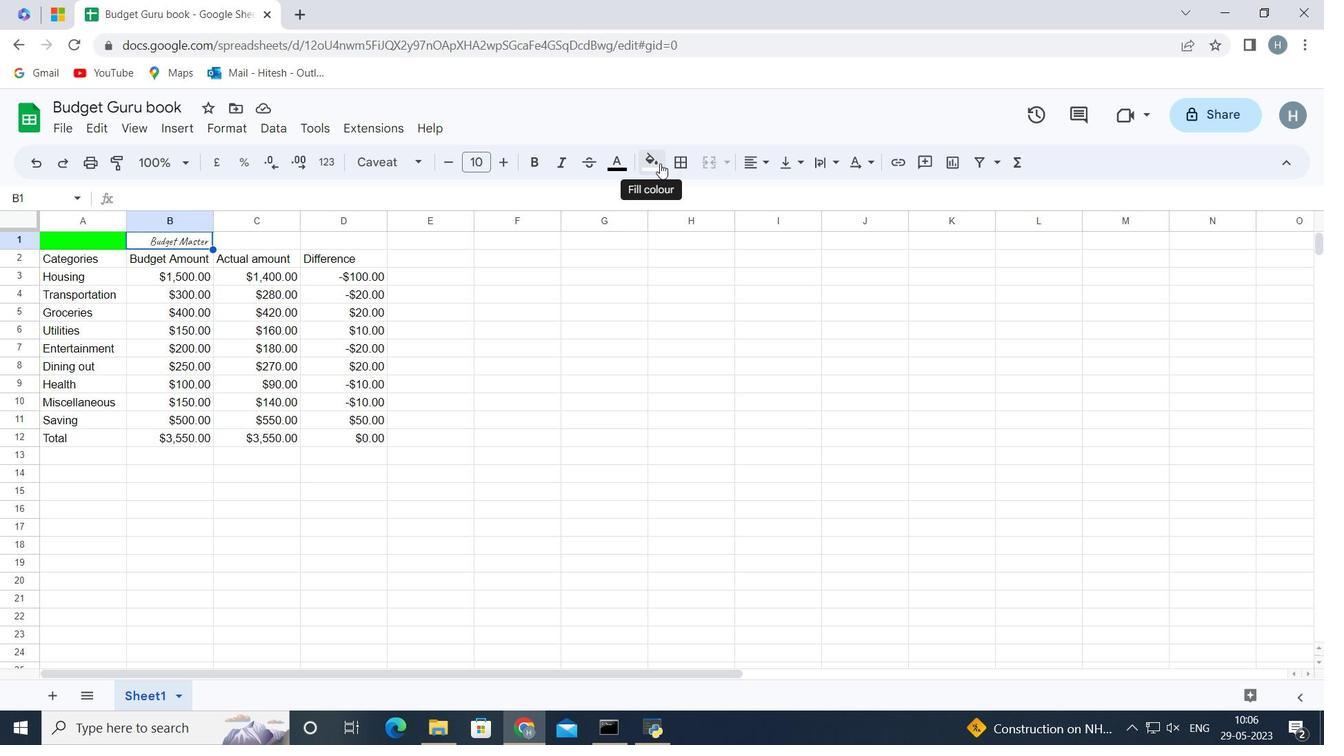 
Action: Mouse moved to (726, 239)
Screenshot: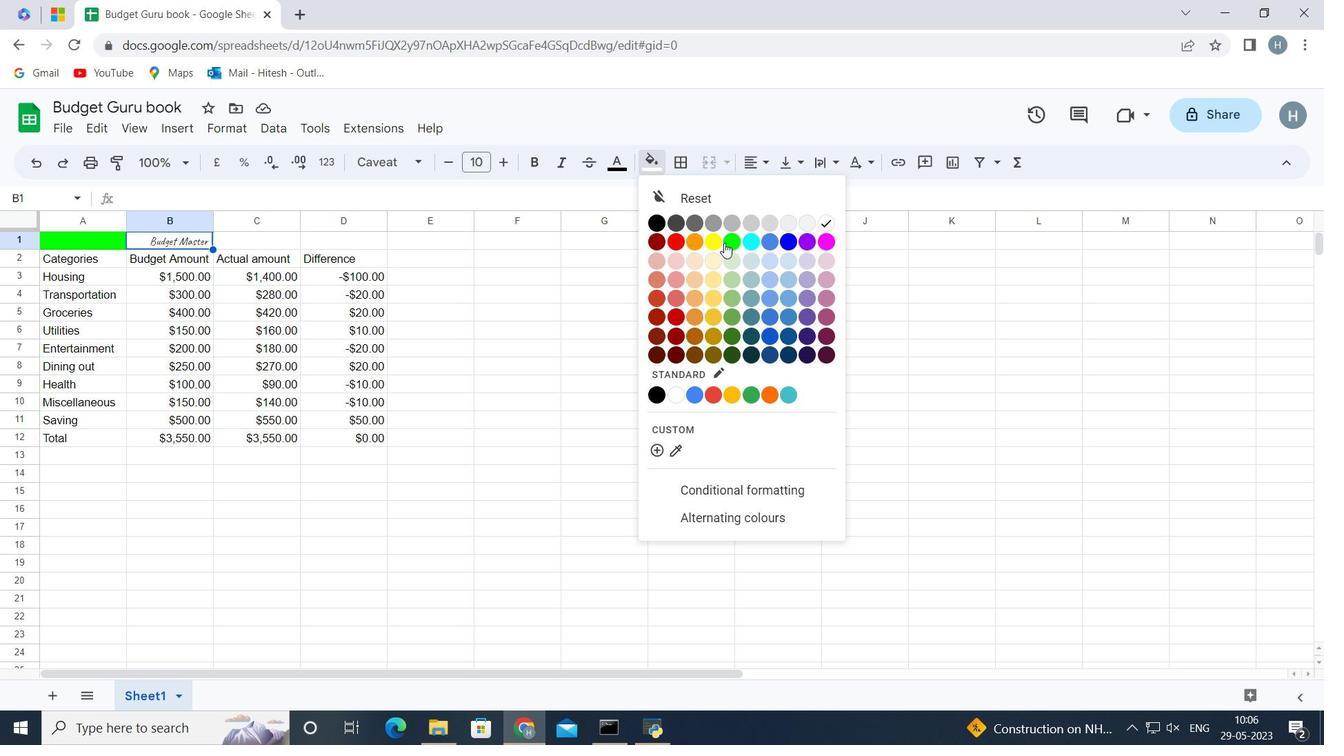 
Action: Mouse pressed left at (726, 239)
Screenshot: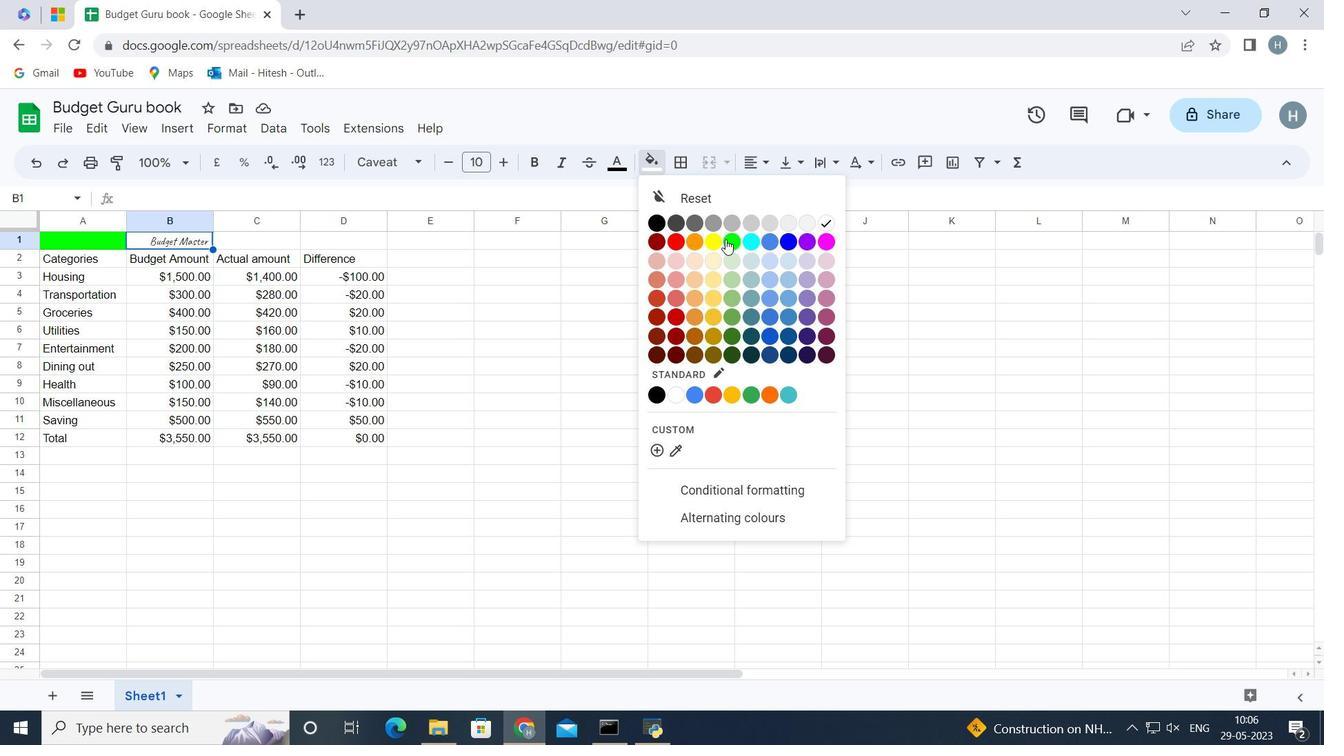 
Action: Mouse moved to (356, 500)
Screenshot: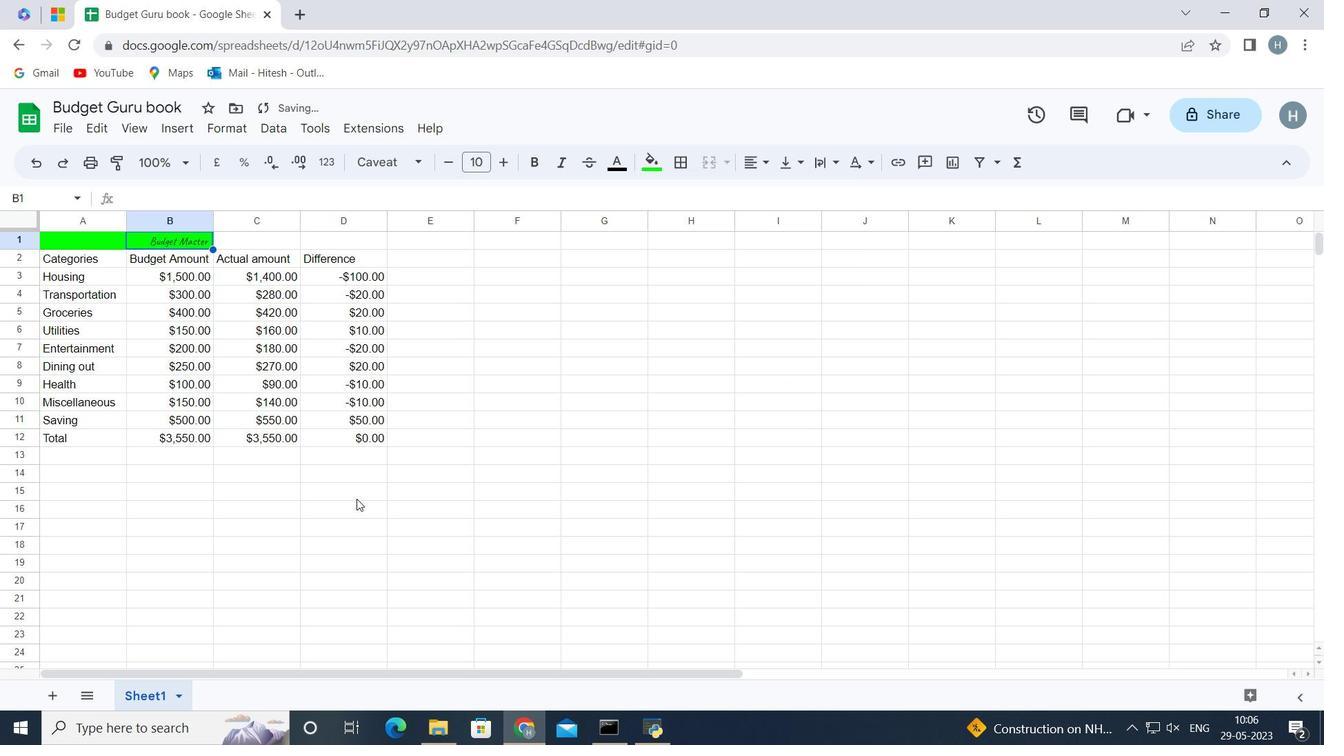 
Action: Mouse pressed left at (356, 500)
Screenshot: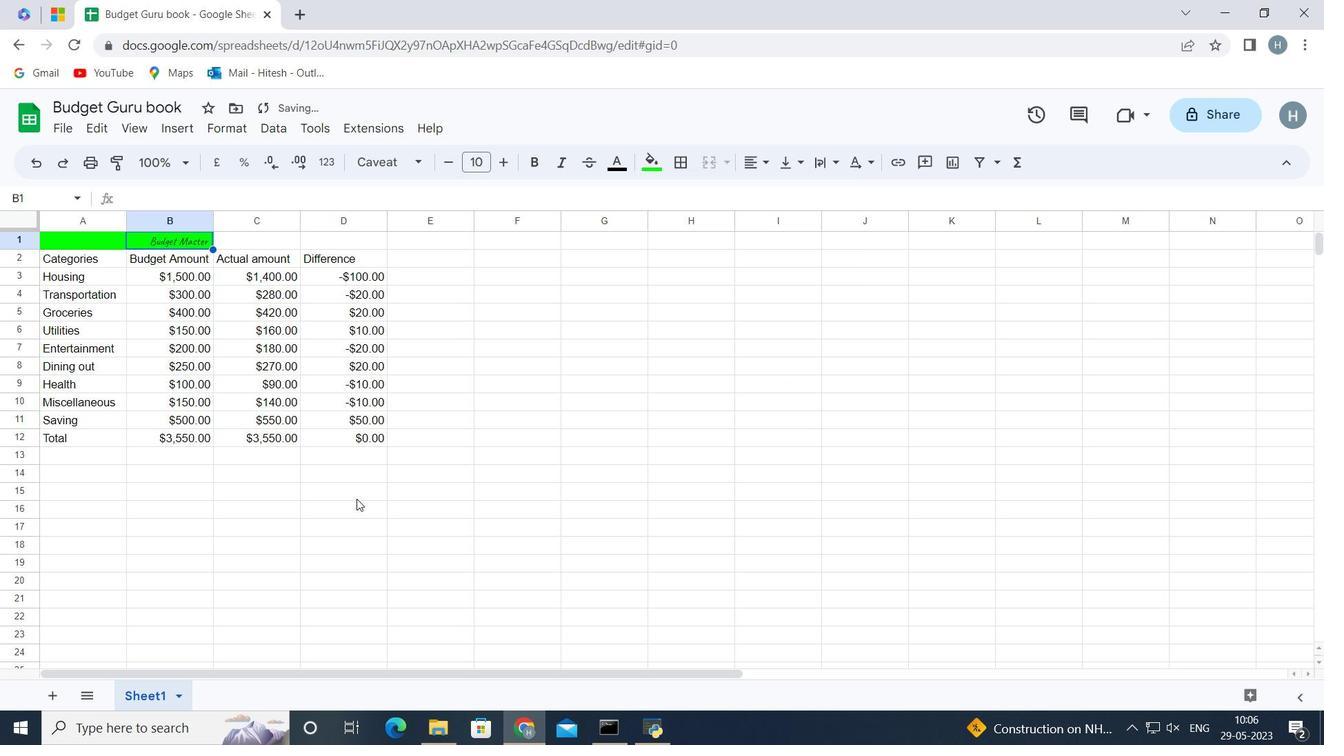 
Action: Mouse moved to (155, 503)
Screenshot: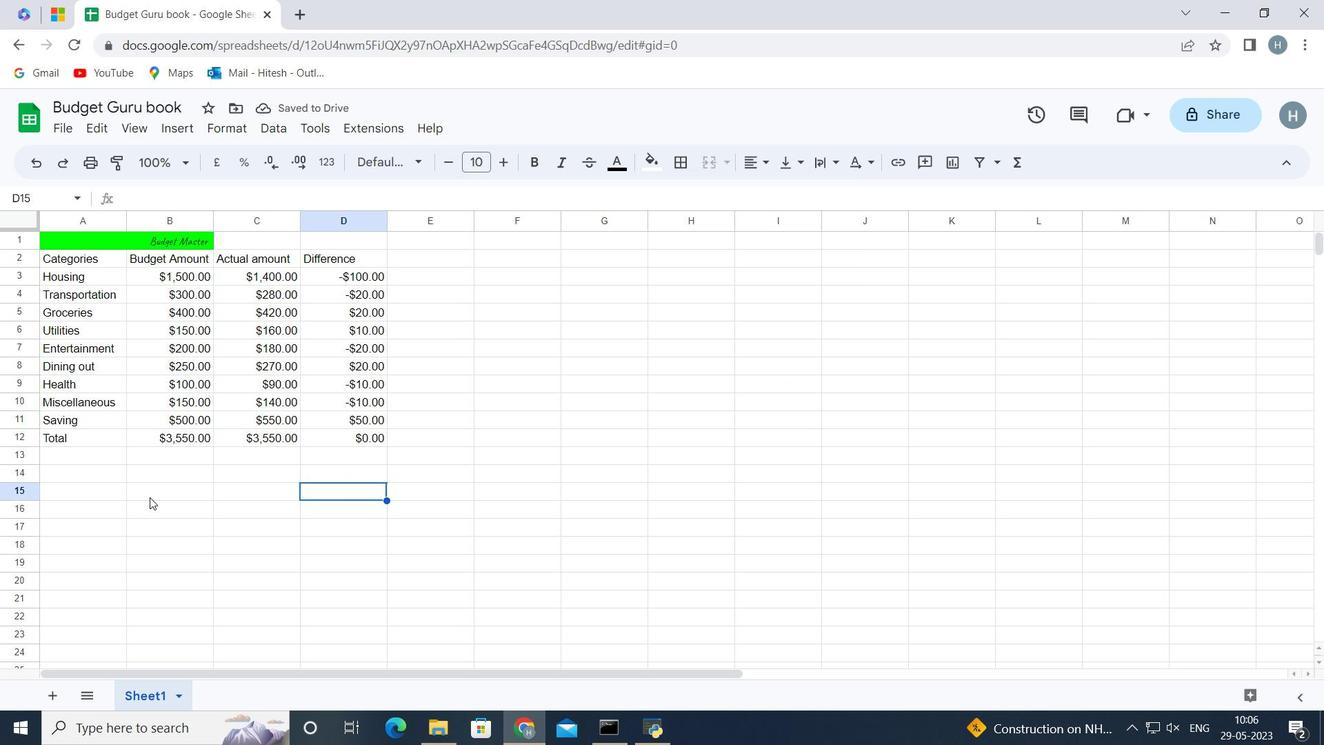 
Action: Mouse pressed left at (155, 503)
Screenshot: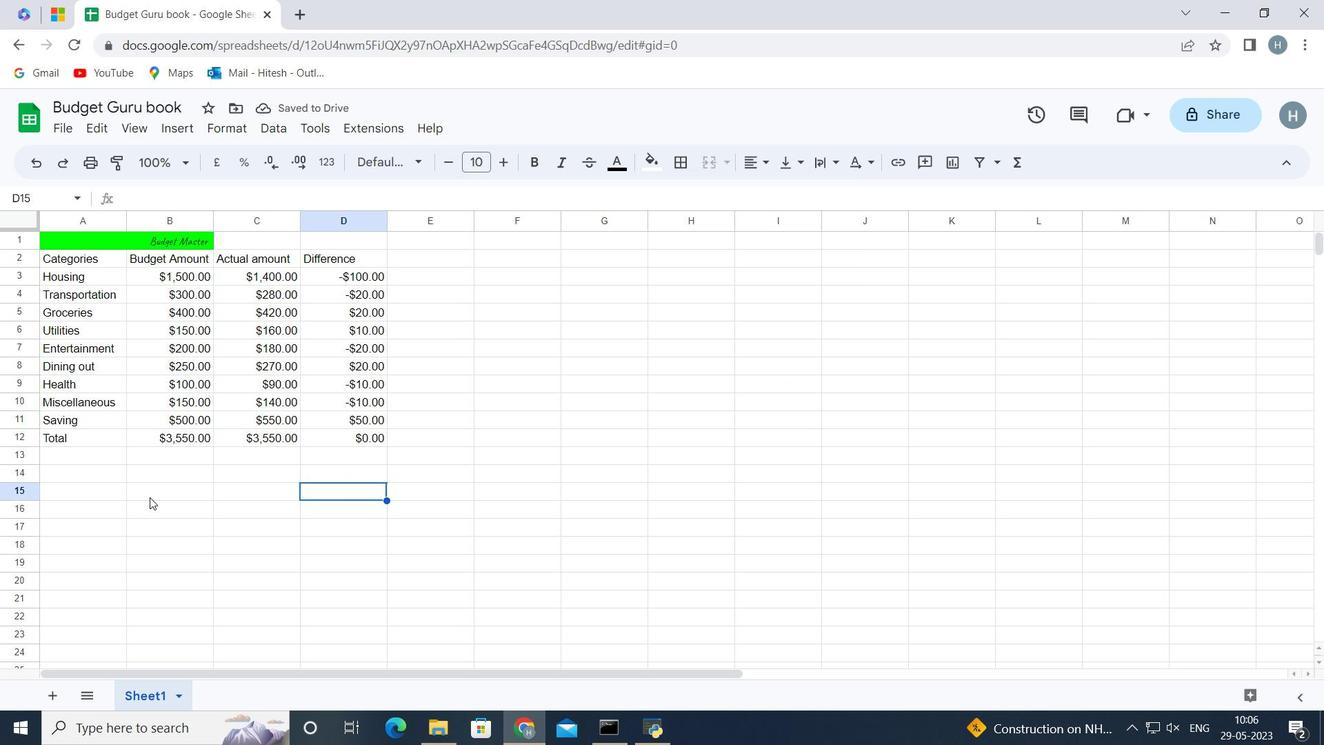 
Action: Mouse moved to (164, 240)
Screenshot: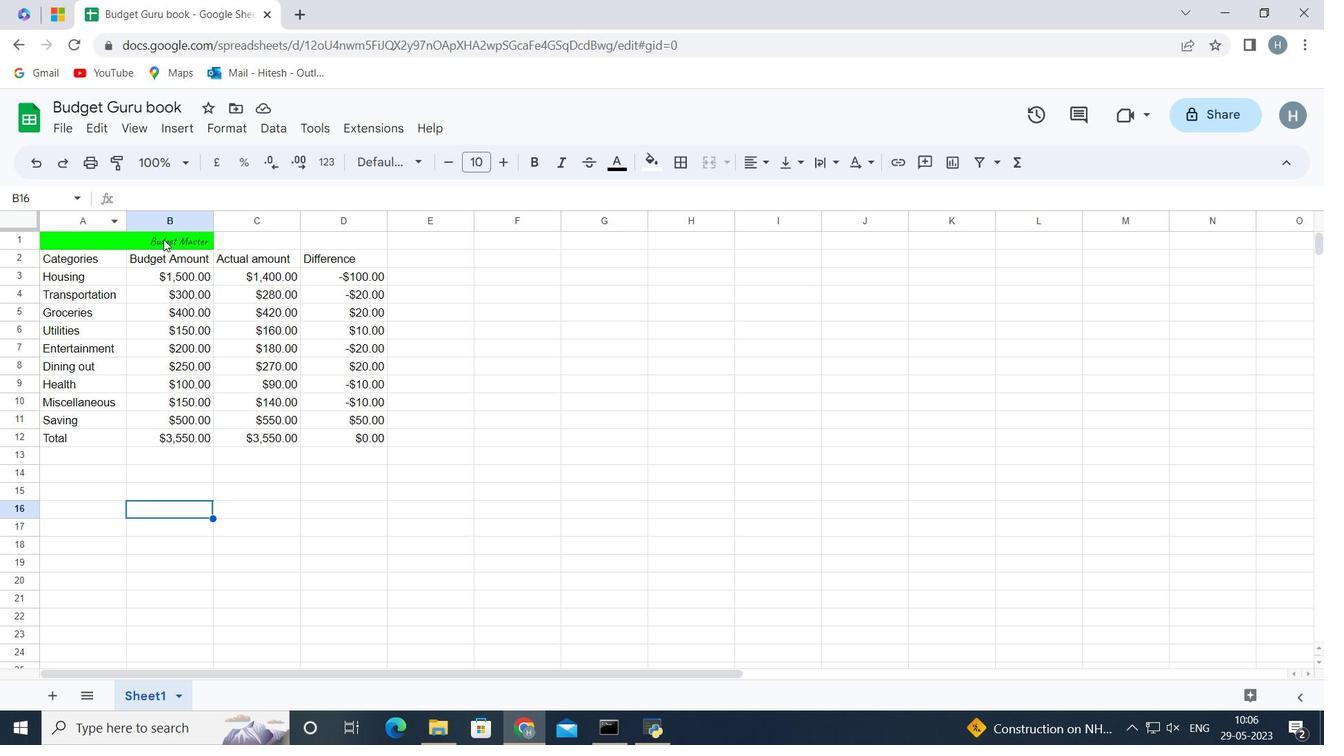 
Action: Mouse pressed left at (164, 240)
Screenshot: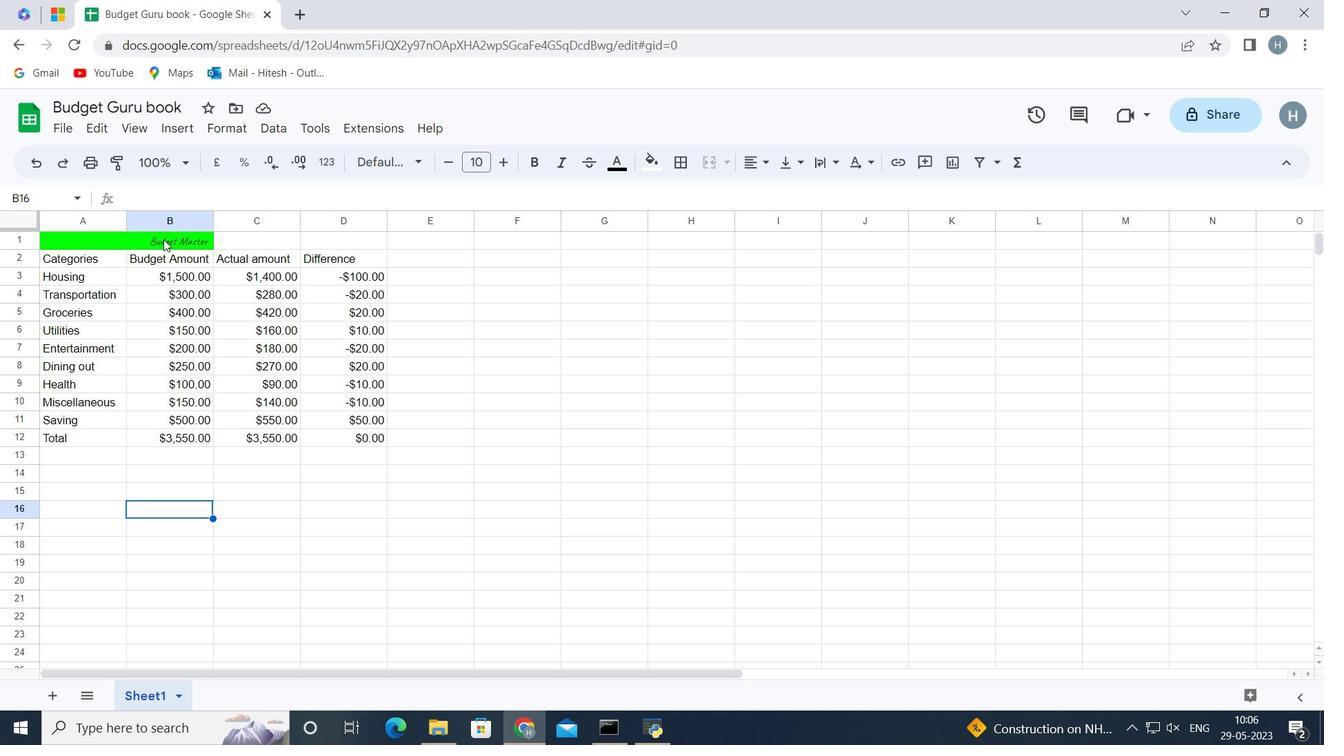 
Action: Mouse moved to (51, 238)
Screenshot: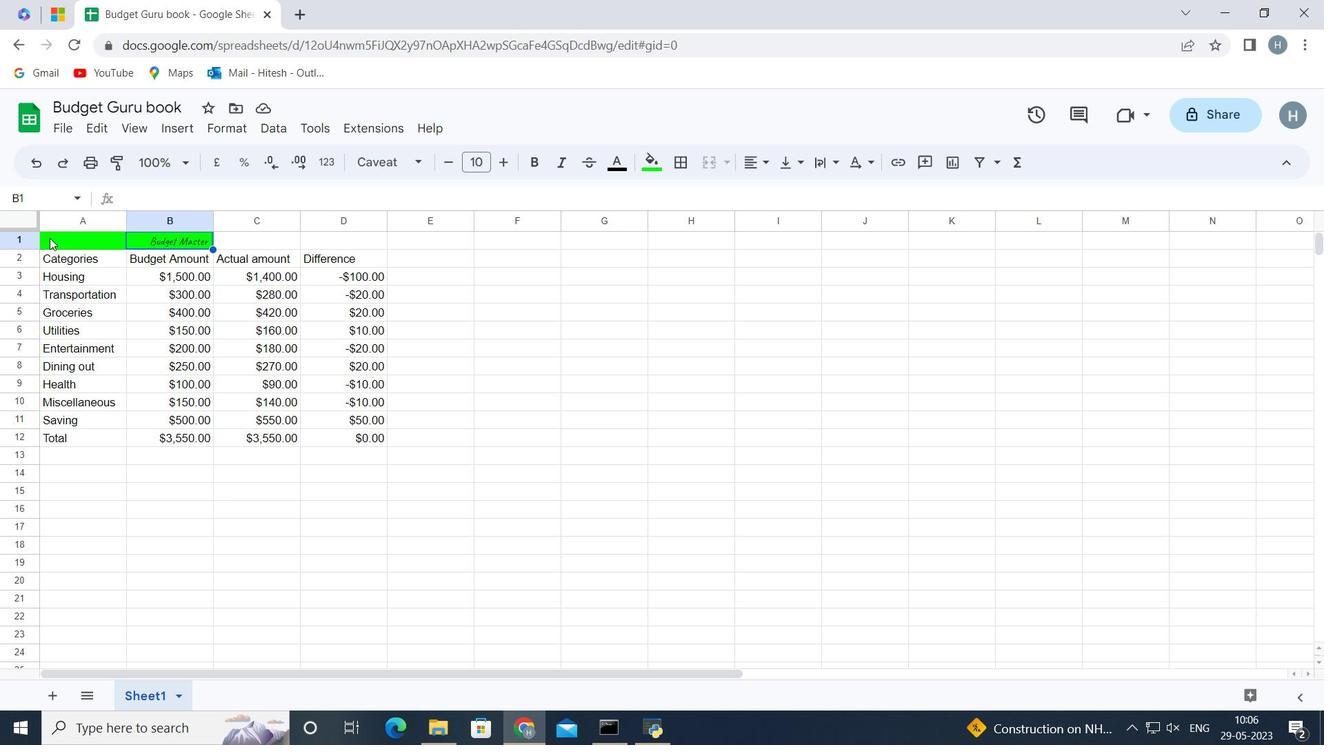 
Action: Mouse pressed left at (51, 238)
Screenshot: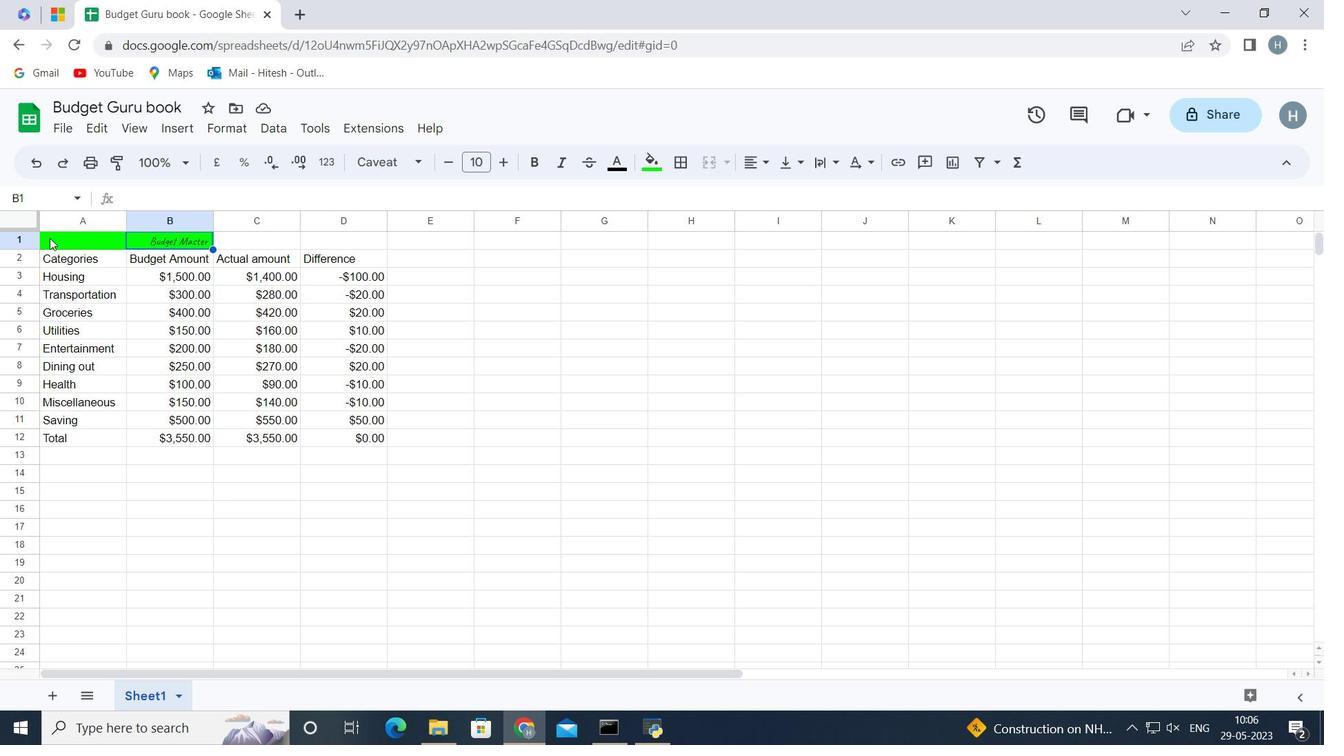 
Action: Mouse moved to (353, 198)
Screenshot: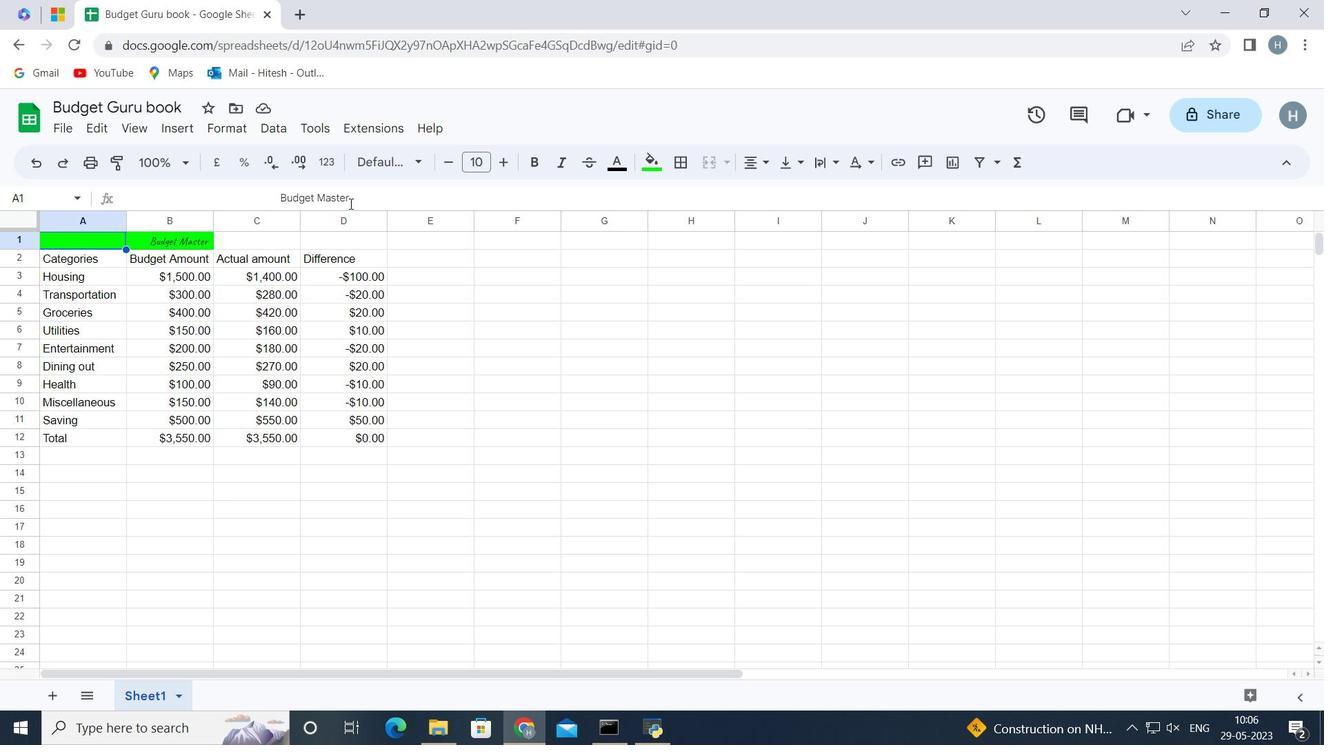 
Action: Mouse pressed left at (353, 198)
Screenshot: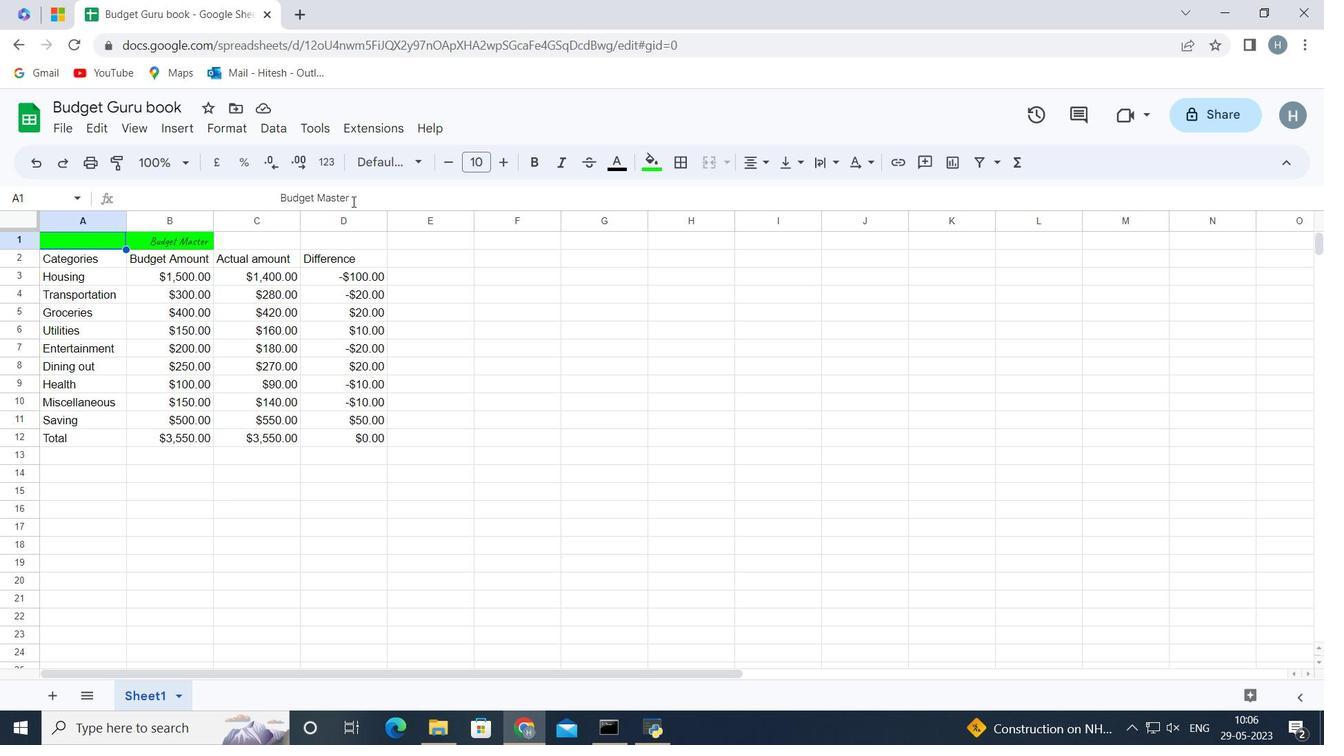 
Action: Mouse moved to (215, 134)
Screenshot: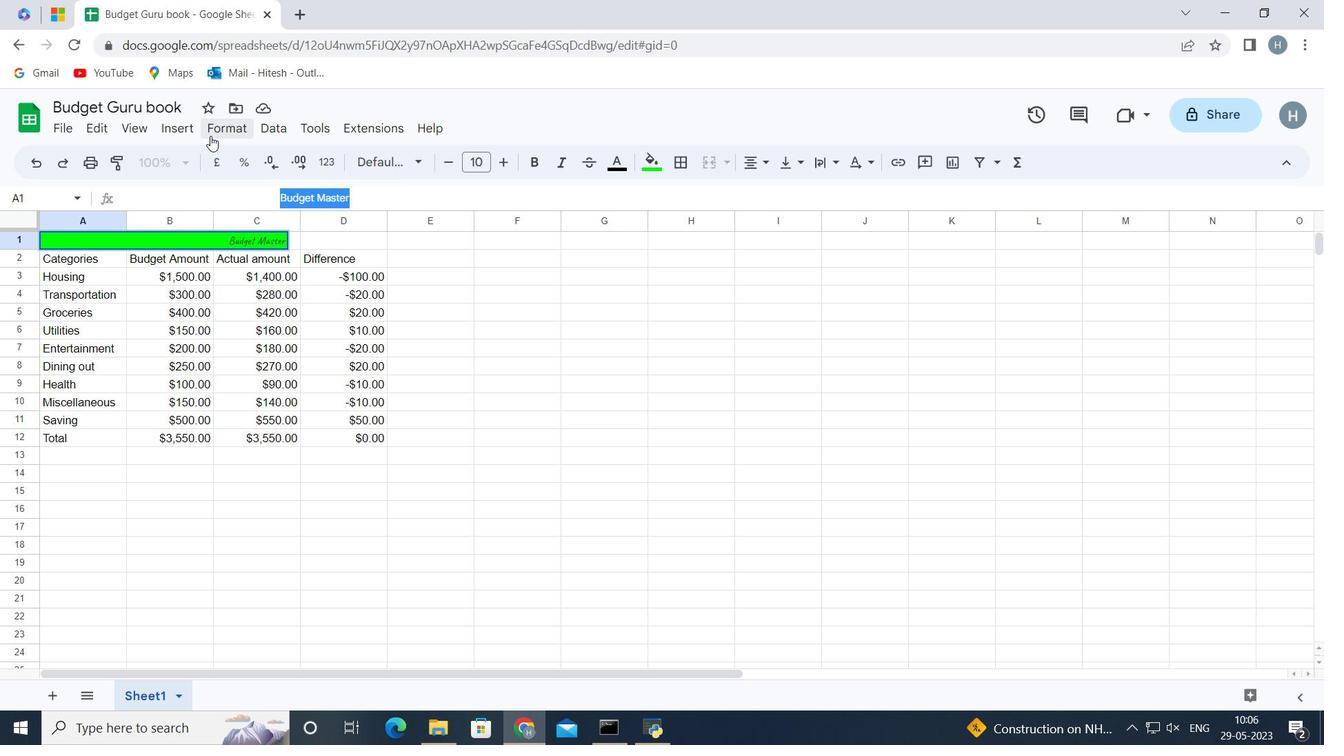 
Action: Mouse pressed left at (215, 134)
Screenshot: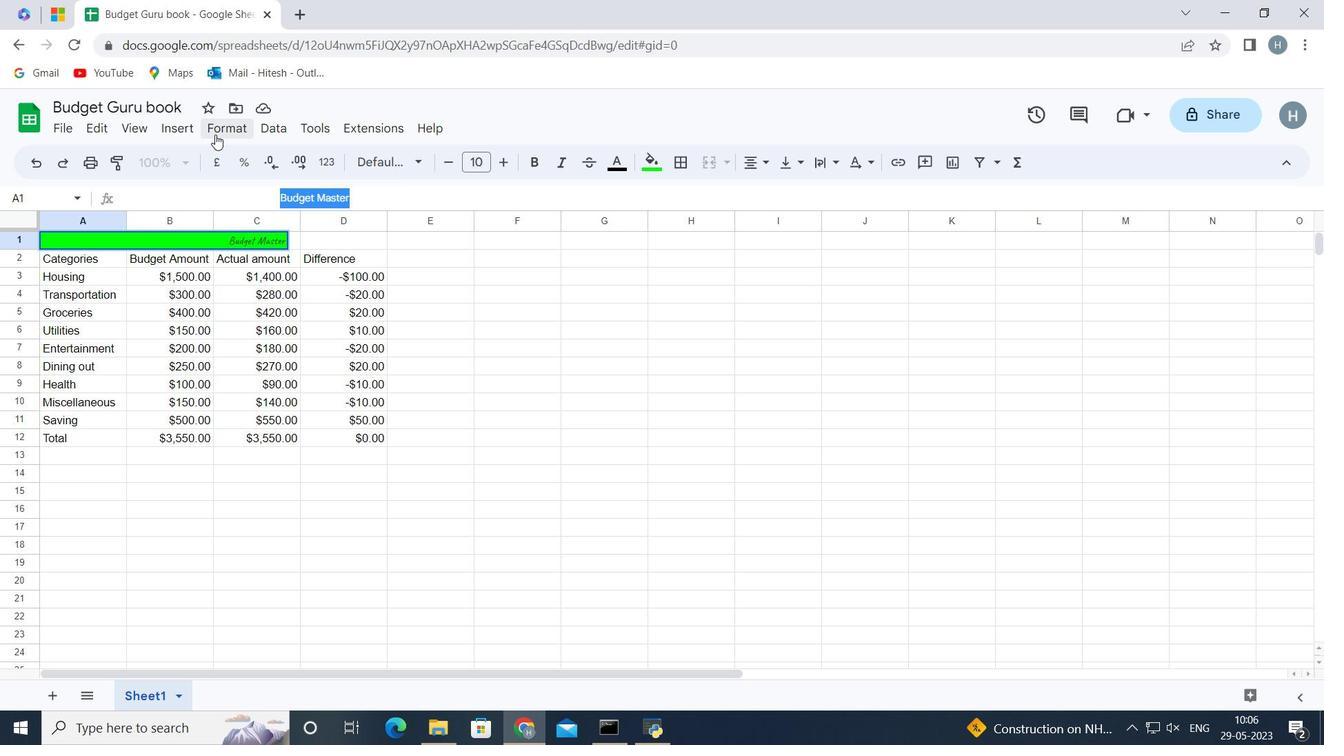 
Action: Mouse moved to (544, 285)
Screenshot: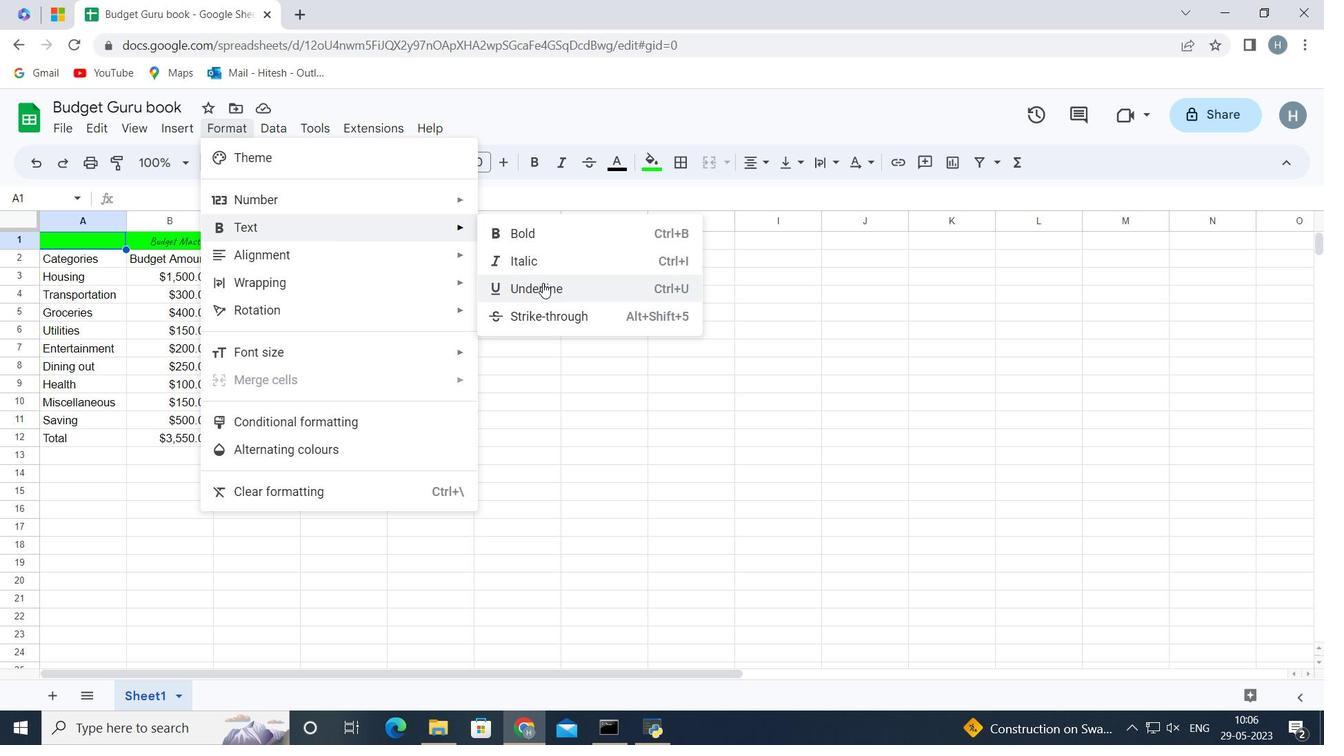 
Action: Mouse pressed left at (544, 285)
Screenshot: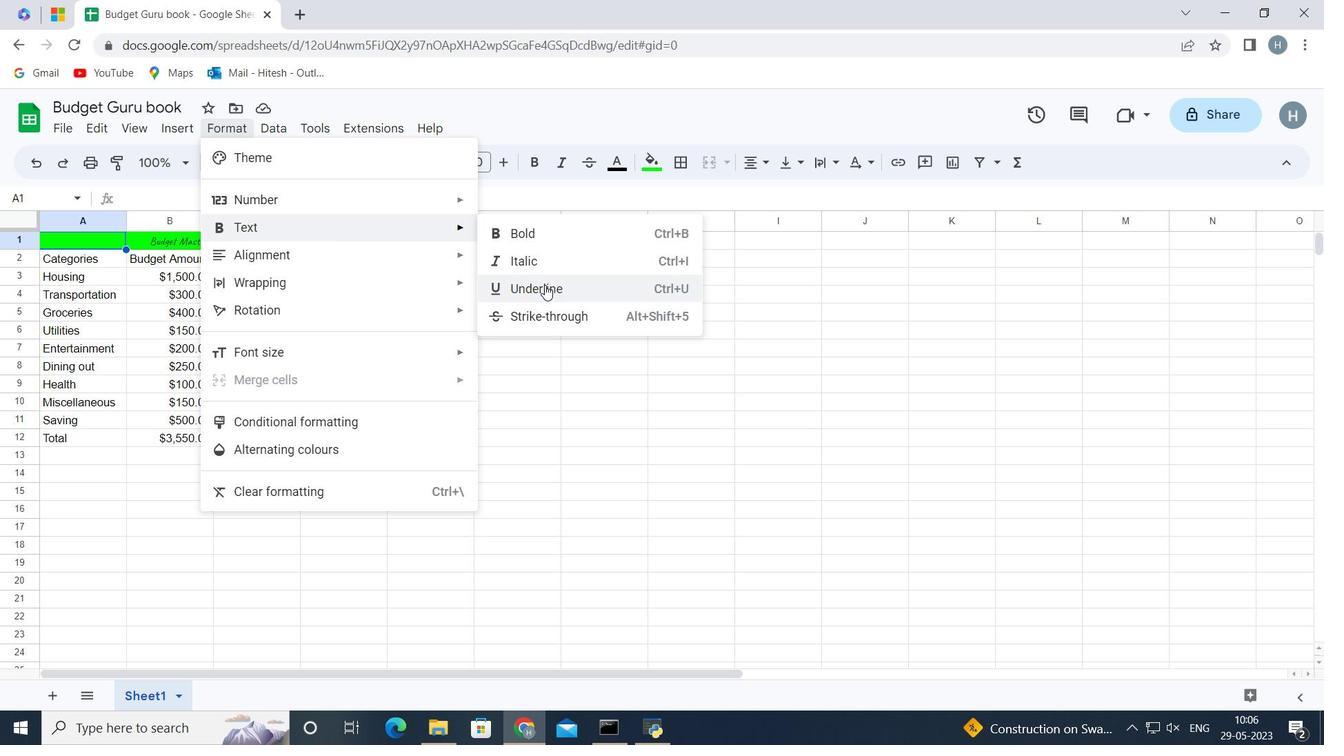
Action: Mouse moved to (312, 516)
Screenshot: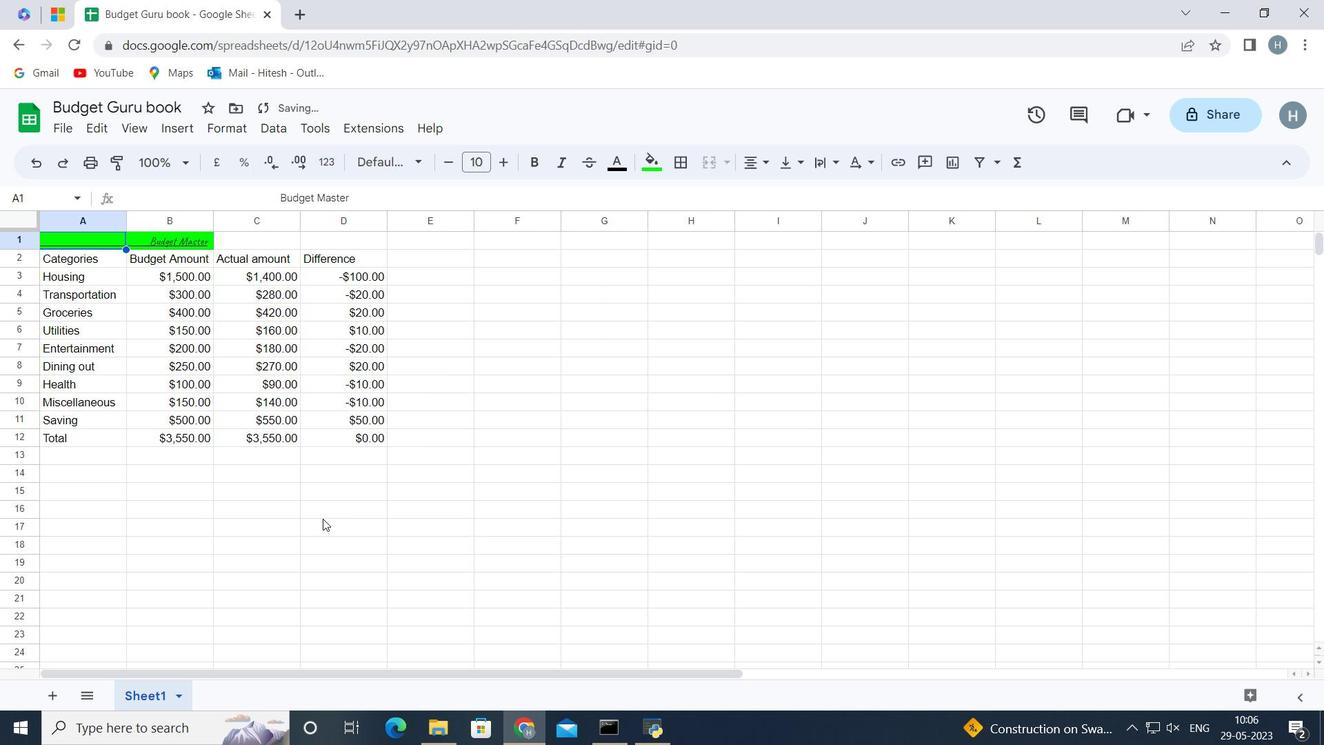 
Action: Mouse pressed left at (312, 516)
Screenshot: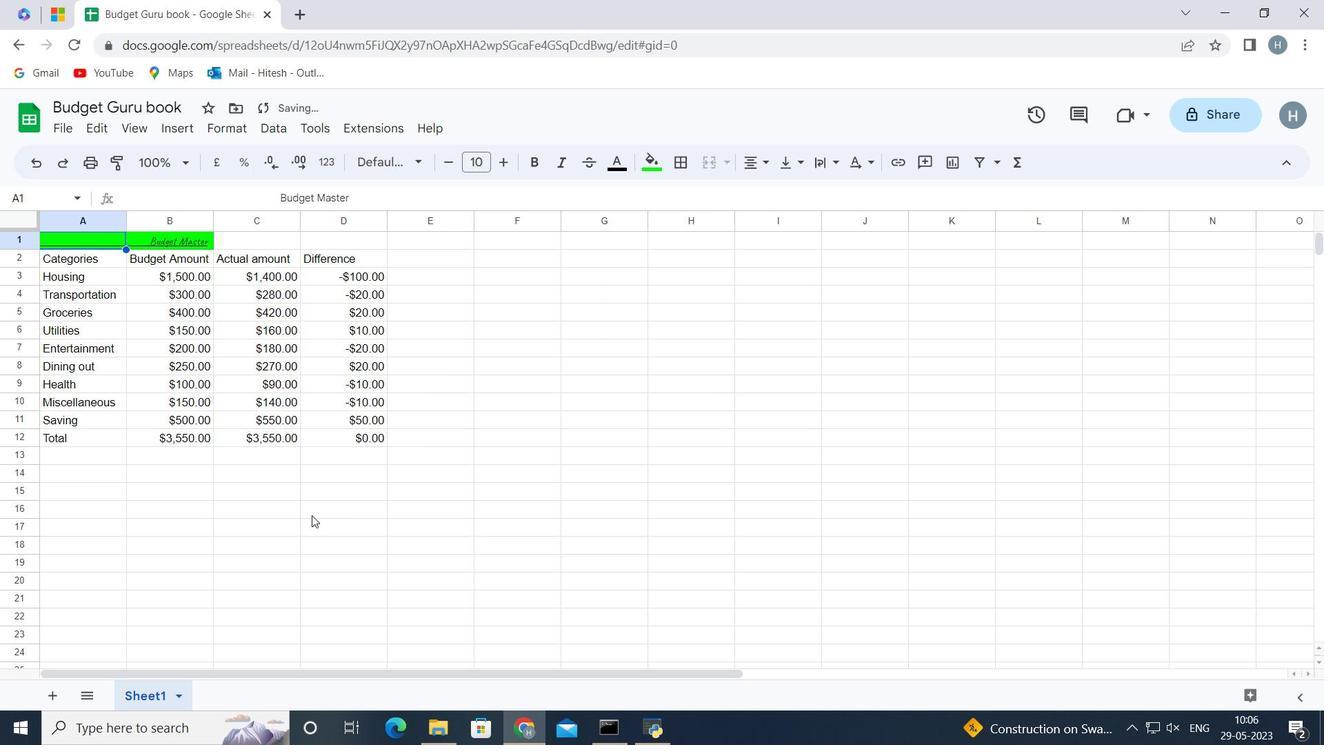 
Action: Mouse moved to (157, 527)
Screenshot: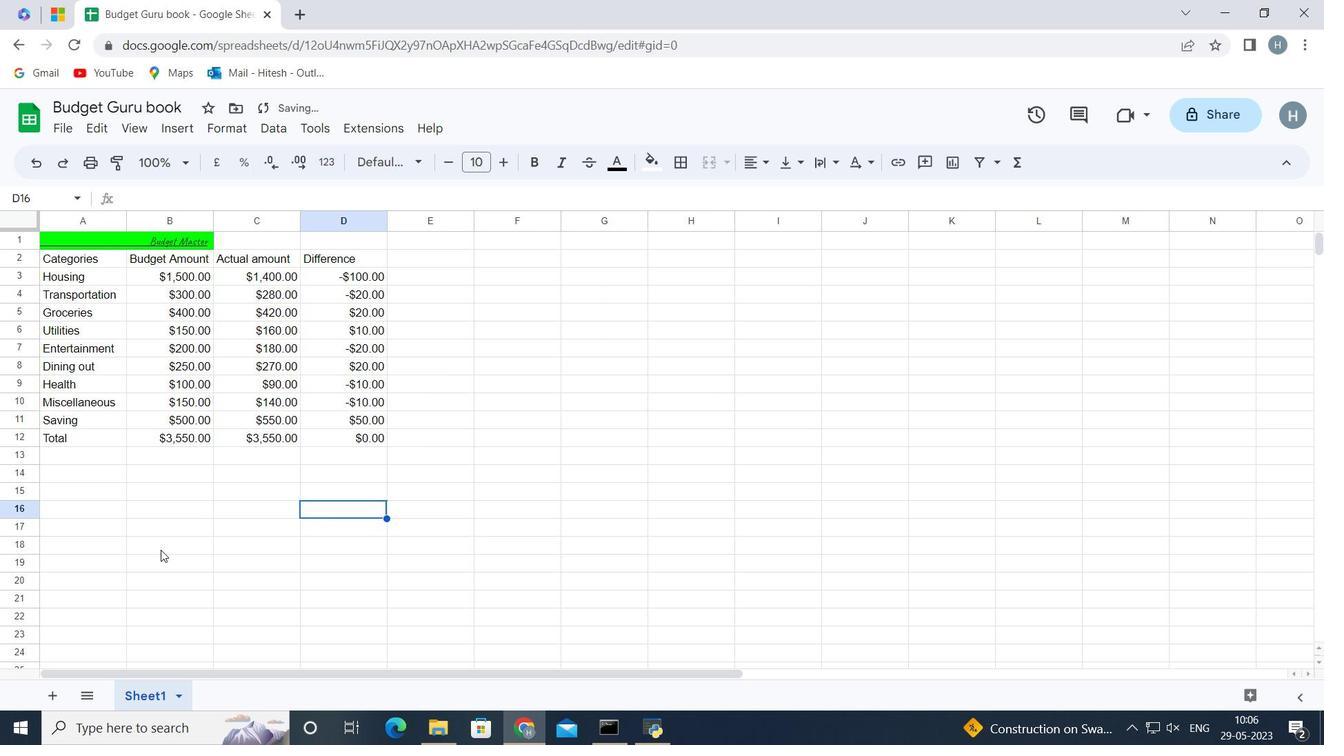 
Action: Mouse pressed left at (157, 527)
Screenshot: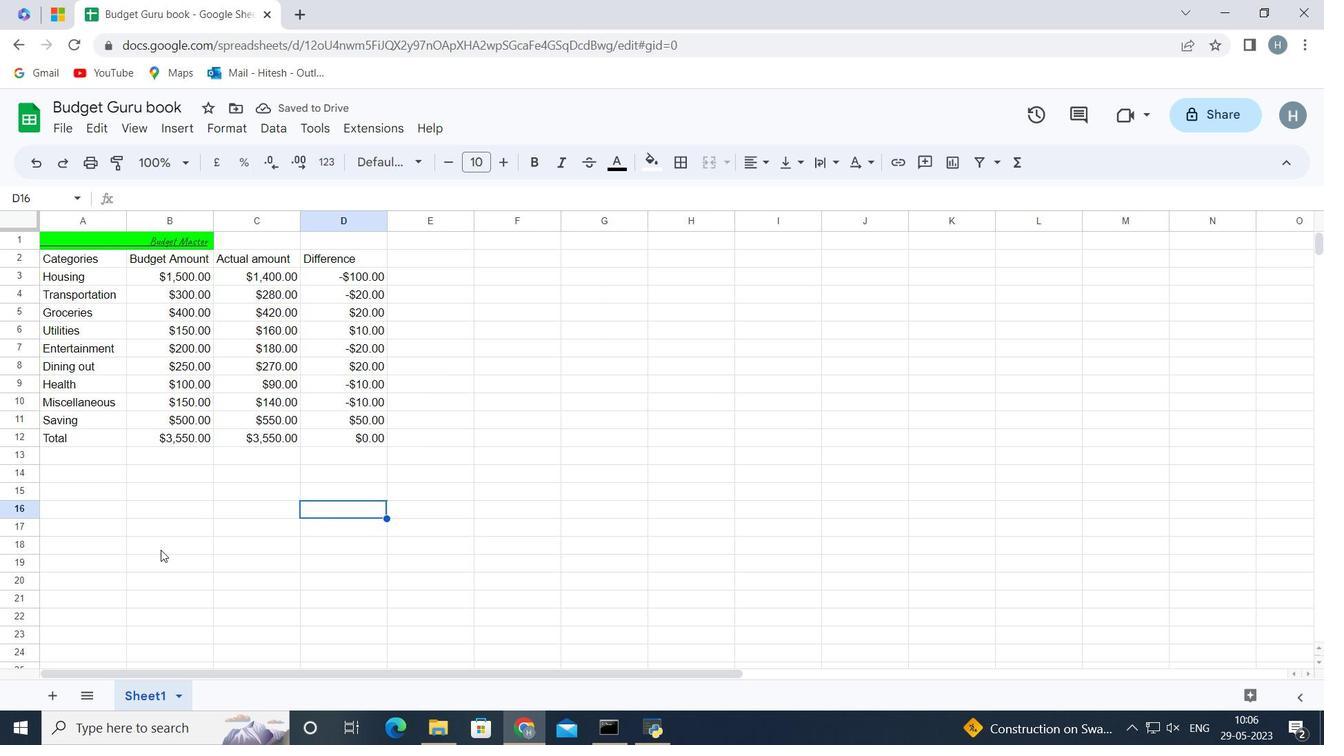 
Action: Mouse moved to (84, 507)
Screenshot: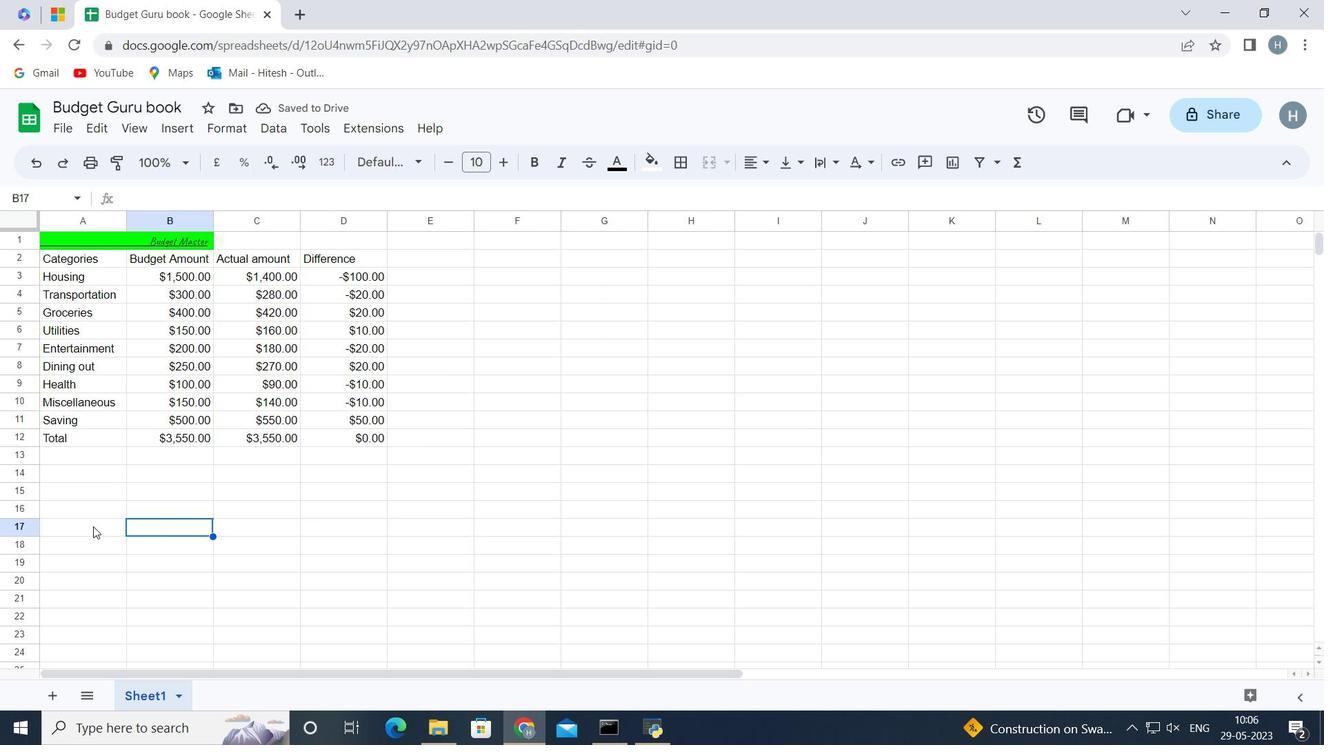 
Action: Mouse pressed left at (84, 507)
Screenshot: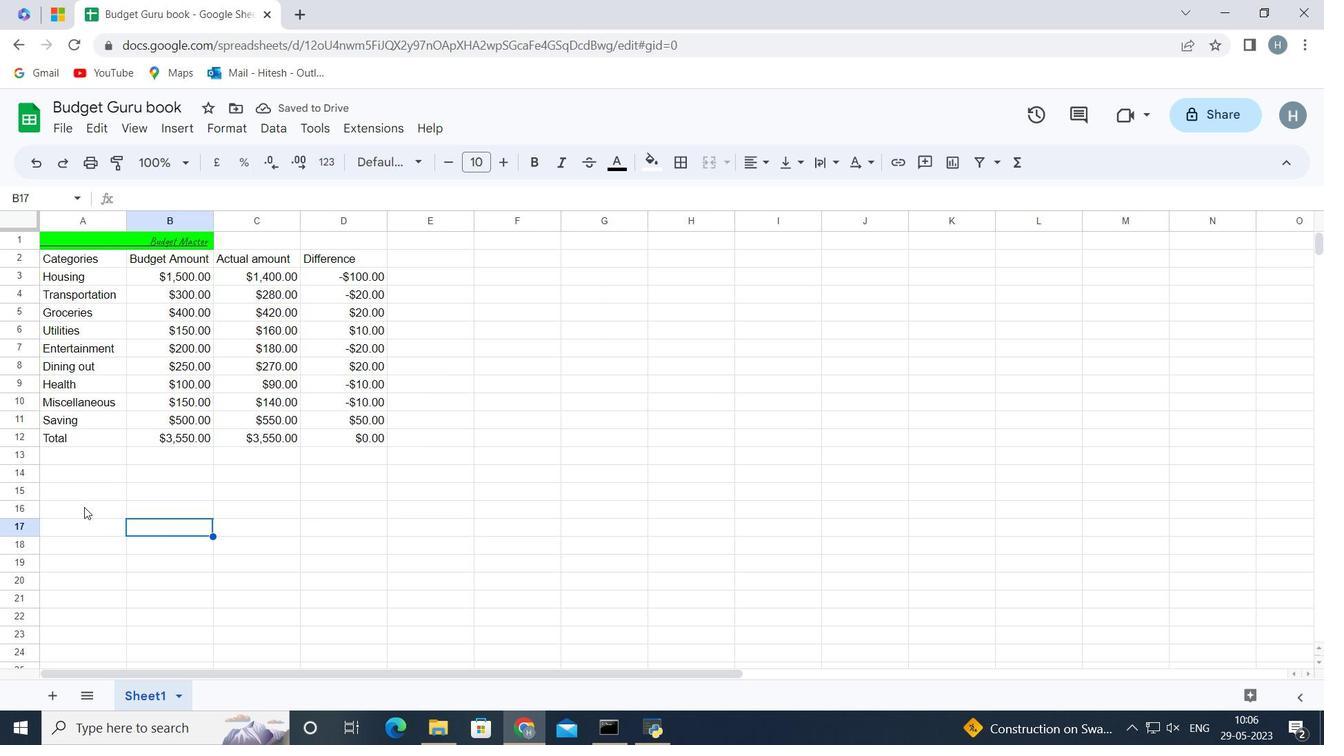 
Action: Mouse moved to (149, 229)
Screenshot: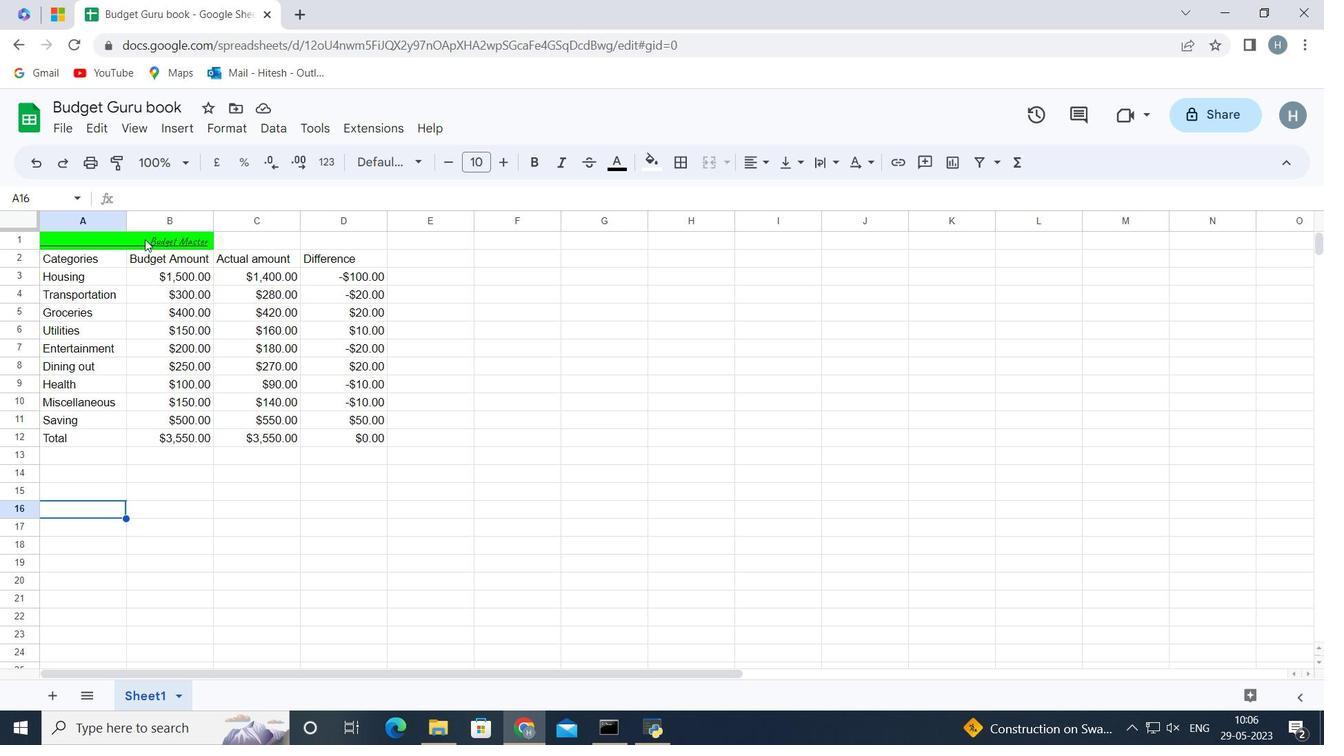 
Action: Mouse pressed left at (149, 229)
Screenshot: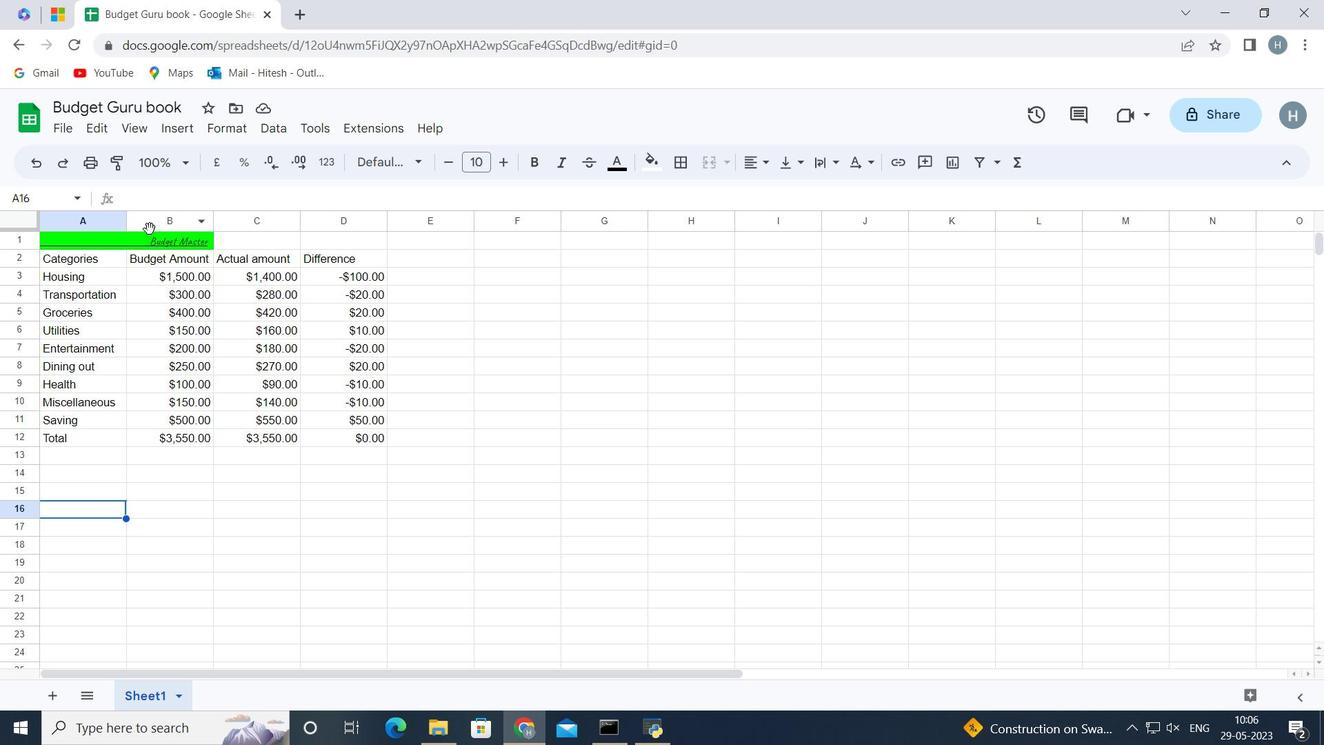 
Action: Mouse moved to (149, 236)
Screenshot: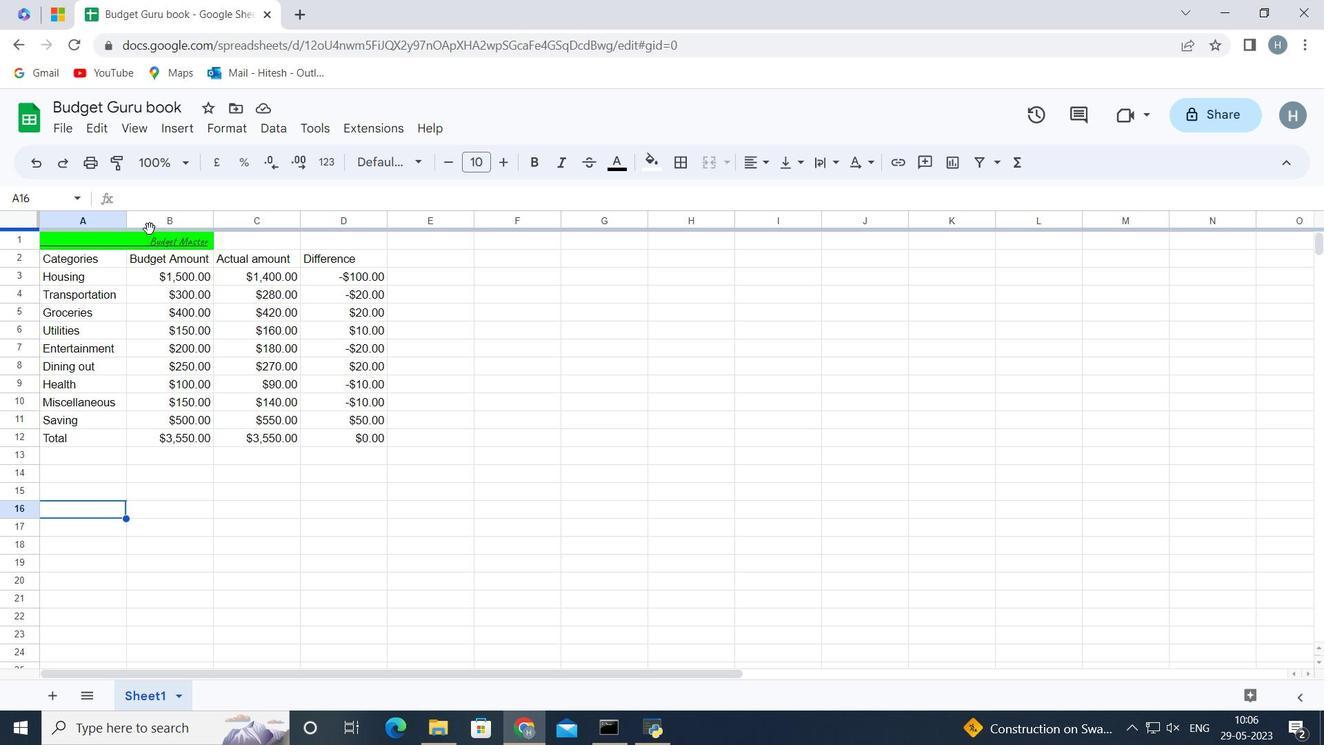 
Action: Mouse pressed left at (149, 236)
Screenshot: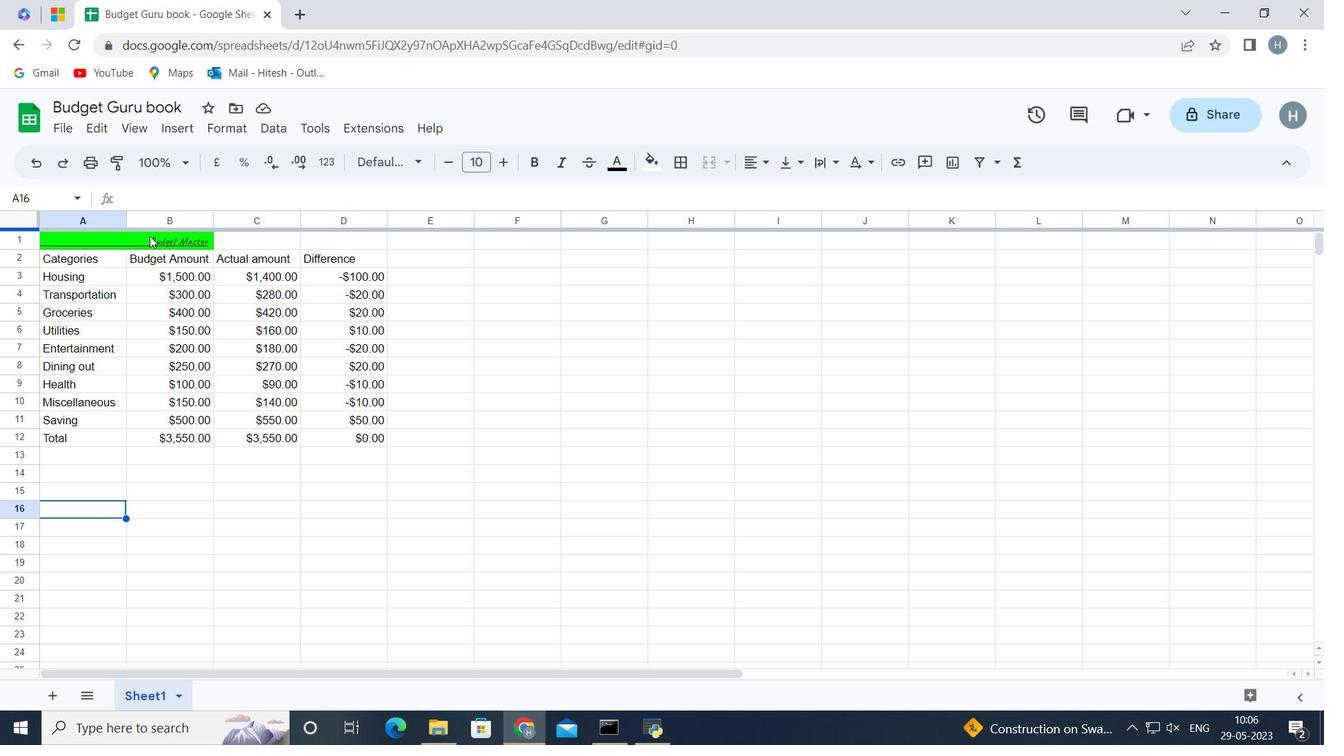 
Action: Mouse moved to (71, 242)
Screenshot: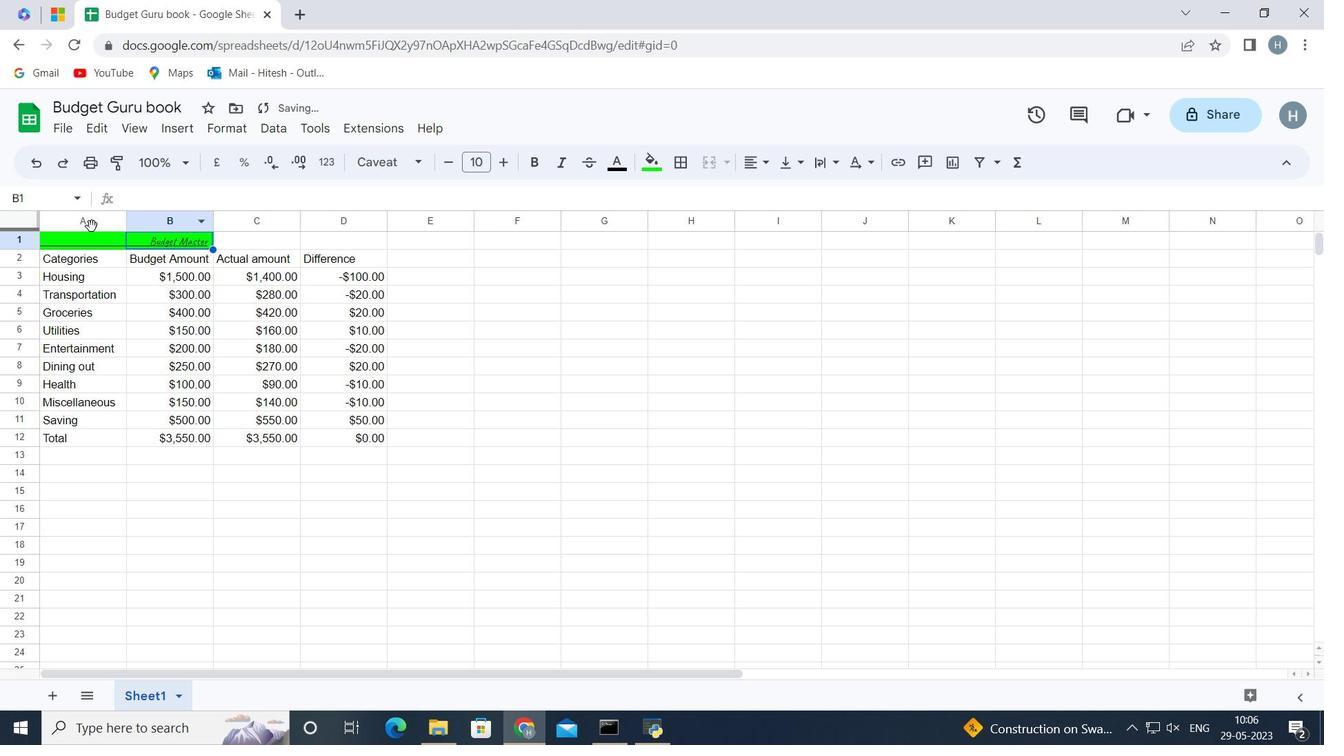 
Action: Mouse pressed left at (71, 242)
Screenshot: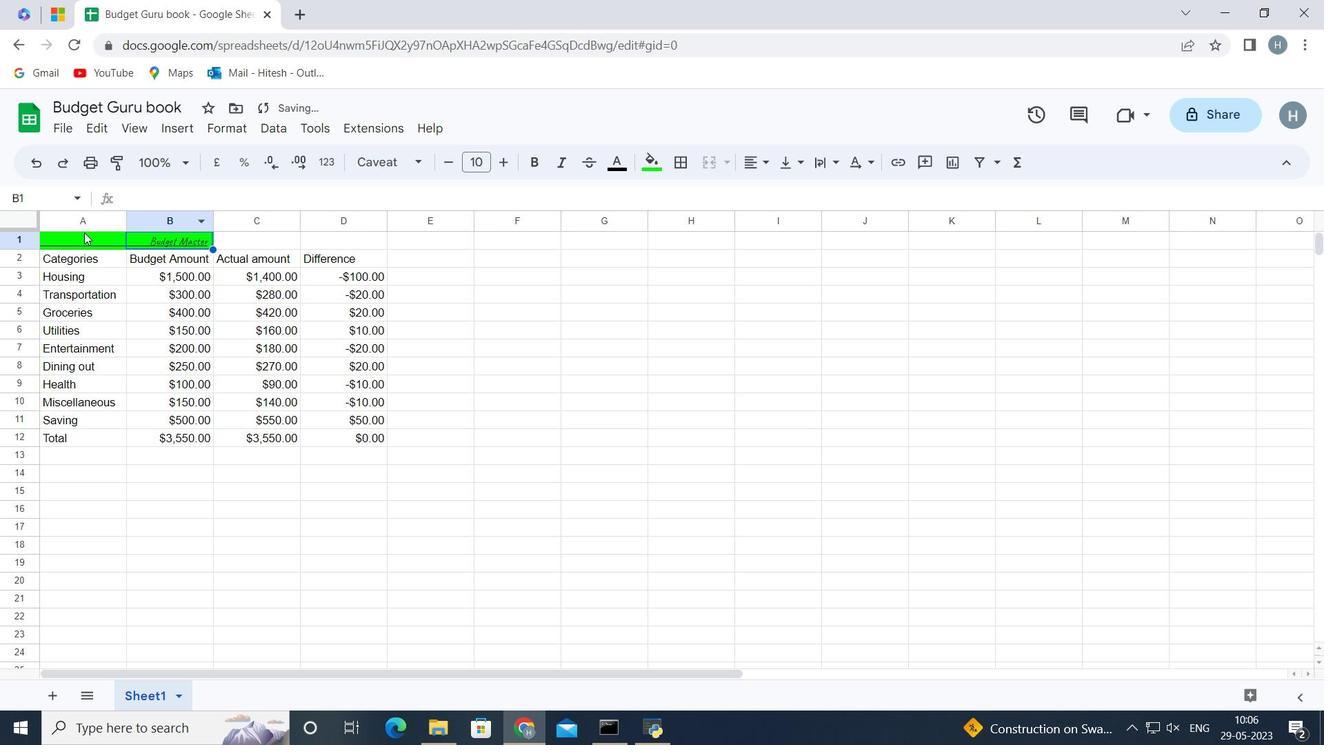 
Action: Mouse moved to (355, 193)
Screenshot: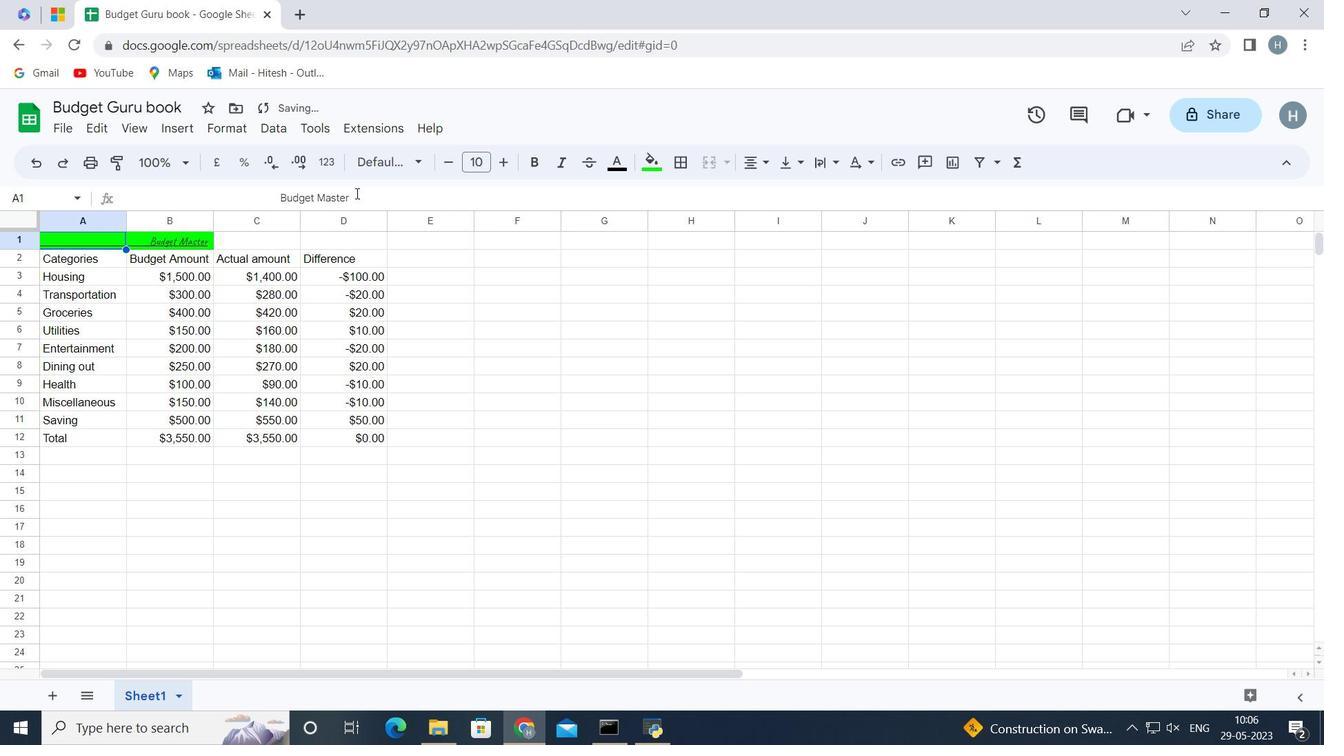 
Action: Mouse pressed left at (355, 193)
Screenshot: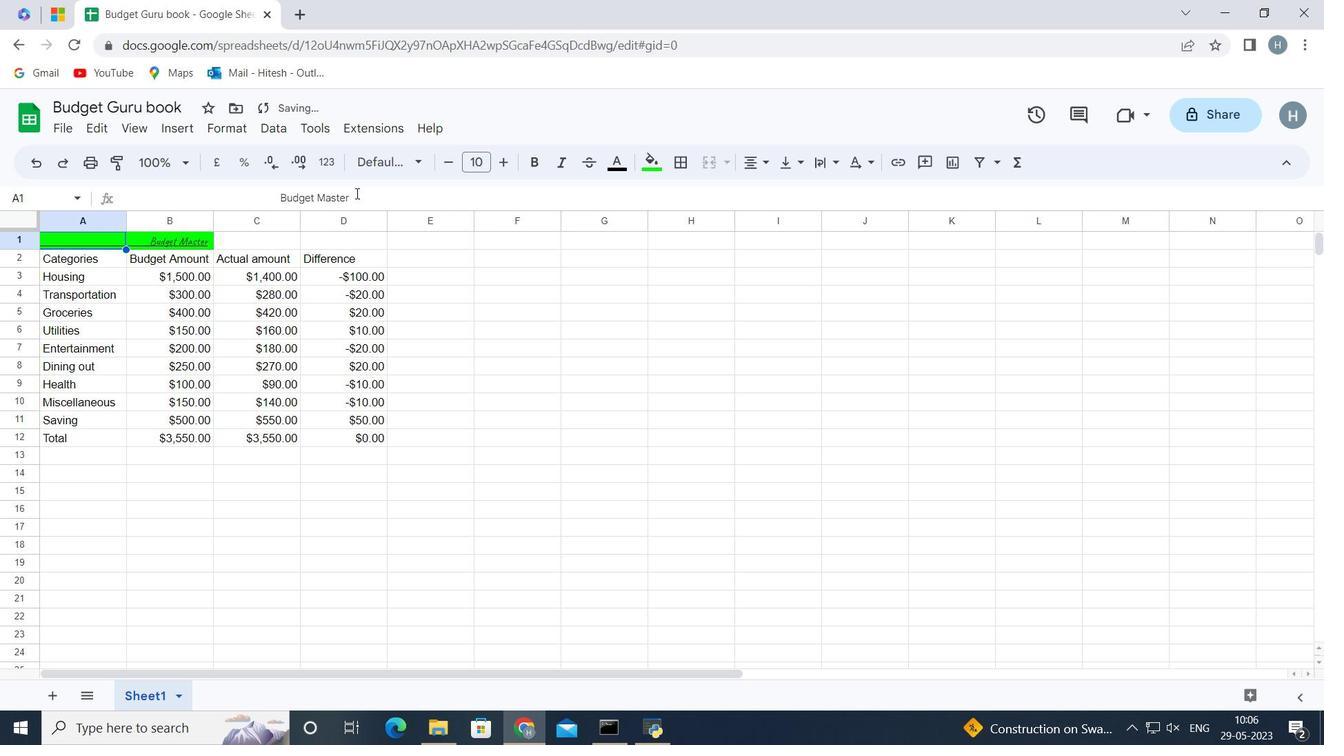 
Action: Mouse moved to (501, 162)
Screenshot: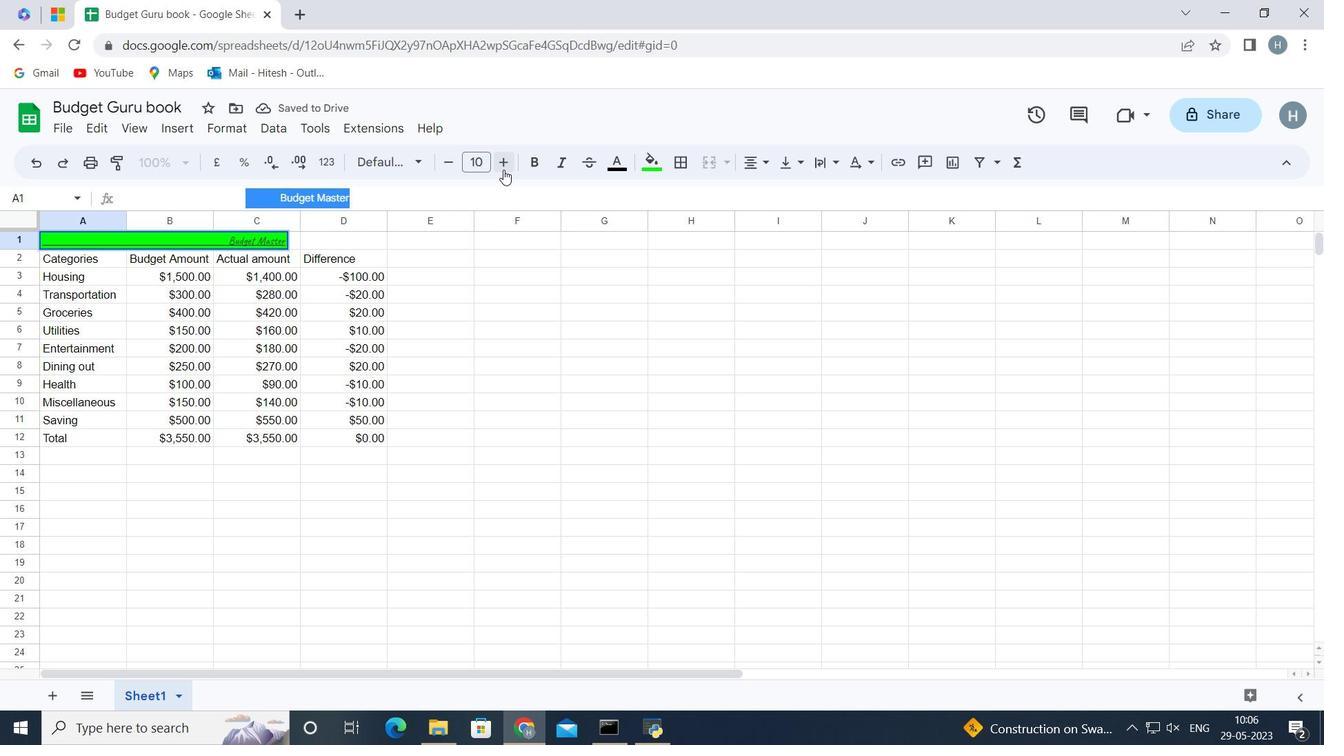 
Action: Mouse pressed left at (501, 162)
Screenshot: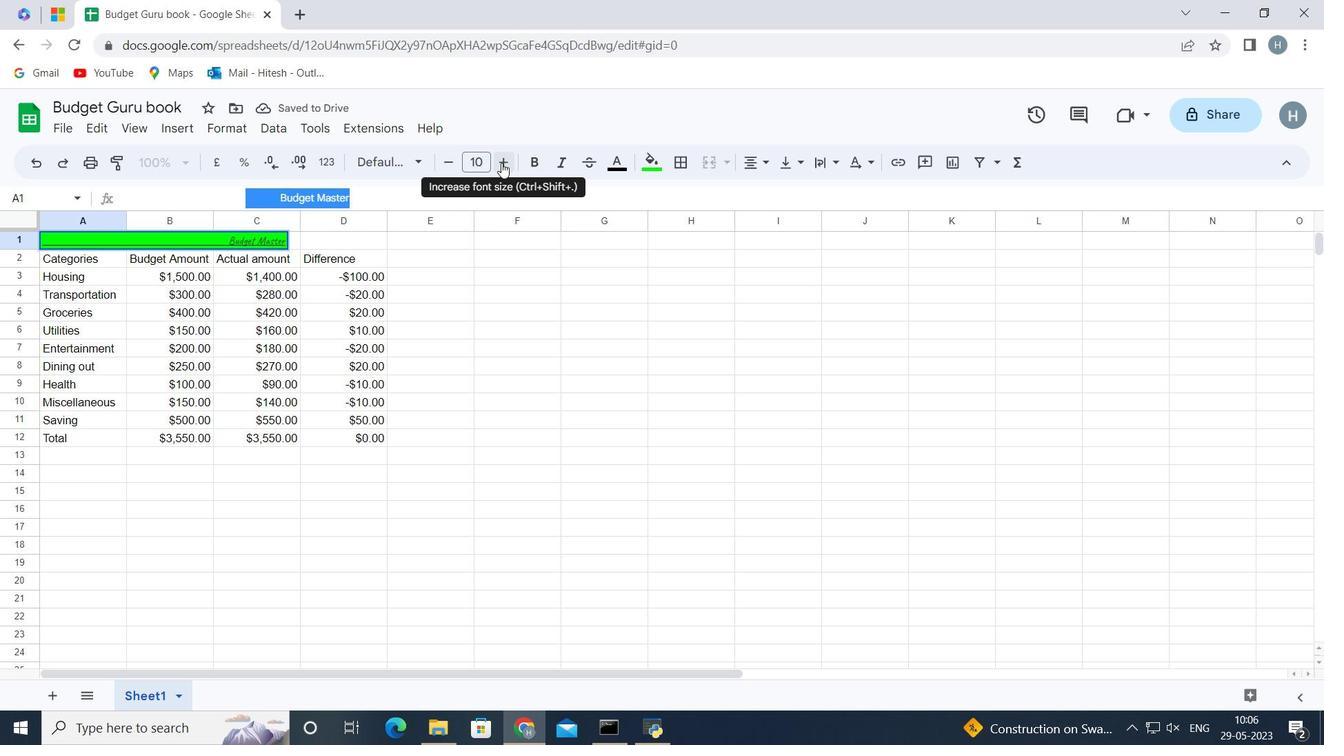
Action: Mouse pressed left at (501, 162)
Screenshot: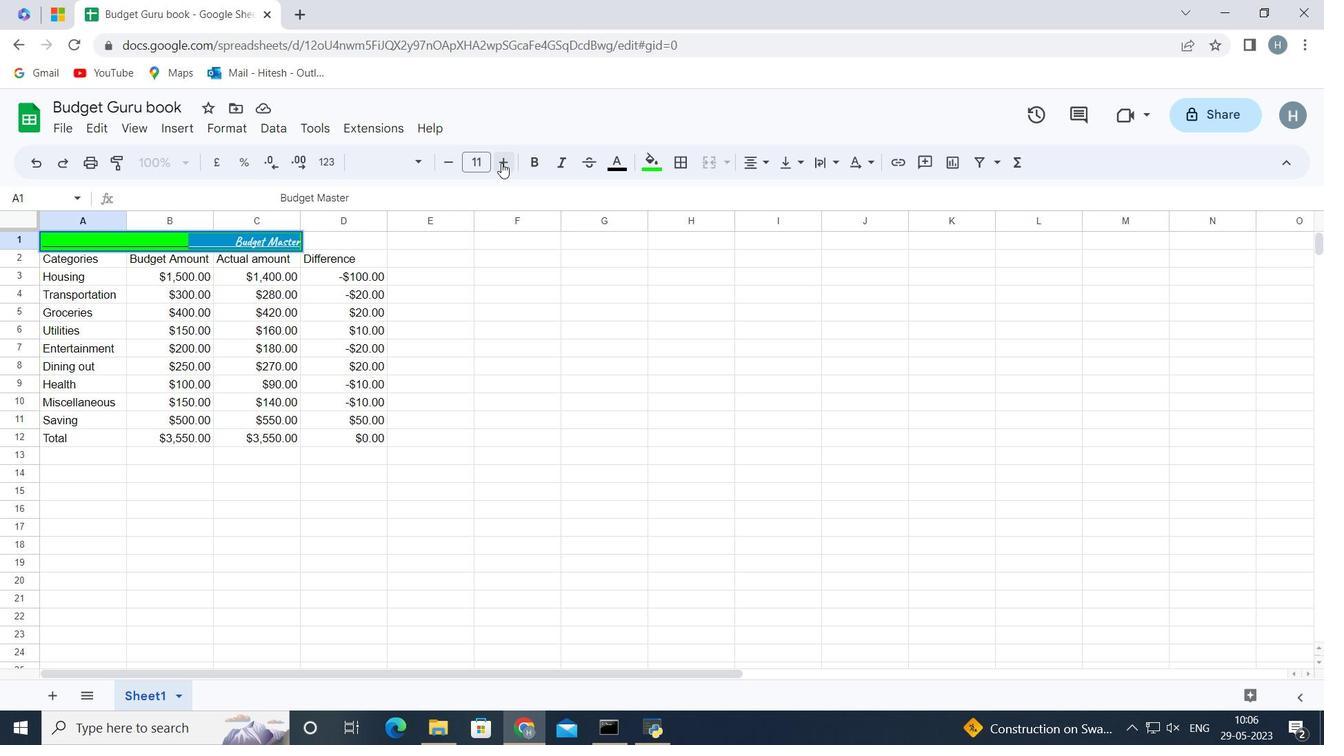 
Action: Mouse pressed left at (501, 162)
Screenshot: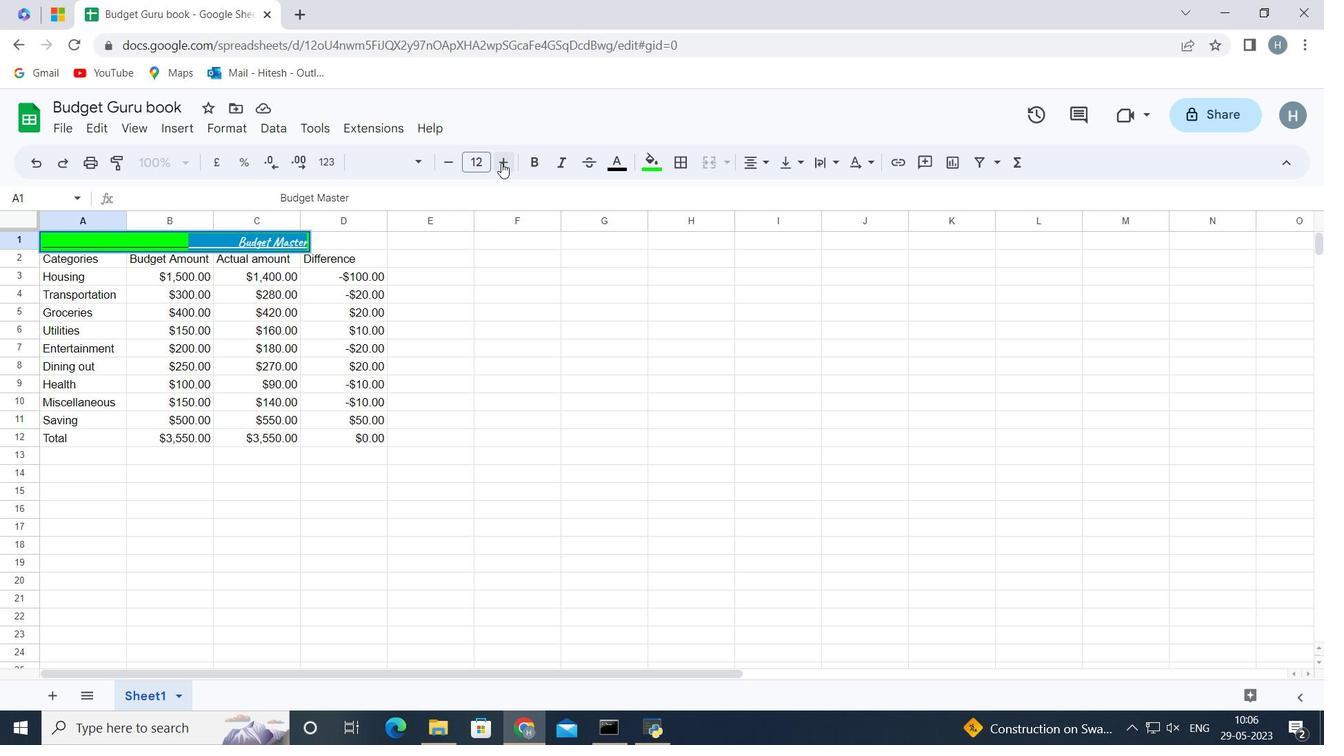
Action: Mouse pressed left at (501, 162)
Screenshot: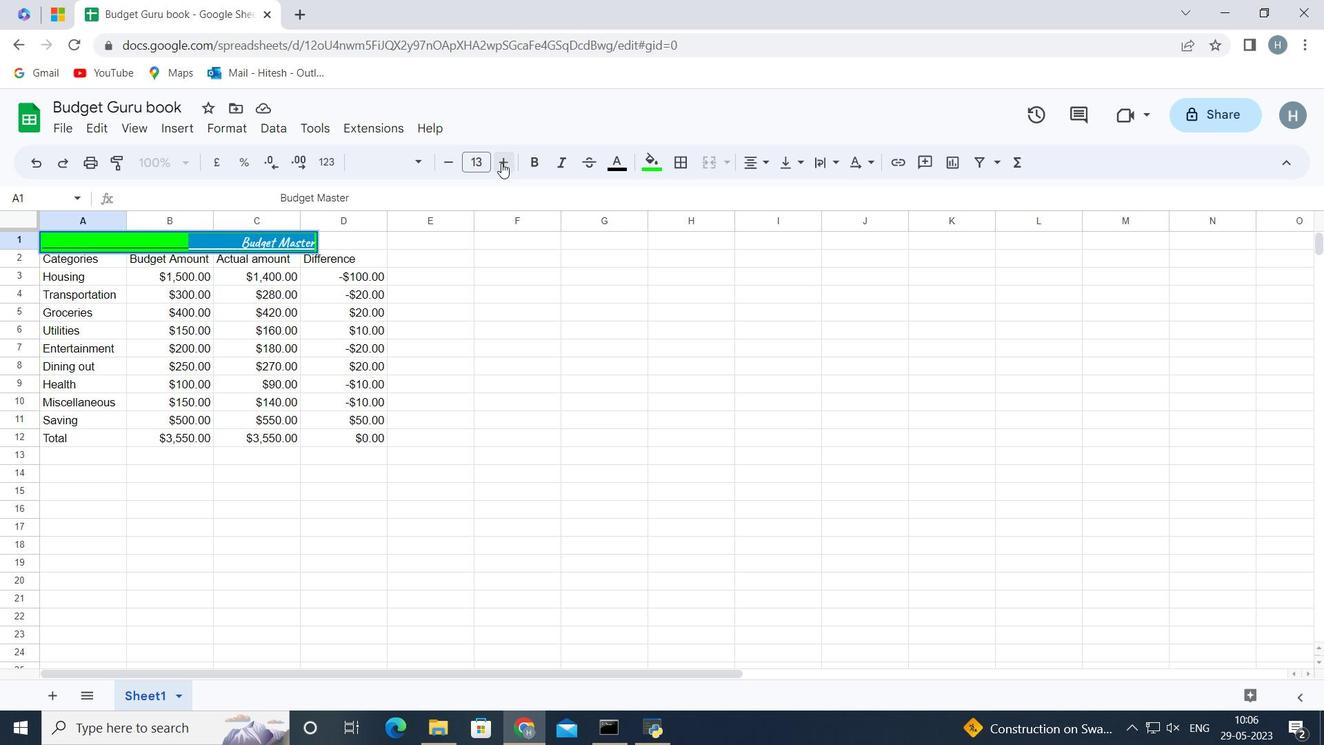 
Action: Mouse pressed left at (501, 162)
Screenshot: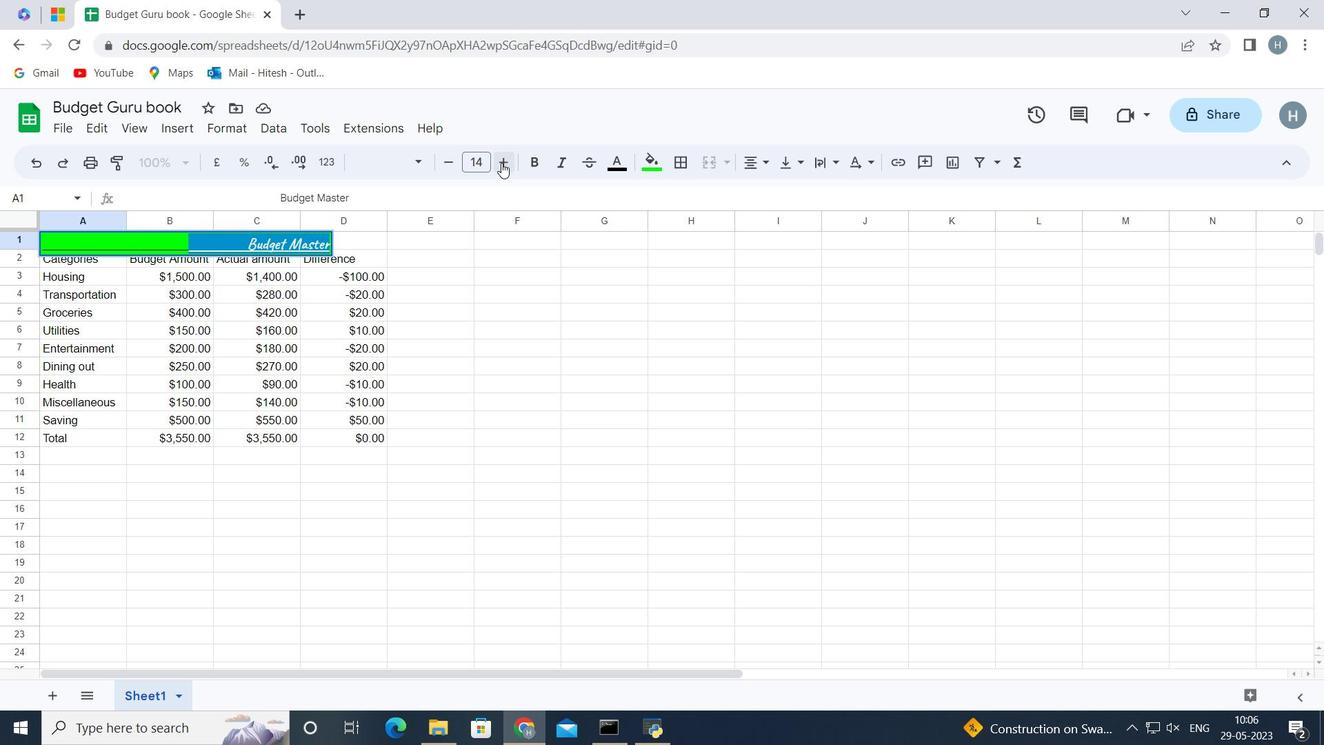 
Action: Mouse pressed left at (501, 162)
Screenshot: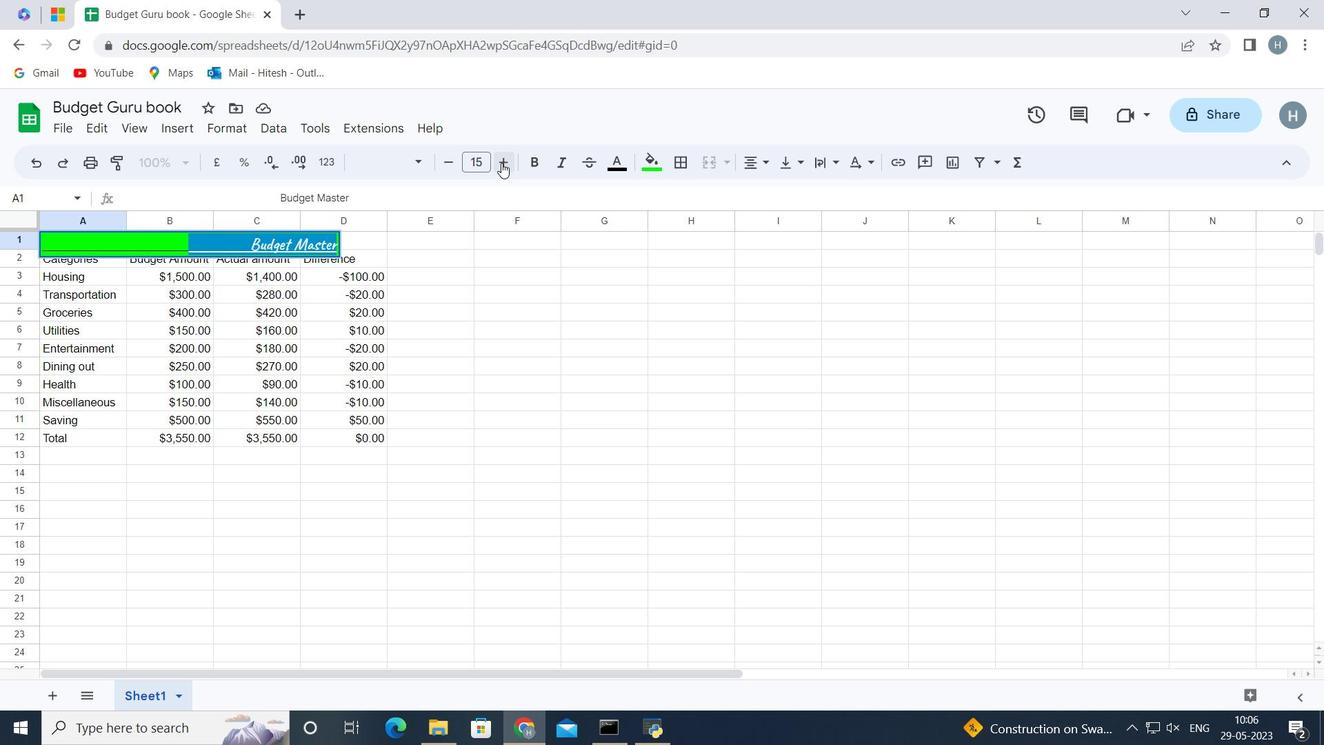 
Action: Mouse pressed left at (501, 162)
Screenshot: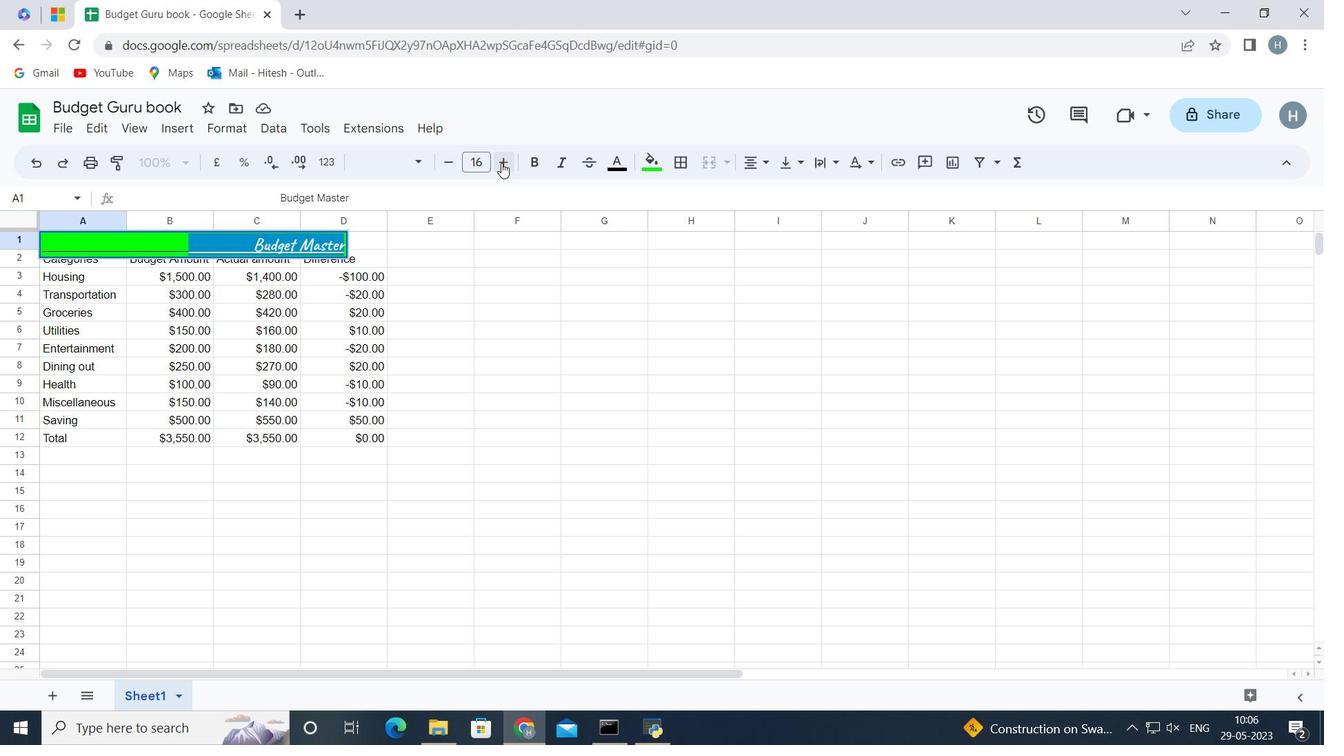 
Action: Mouse pressed left at (501, 162)
Screenshot: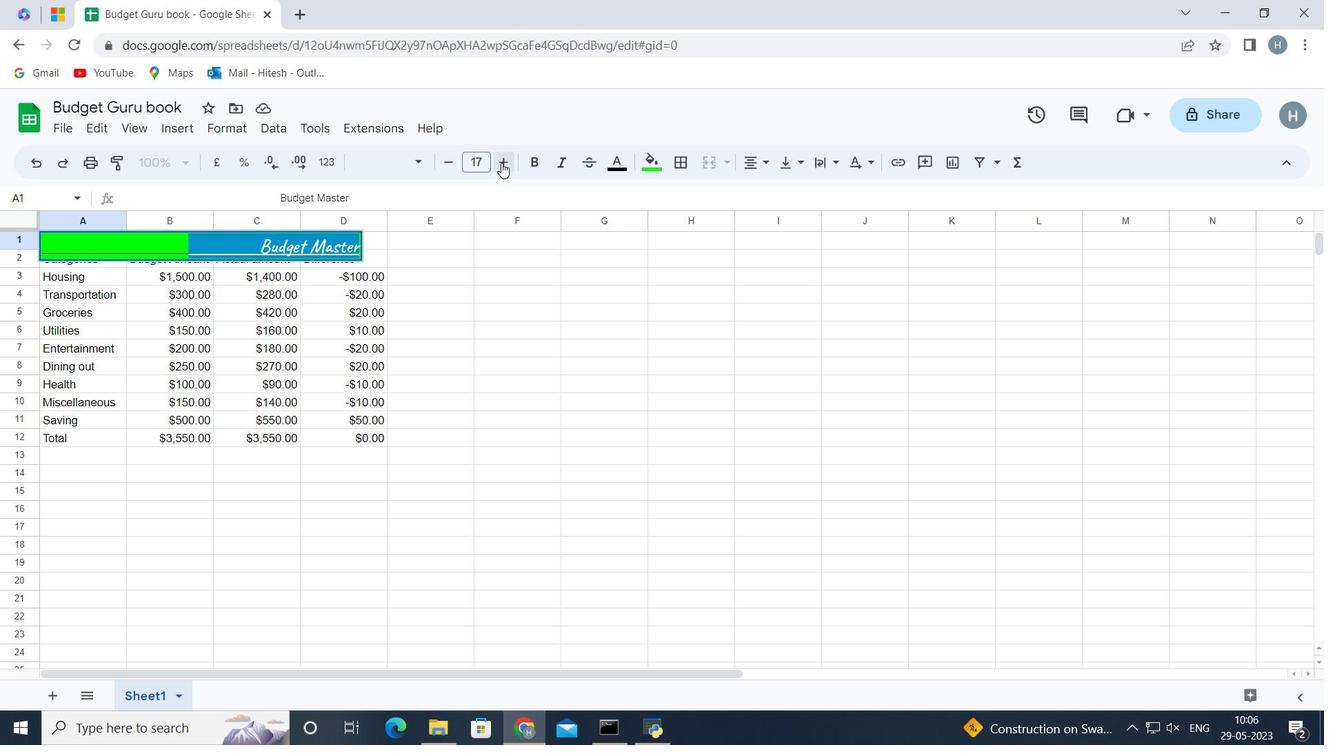 
Action: Mouse pressed left at (501, 162)
Screenshot: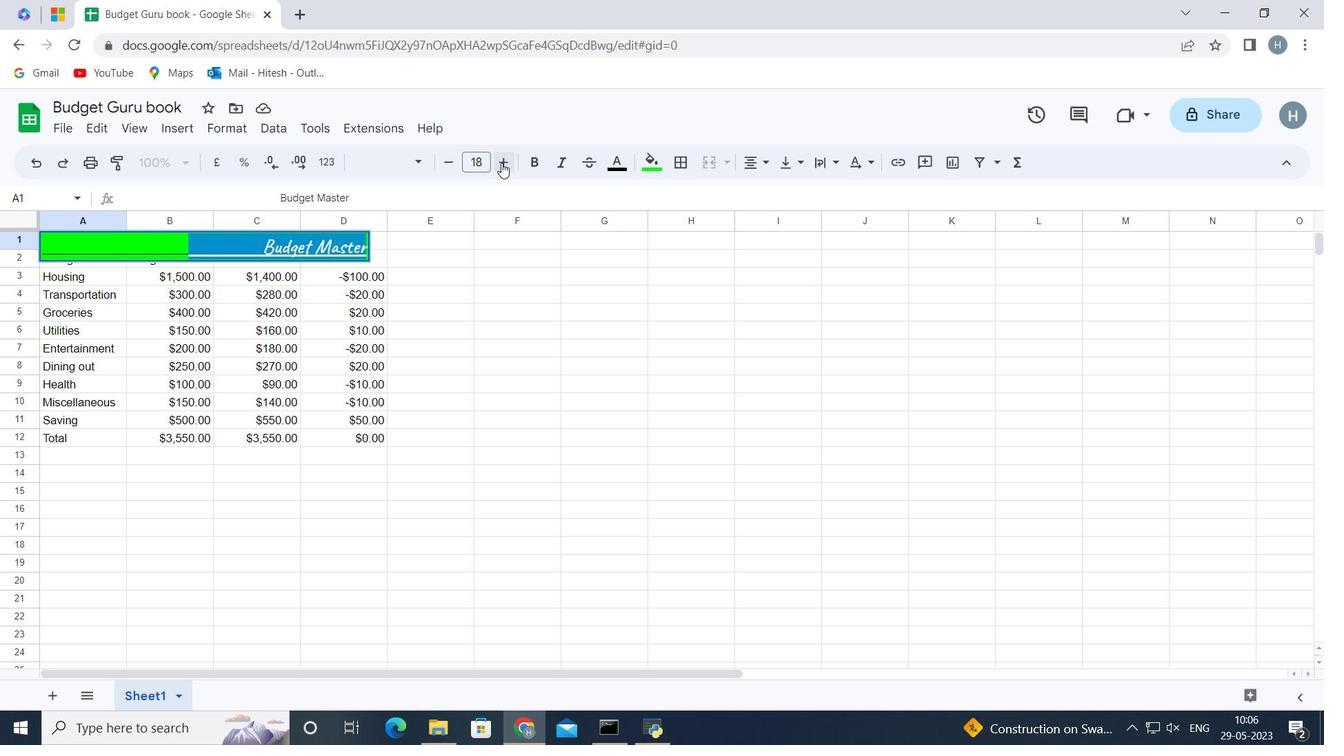 
Action: Mouse pressed left at (501, 162)
Screenshot: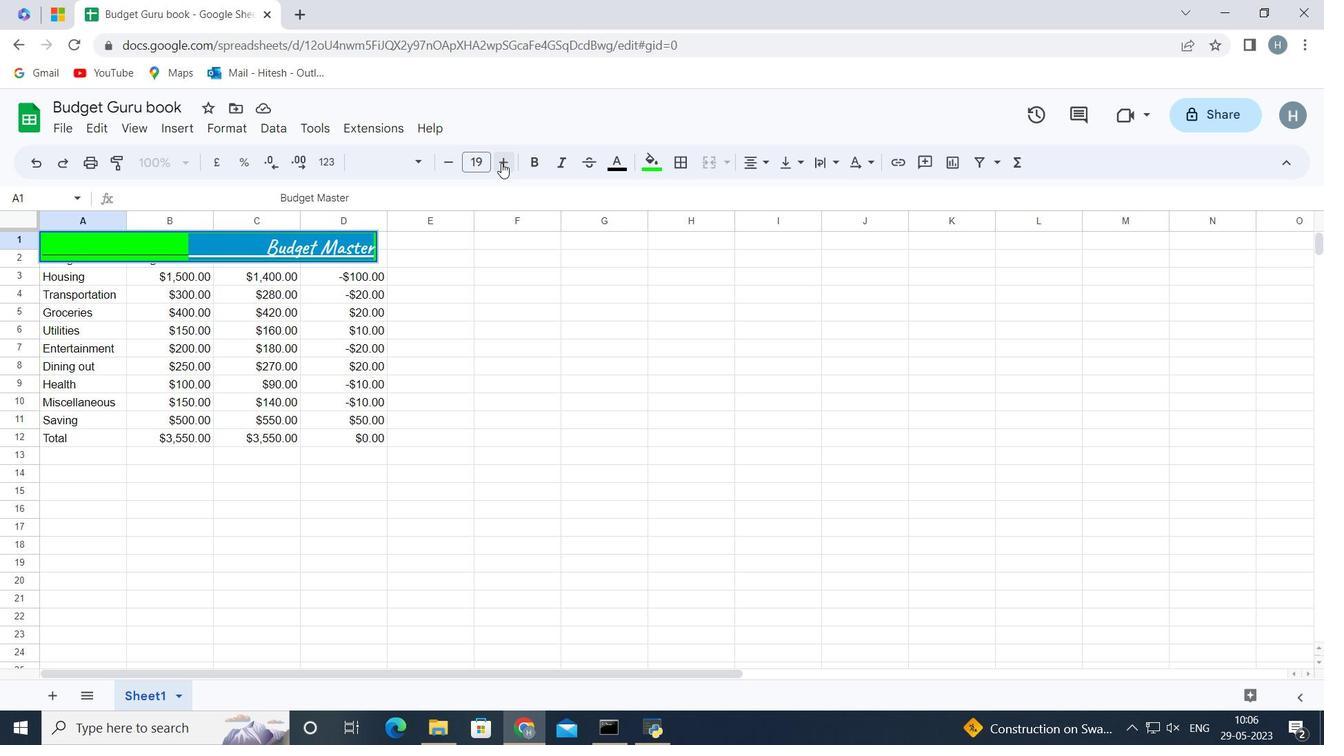 
Action: Mouse pressed left at (501, 162)
Screenshot: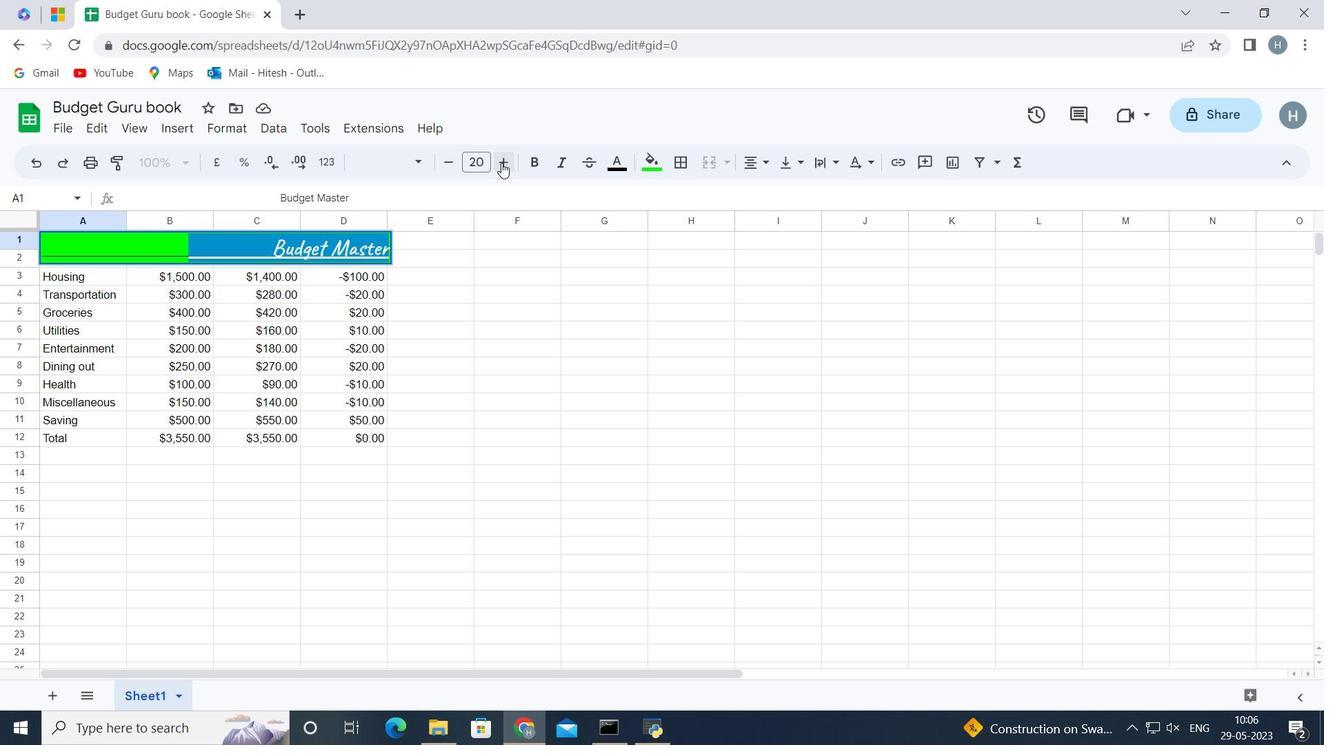 
Action: Mouse pressed left at (501, 162)
Screenshot: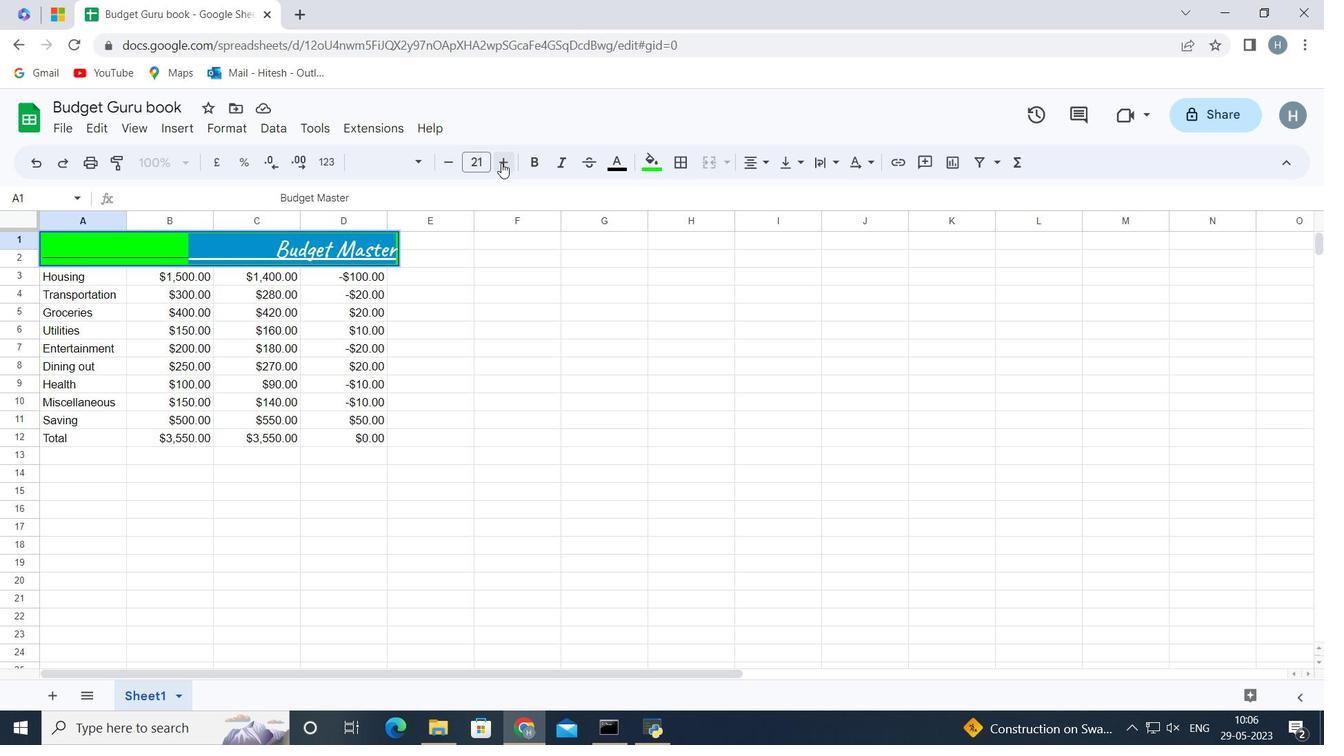 
Action: Mouse pressed left at (501, 162)
Screenshot: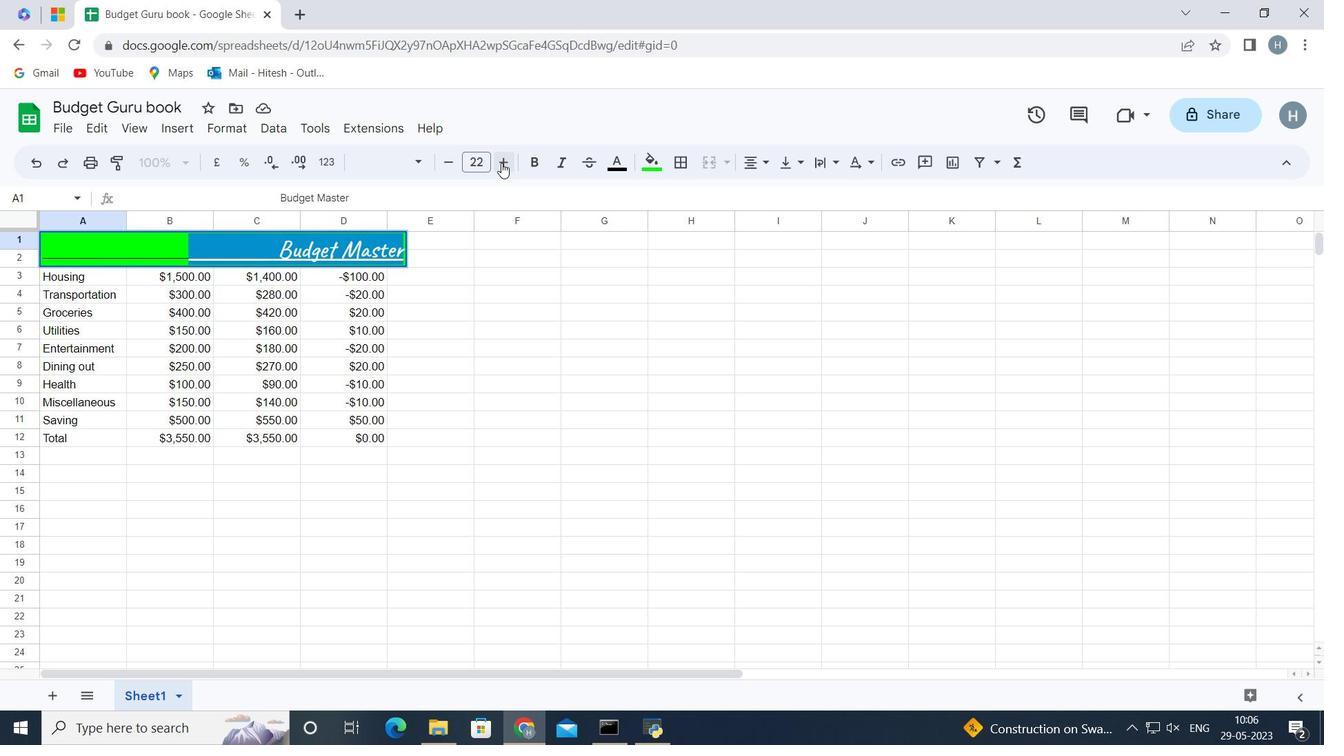 
Action: Mouse pressed left at (501, 162)
Screenshot: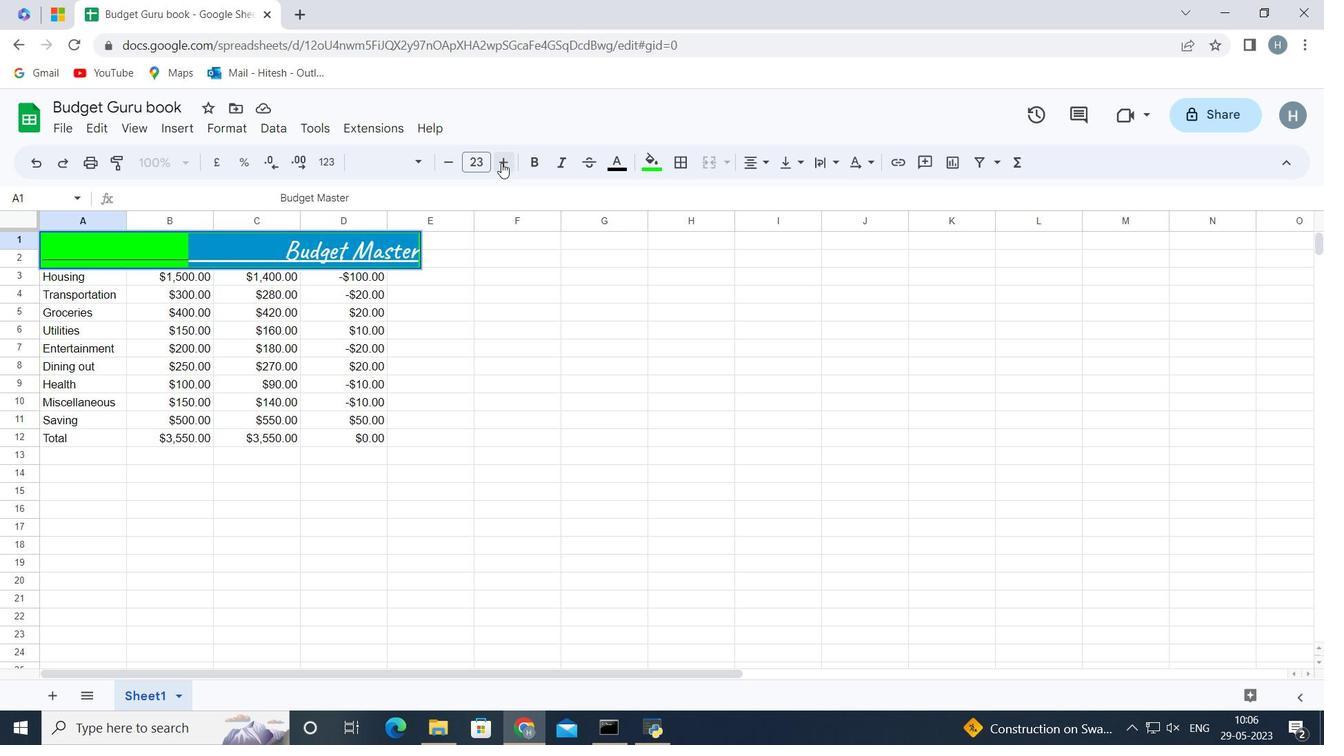 
Action: Key pressed <Key.enter>
Screenshot: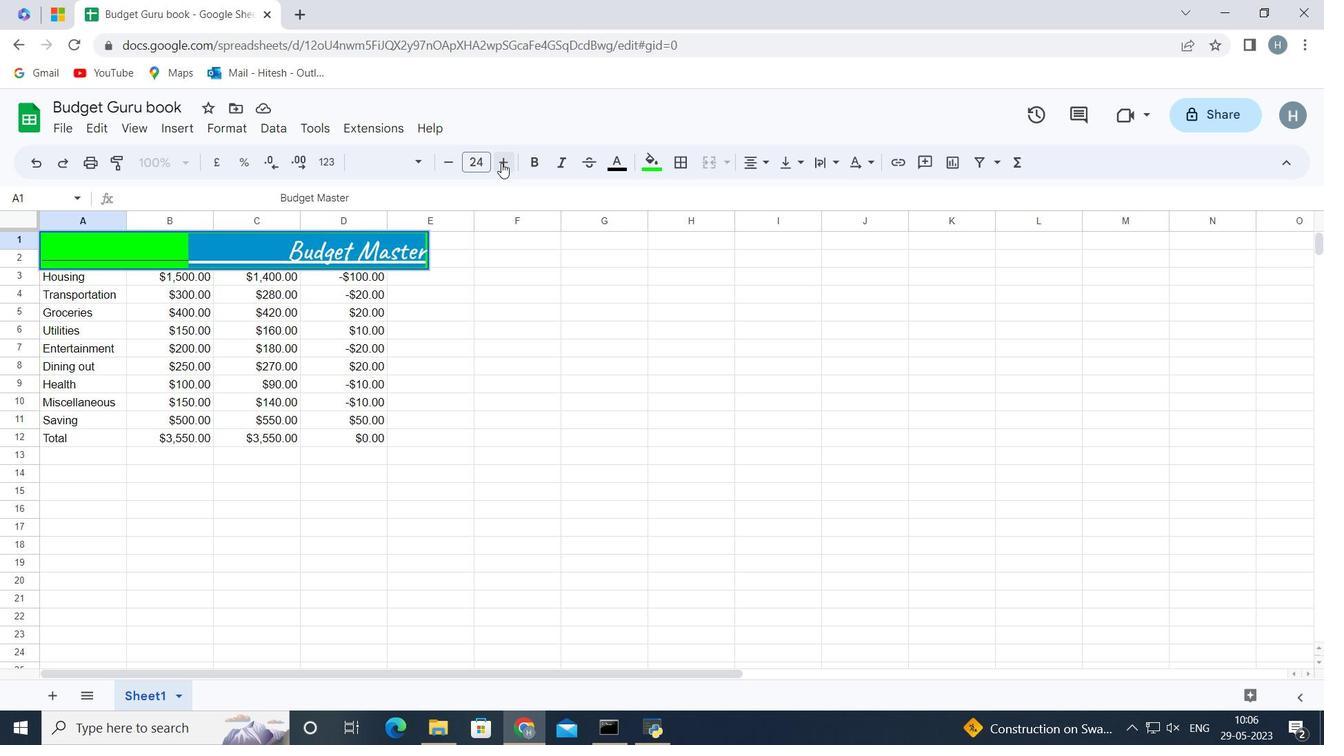 
Action: Mouse moved to (215, 564)
Screenshot: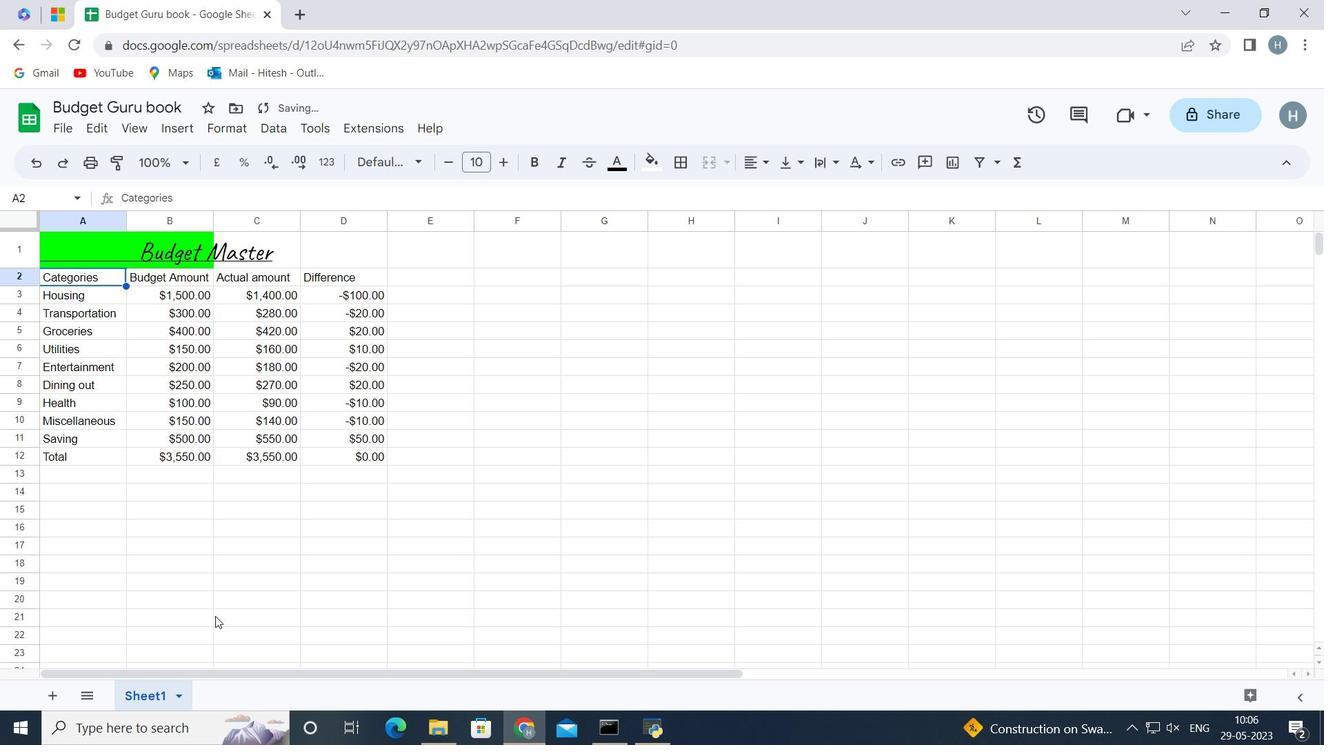 
Action: Mouse pressed left at (215, 564)
Screenshot: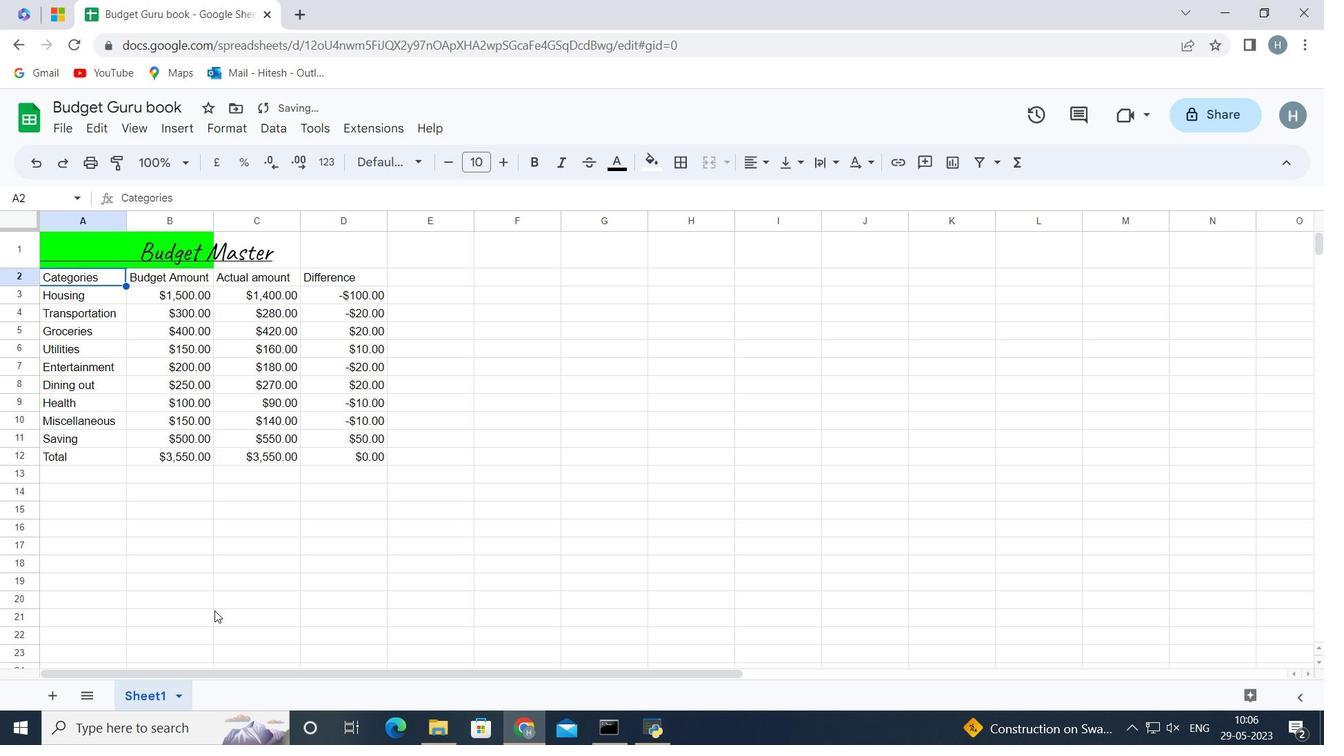 
Action: Mouse moved to (245, 250)
Screenshot: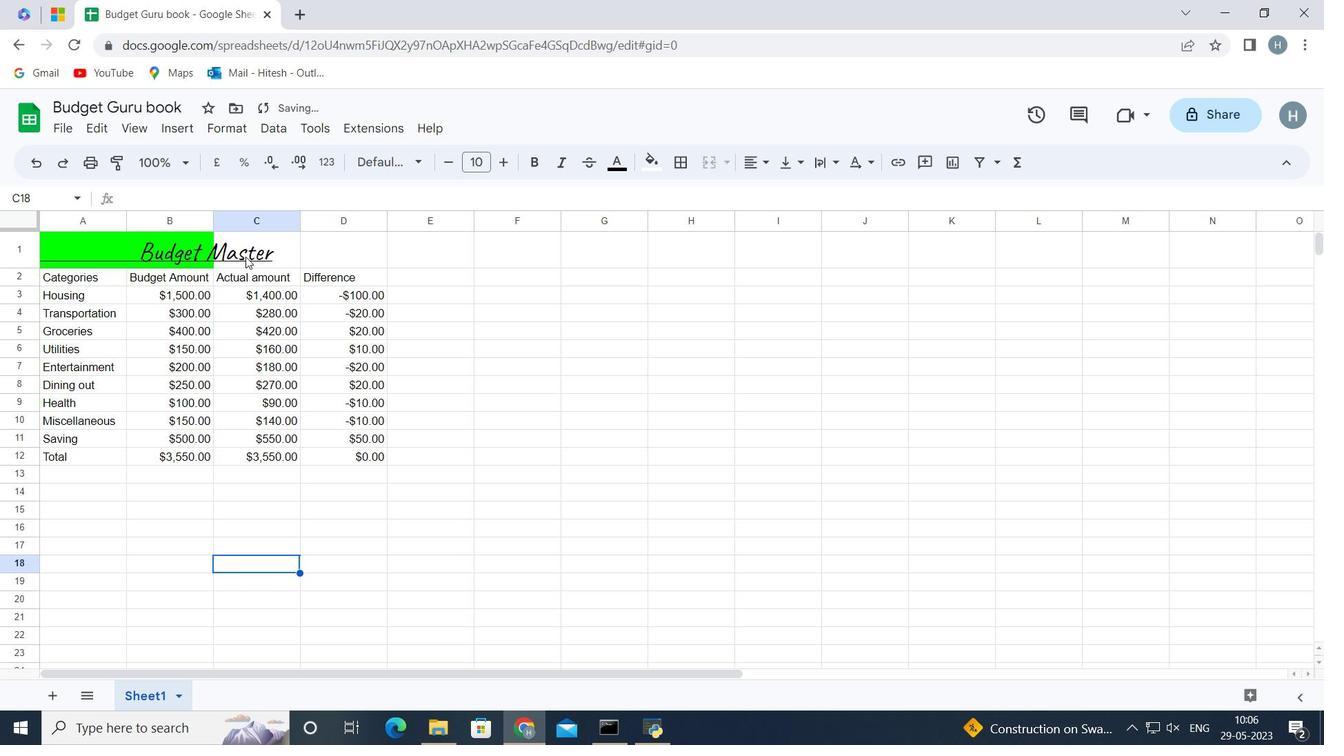 
Action: Mouse pressed left at (245, 250)
Screenshot: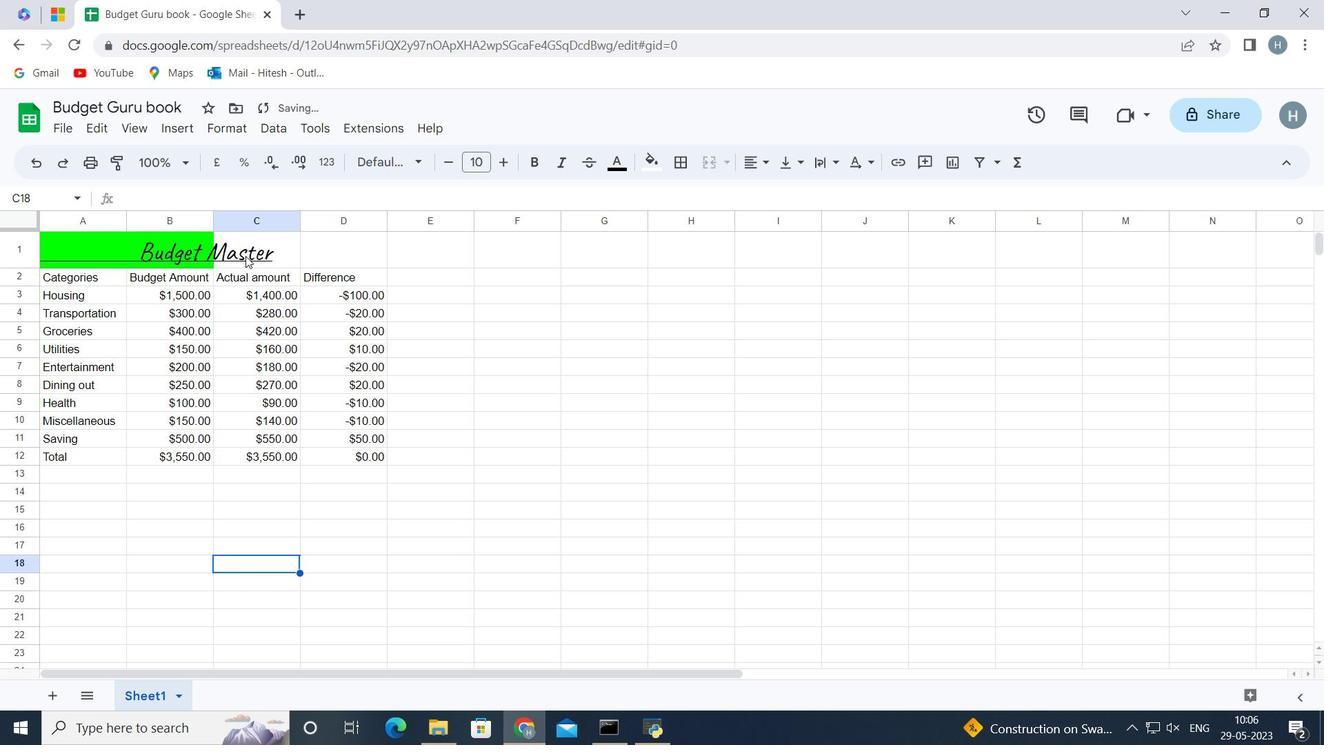 
Action: Mouse moved to (109, 245)
Screenshot: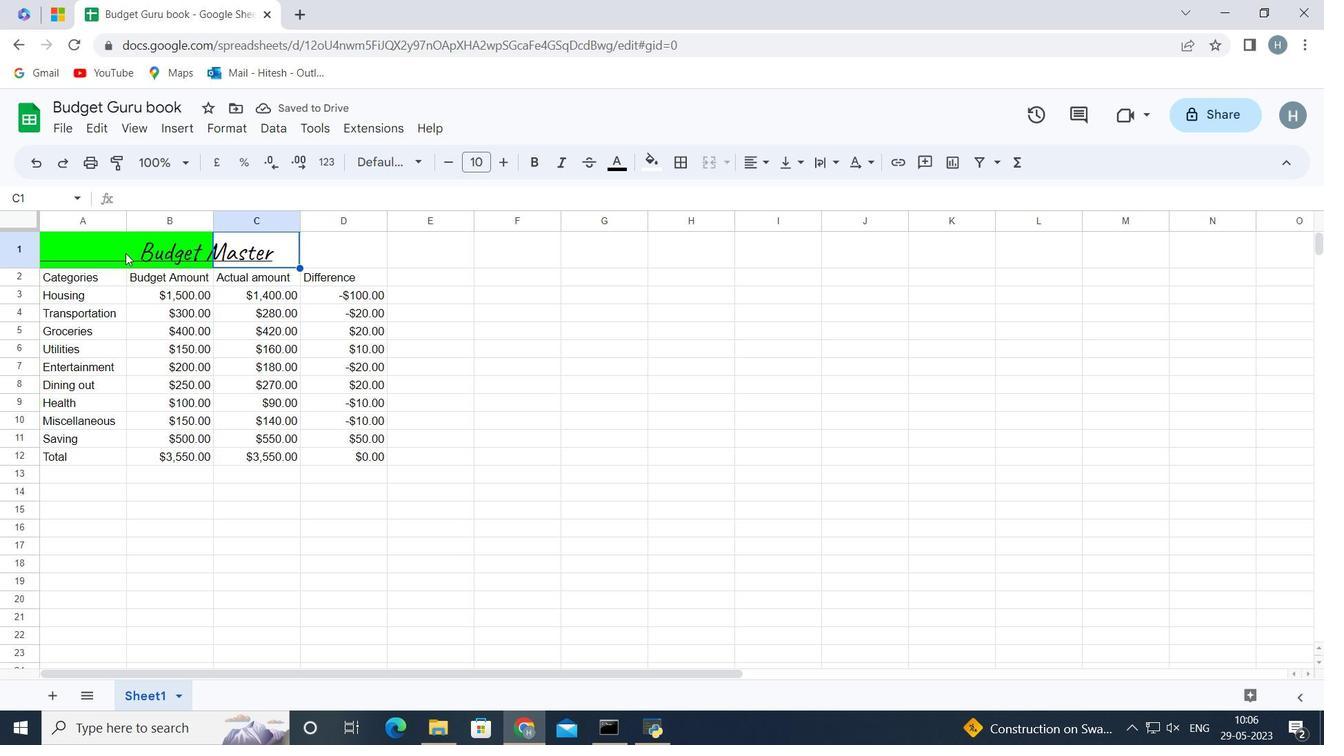 
Action: Mouse pressed left at (109, 245)
Screenshot: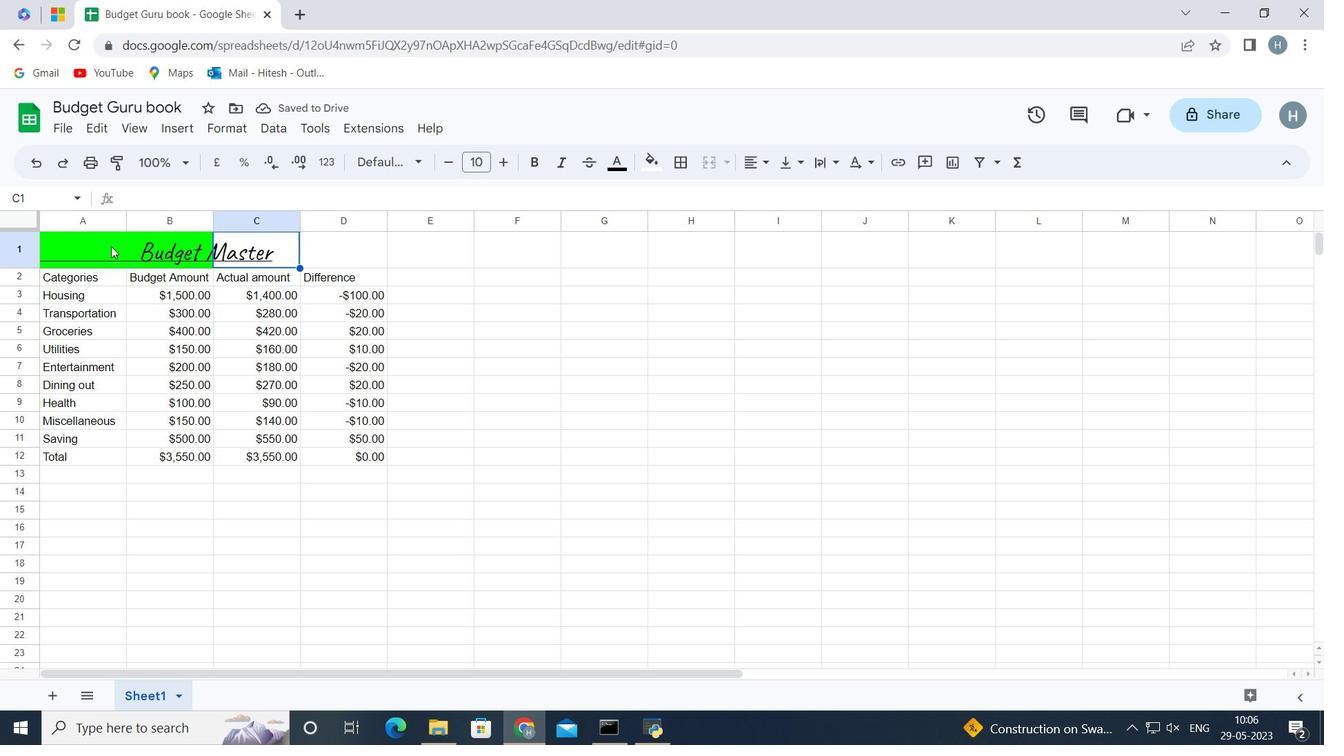 
Action: Mouse moved to (257, 253)
Screenshot: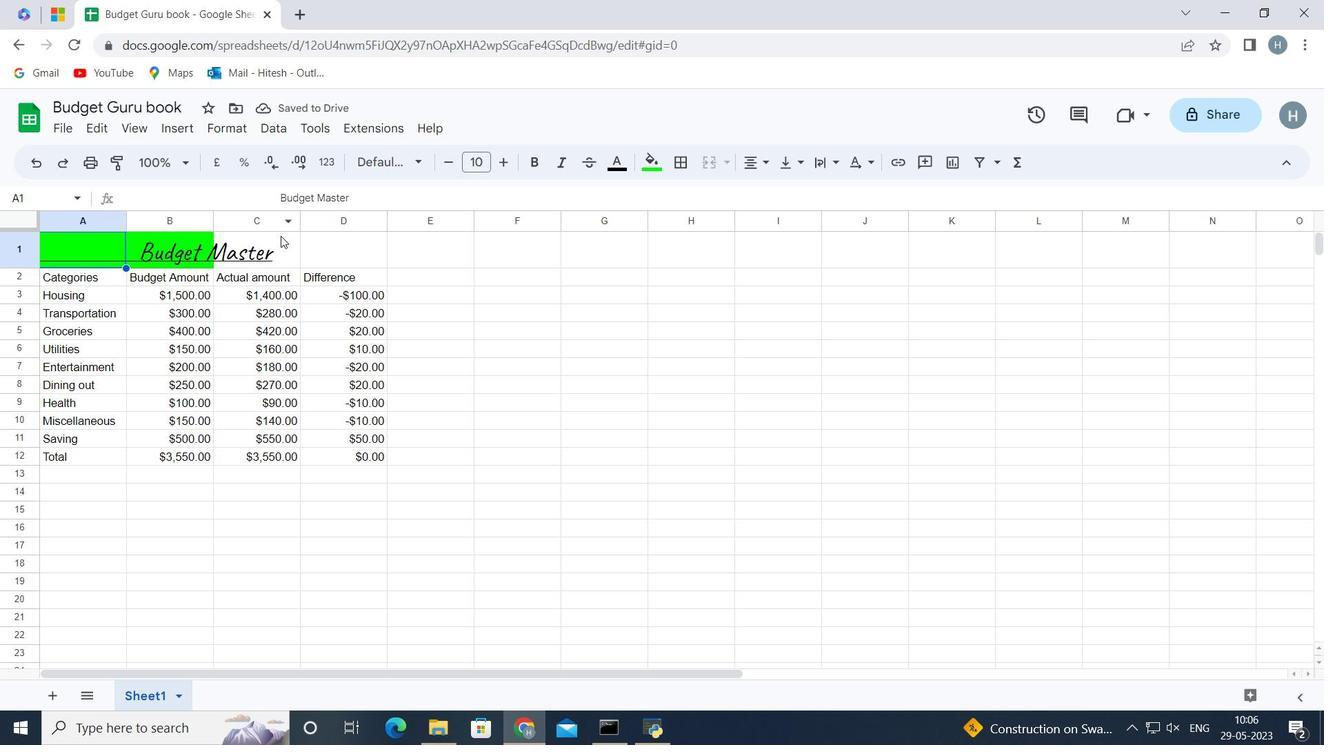 
Action: Mouse pressed left at (257, 253)
Screenshot: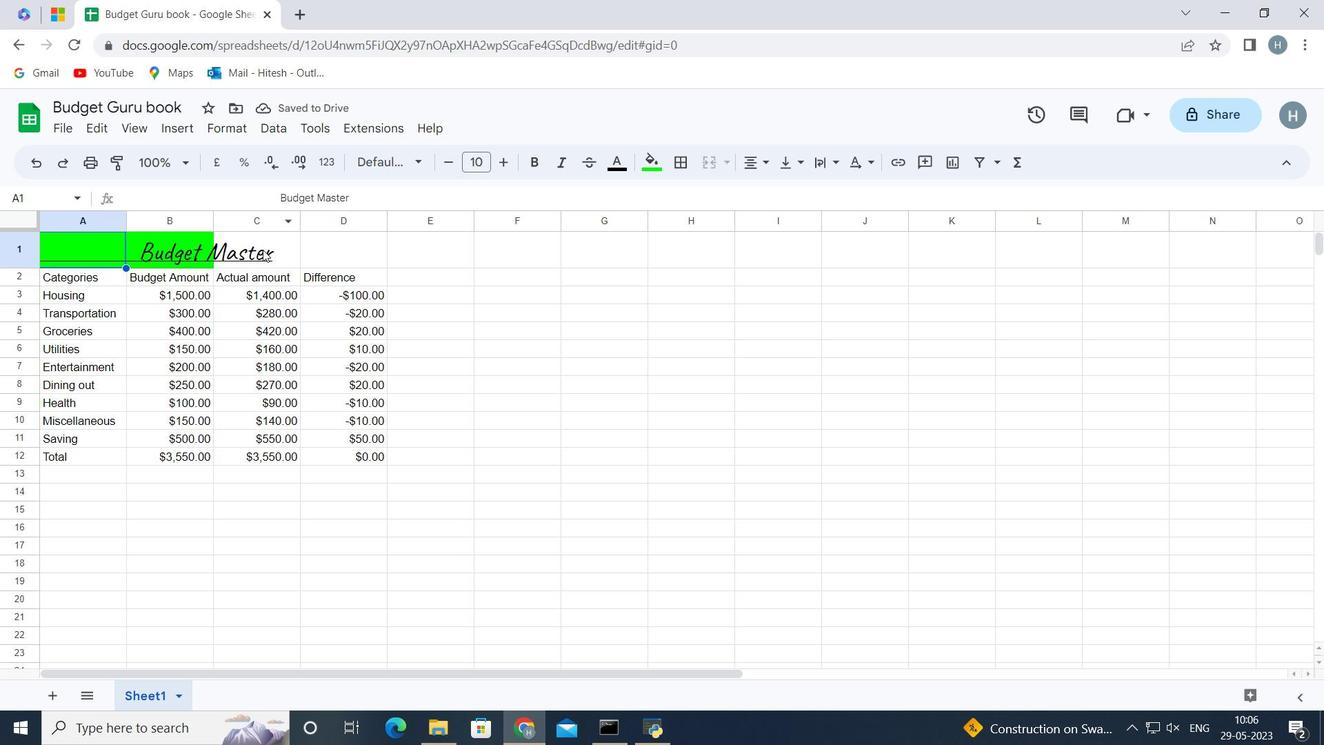 
Action: Mouse moved to (657, 165)
Screenshot: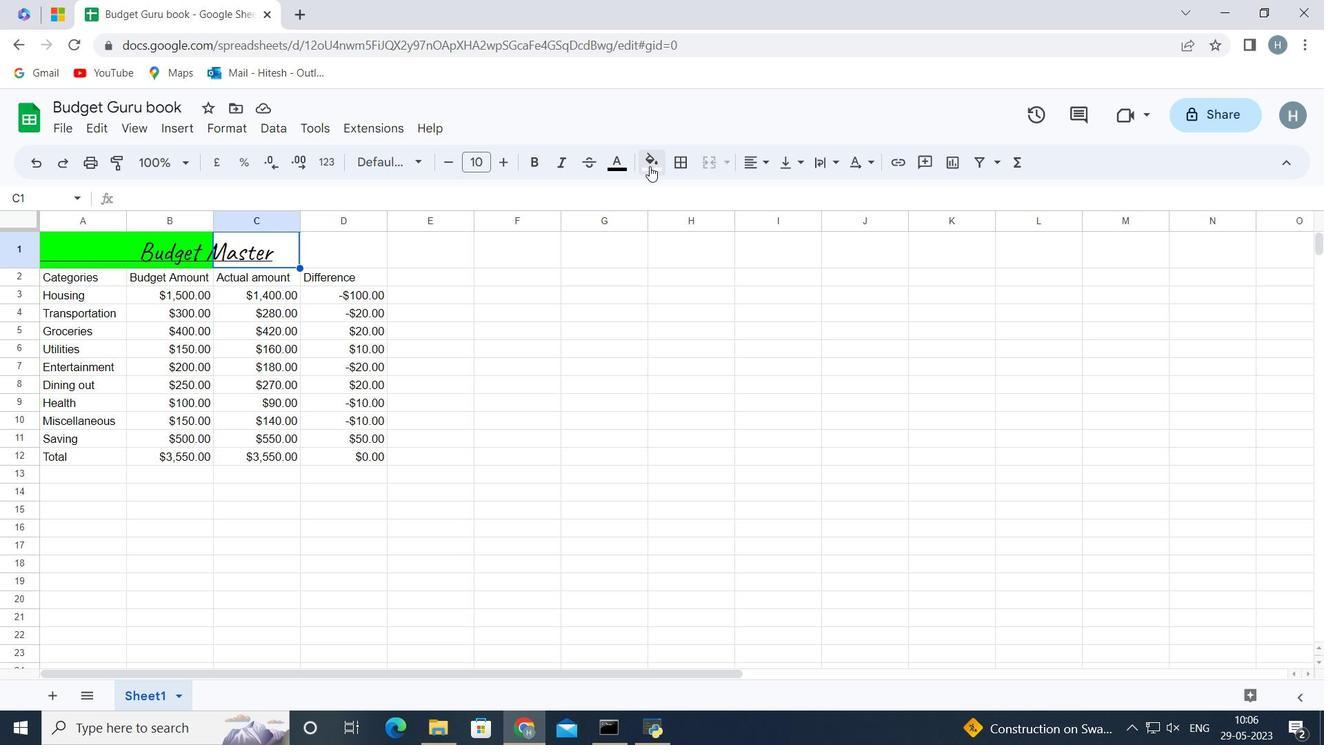 
Action: Mouse pressed left at (657, 165)
Screenshot: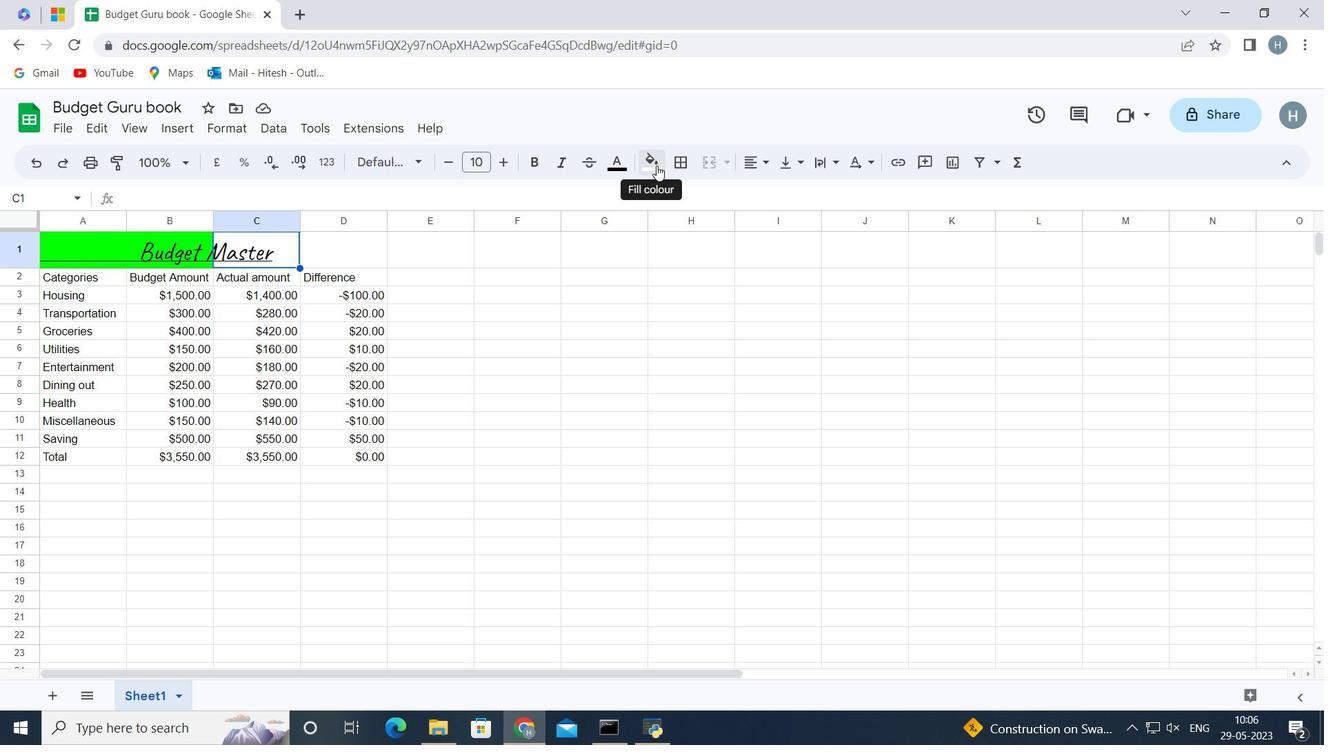 
Action: Mouse moved to (729, 242)
Screenshot: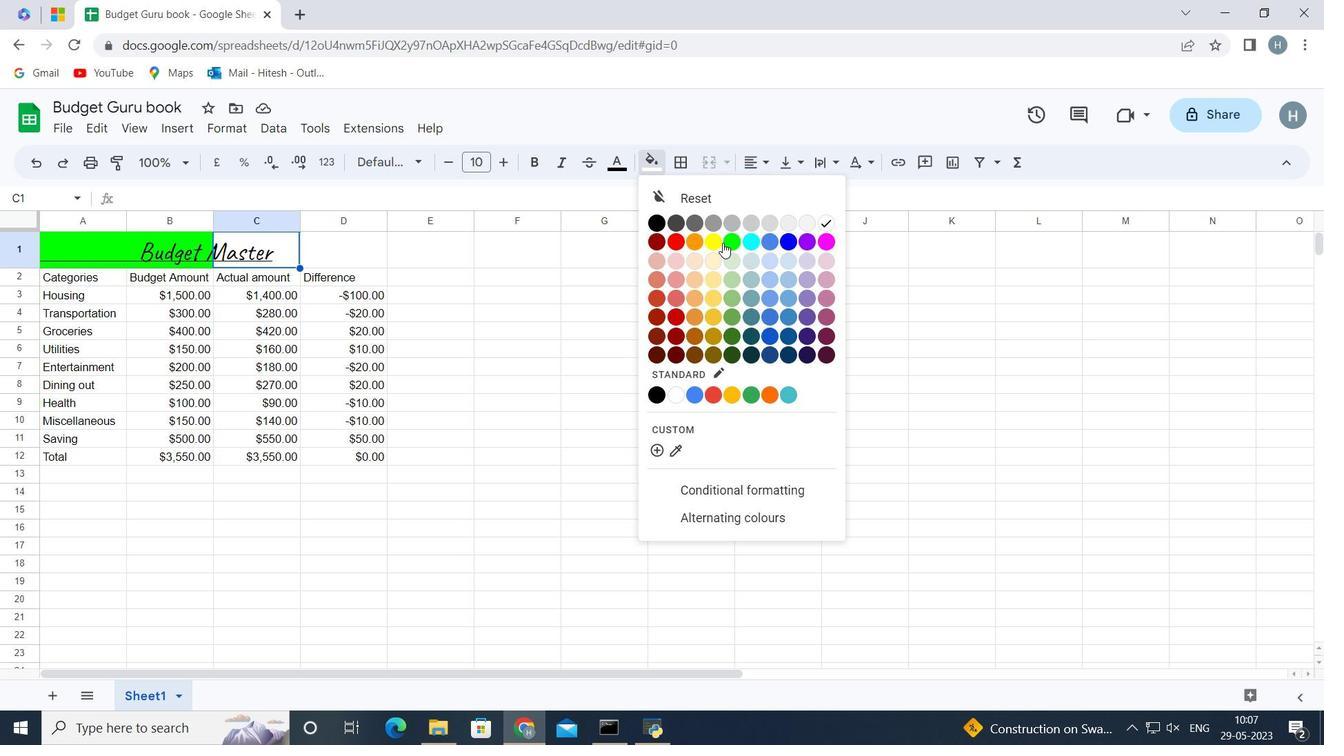 
Action: Mouse pressed left at (729, 242)
Screenshot: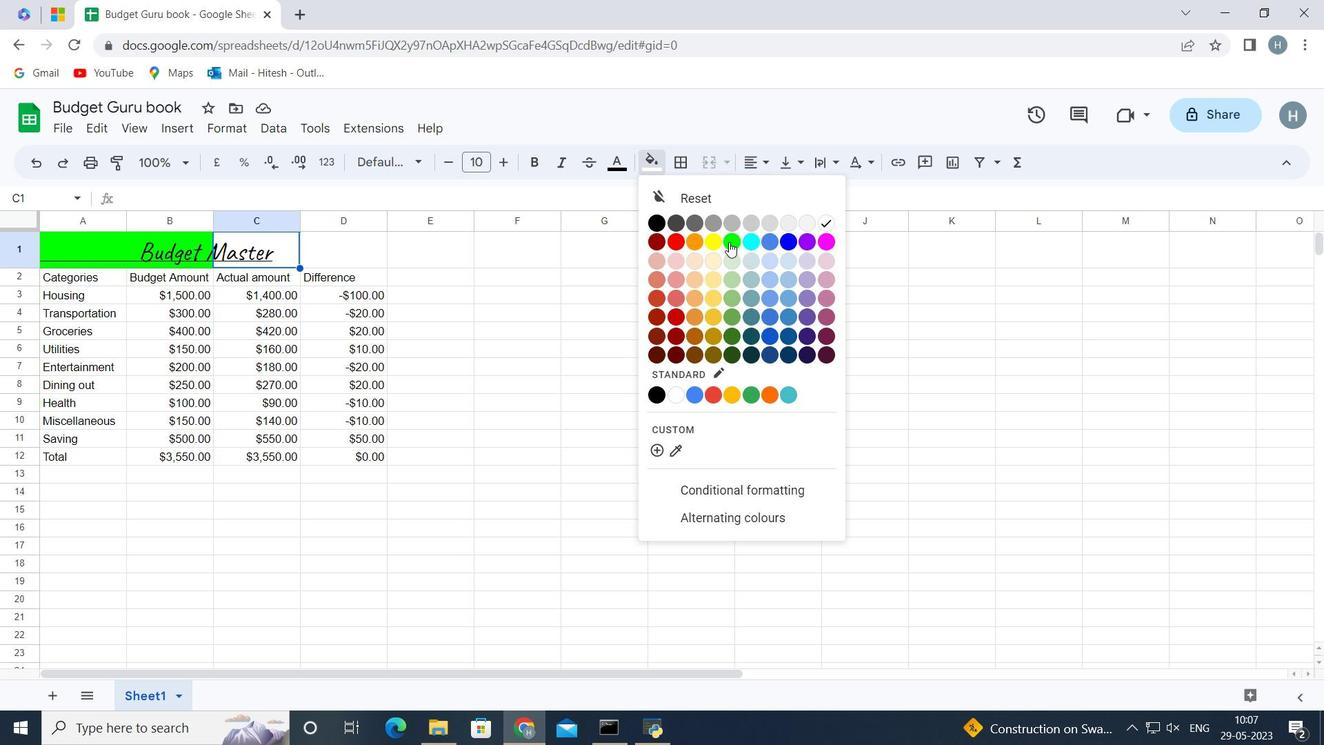 
Action: Mouse moved to (323, 567)
Screenshot: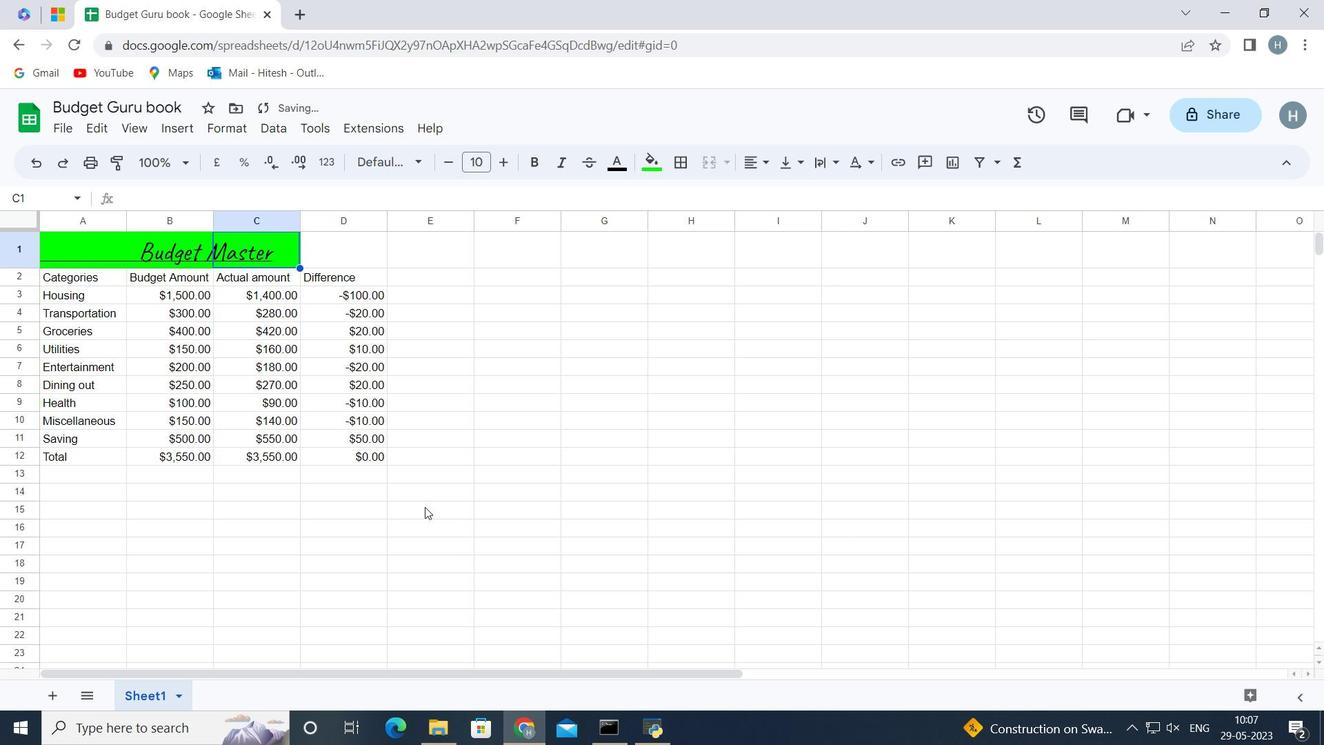 
Action: Mouse pressed left at (323, 567)
Screenshot: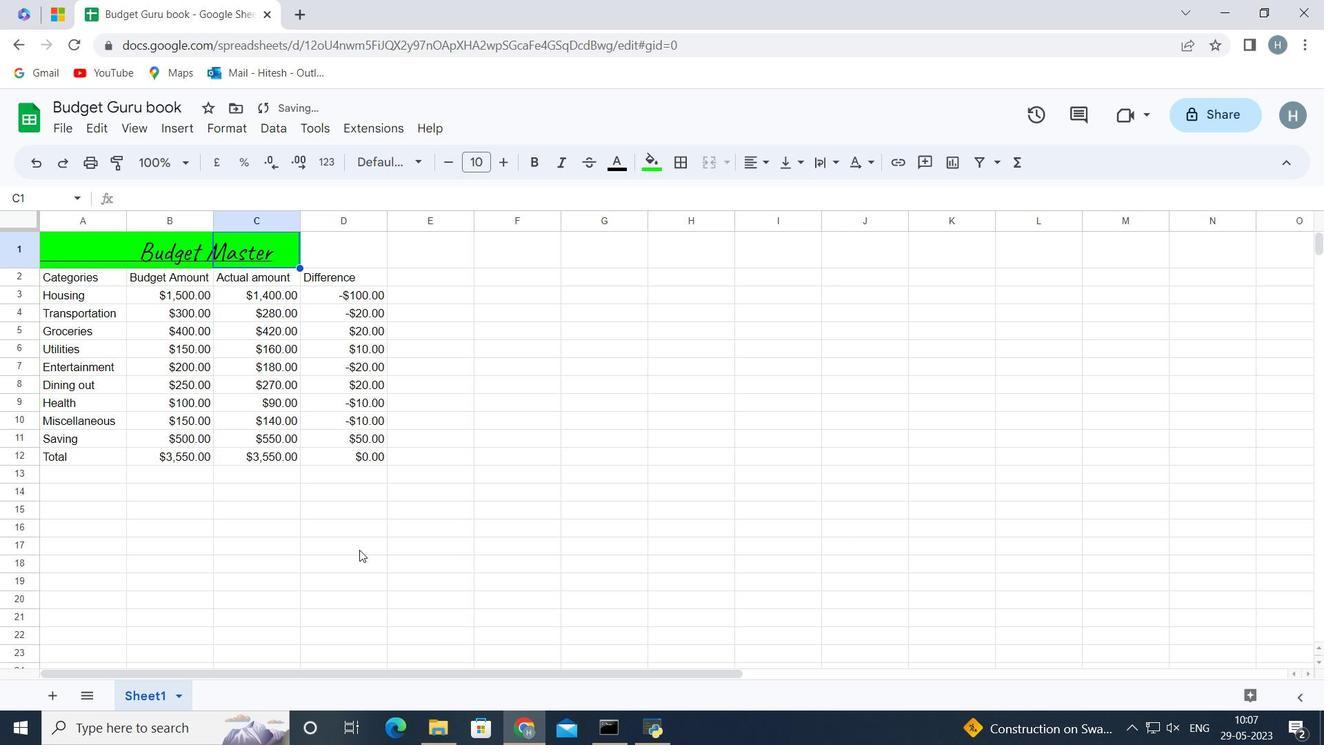 
Action: Mouse moved to (344, 242)
Screenshot: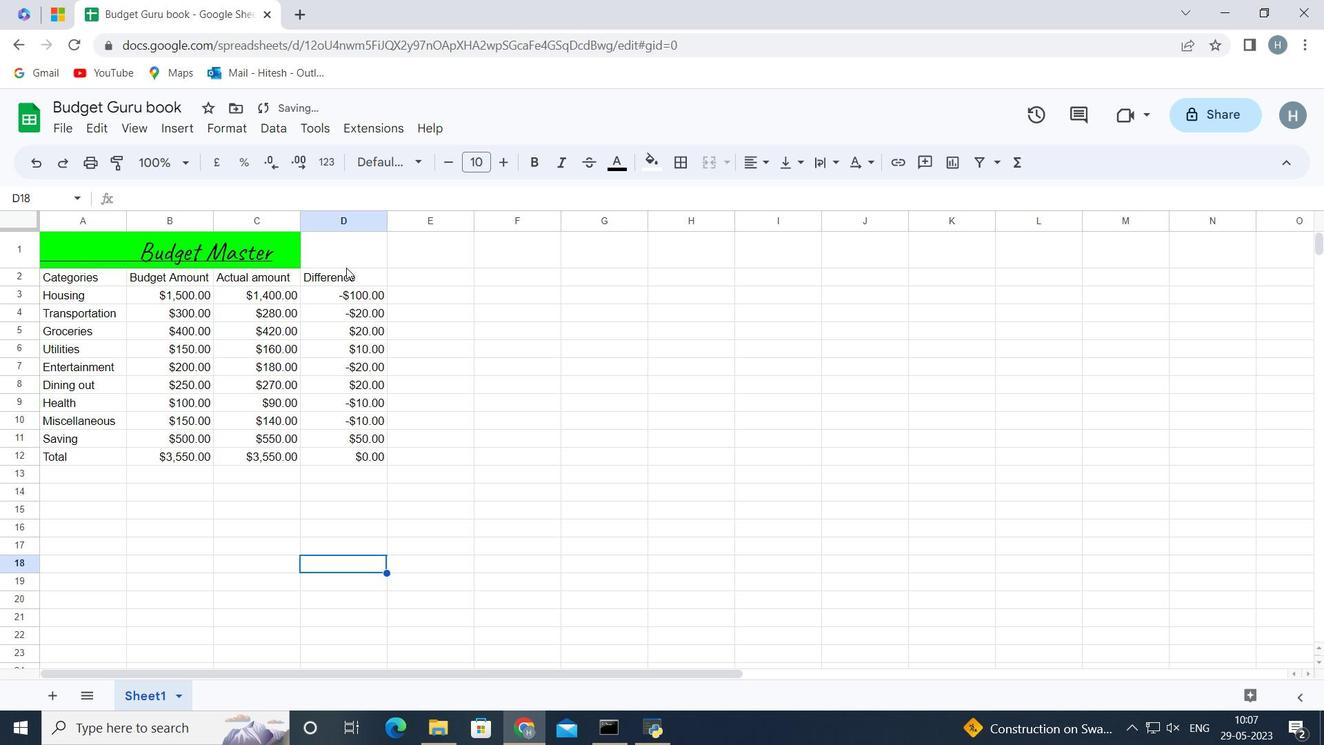 
Action: Mouse pressed left at (344, 242)
Screenshot: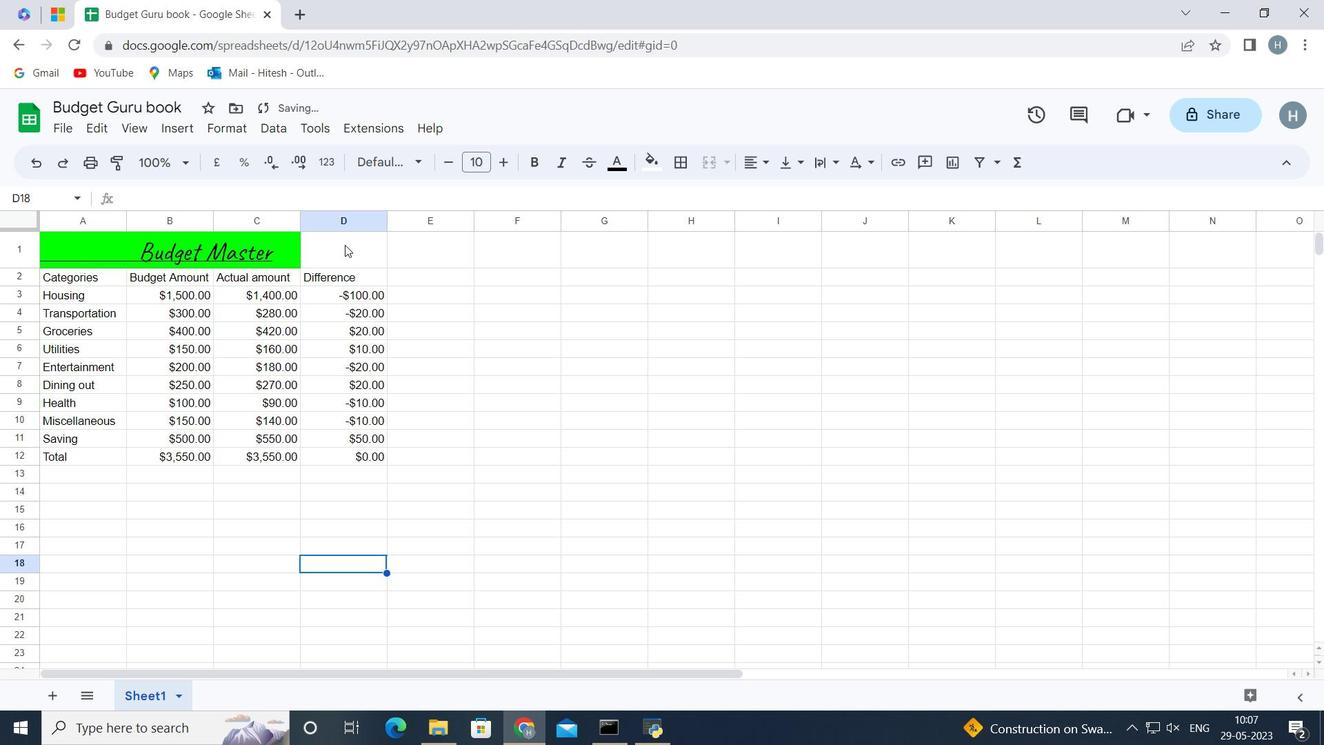 
Action: Mouse moved to (653, 166)
Screenshot: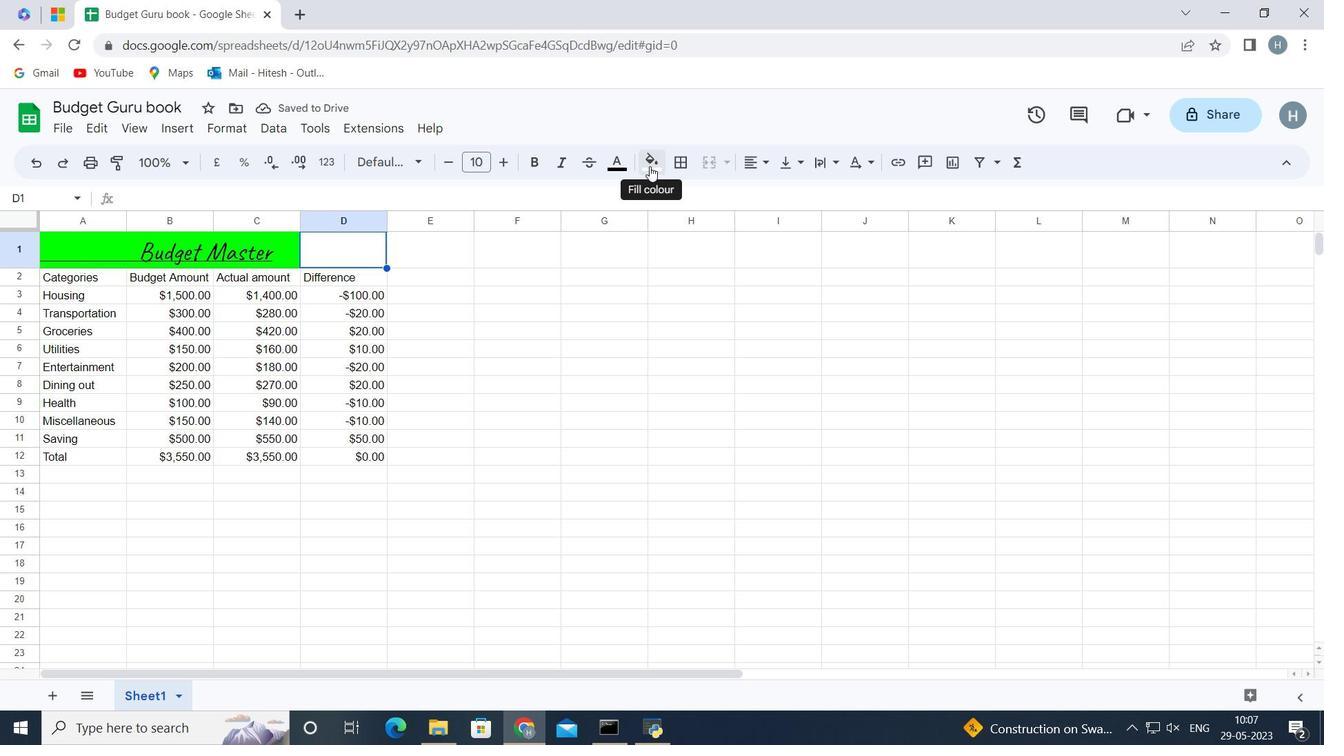 
Action: Mouse pressed left at (653, 166)
Screenshot: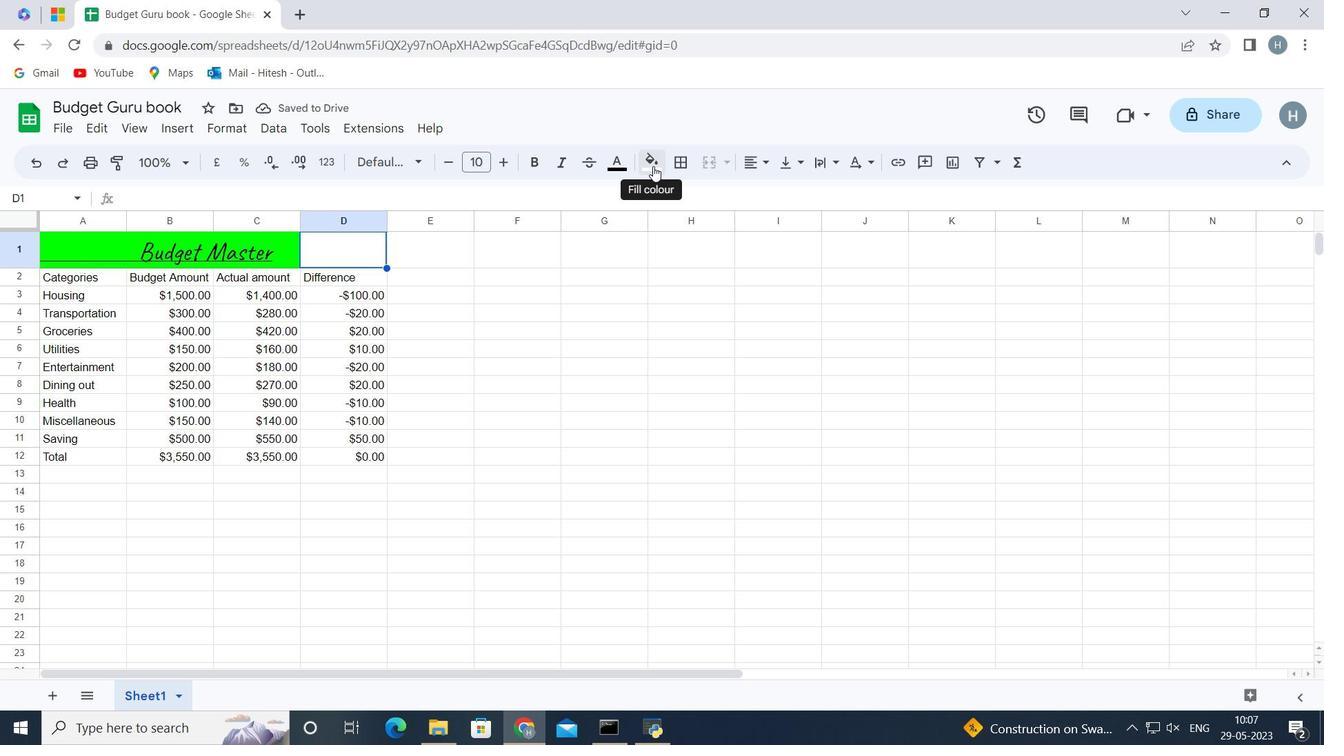 
Action: Mouse moved to (727, 241)
Screenshot: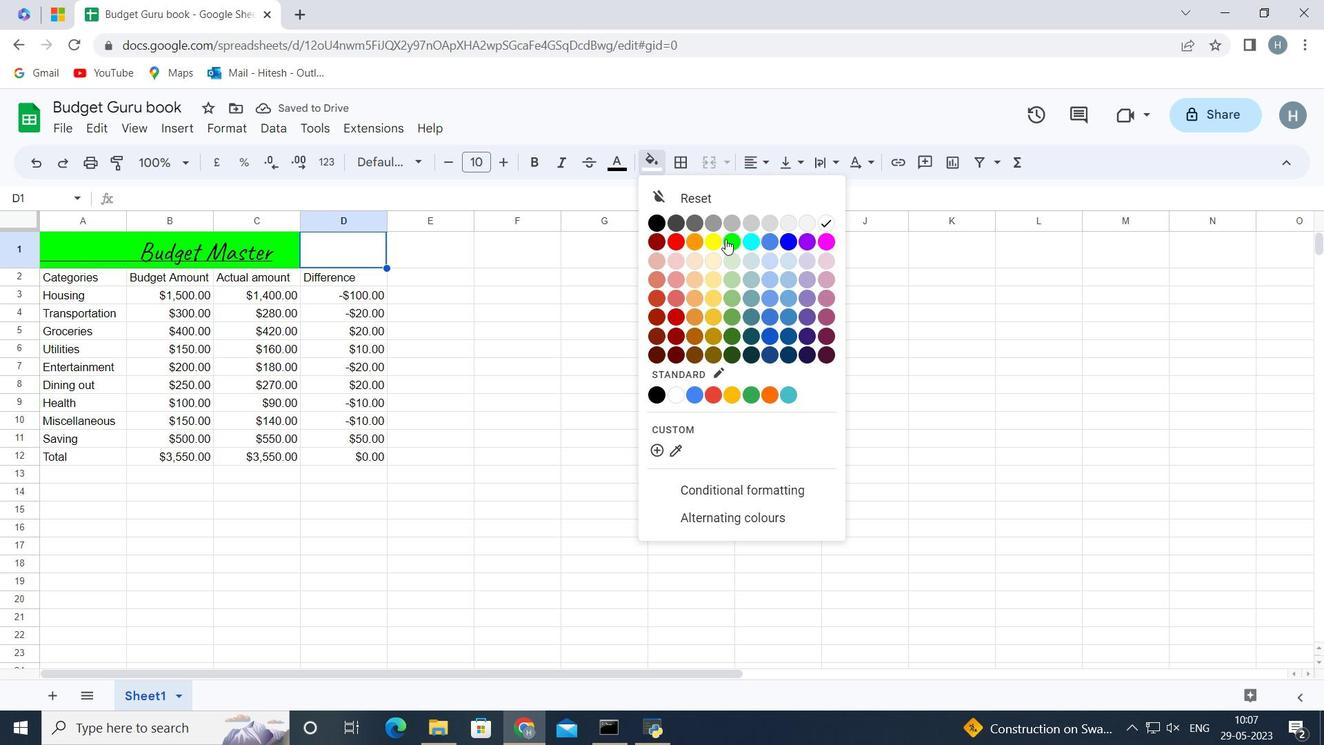 
Action: Mouse pressed left at (727, 241)
Screenshot: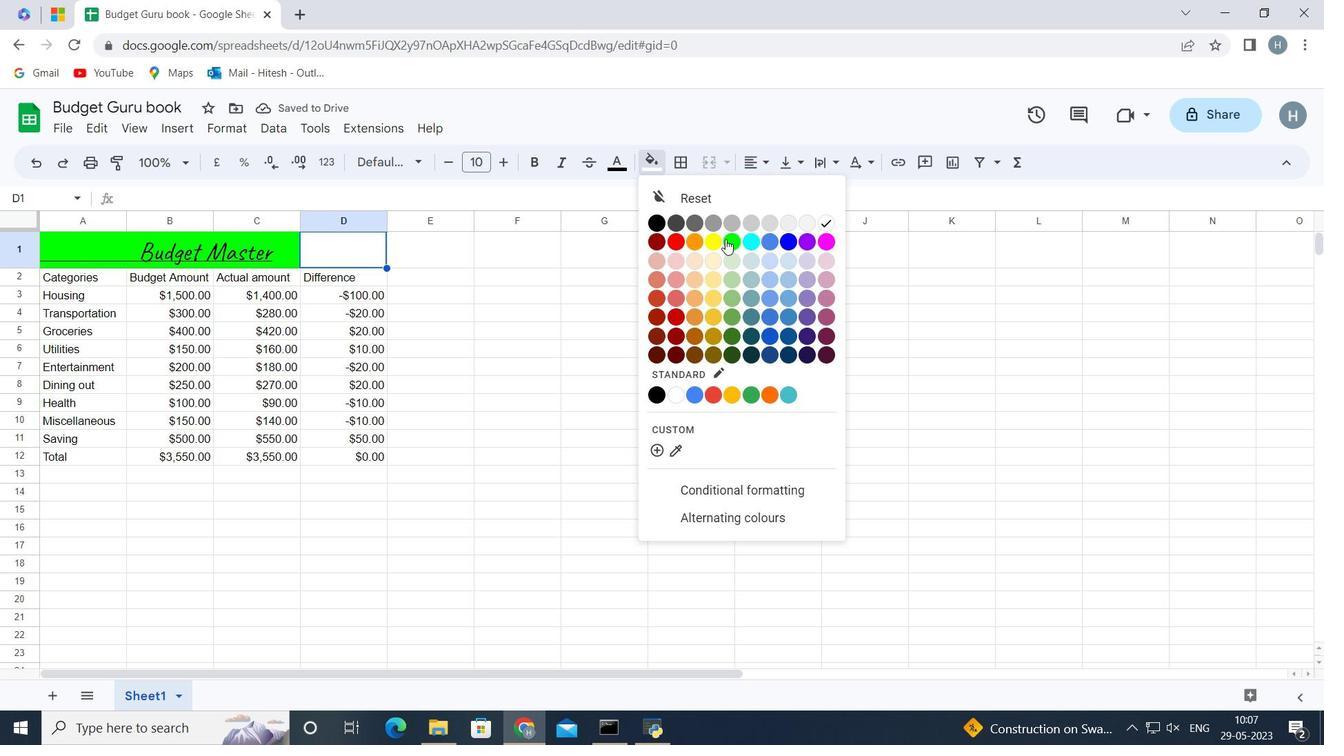 
Action: Mouse moved to (364, 482)
Screenshot: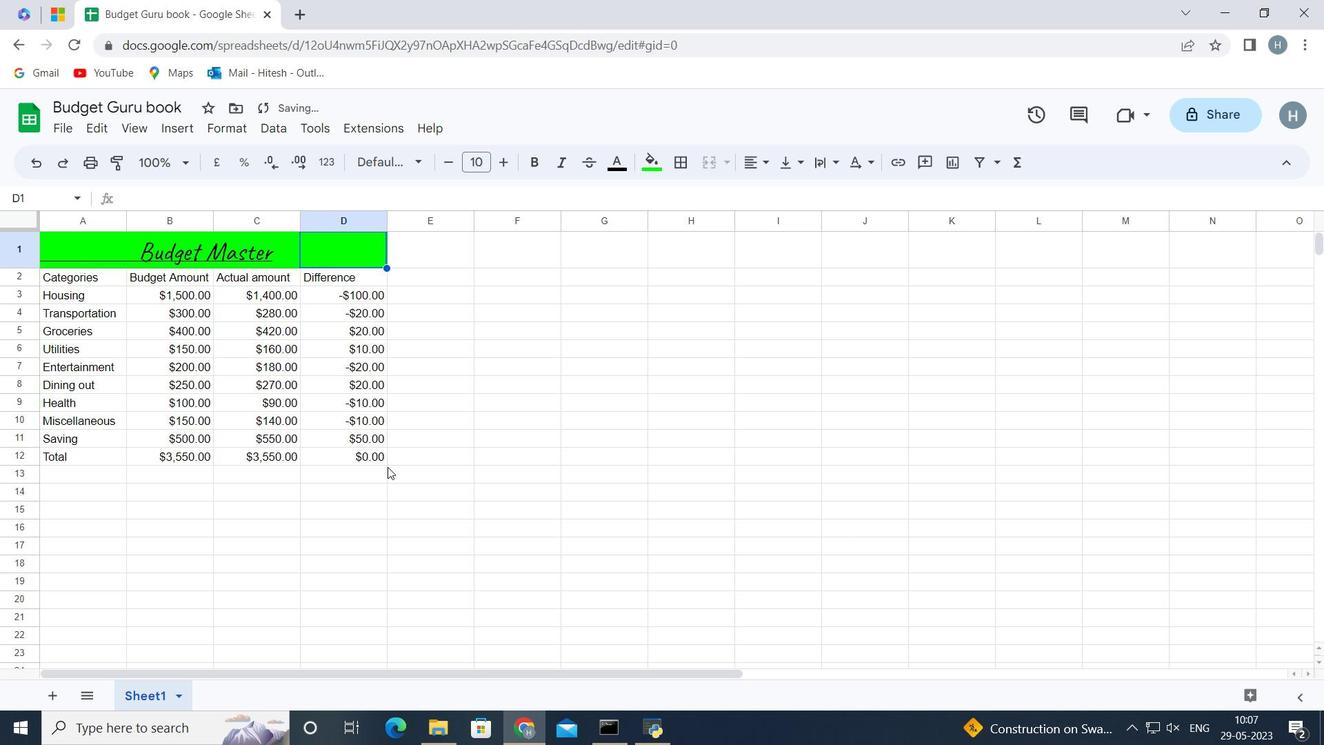 
Action: Mouse pressed left at (364, 482)
Screenshot: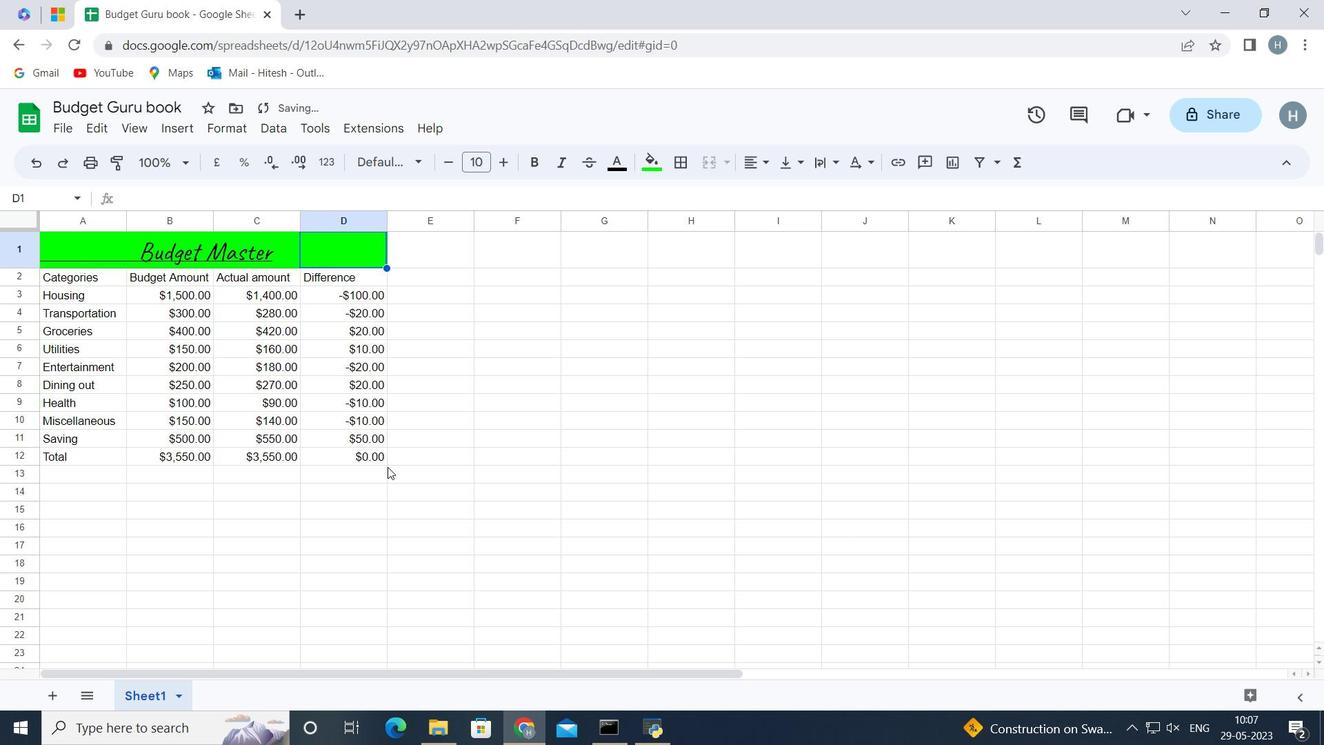 
Action: Mouse moved to (226, 496)
Screenshot: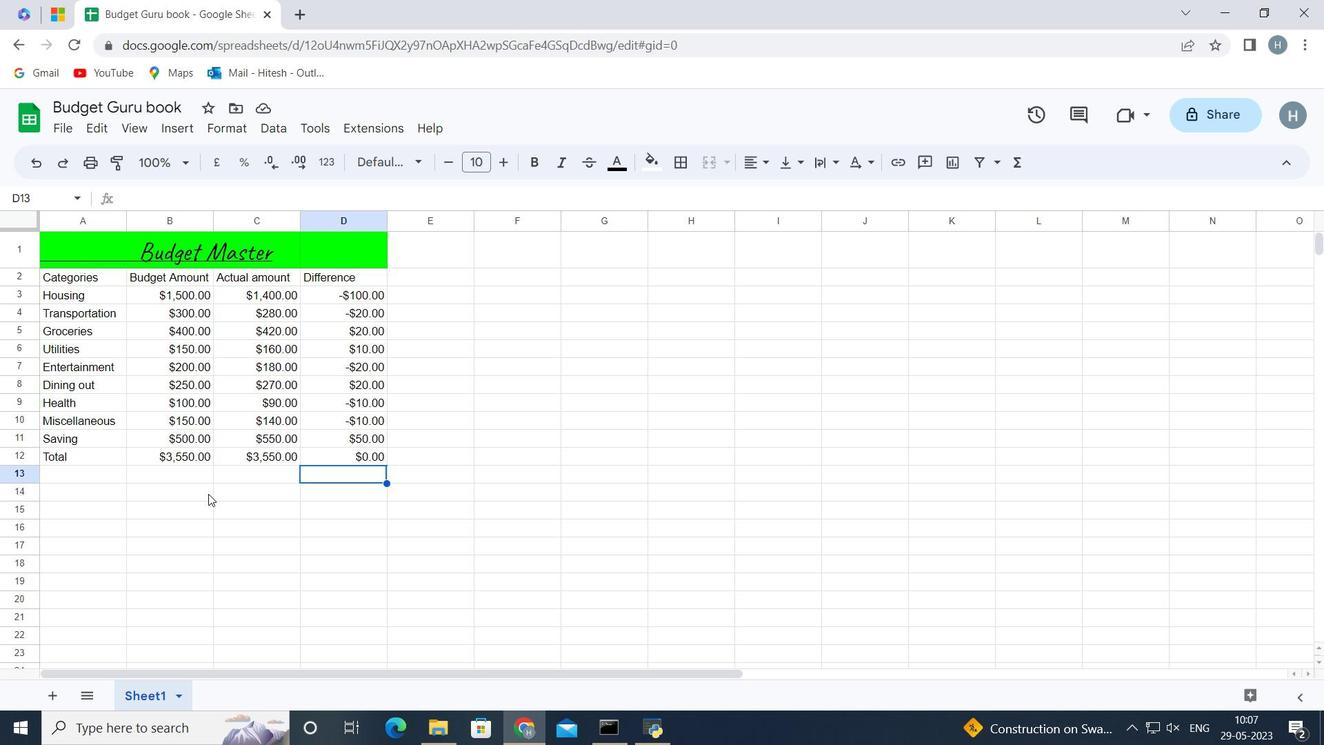 
Action: Mouse pressed left at (226, 496)
Screenshot: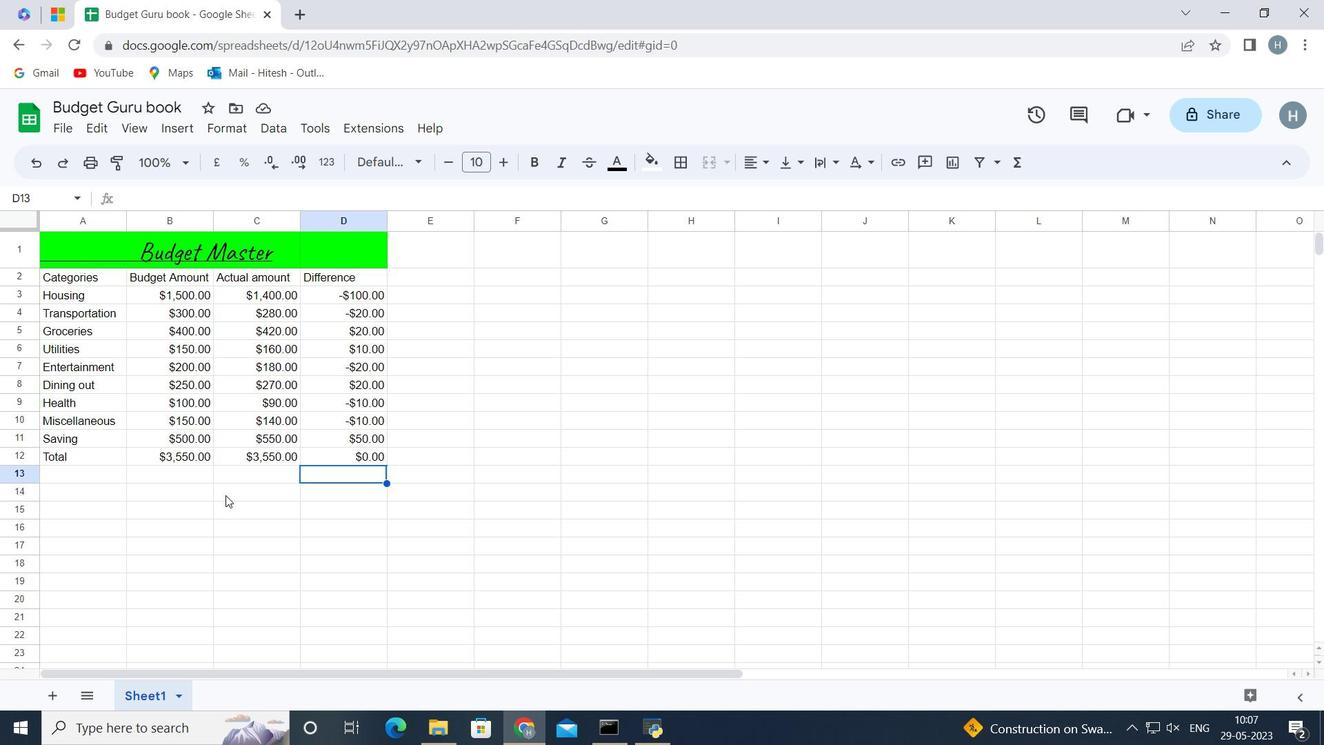 
Action: Mouse moved to (126, 501)
Screenshot: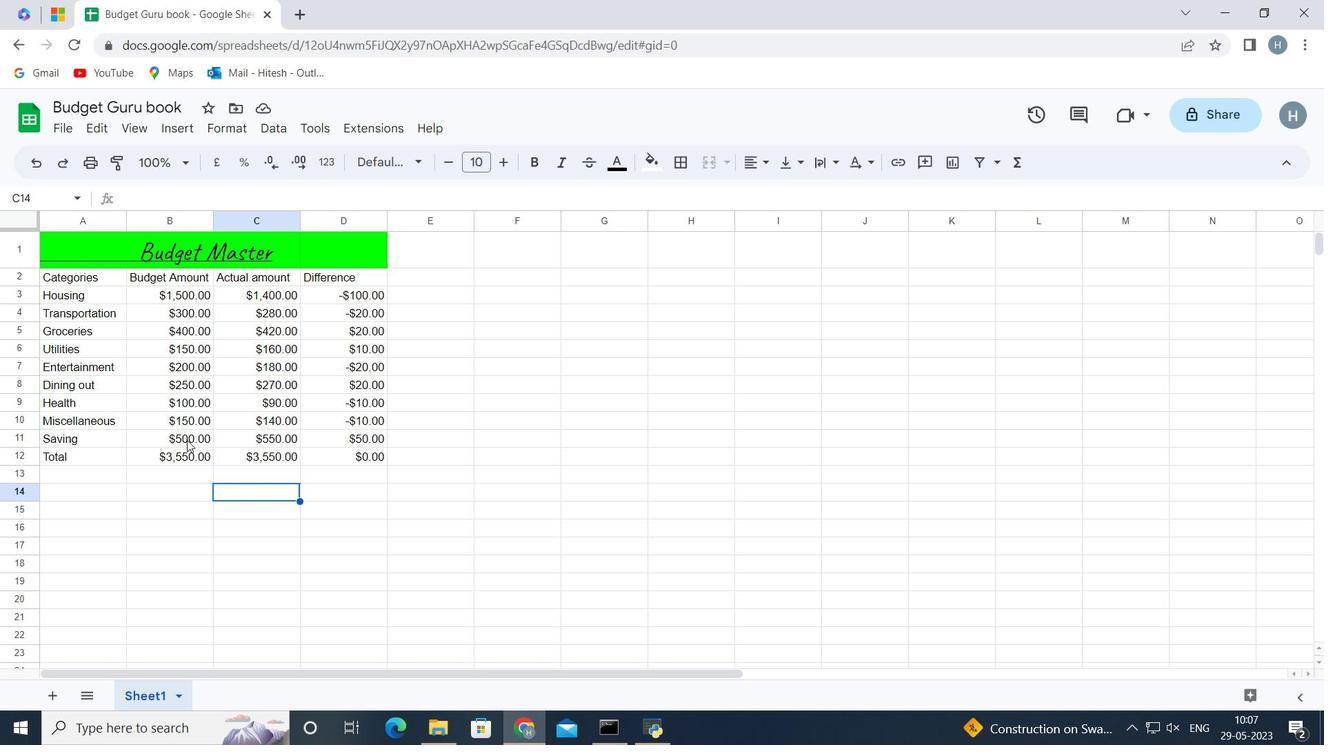 
Action: Mouse pressed left at (126, 501)
Screenshot: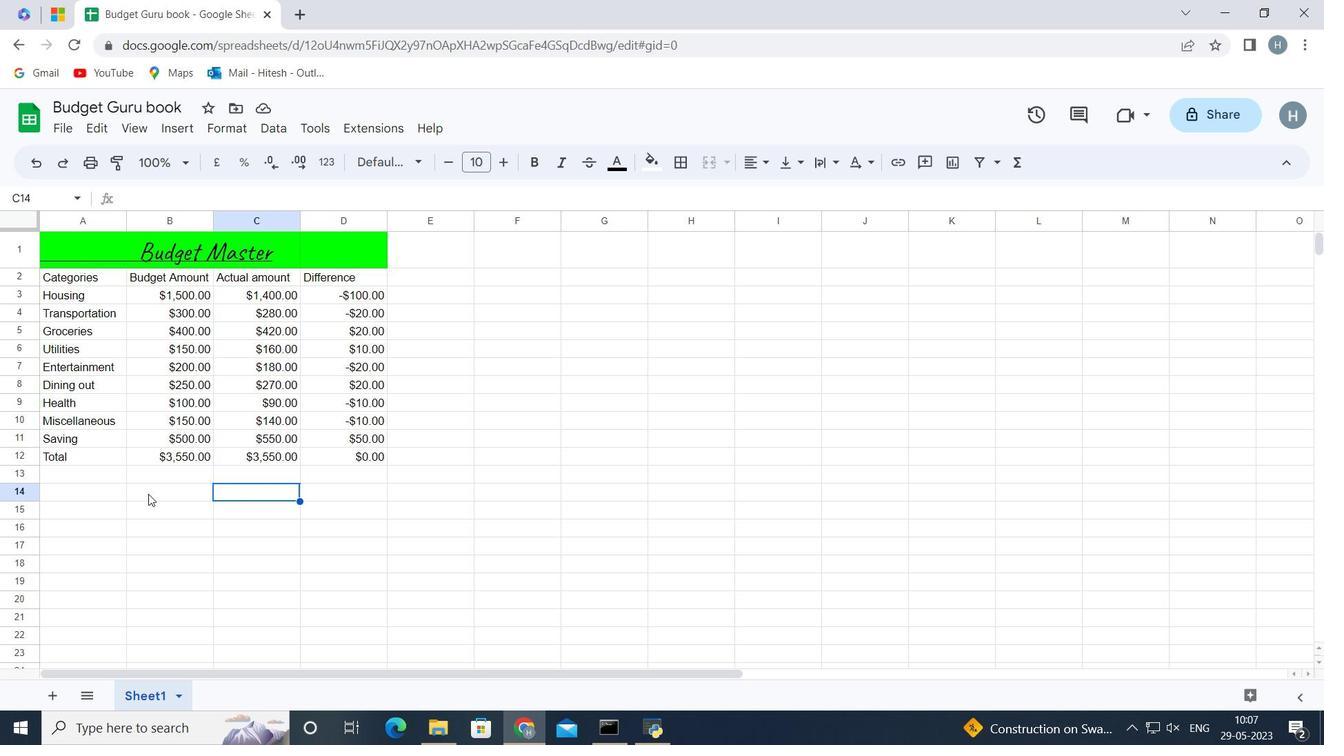 
Action: Mouse moved to (258, 506)
Screenshot: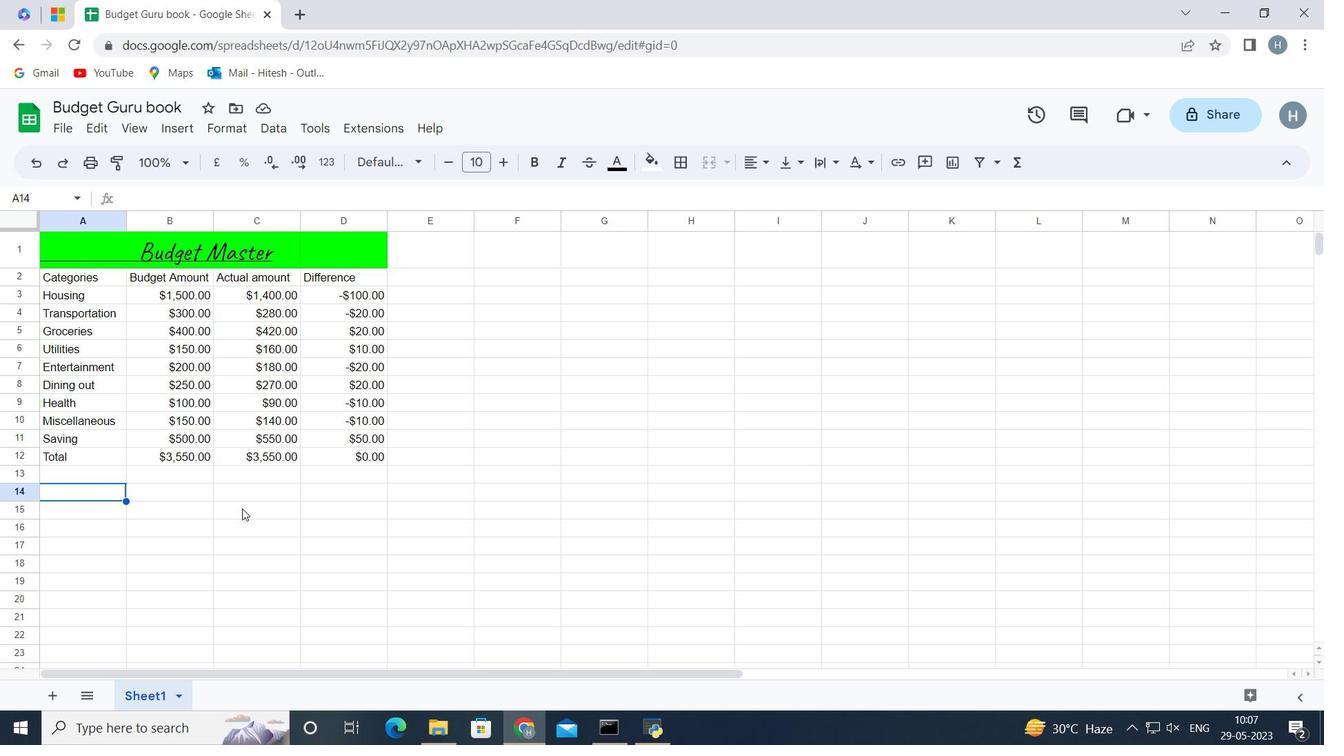 
Action: Mouse pressed left at (258, 506)
Screenshot: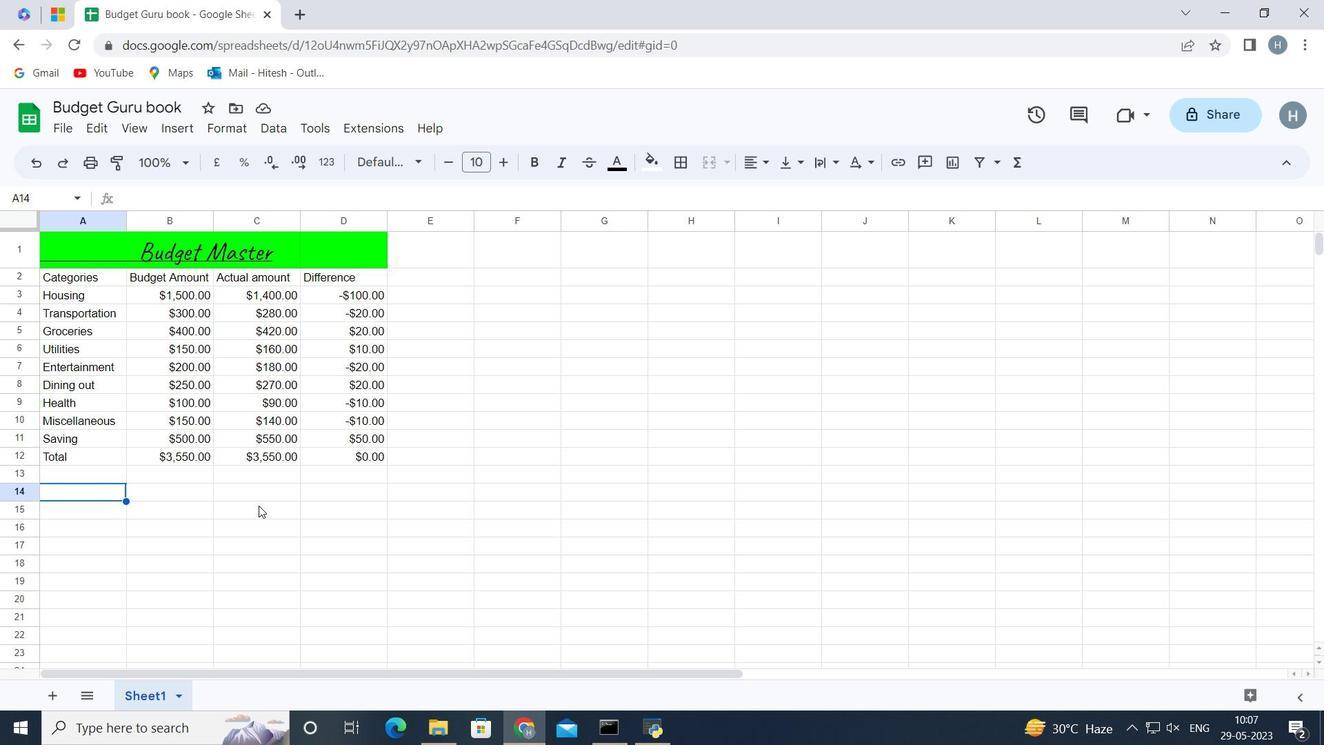 
Action: Mouse moved to (378, 460)
Screenshot: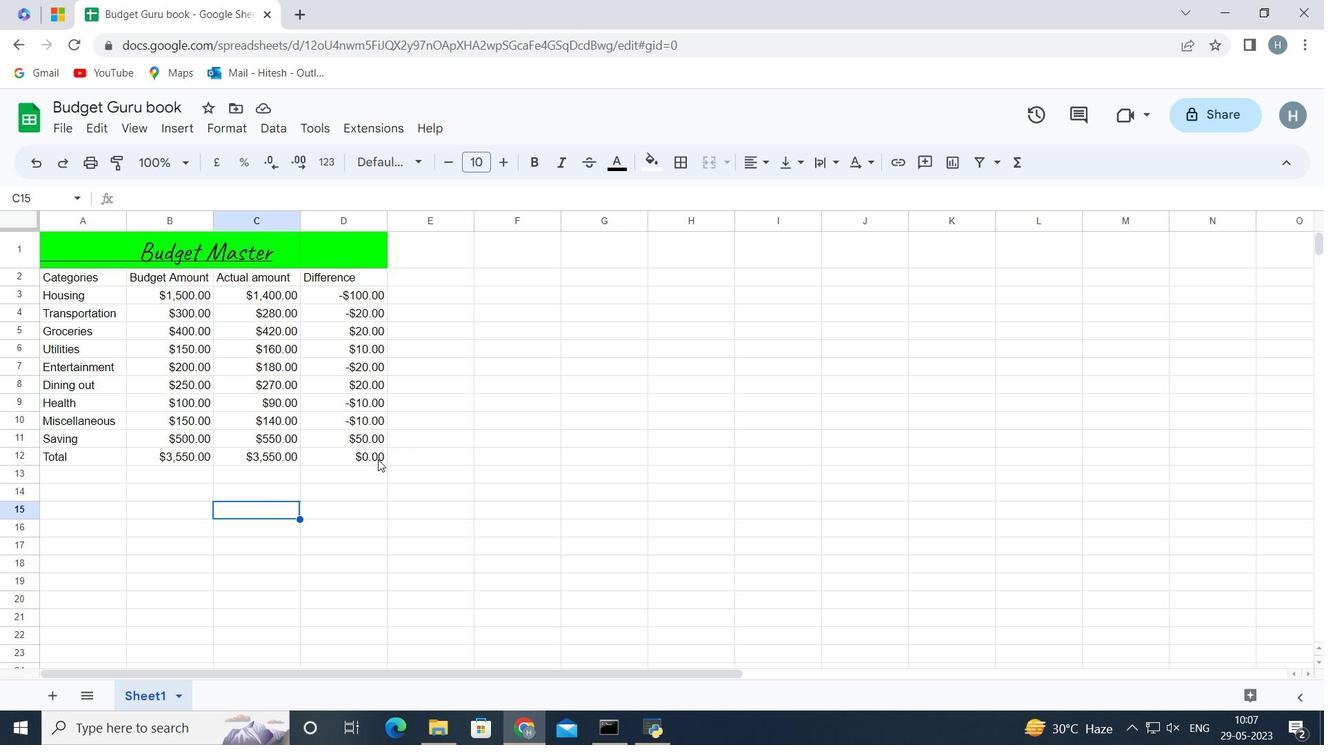 
Action: Mouse pressed left at (378, 460)
Screenshot: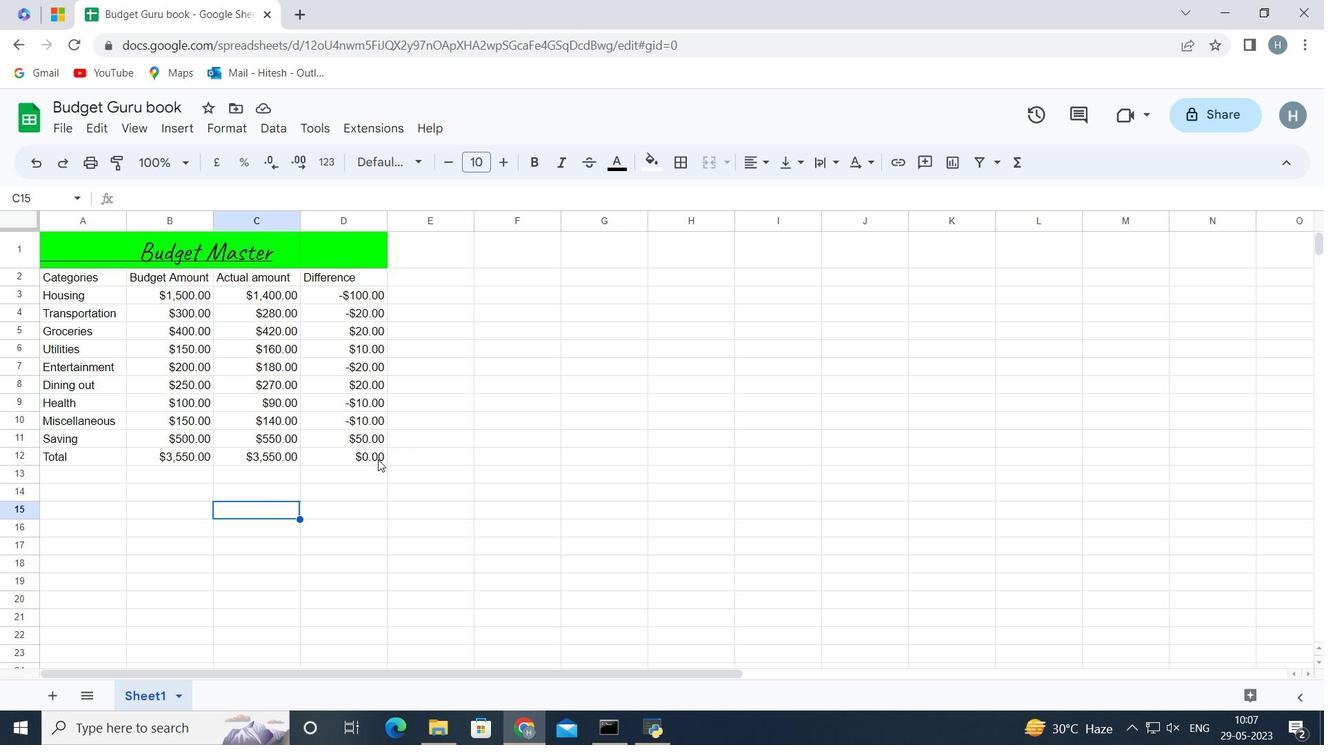 
Action: Mouse moved to (284, 529)
Screenshot: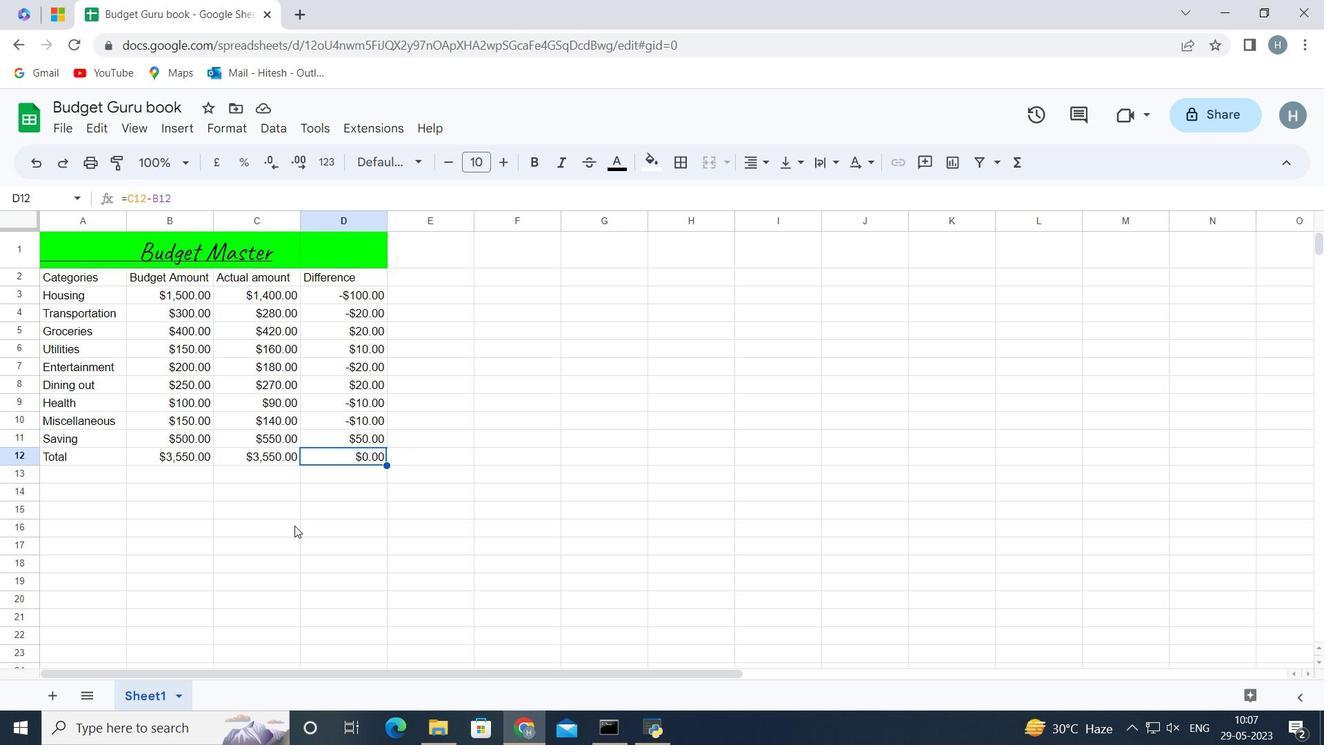 
Action: Mouse pressed left at (284, 529)
Screenshot: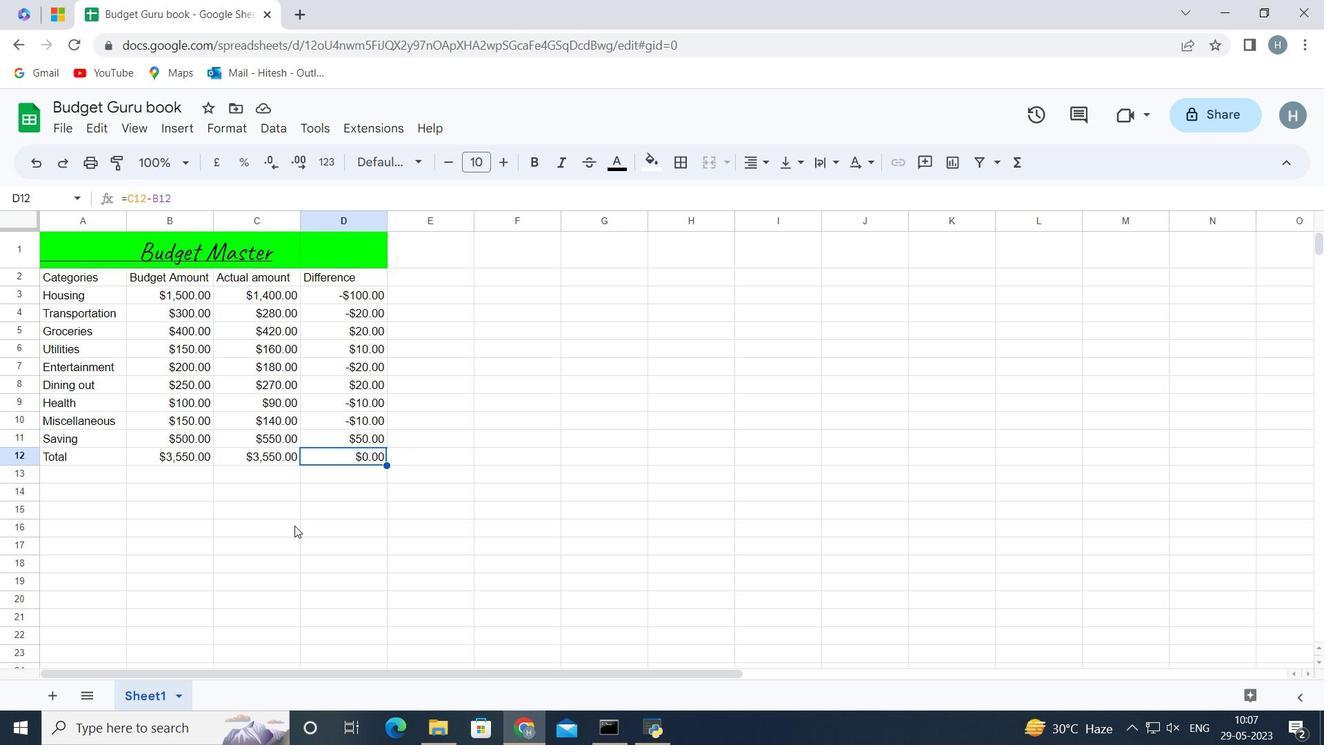 
Action: Mouse moved to (44, 275)
Screenshot: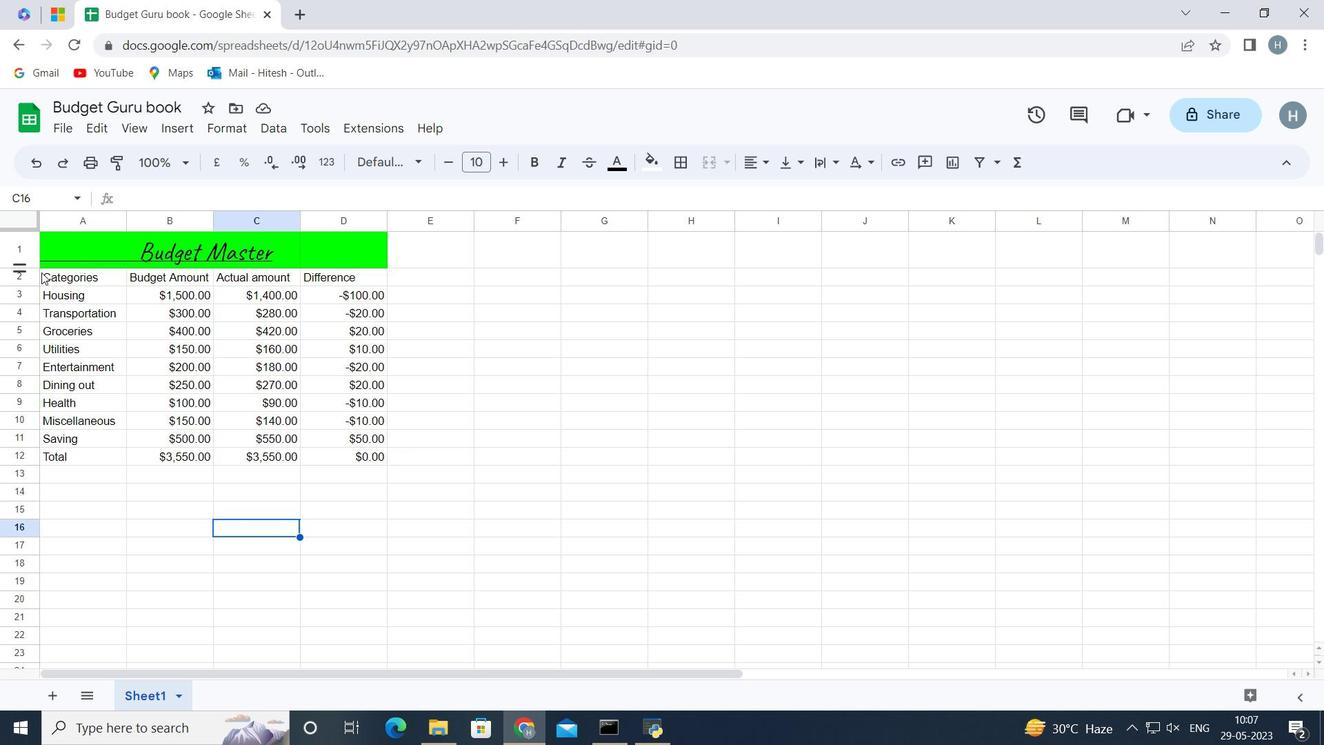 
Action: Mouse pressed left at (44, 275)
Screenshot: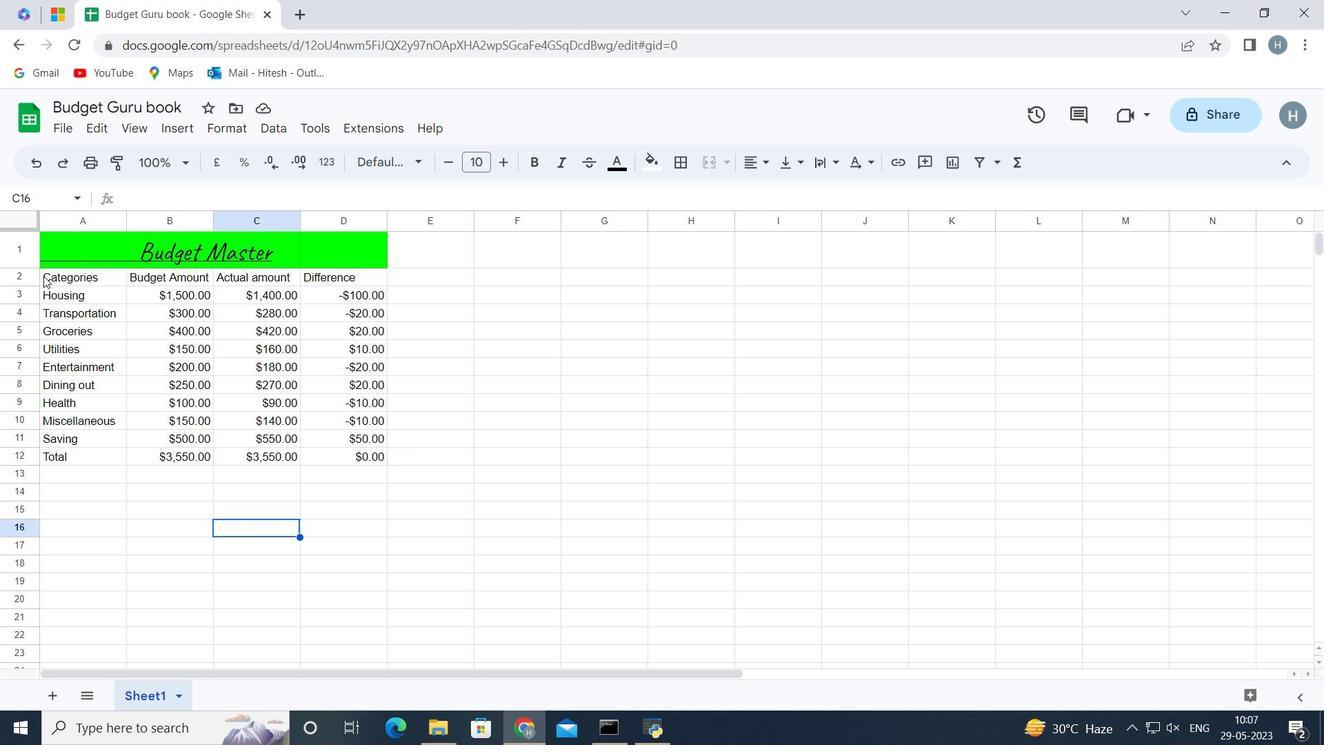 
Action: Key pressed <Key.shift><Key.right><Key.right><Key.right><Key.down><Key.down><Key.down><Key.down><Key.down><Key.down><Key.down><Key.down><Key.down><Key.down>
Screenshot: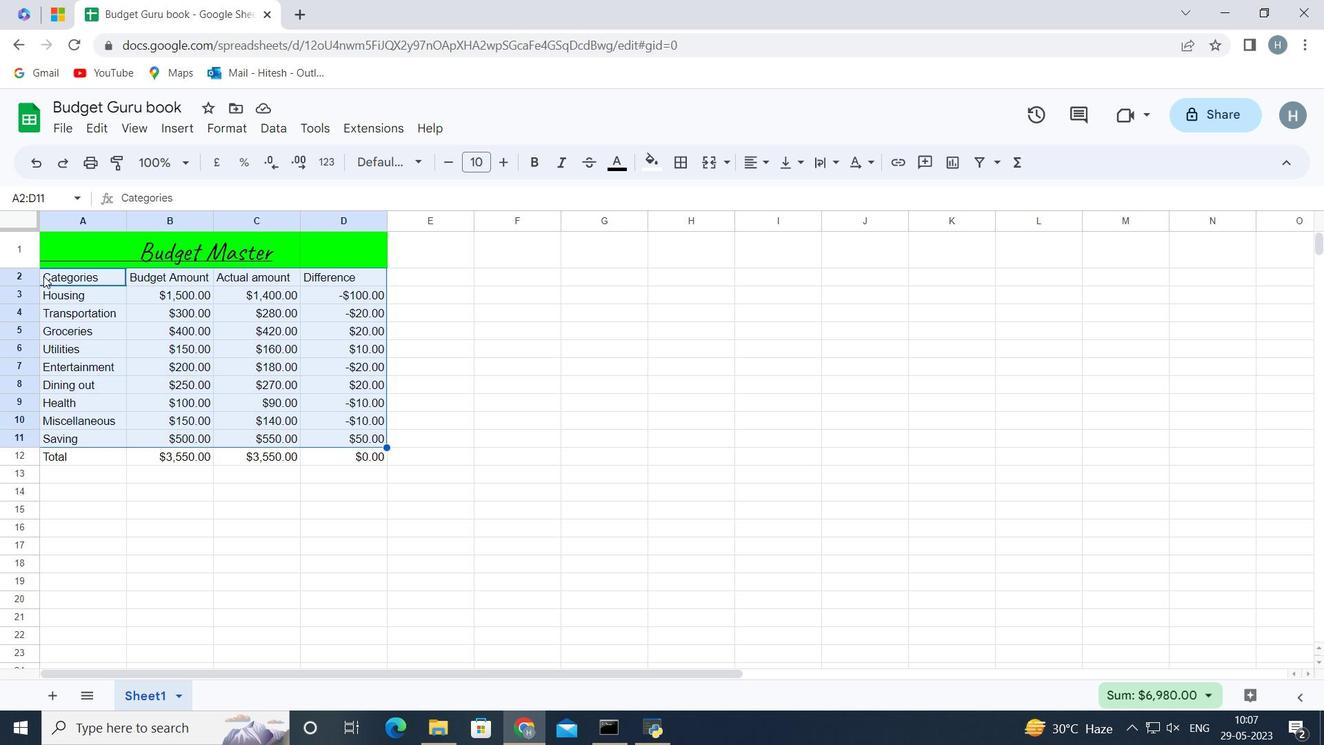
Action: Mouse moved to (177, 494)
Screenshot: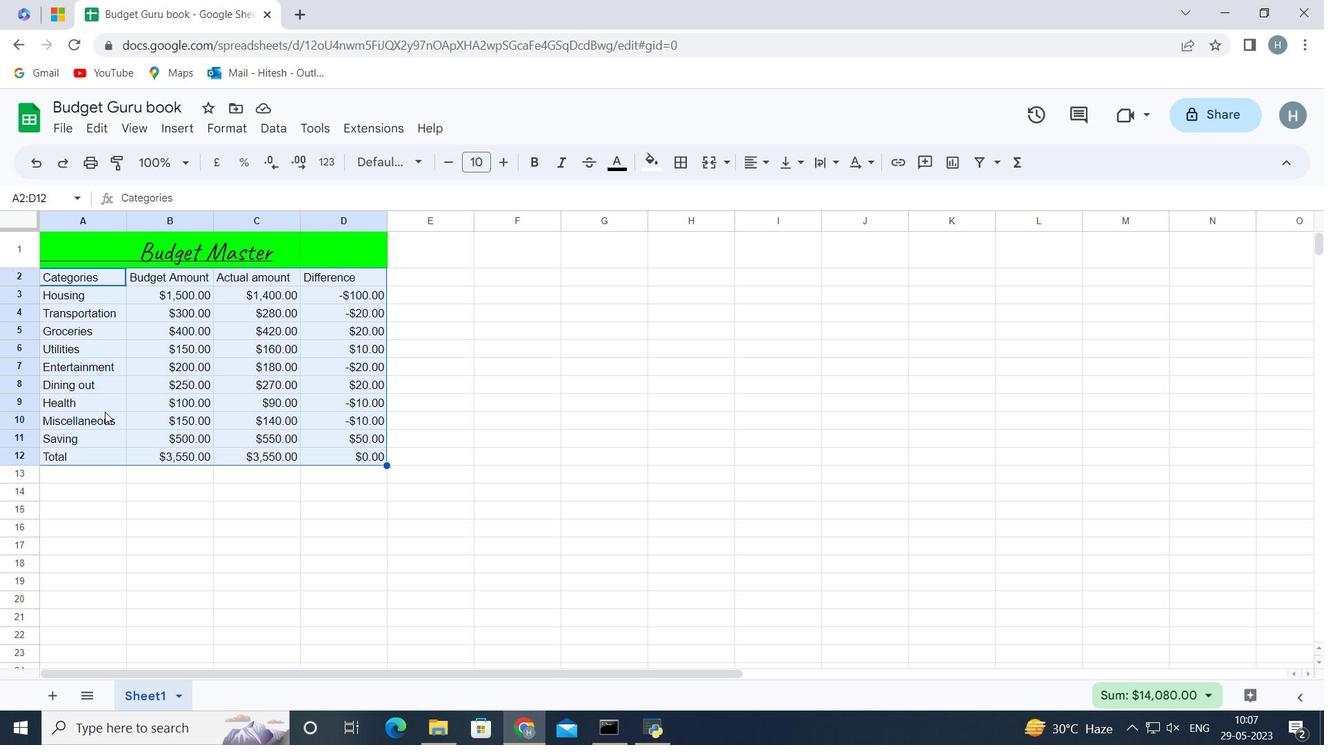 
Action: Mouse pressed left at (177, 494)
Screenshot: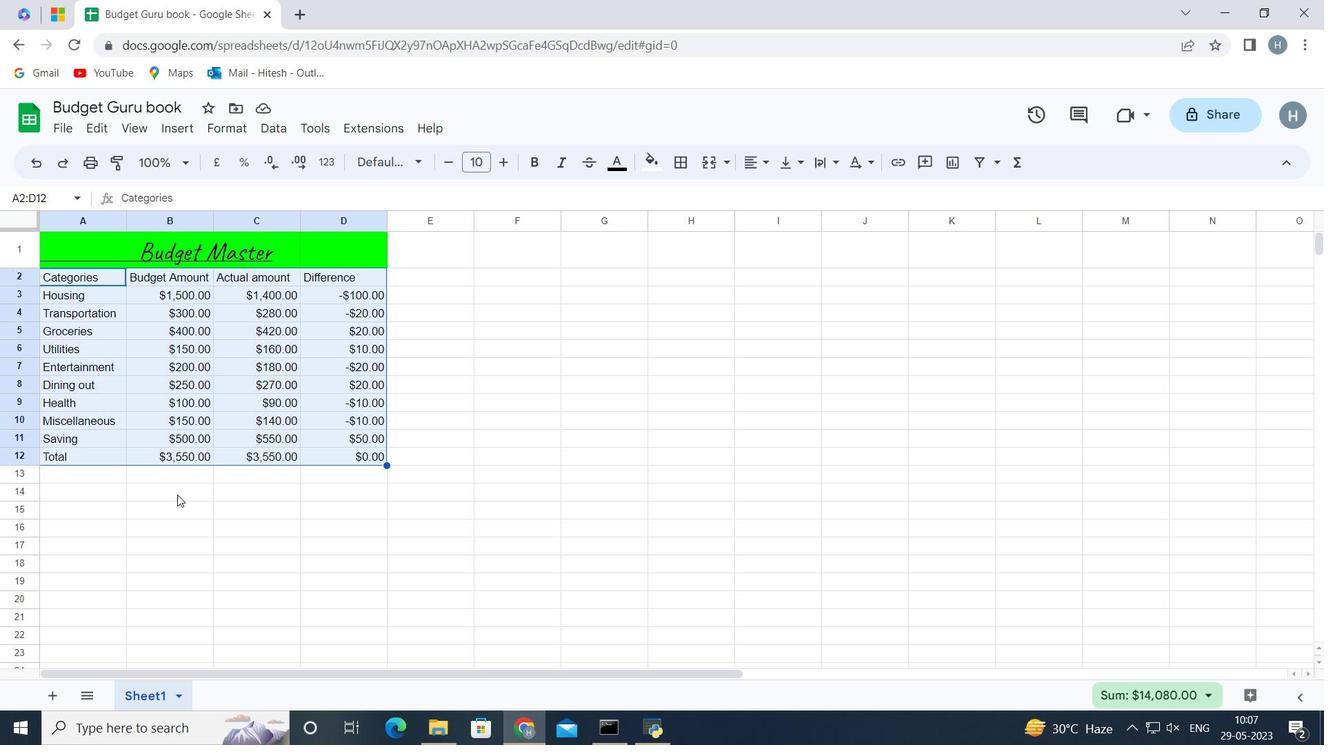 
Action: Mouse moved to (48, 288)
Screenshot: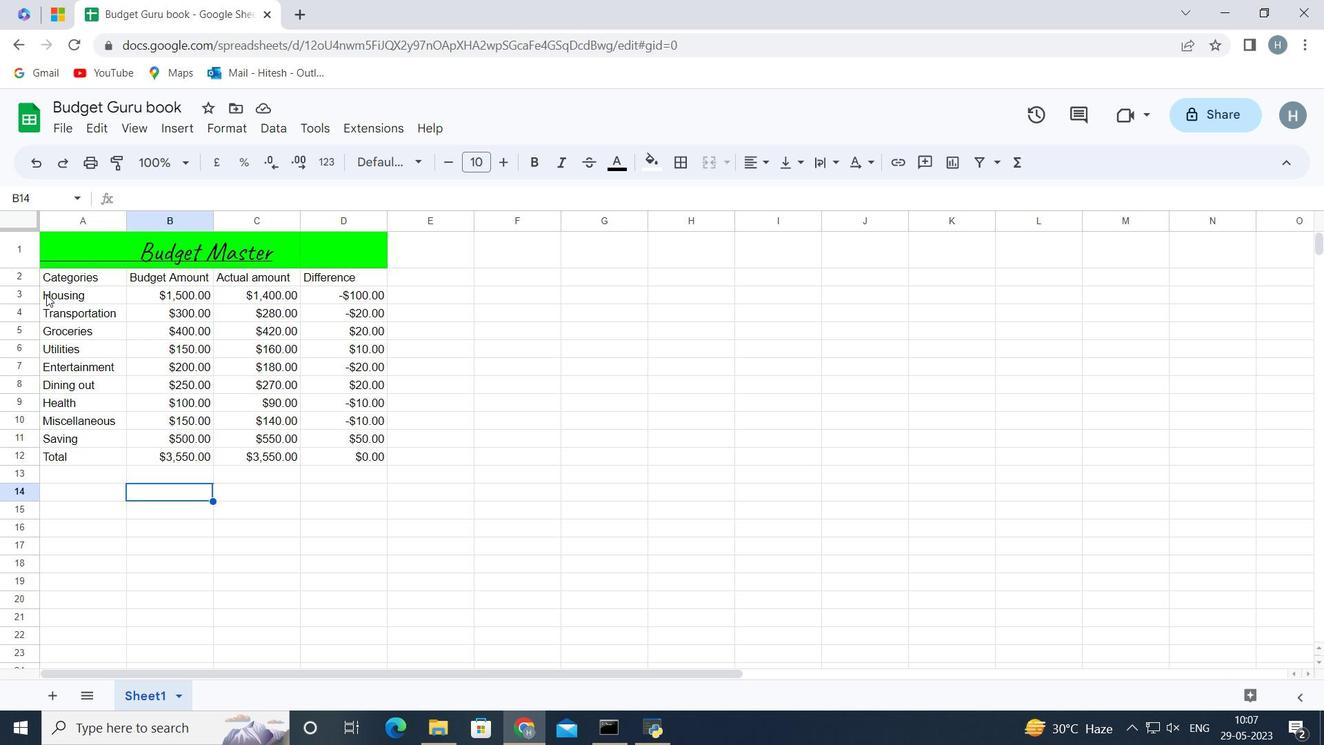 
Action: Mouse pressed left at (48, 288)
Screenshot: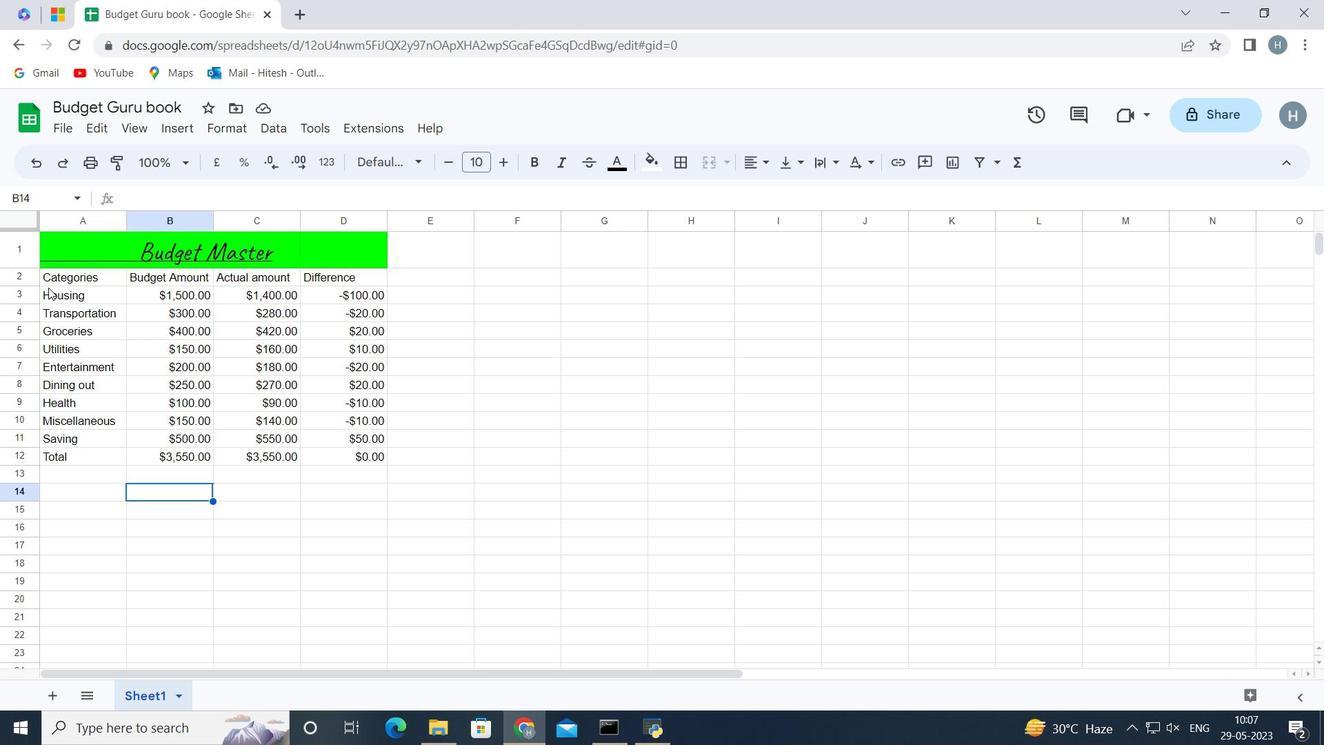 
Action: Key pressed <Key.shift><Key.shift><Key.shift><Key.shift><Key.shift><Key.shift><Key.shift><Key.shift><Key.right><Key.right><Key.right><Key.down><Key.down><Key.down><Key.left><Key.left><Key.left><Key.down><Key.down><Key.down><Key.right><Key.right><Key.right><Key.down><Key.down><Key.down>
Screenshot: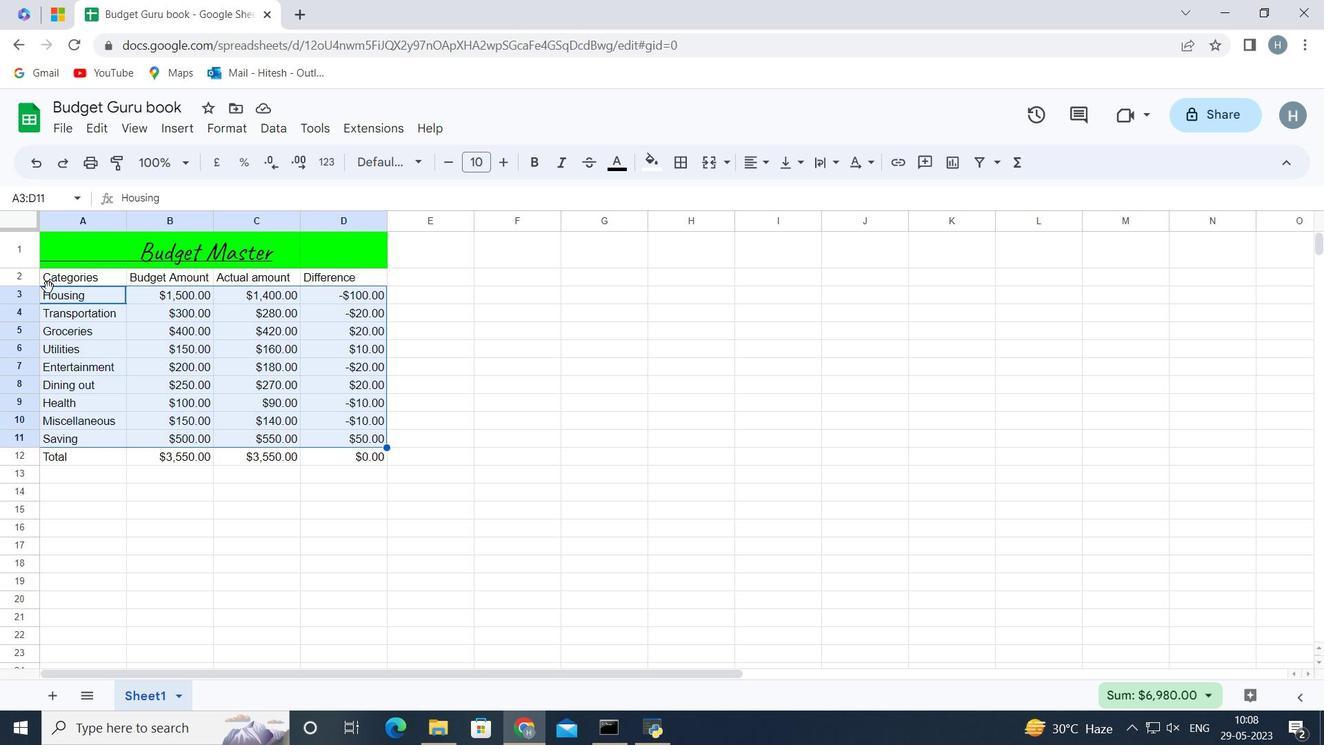 
Action: Mouse moved to (418, 158)
Screenshot: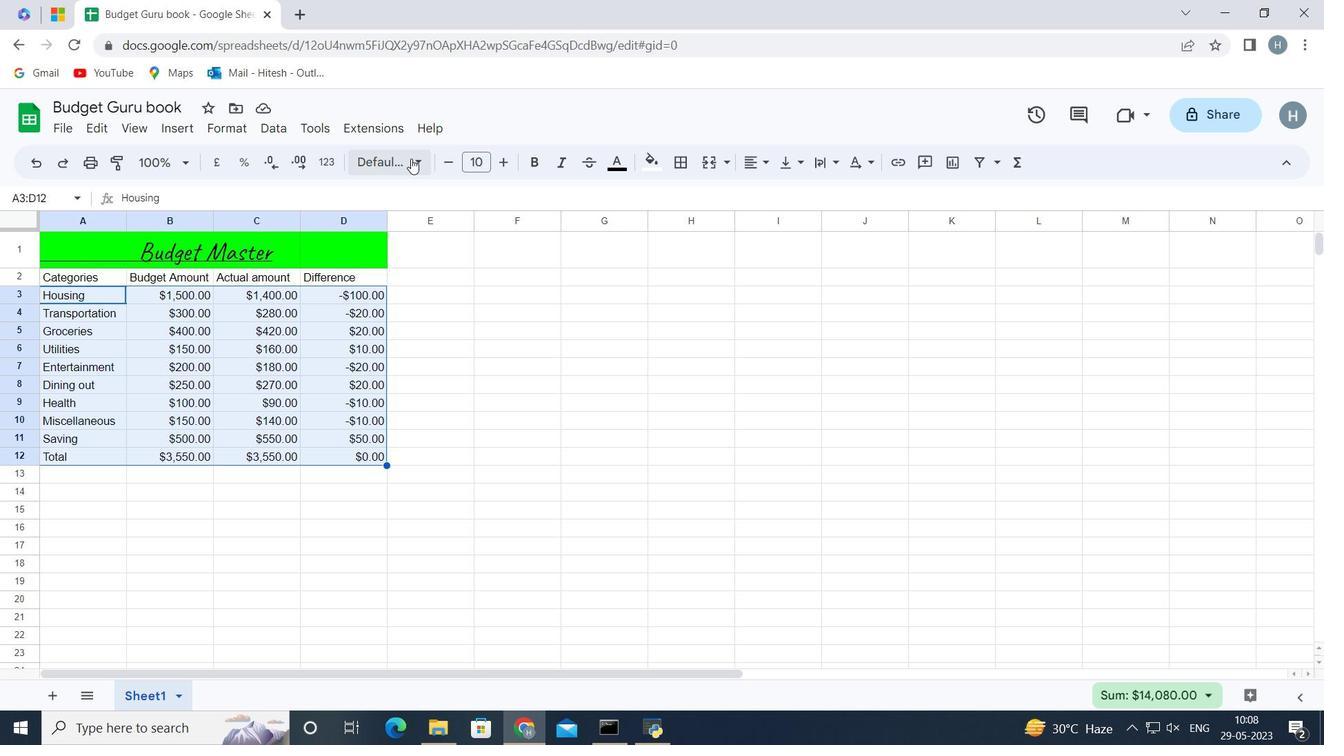 
Action: Mouse pressed left at (418, 158)
Screenshot: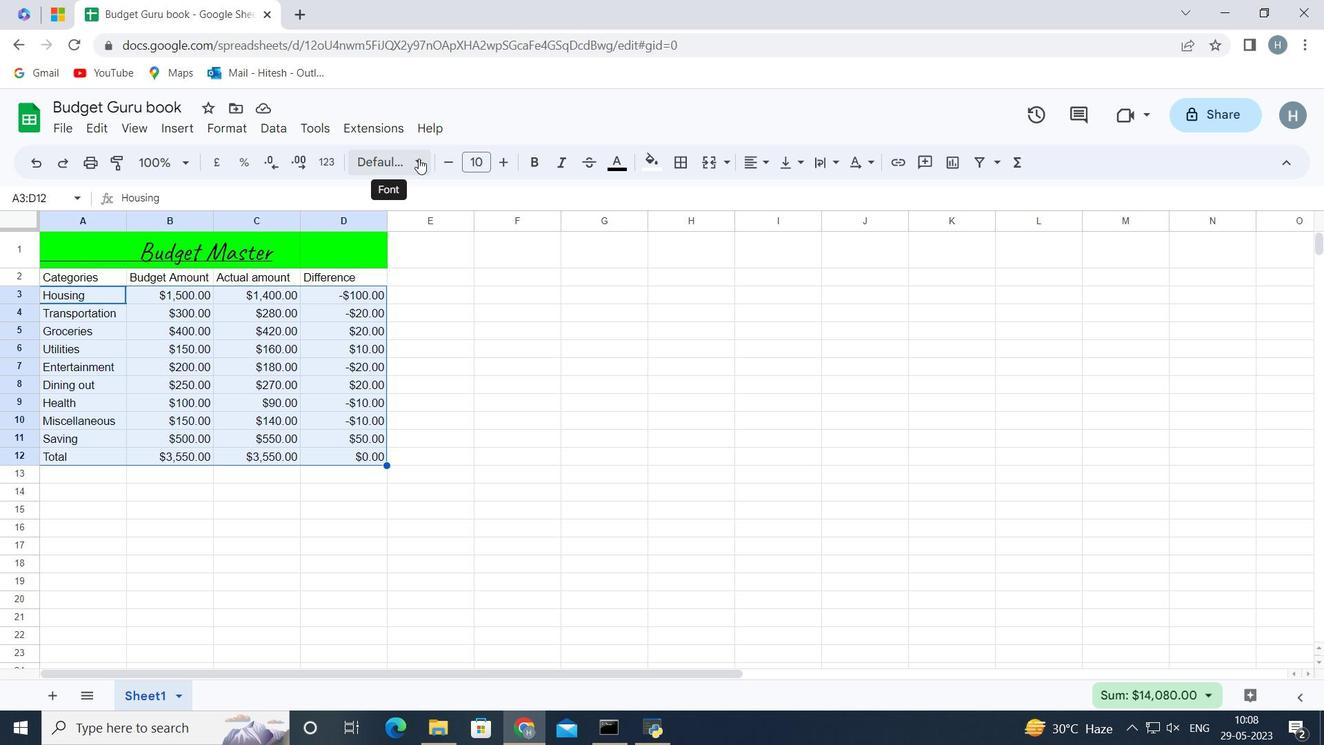 
Action: Mouse moved to (454, 326)
Screenshot: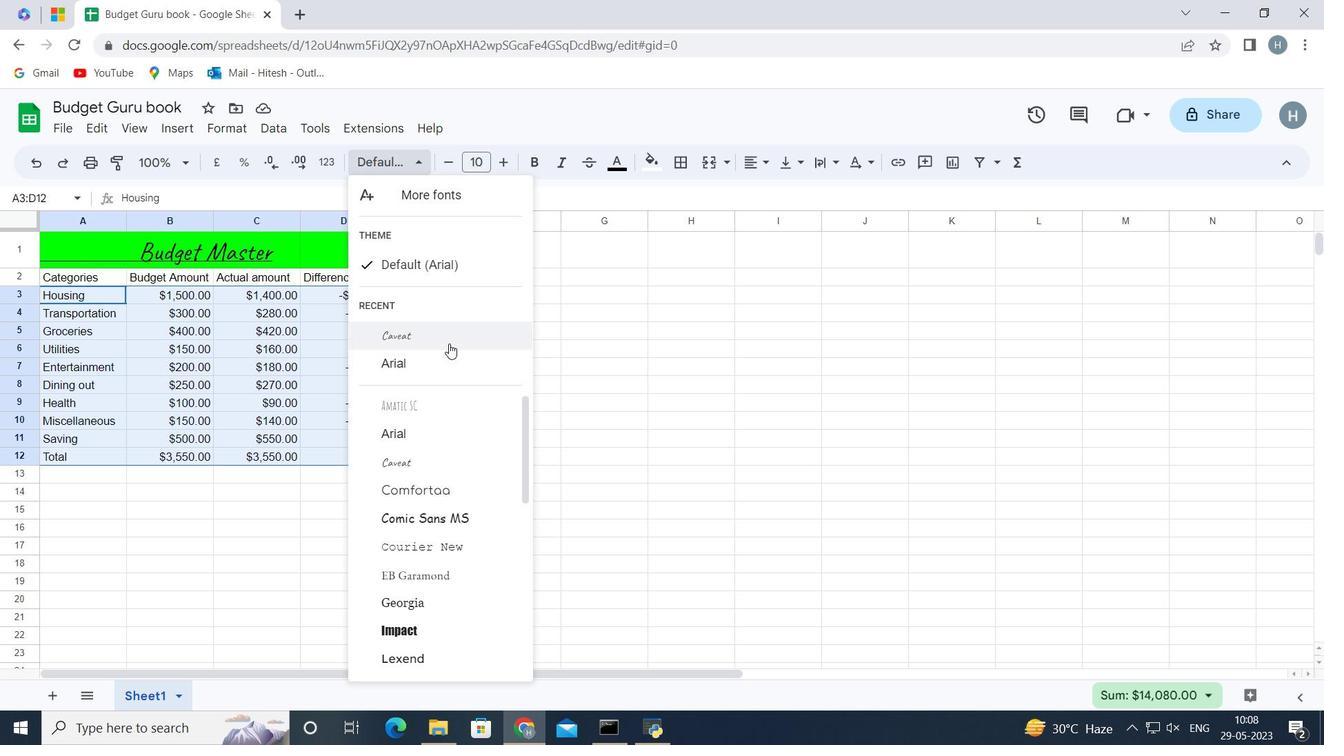 
Action: Mouse pressed left at (454, 326)
Screenshot: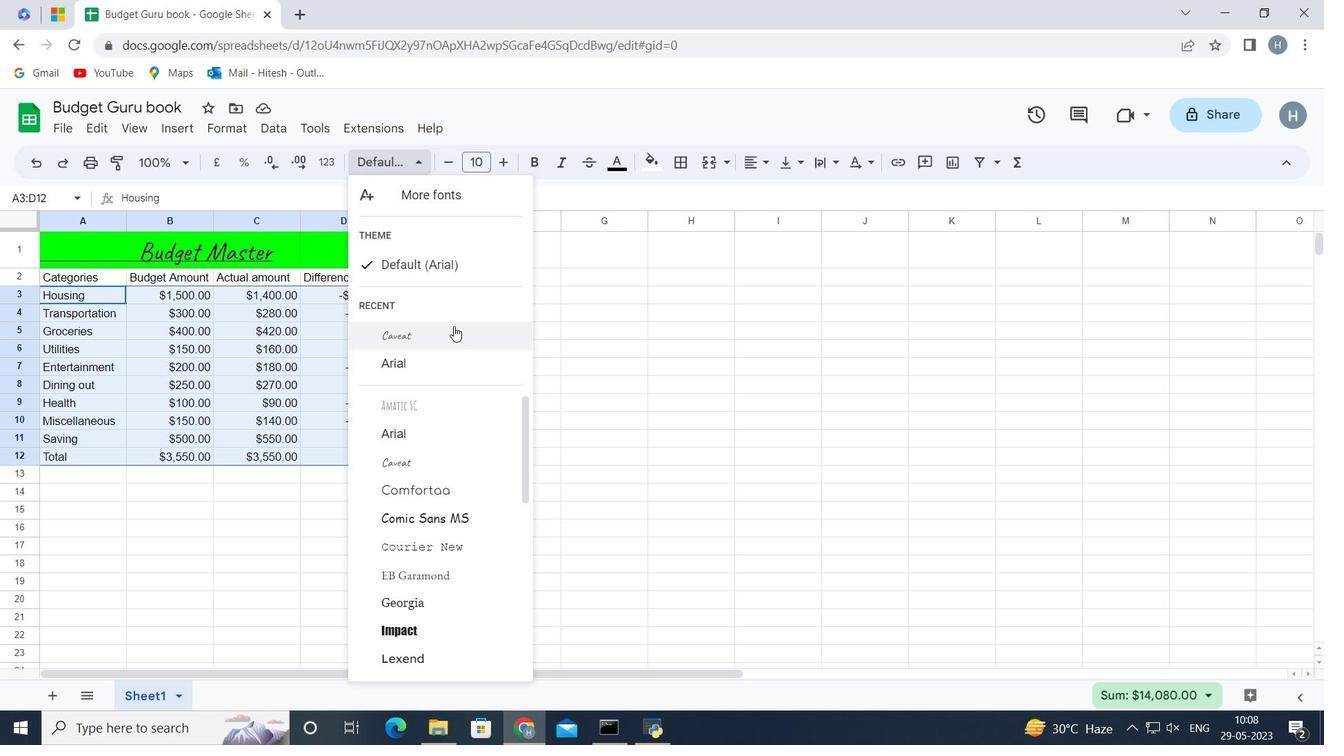 
Action: Mouse moved to (498, 158)
Screenshot: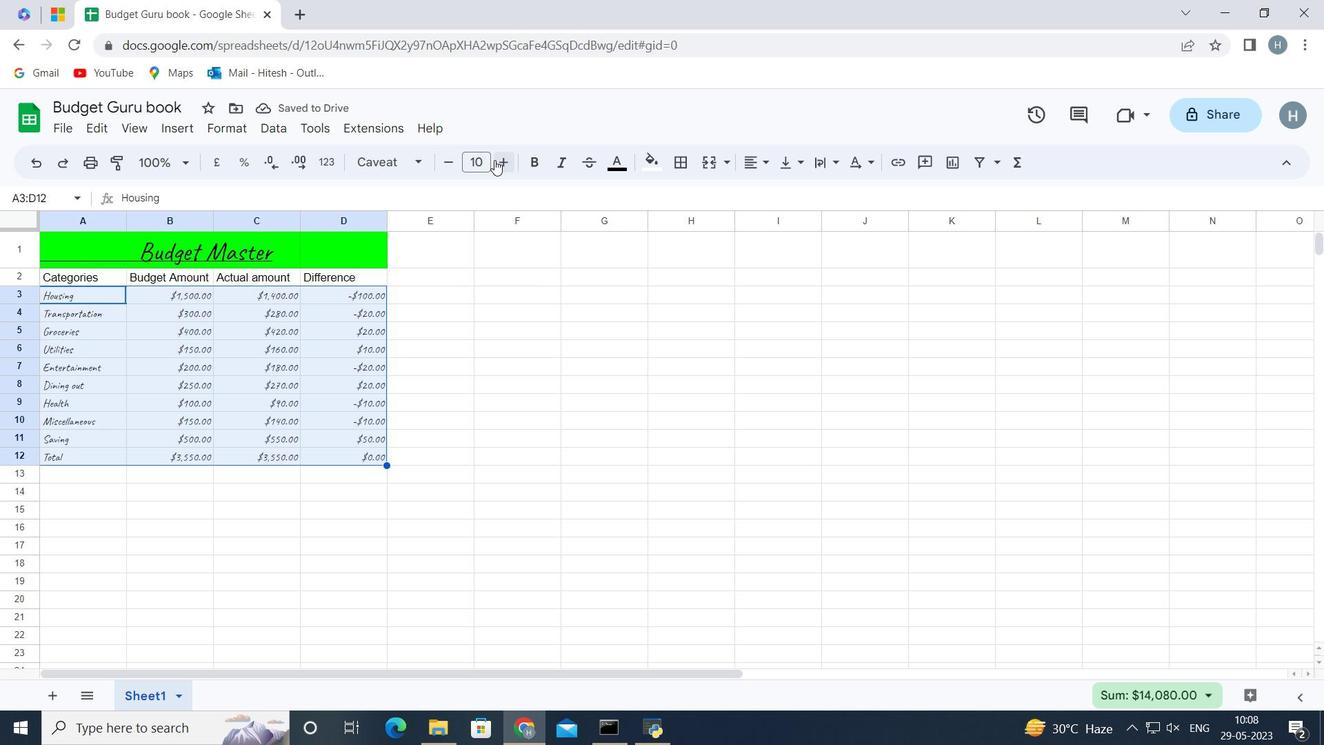 
Action: Mouse pressed left at (498, 158)
Screenshot: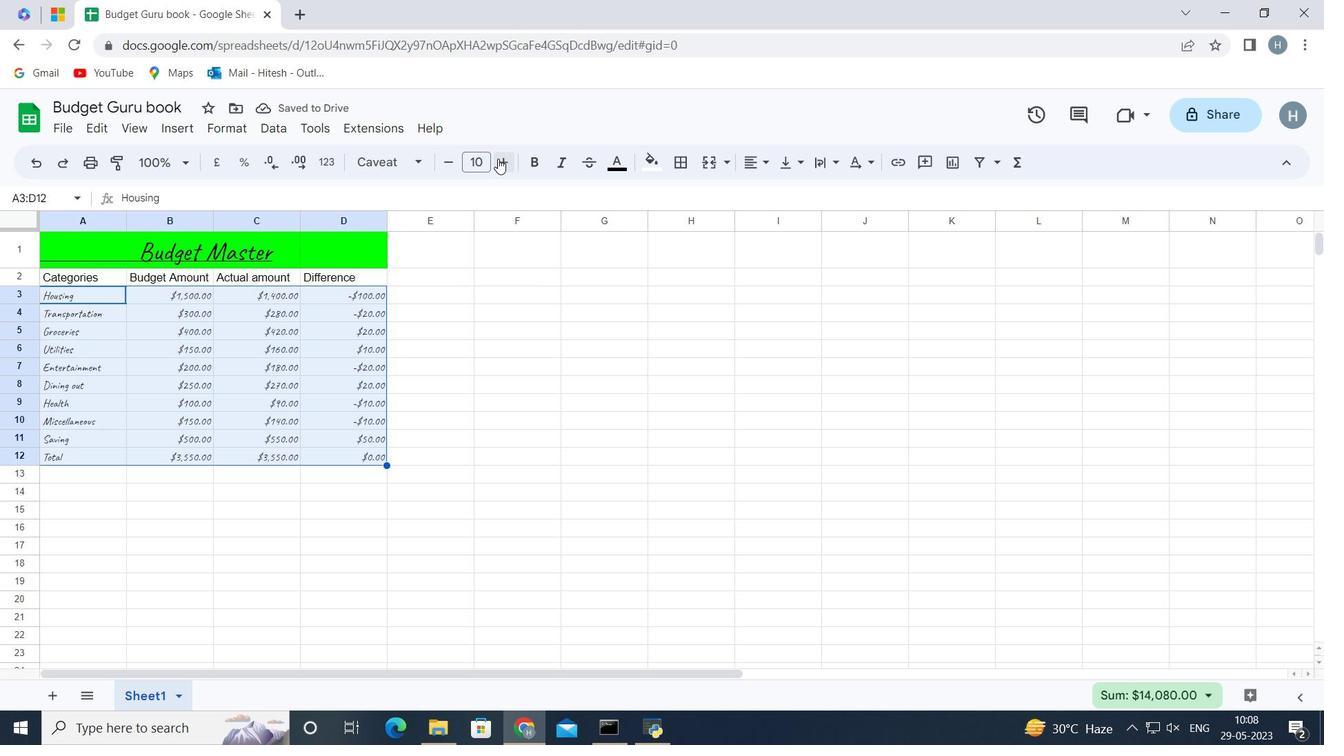 
Action: Mouse pressed left at (498, 158)
Screenshot: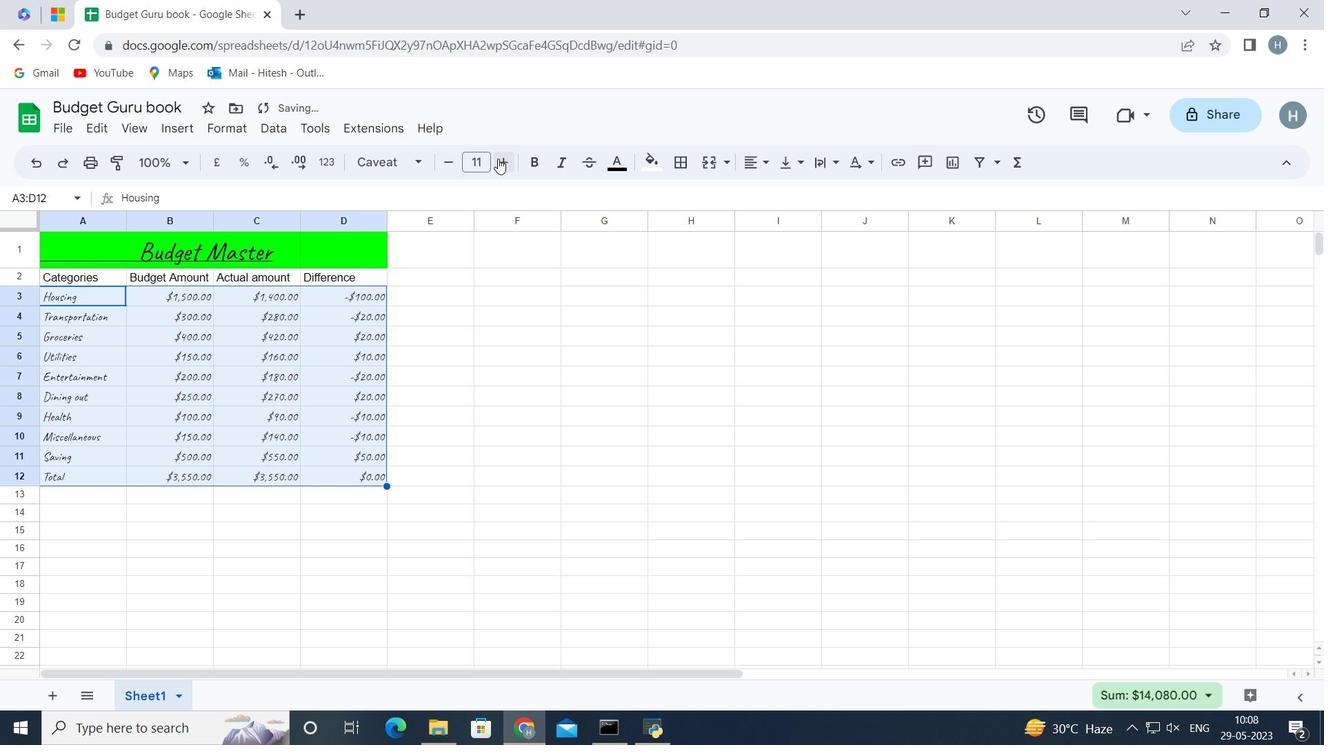 
Action: Mouse pressed left at (498, 158)
Screenshot: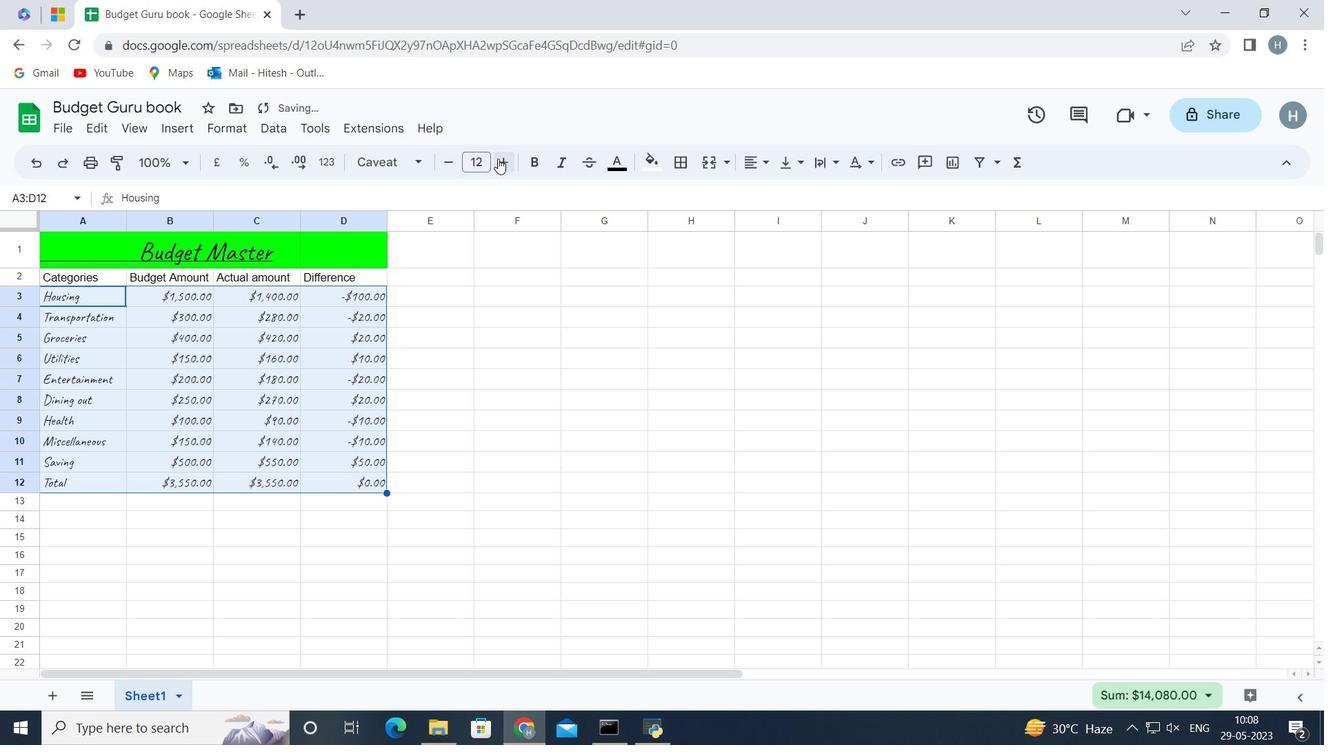 
Action: Mouse pressed left at (498, 158)
Screenshot: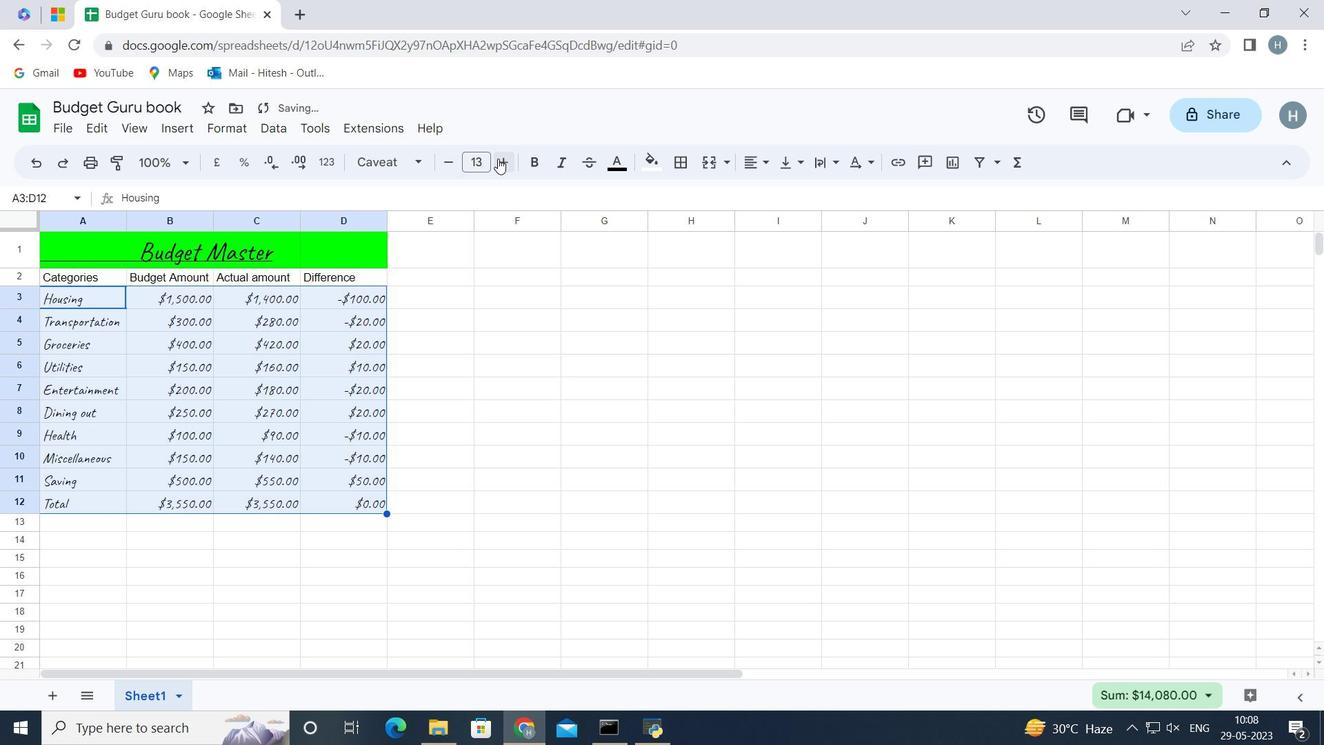
Action: Mouse moved to (500, 158)
Screenshot: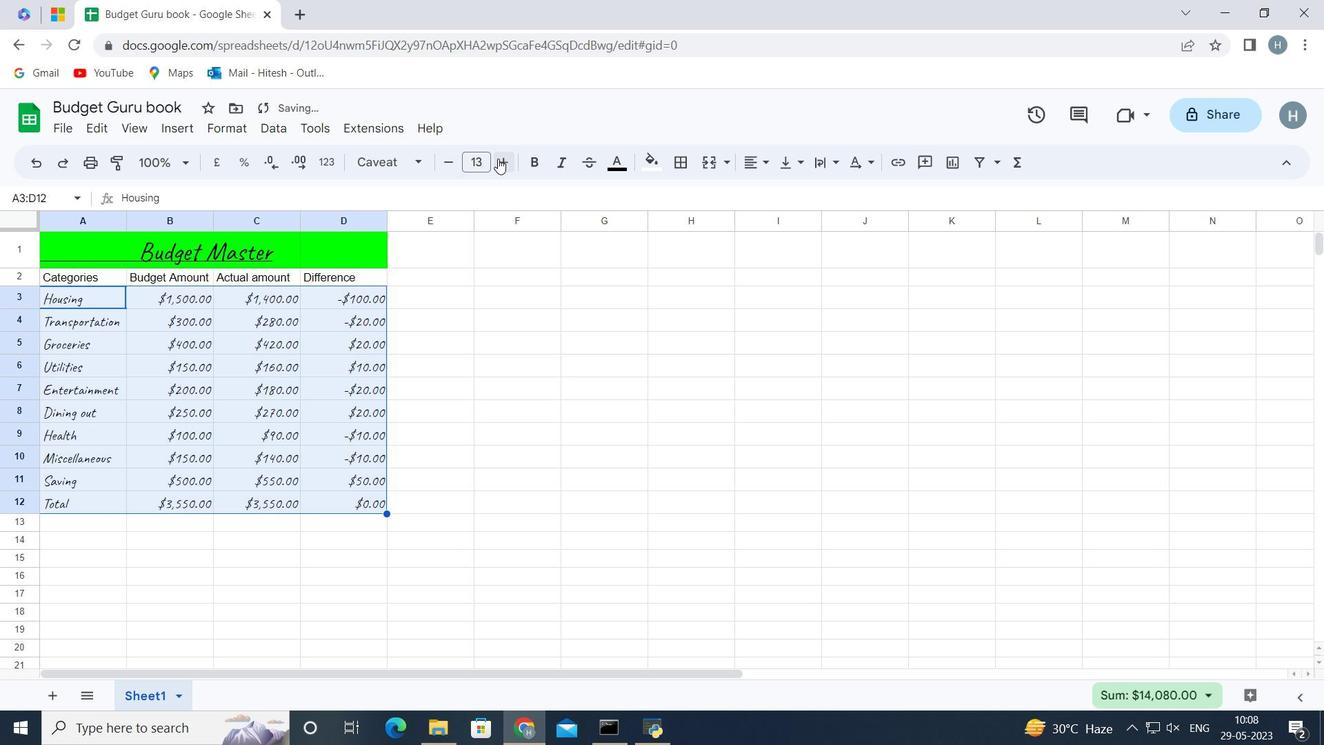 
Action: Mouse pressed left at (500, 158)
Screenshot: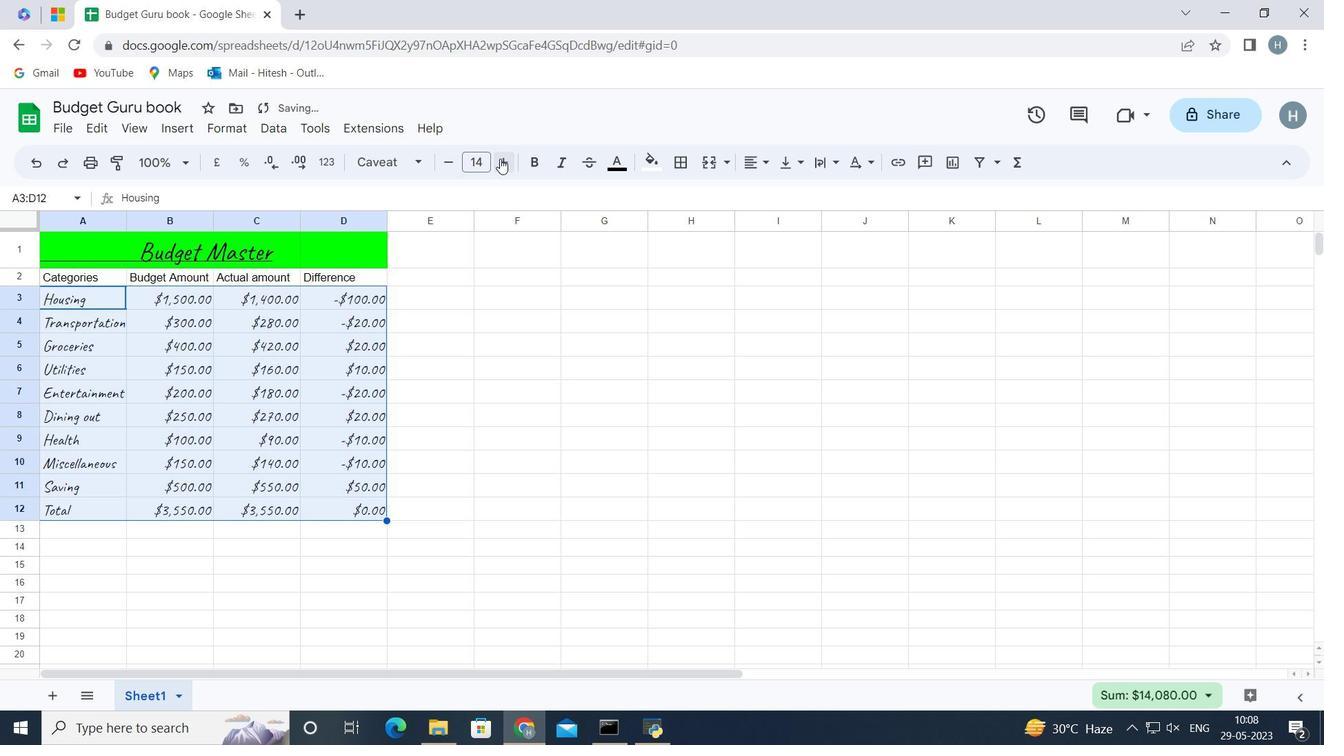 
Action: Mouse pressed left at (500, 158)
Screenshot: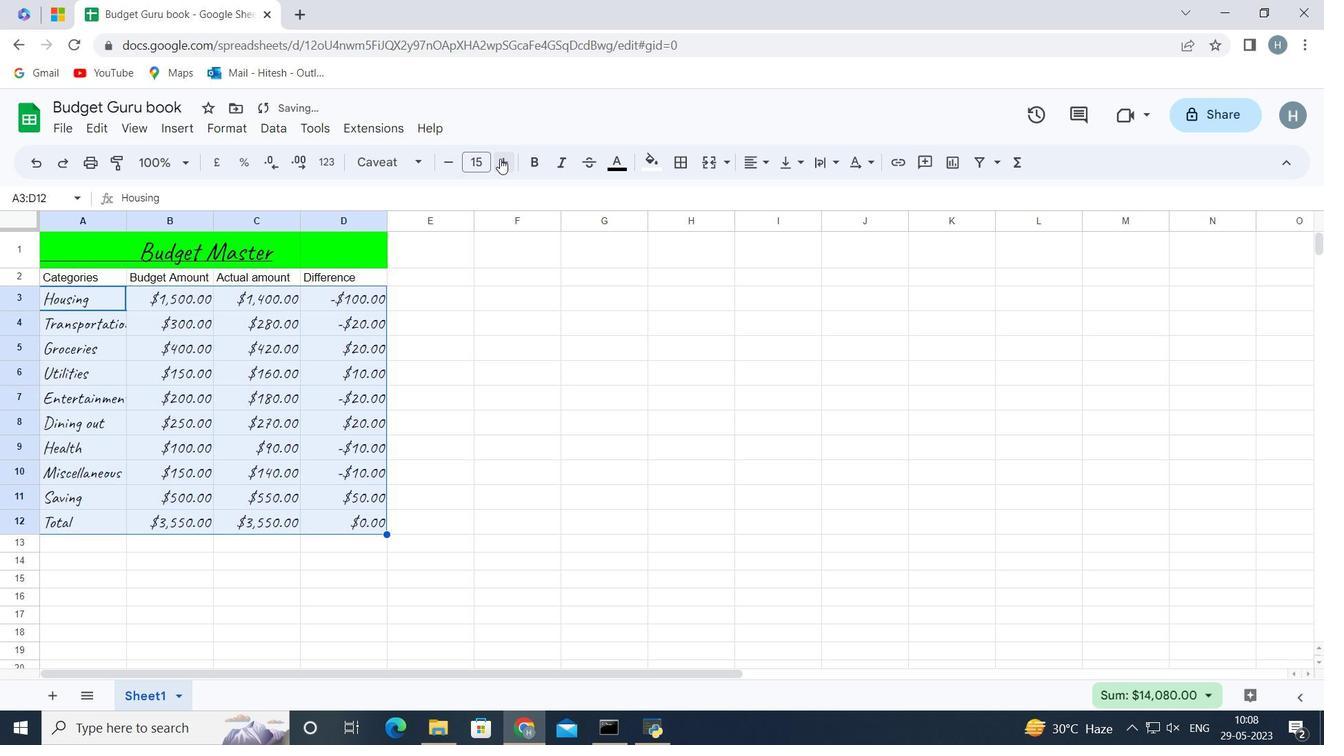
Action: Mouse moved to (322, 606)
Screenshot: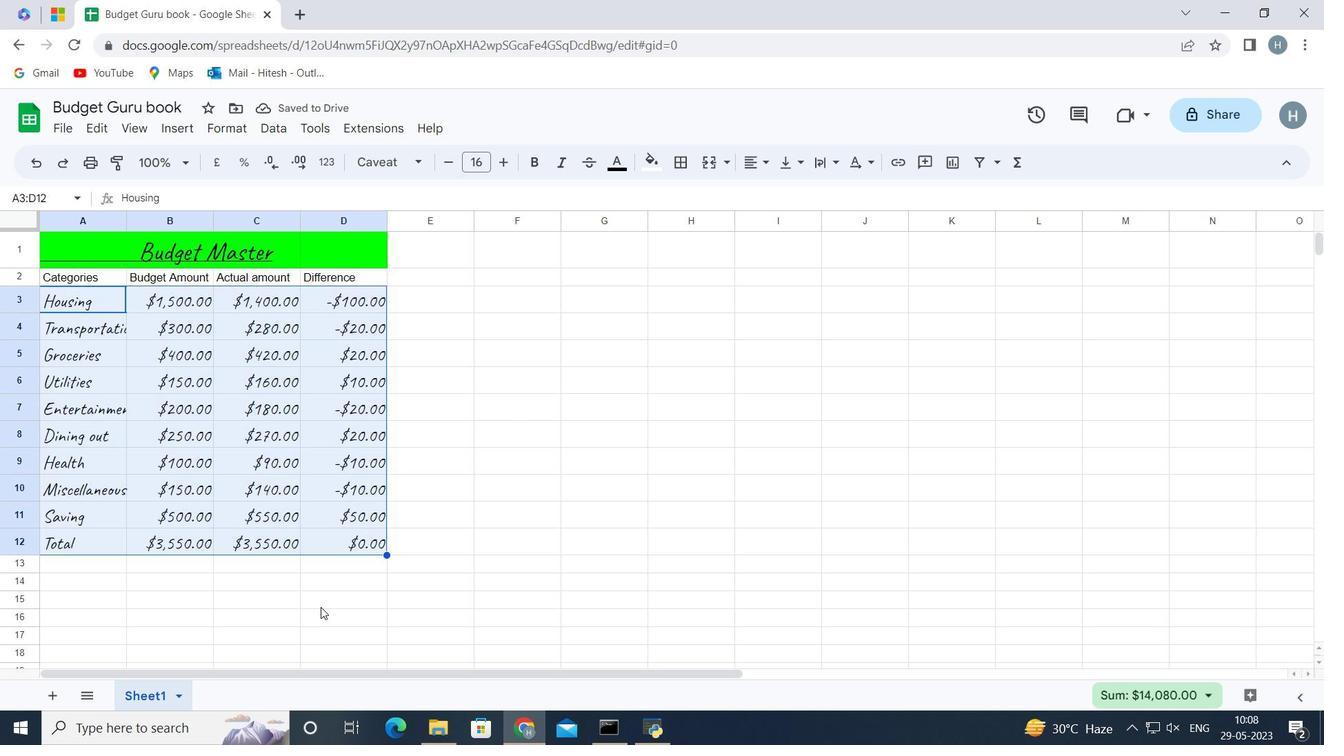 
Action: Mouse pressed left at (322, 606)
Screenshot: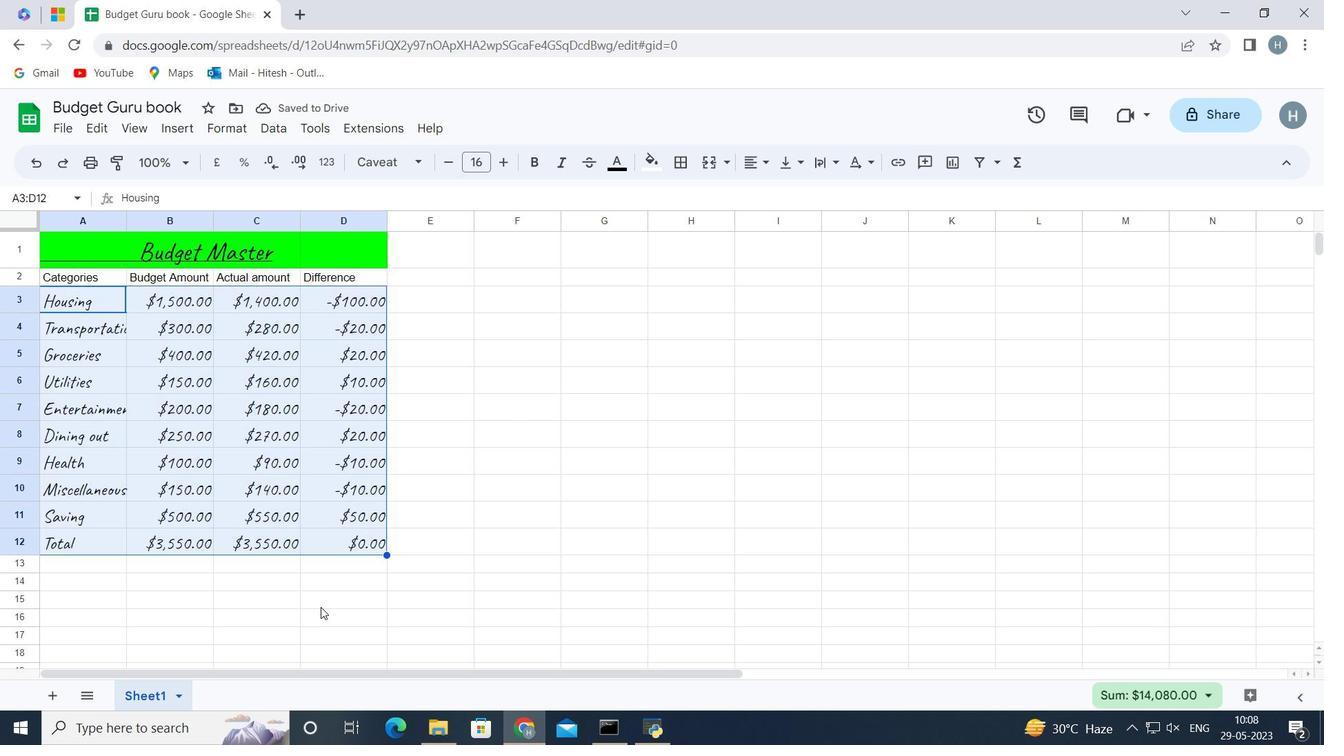 
Action: Mouse moved to (119, 598)
Screenshot: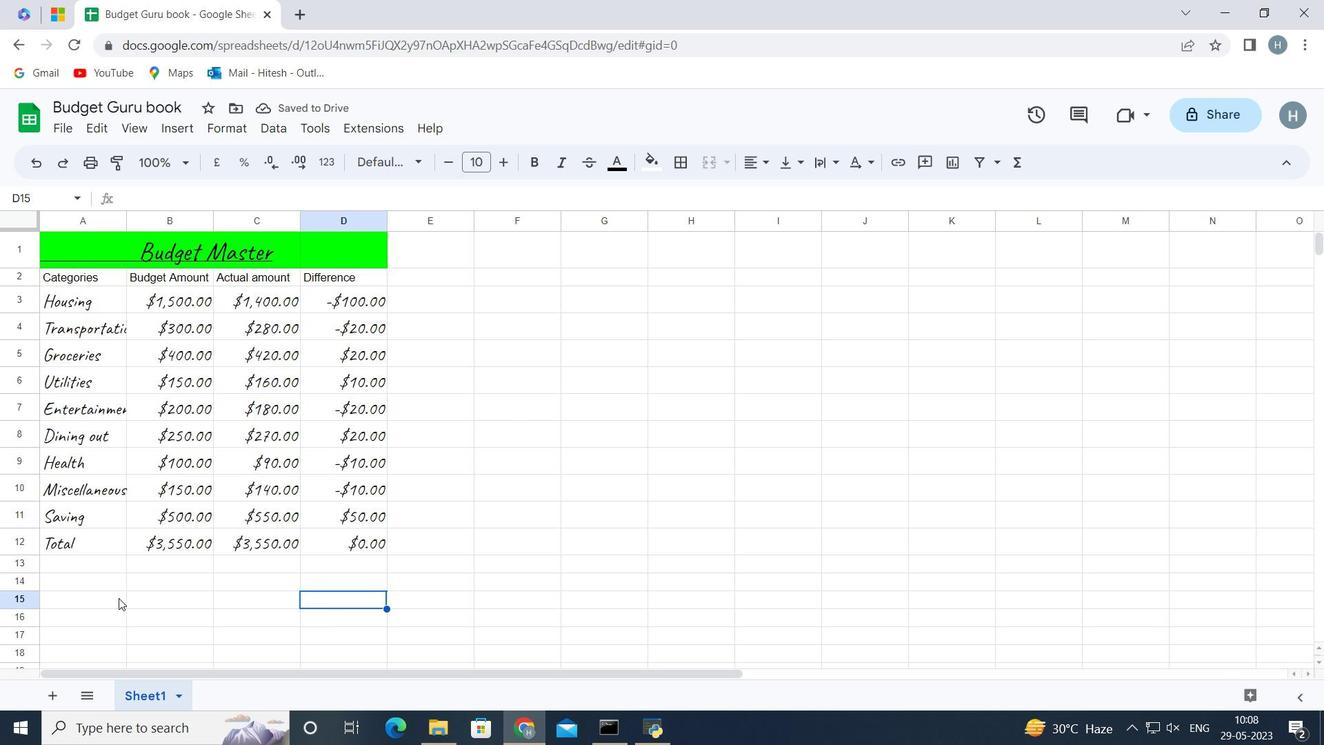 
Action: Mouse pressed left at (119, 598)
Screenshot: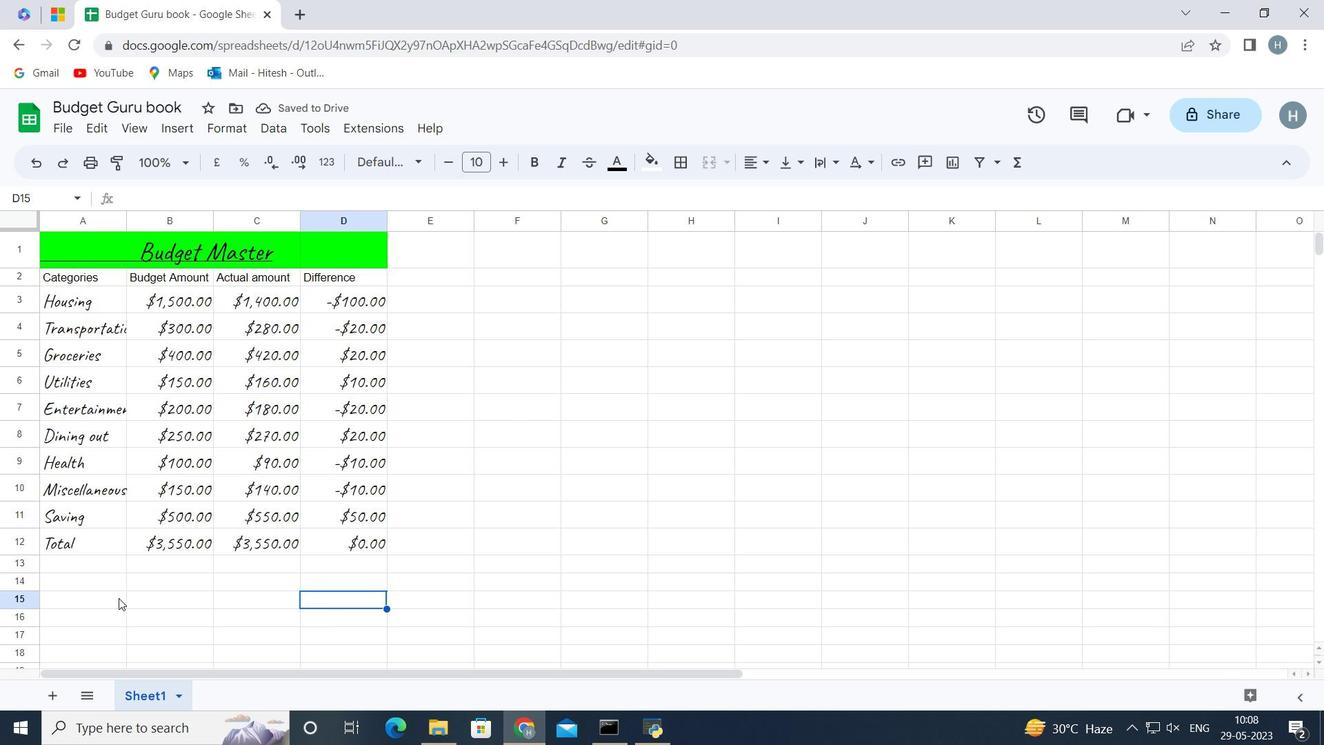 
Action: Mouse moved to (129, 243)
Screenshot: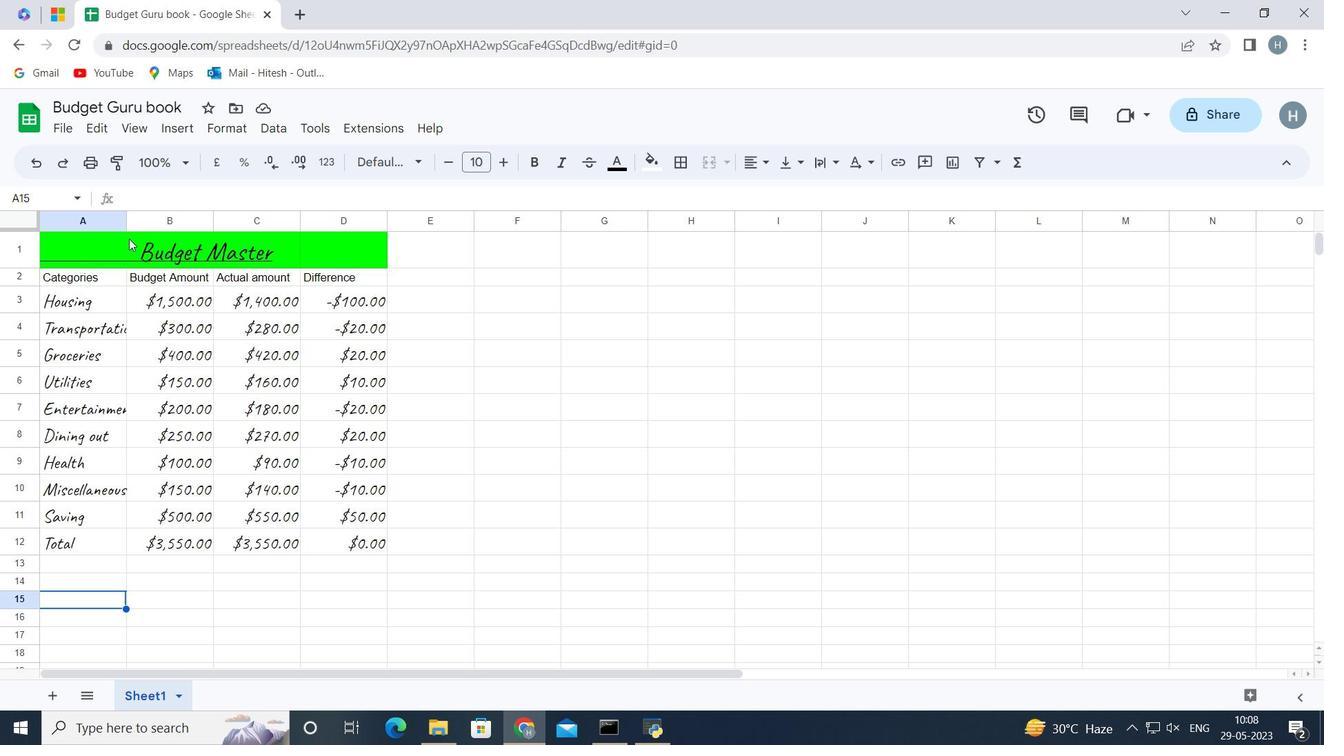 
Action: Mouse pressed left at (129, 243)
Screenshot: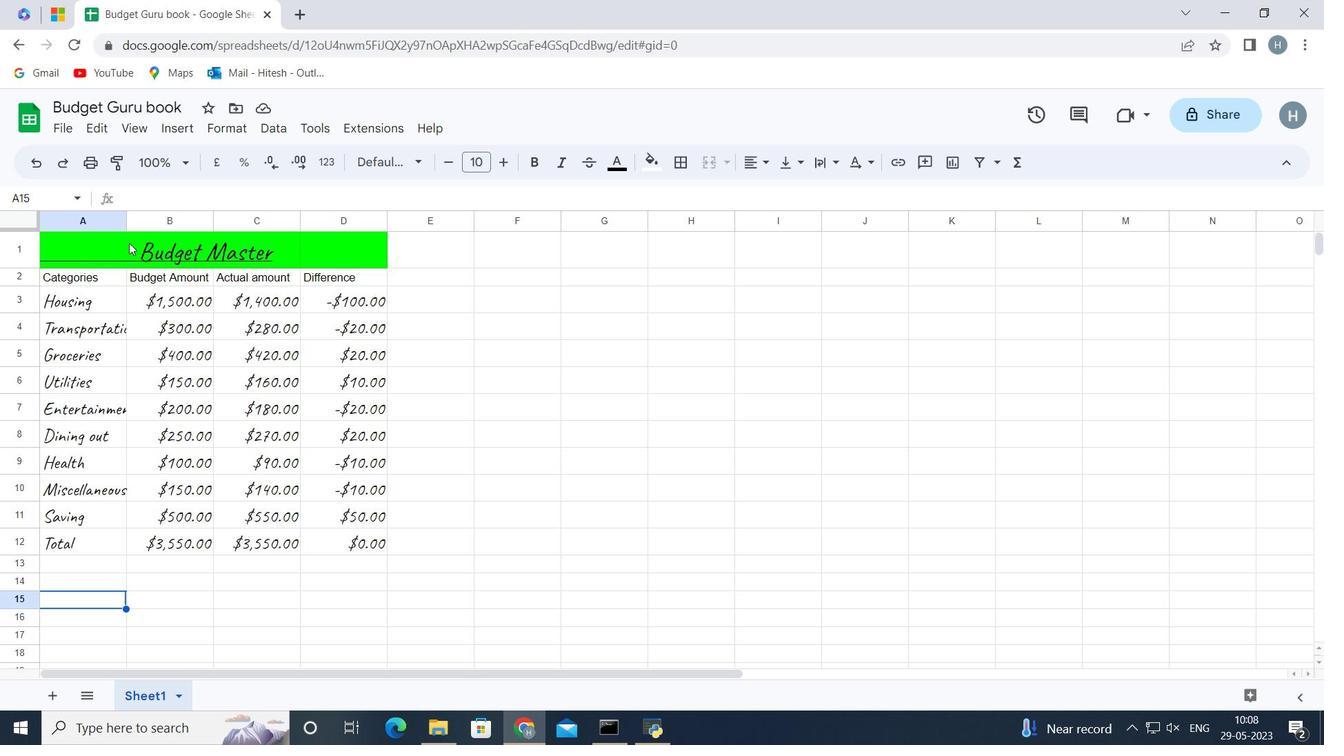 
Action: Mouse moved to (34, 235)
Screenshot: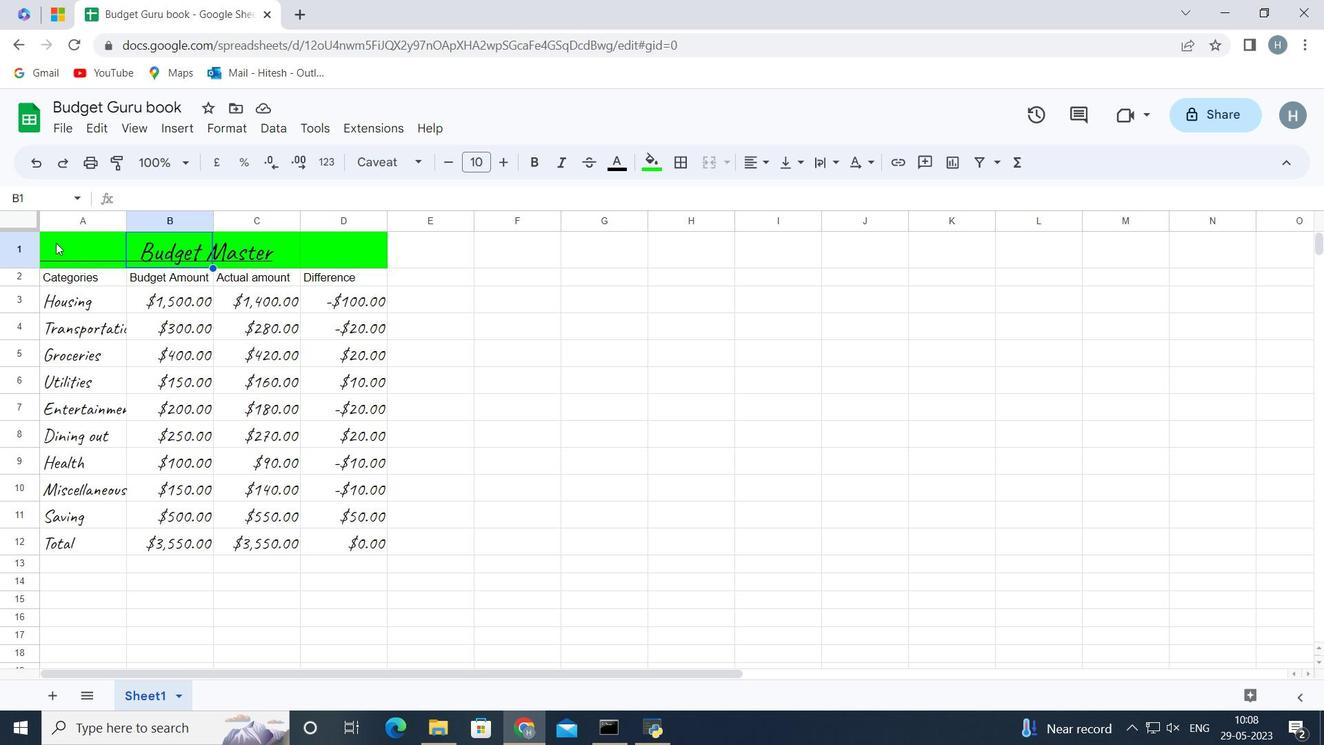 
Action: Mouse pressed left at (34, 235)
Screenshot: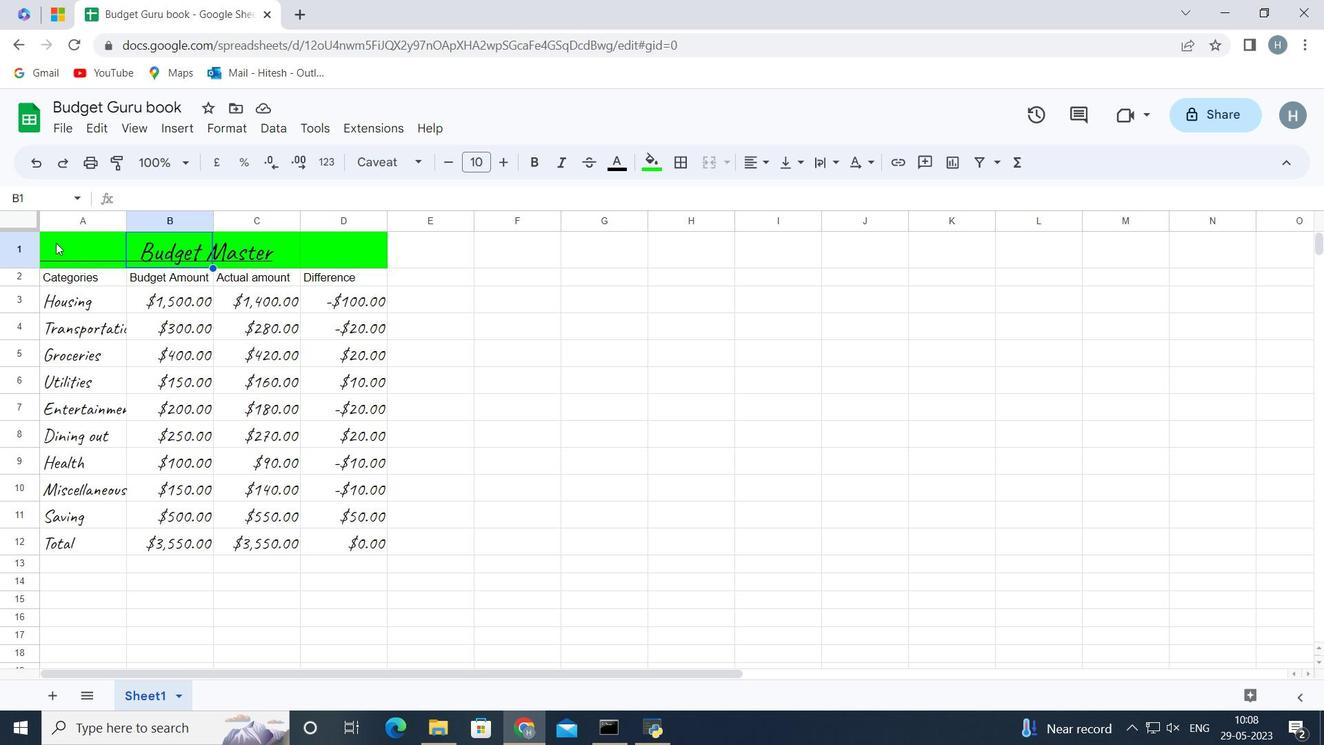 
Action: Mouse moved to (62, 248)
Screenshot: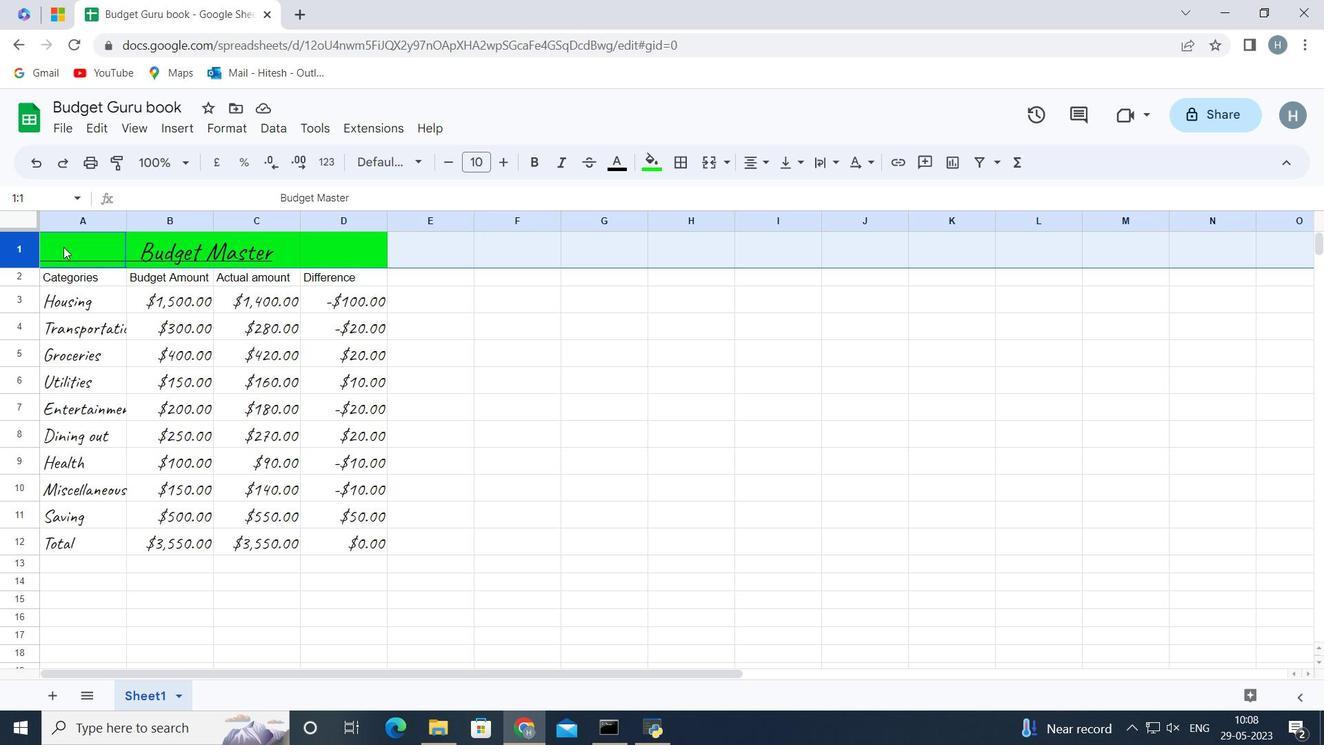 
Action: Key pressed <Key.shift><Key.right><Key.right>
Screenshot: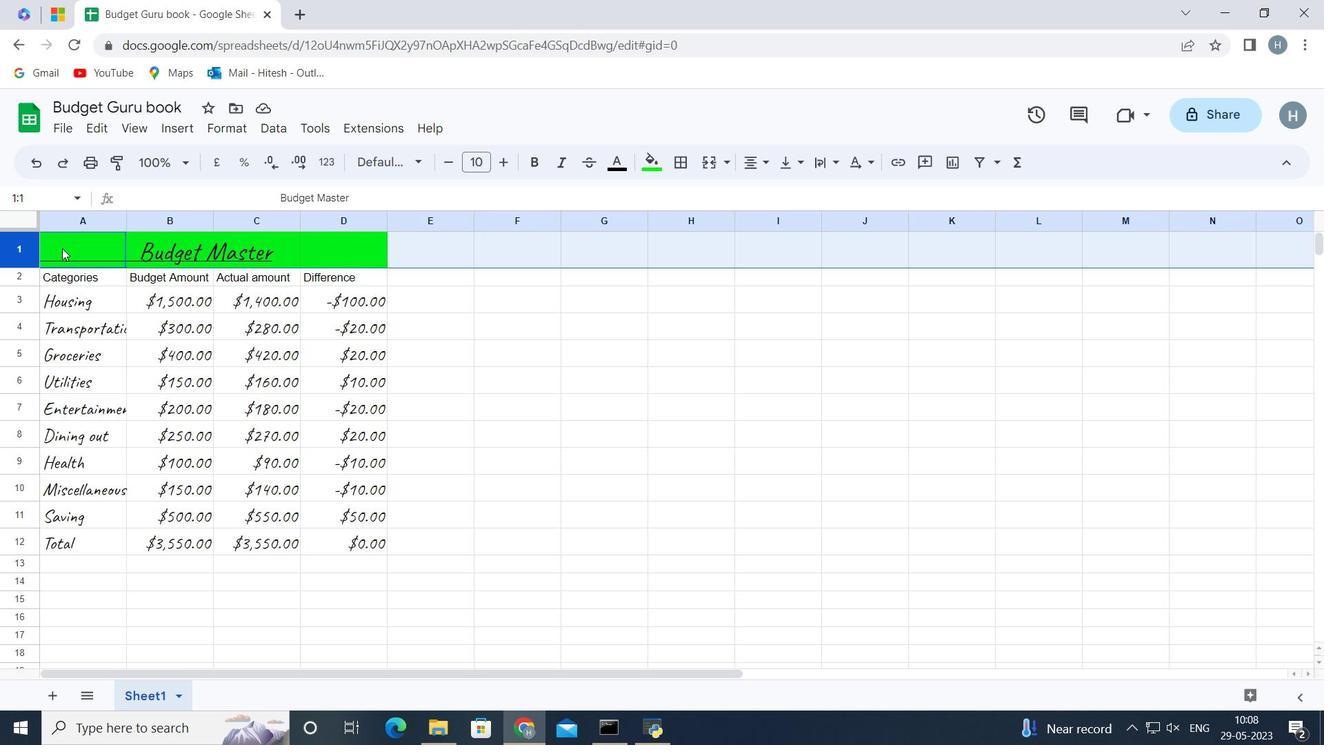 
Action: Mouse moved to (120, 567)
Screenshot: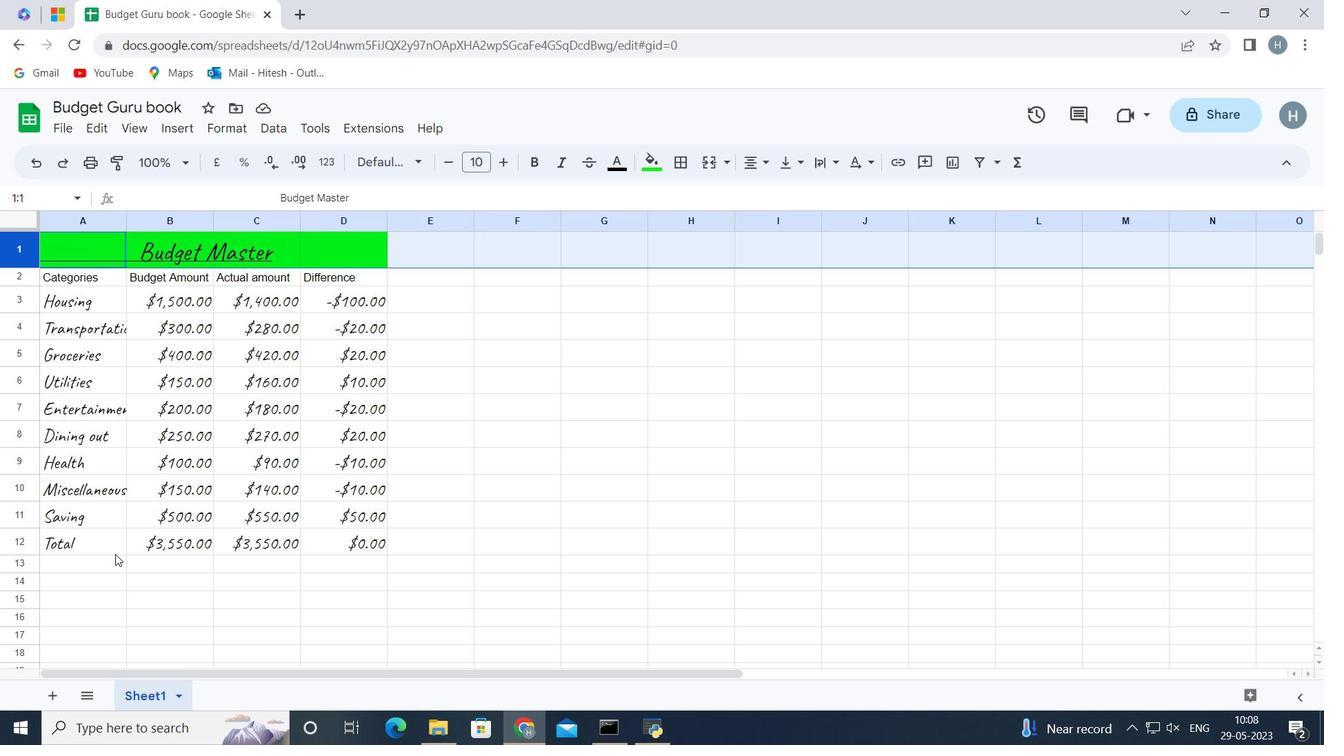 
Action: Mouse pressed left at (120, 567)
Screenshot: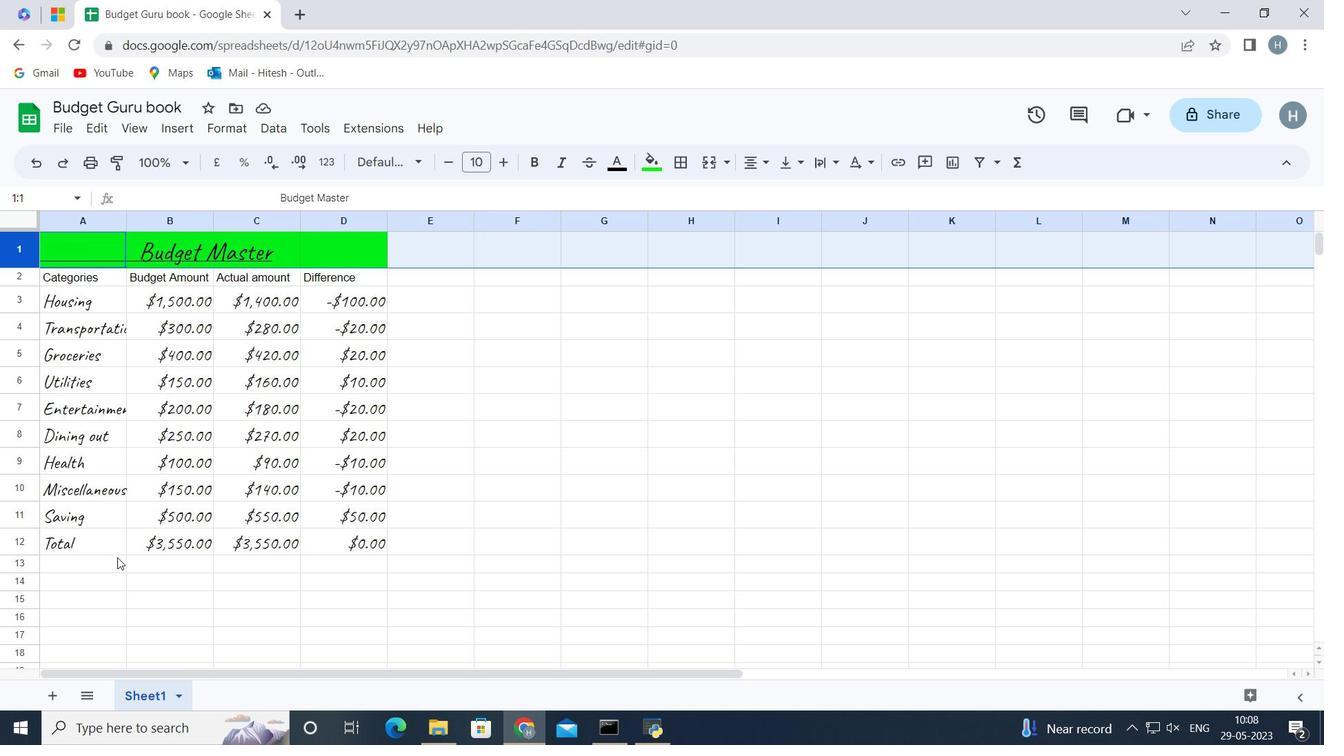 
Action: Mouse moved to (61, 249)
Screenshot: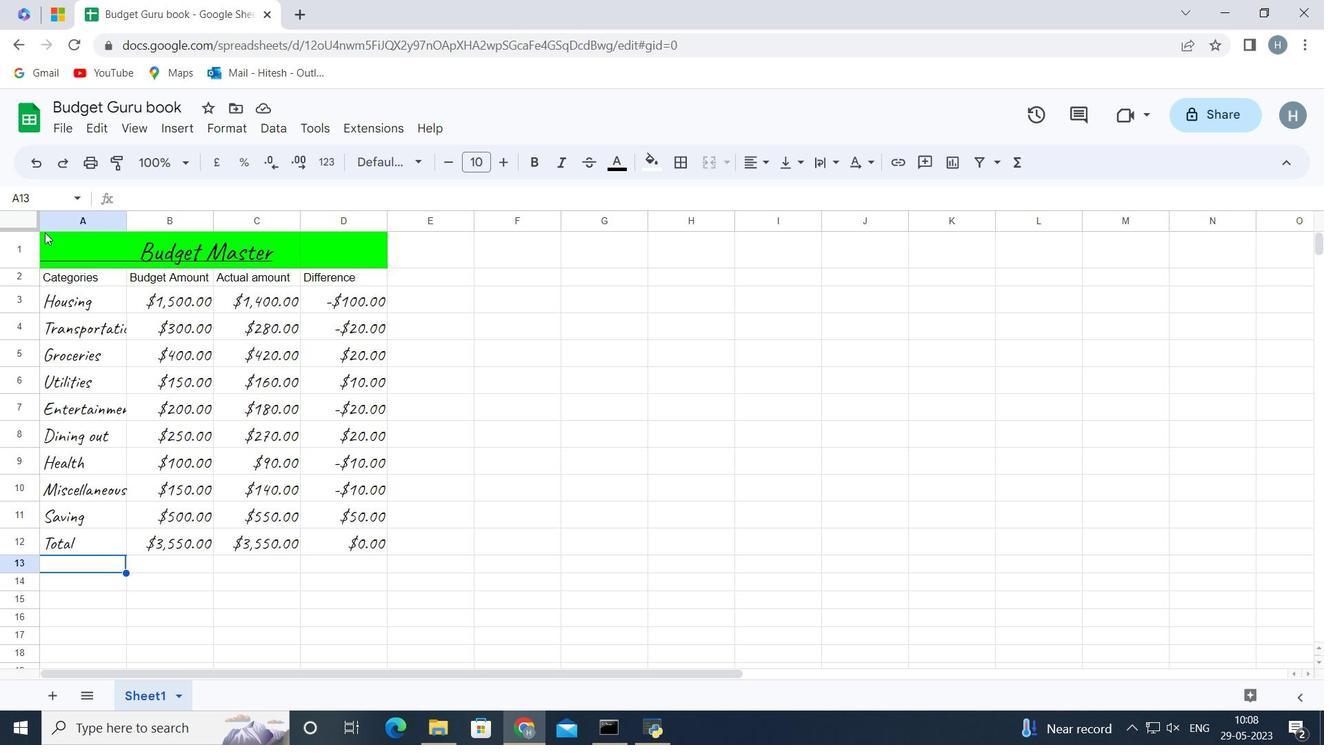 
Action: Mouse pressed left at (61, 249)
